 Task: Research Airbnb properties in Freeport, Bahamas from 6th December, 2023 to 10th December, 2023 for 6 adults, 2 children.6 bedrooms having 6 beds and 6 bathrooms. Property type can be house. Amenities needed are: wifi, TV, free parkinig on premises, gym, breakfast. Booking option can be shelf check-in. Look for 5 properties as per requirement.
Action: Mouse moved to (573, 155)
Screenshot: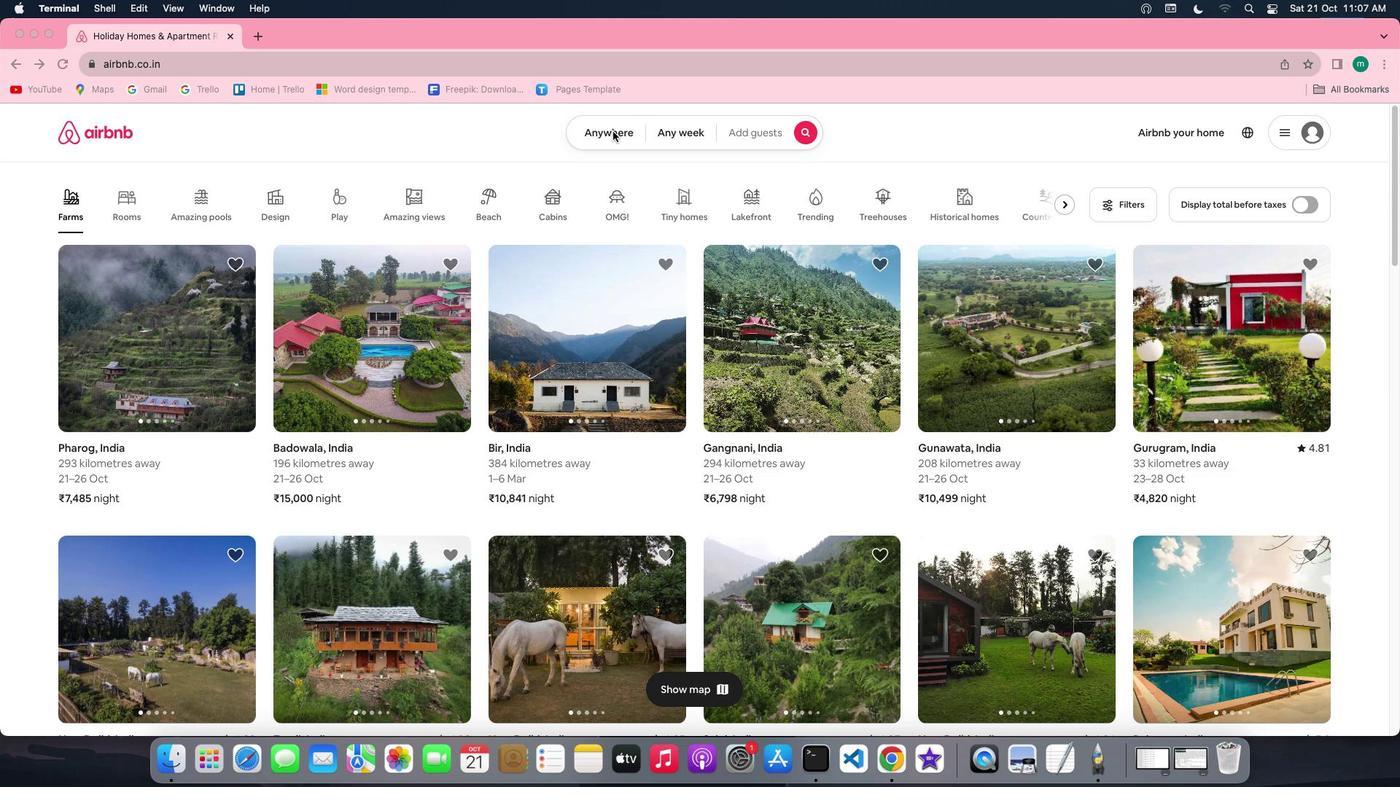 
Action: Mouse pressed left at (573, 155)
Screenshot: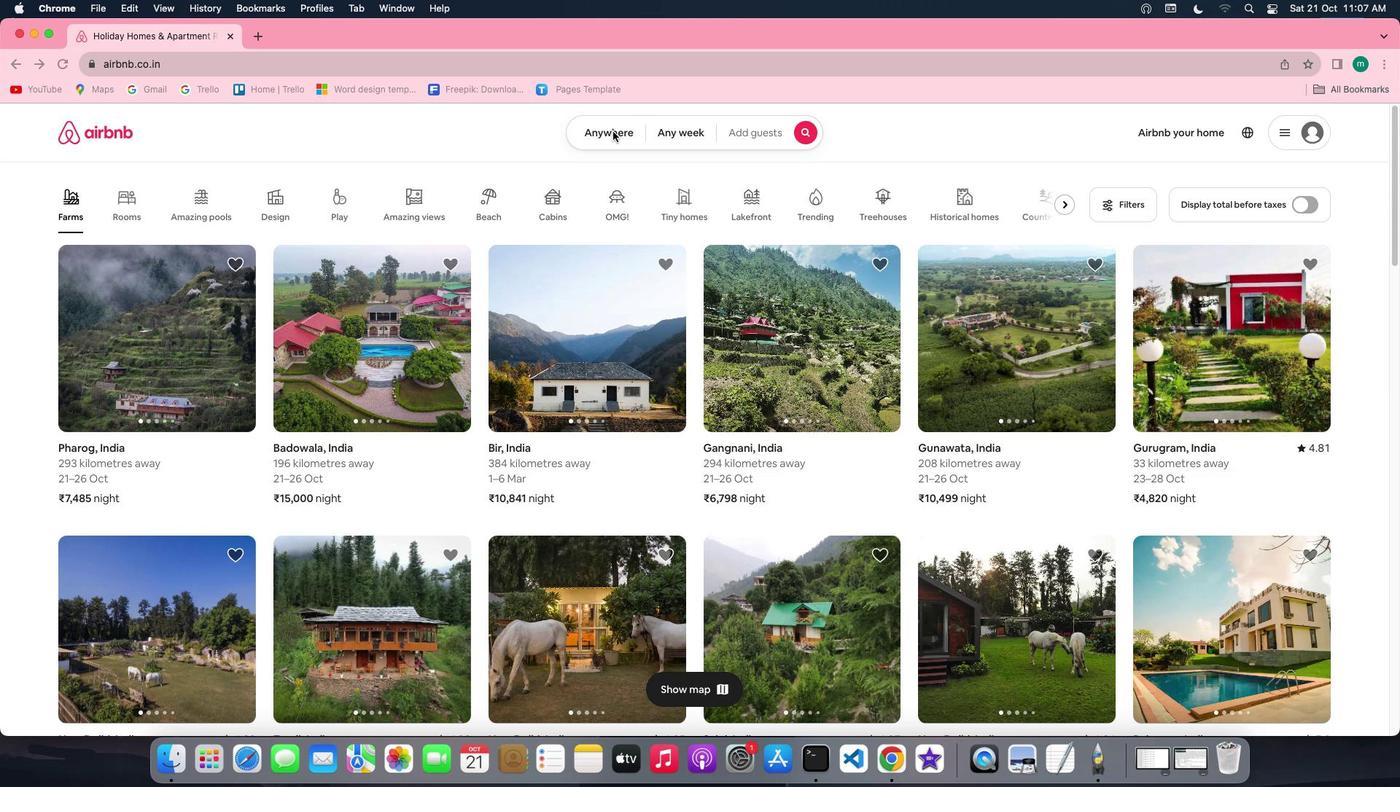 
Action: Mouse pressed left at (573, 155)
Screenshot: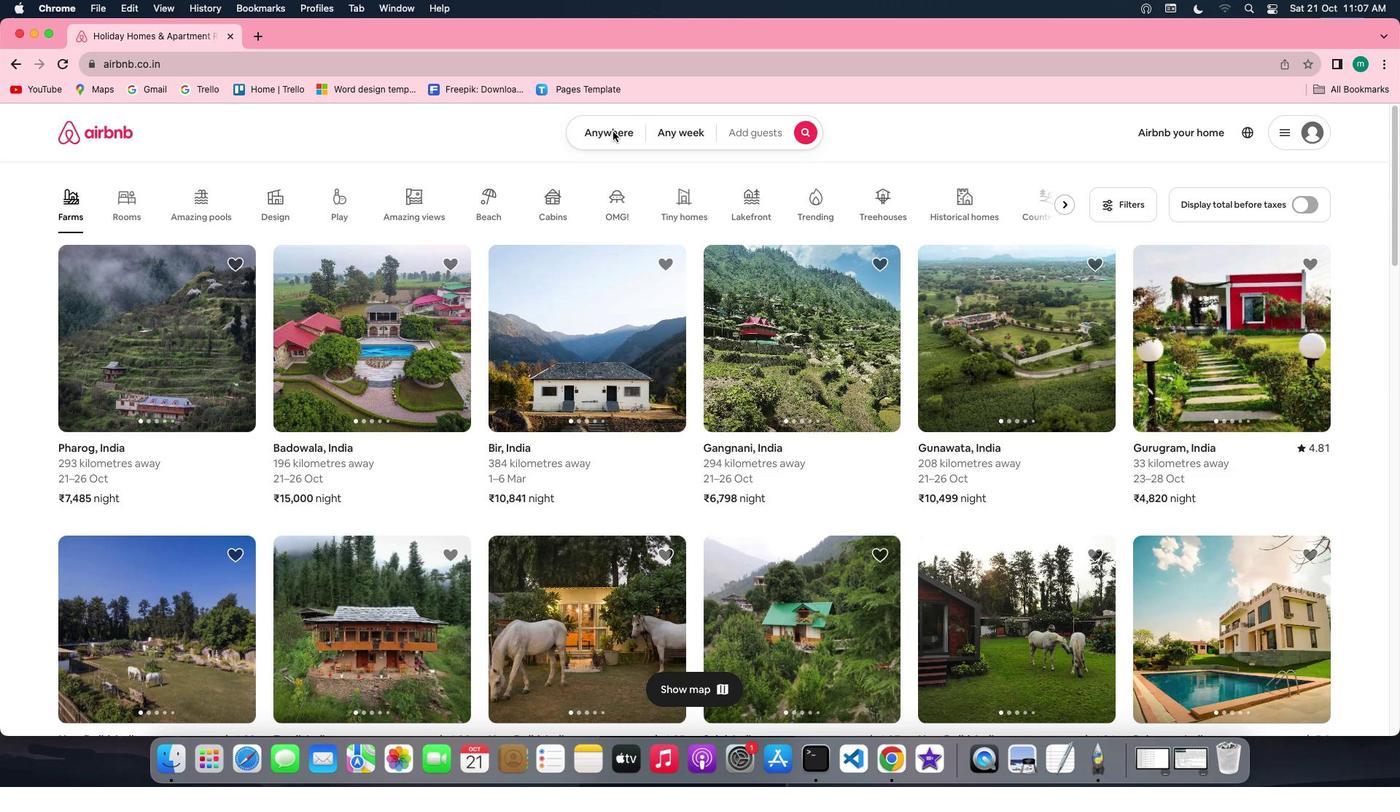 
Action: Mouse moved to (508, 199)
Screenshot: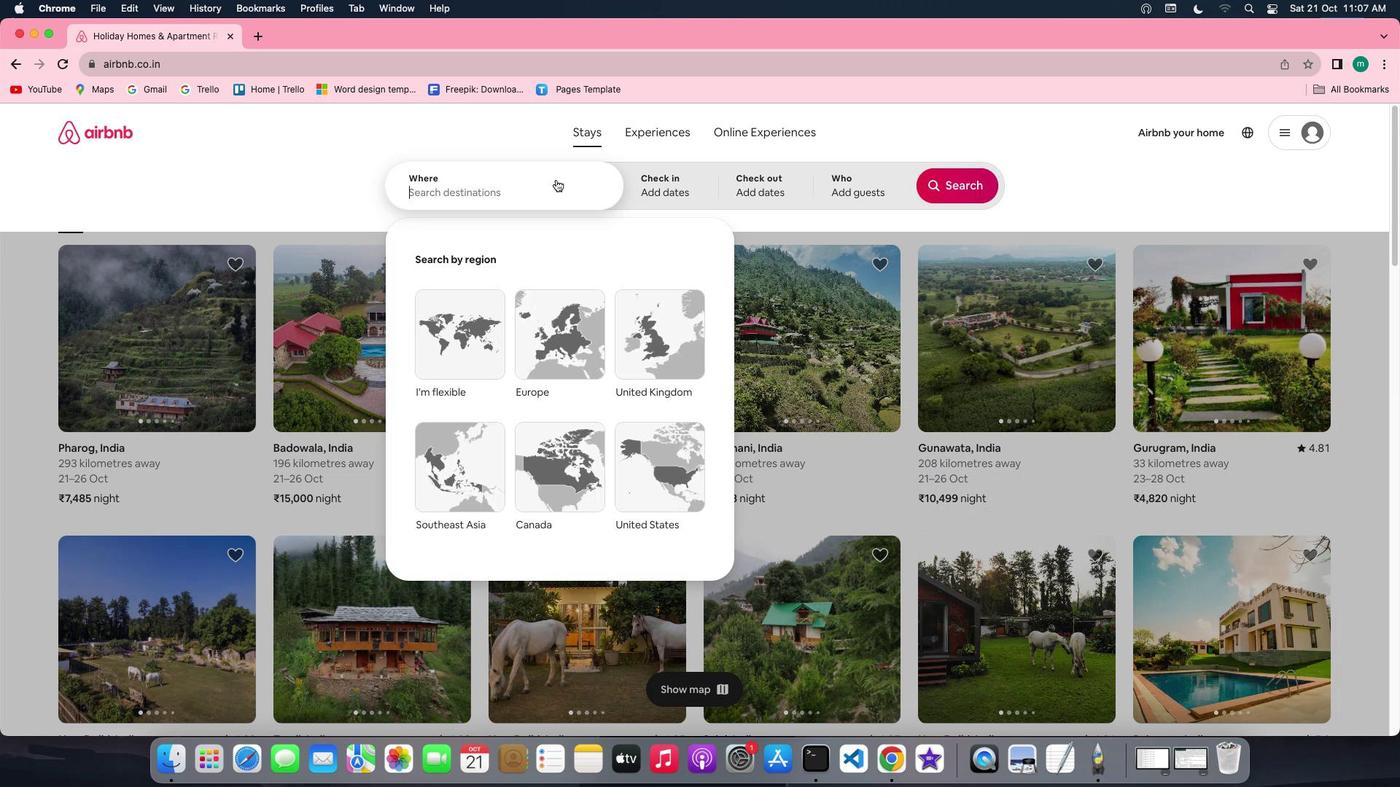 
Action: Mouse pressed left at (508, 199)
Screenshot: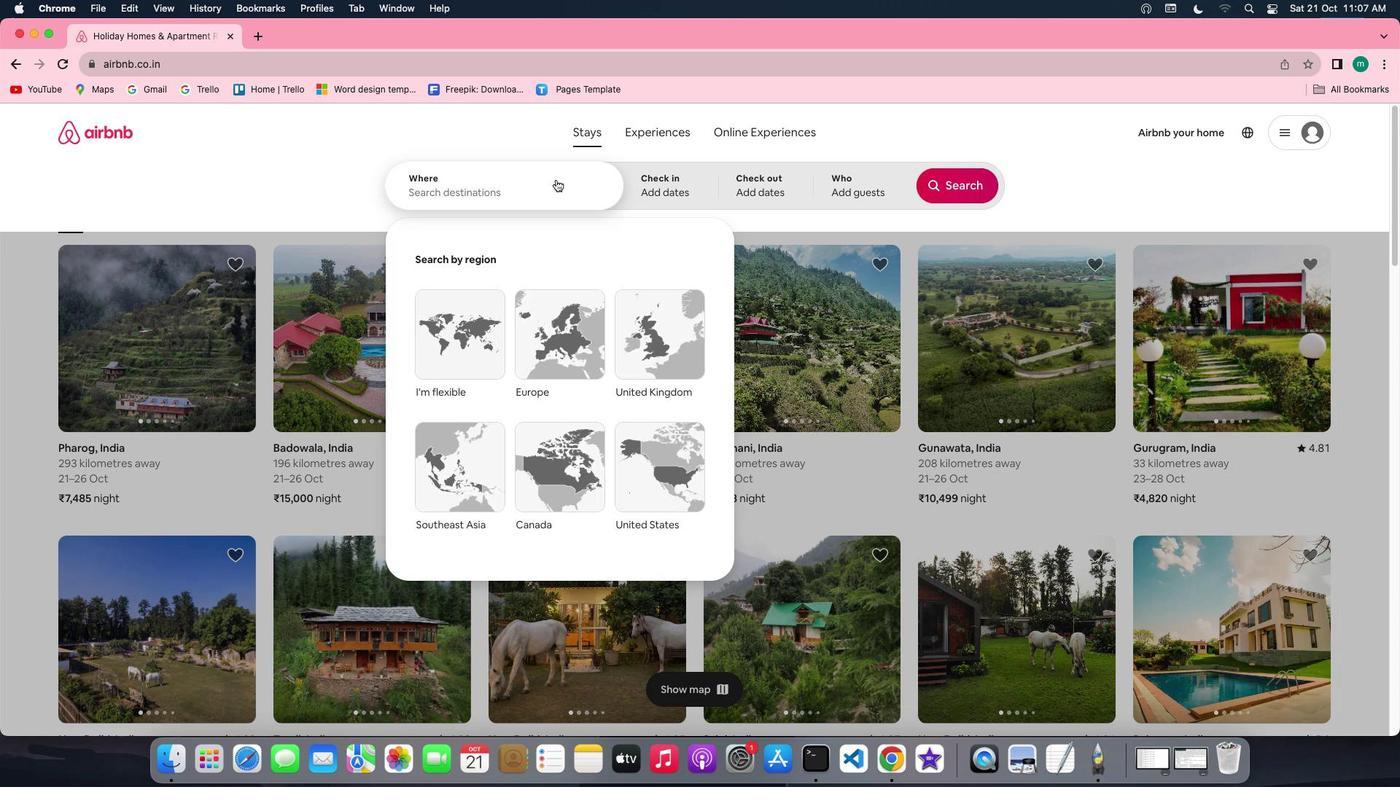 
Action: Key pressed Key.shift'F''r''e''e''p''o''r''t'','Key.spaceKey.shift'B''a''h''a''m''a''s'
Screenshot: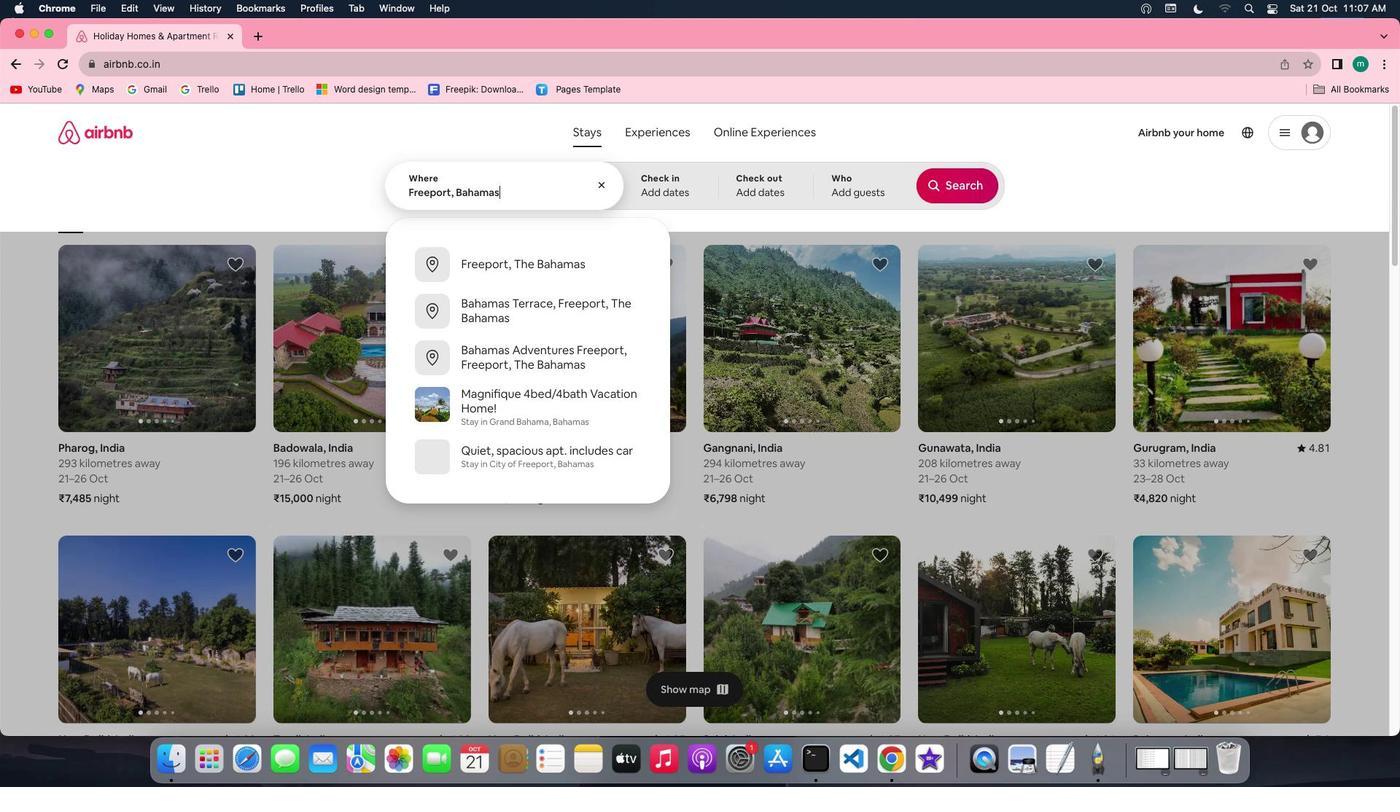 
Action: Mouse moved to (563, 271)
Screenshot: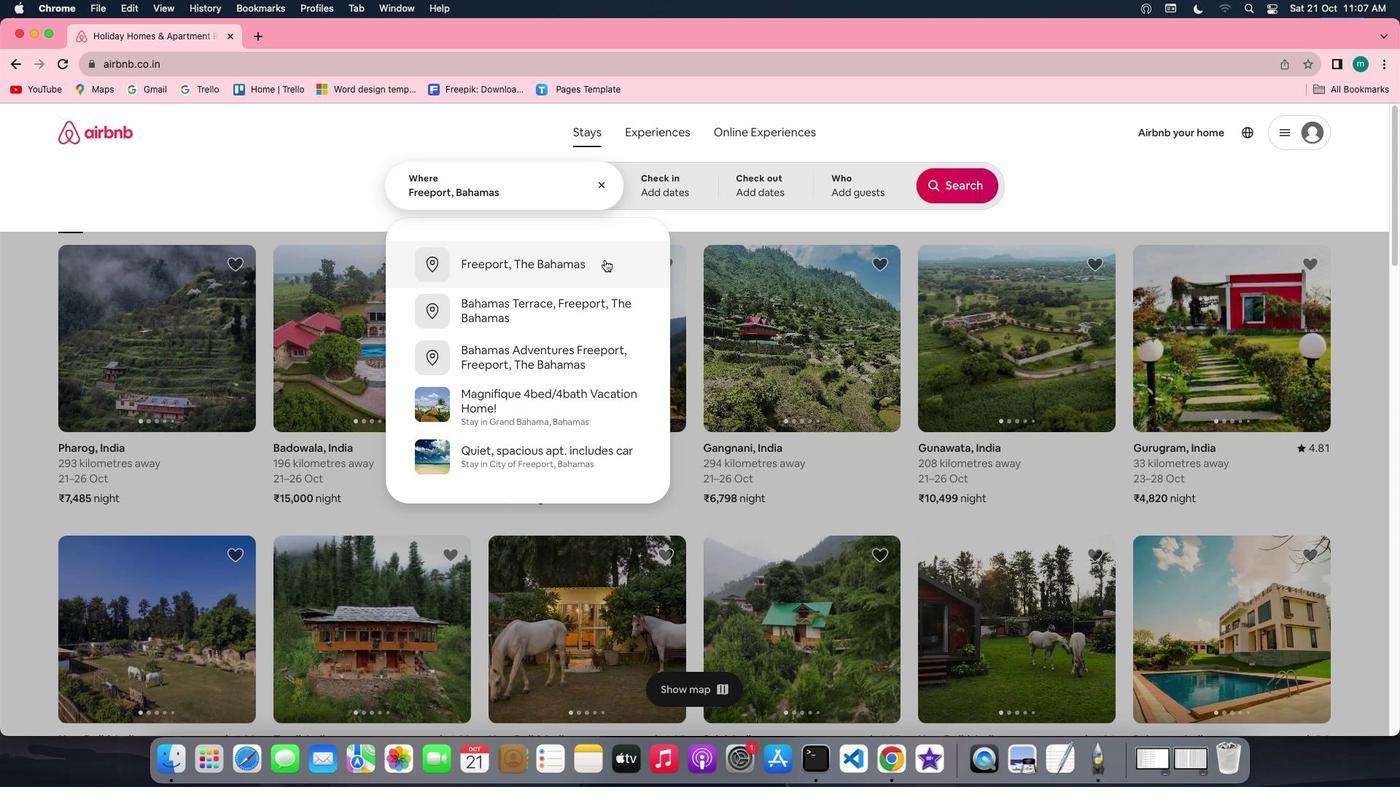 
Action: Mouse pressed left at (563, 271)
Screenshot: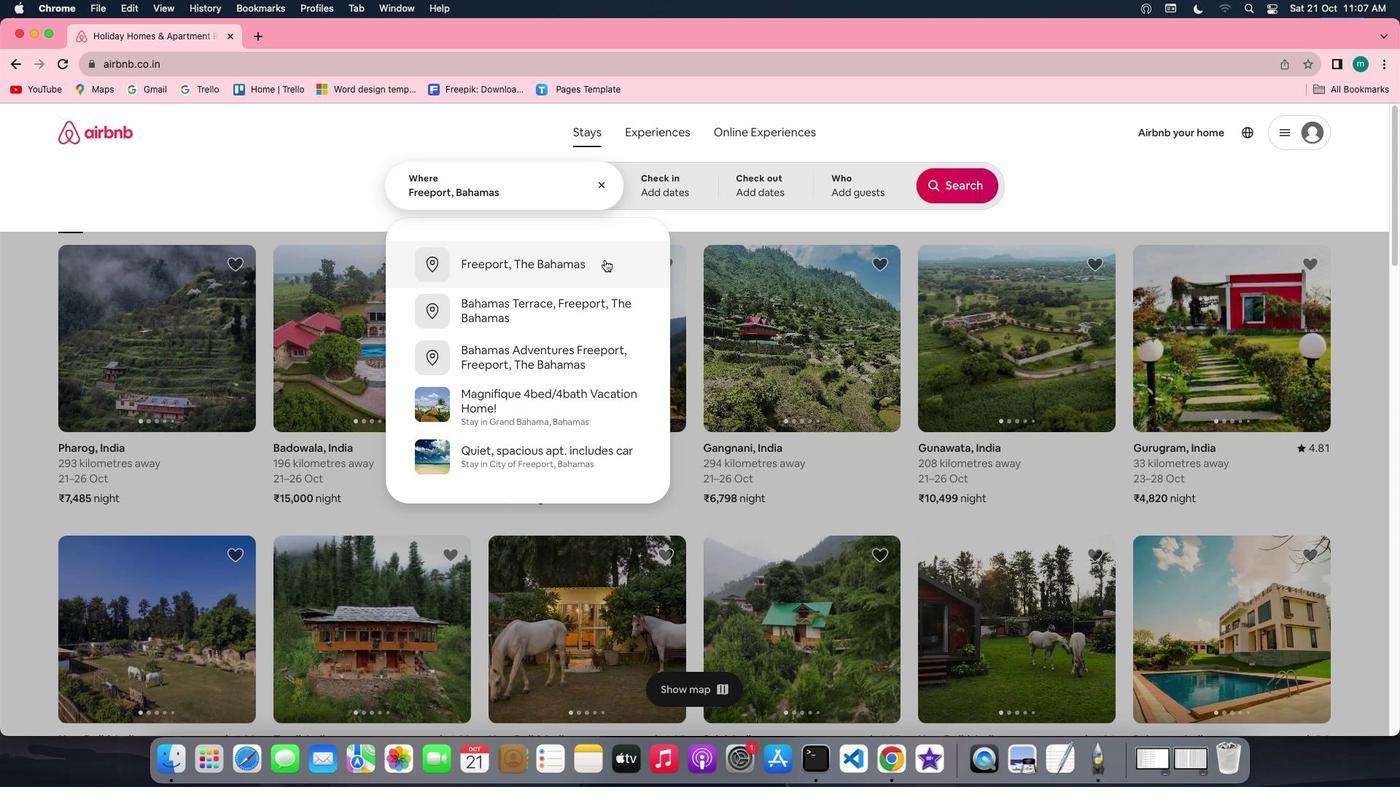 
Action: Mouse moved to (949, 309)
Screenshot: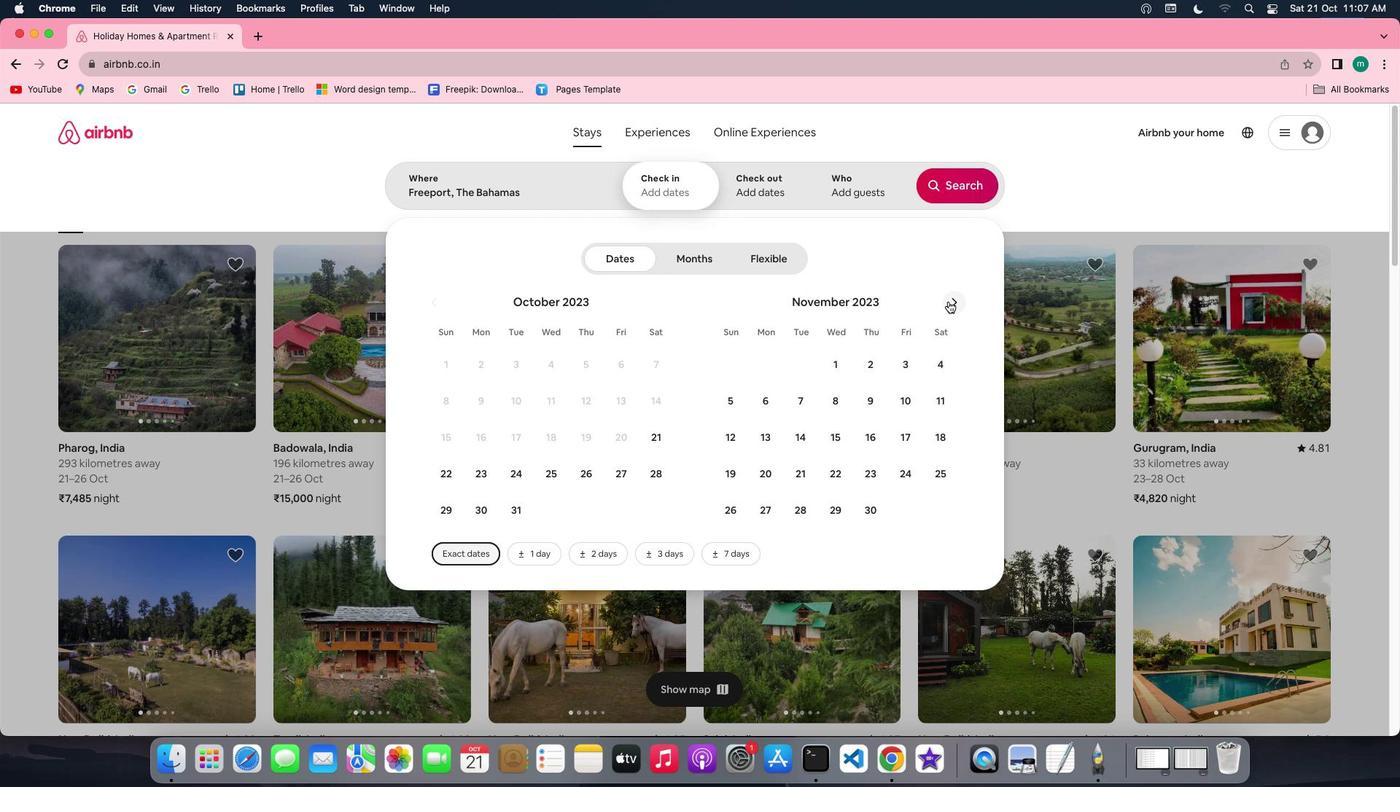 
Action: Mouse pressed left at (949, 309)
Screenshot: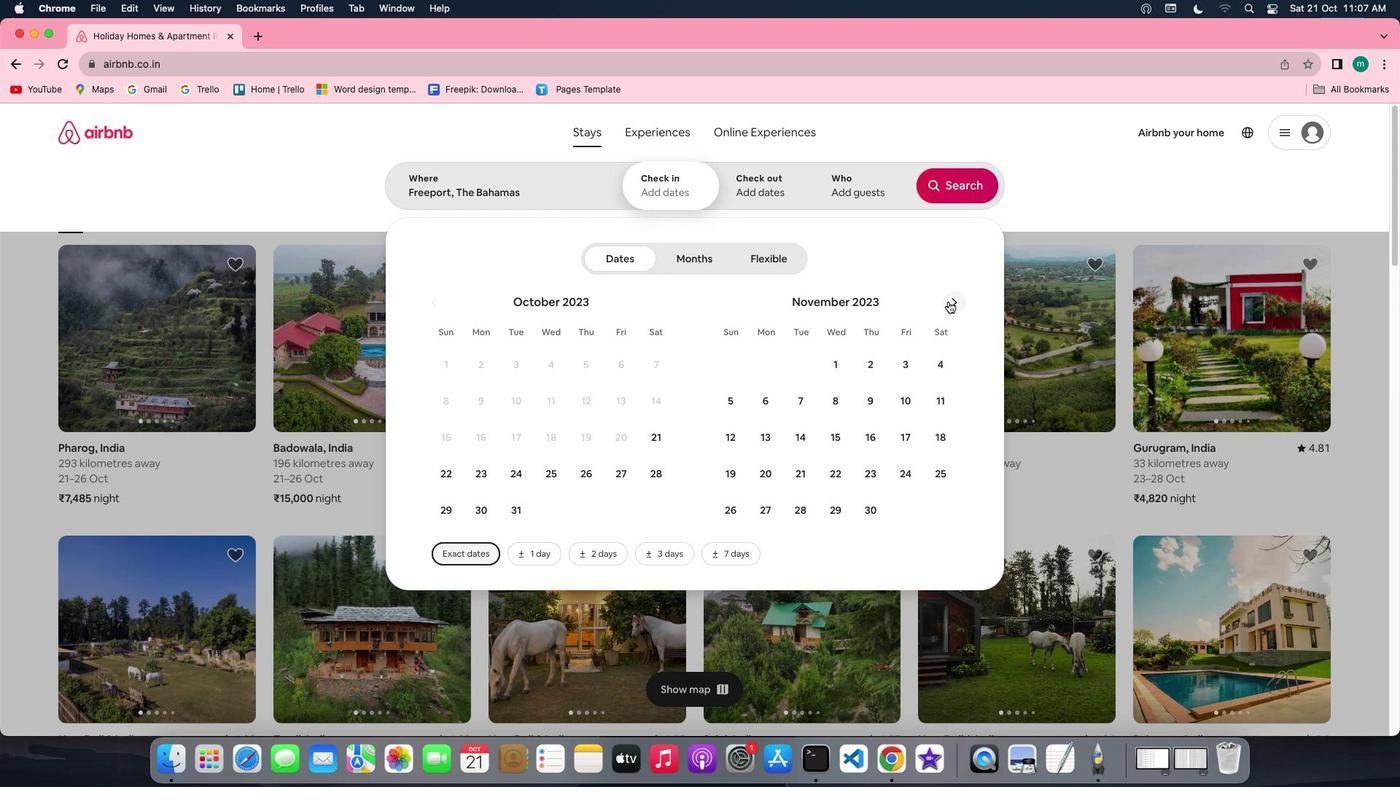 
Action: Mouse moved to (820, 397)
Screenshot: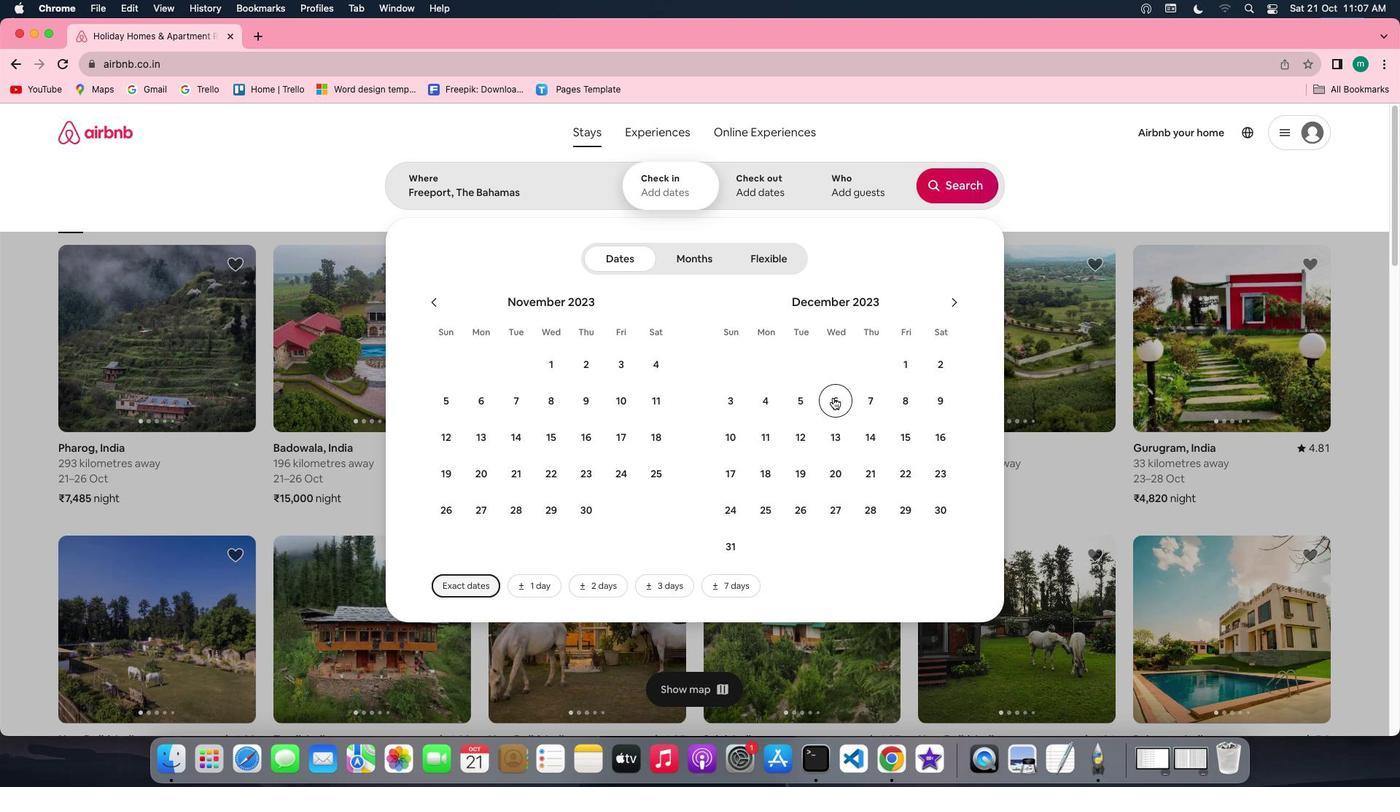 
Action: Mouse pressed left at (820, 397)
Screenshot: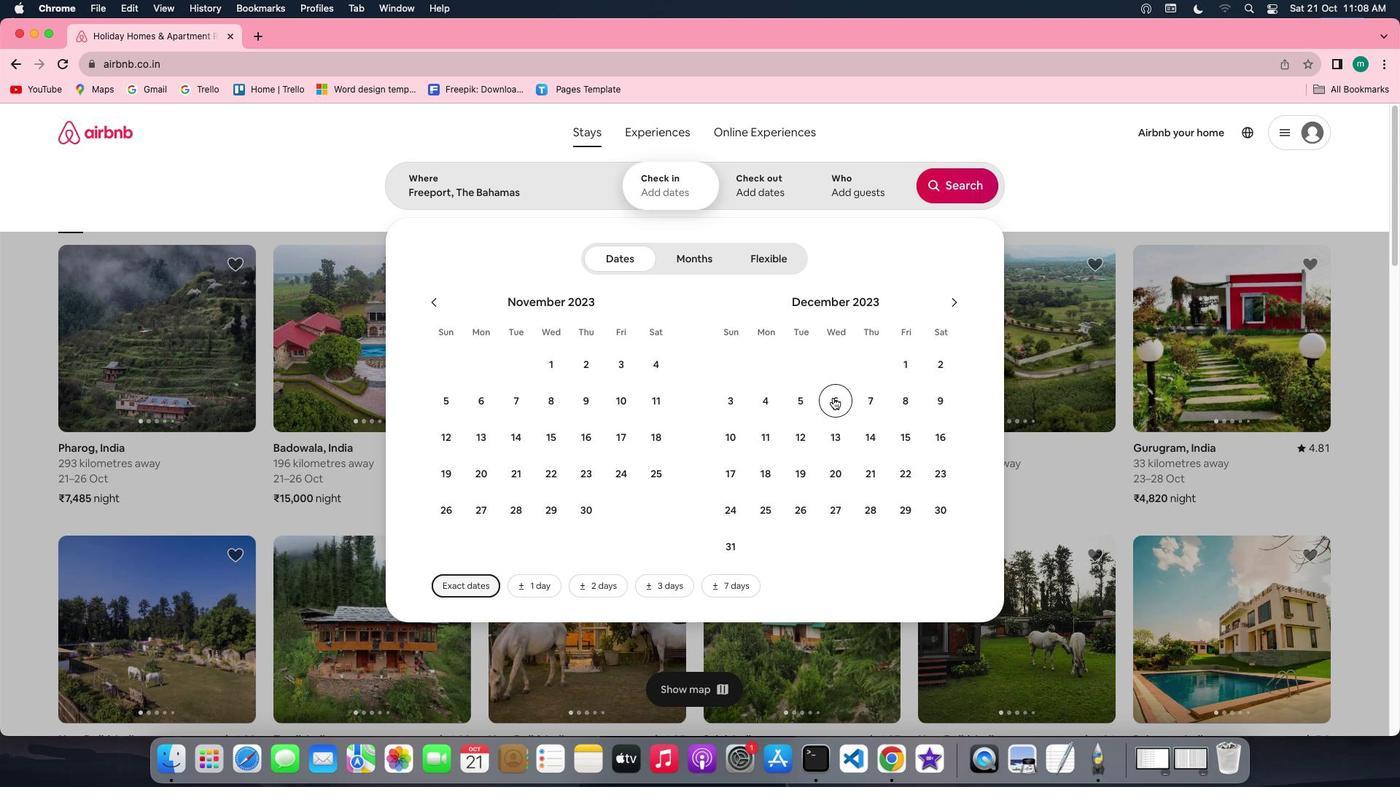 
Action: Mouse moved to (704, 428)
Screenshot: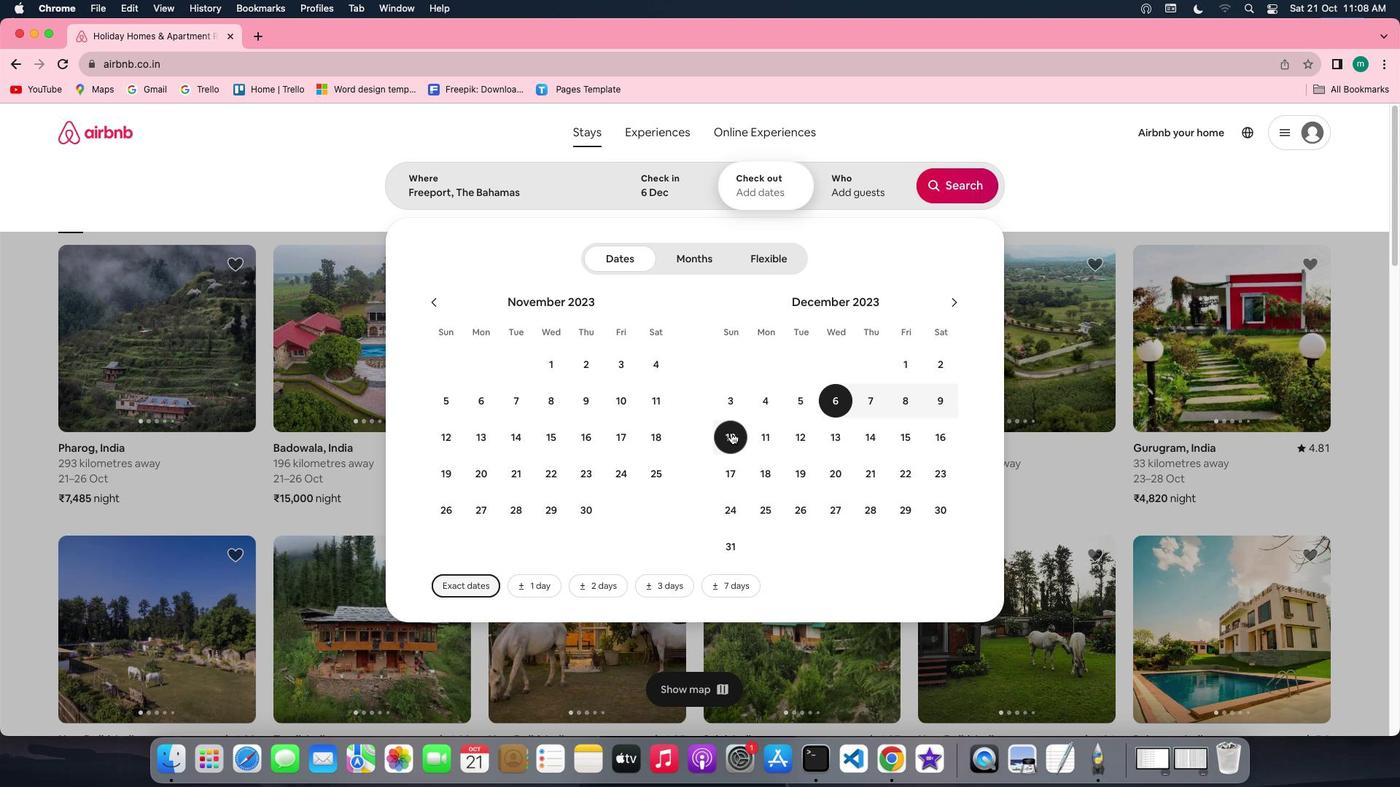 
Action: Mouse pressed left at (704, 428)
Screenshot: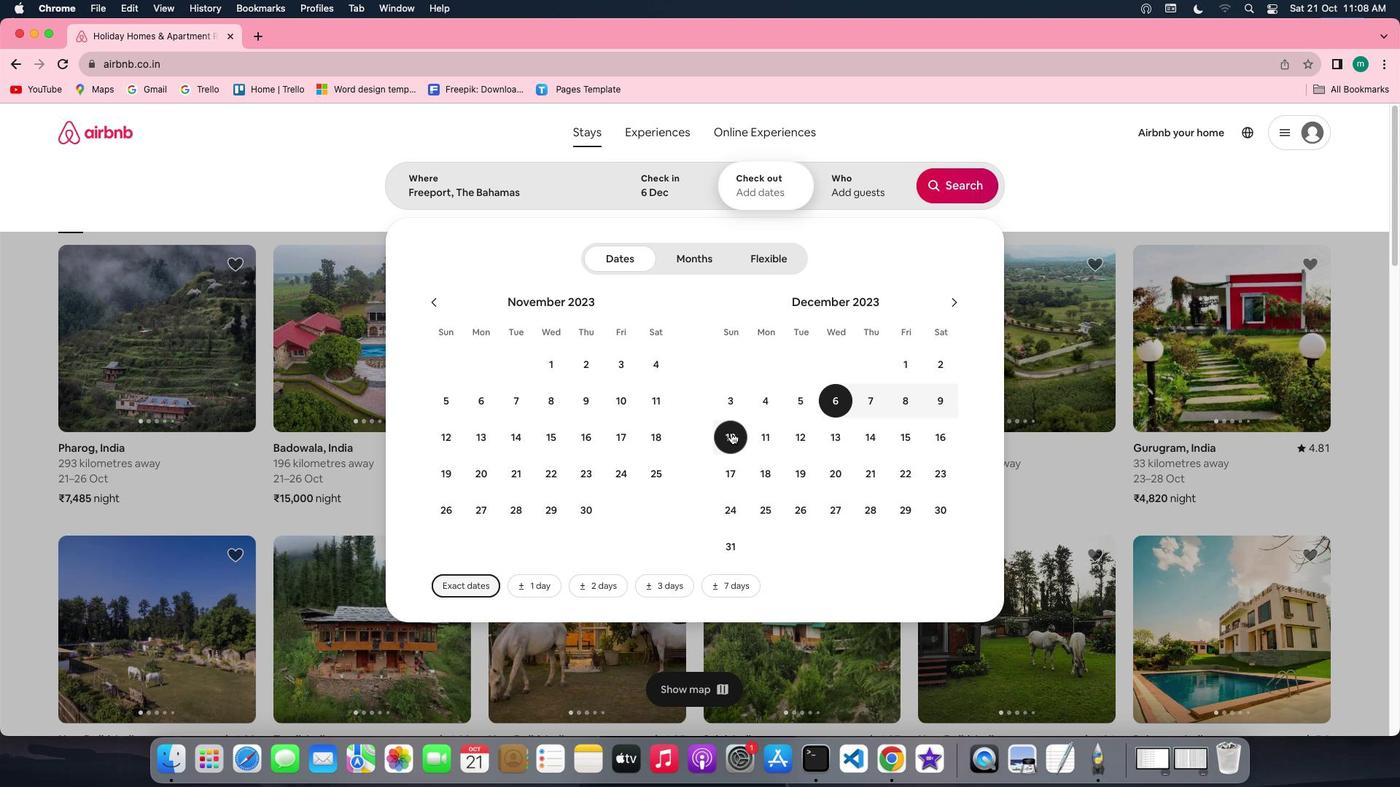 
Action: Mouse moved to (841, 203)
Screenshot: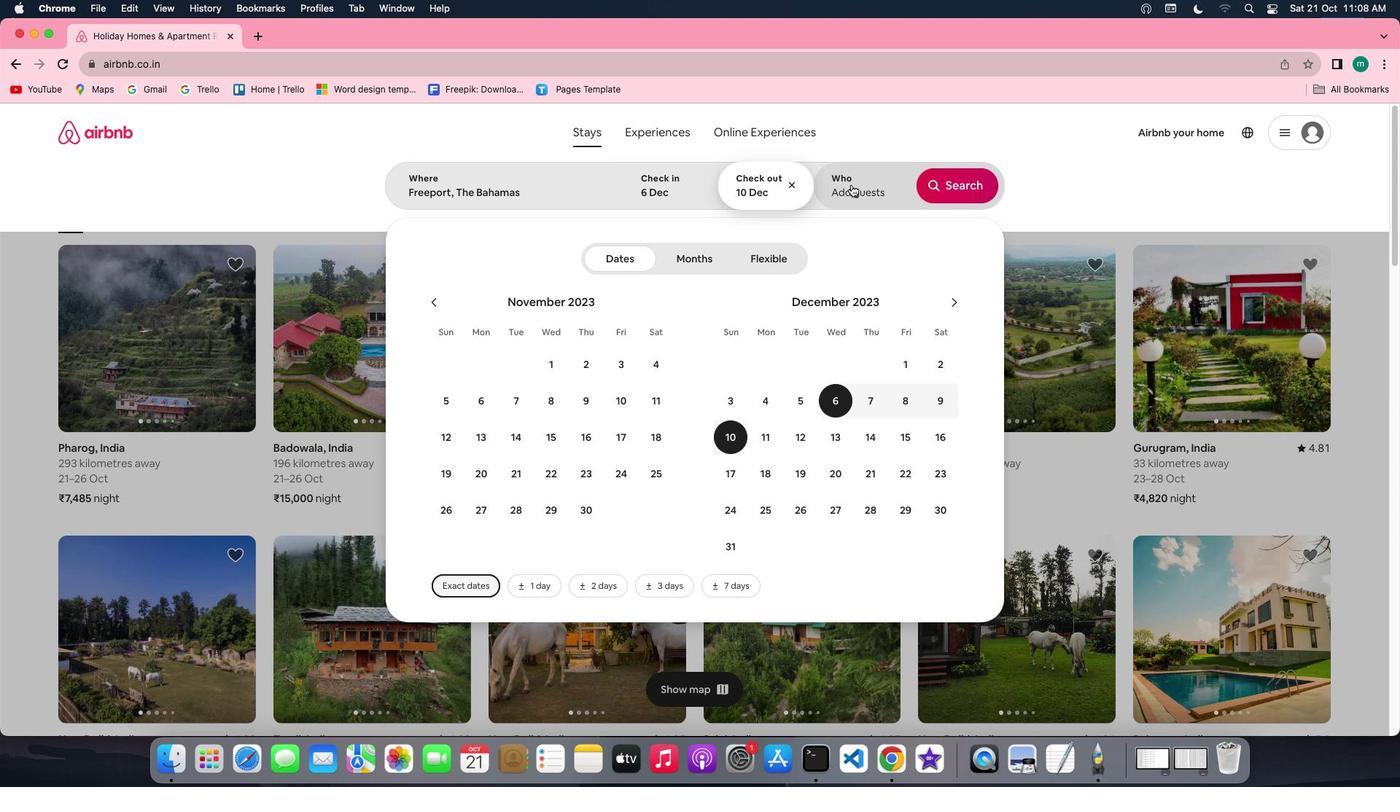 
Action: Mouse pressed left at (841, 203)
Screenshot: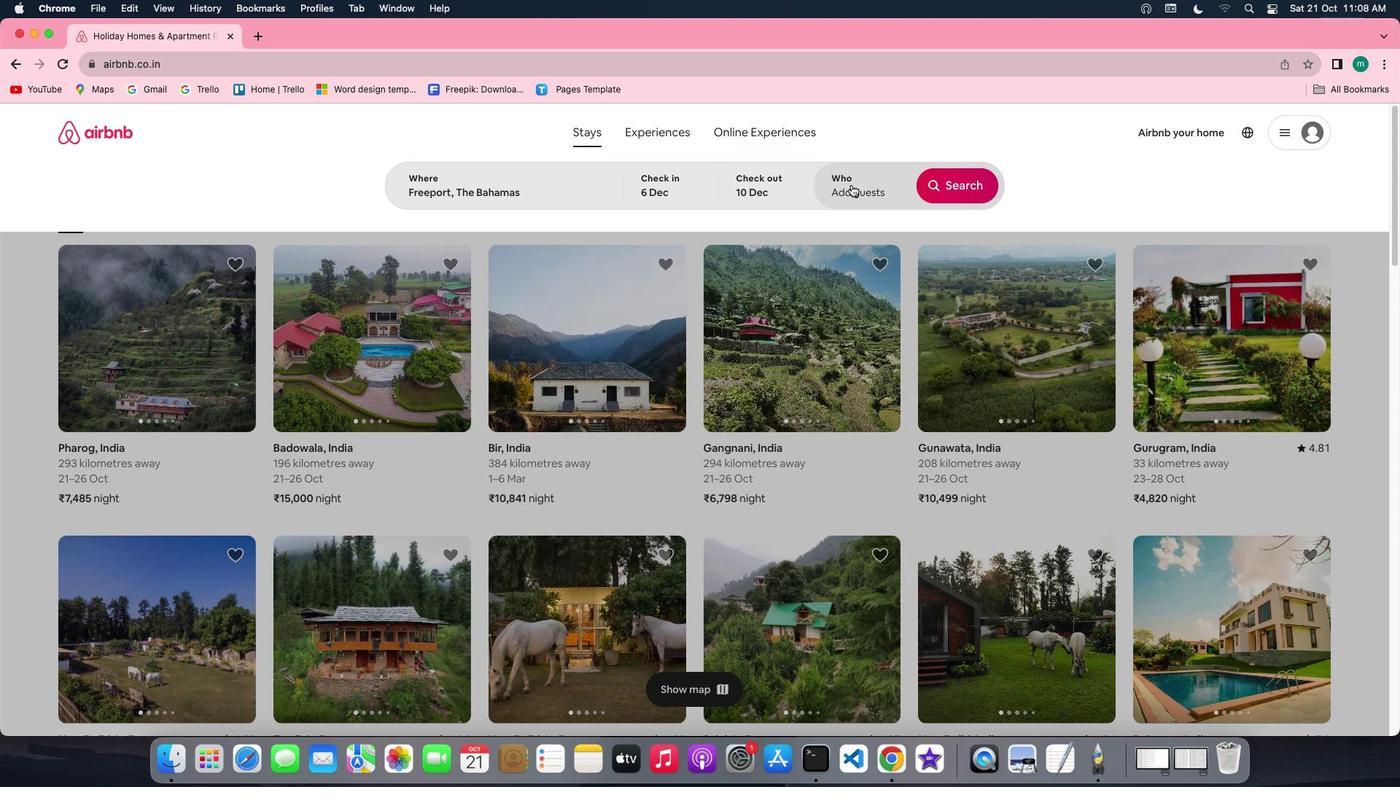 
Action: Mouse moved to (969, 271)
Screenshot: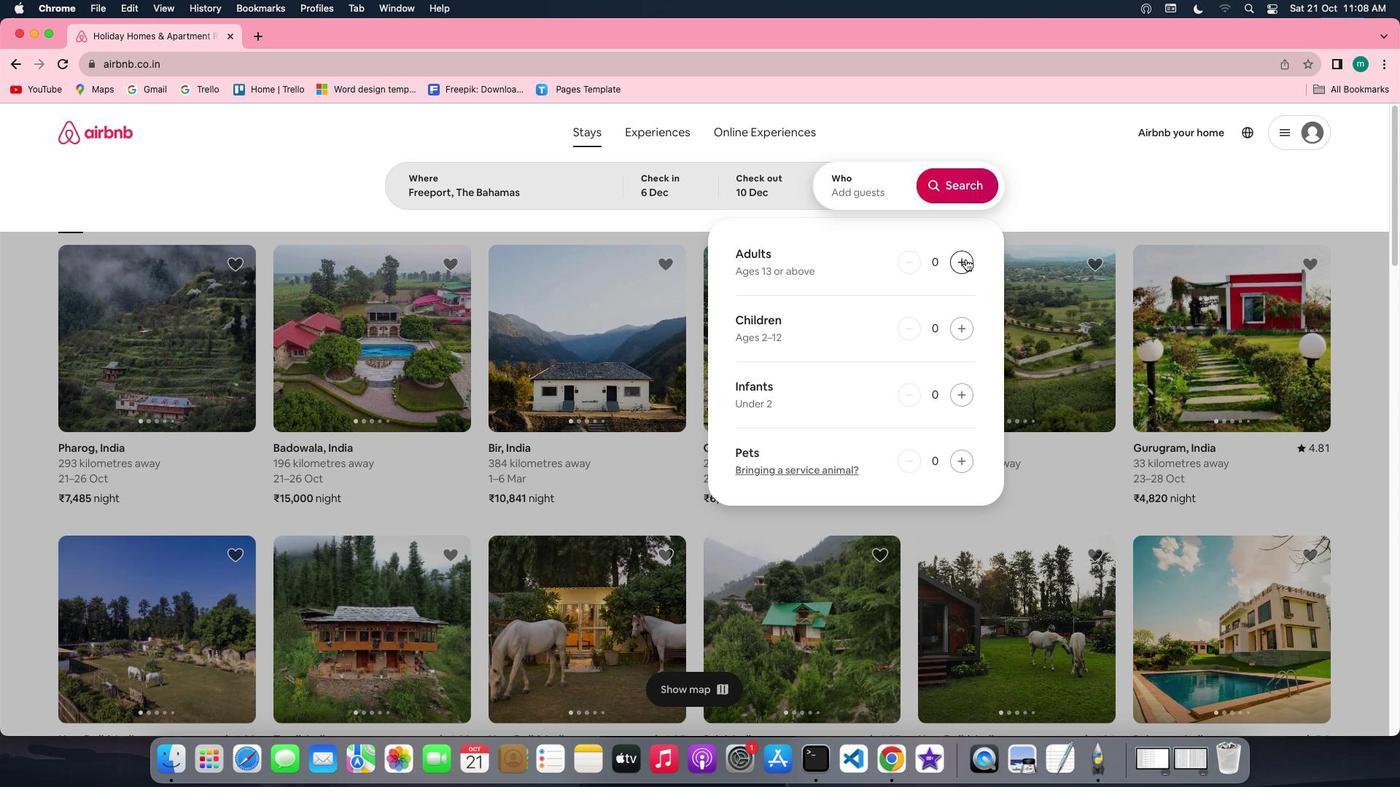 
Action: Mouse pressed left at (969, 271)
Screenshot: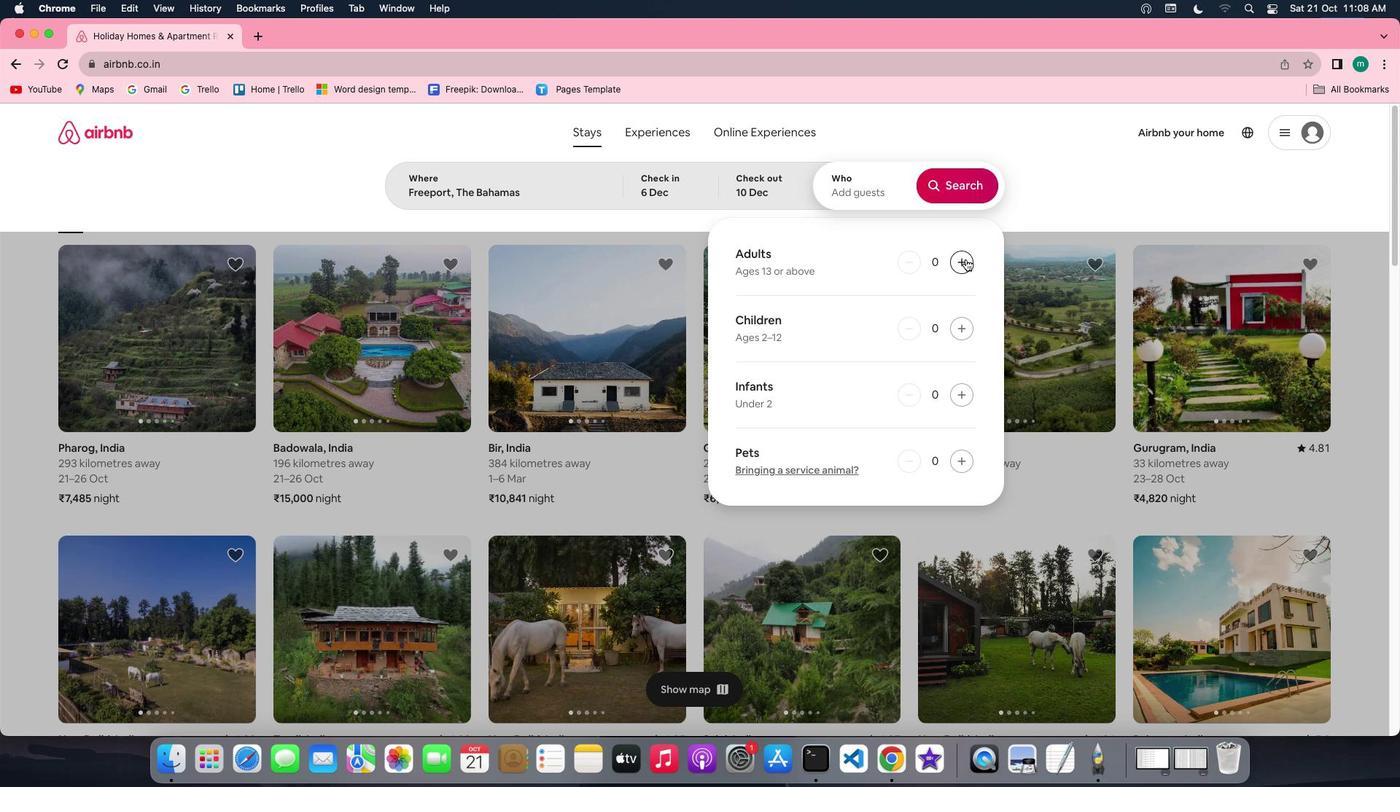 
Action: Mouse pressed left at (969, 271)
Screenshot: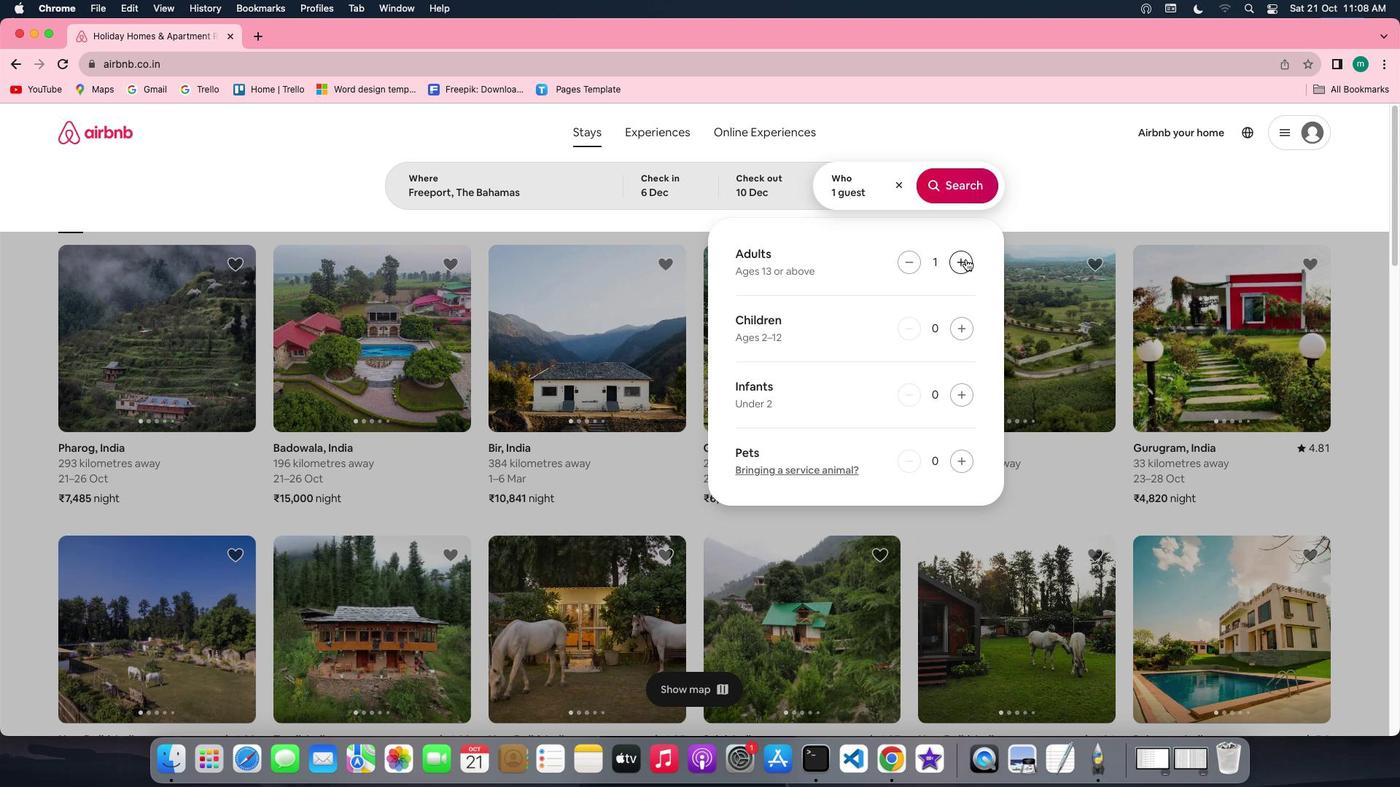 
Action: Mouse pressed left at (969, 271)
Screenshot: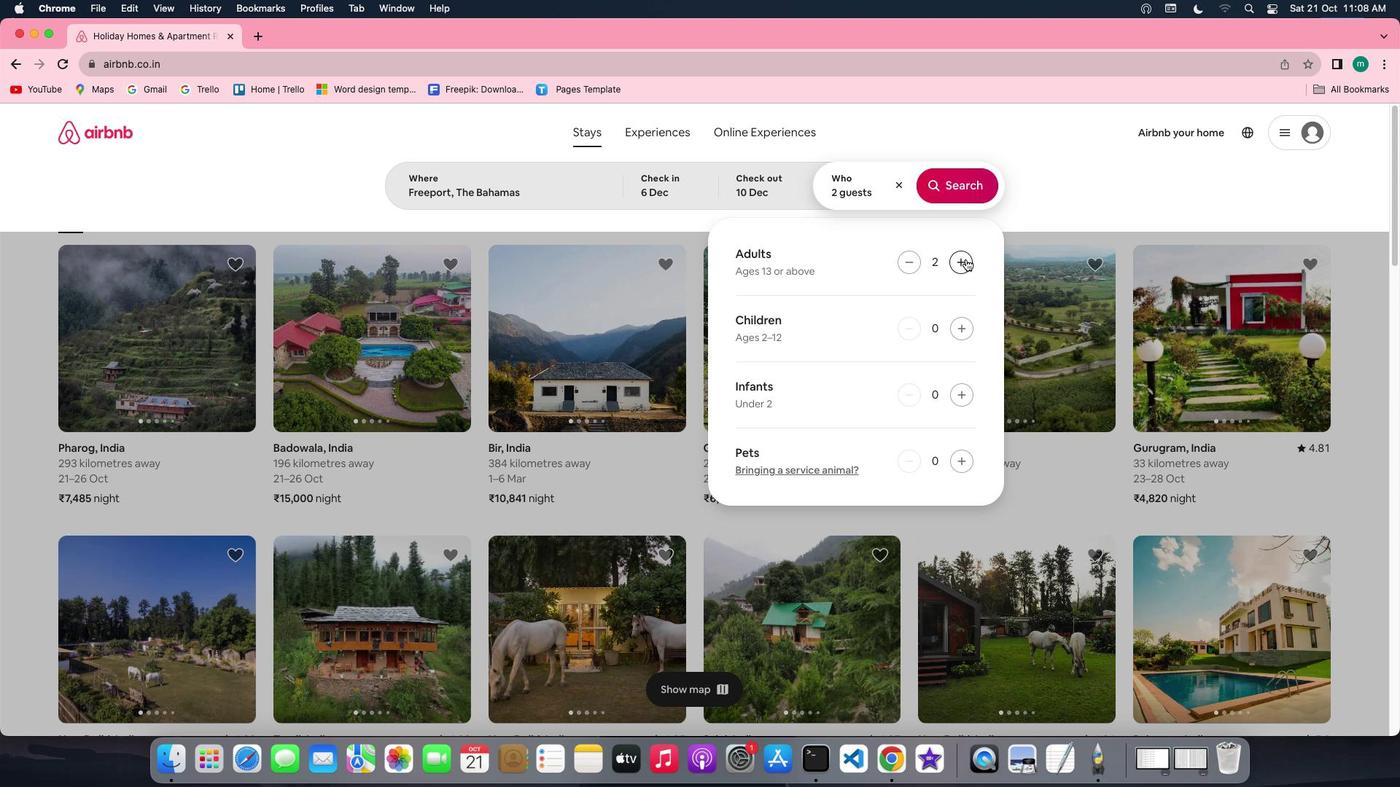 
Action: Mouse pressed left at (969, 271)
Screenshot: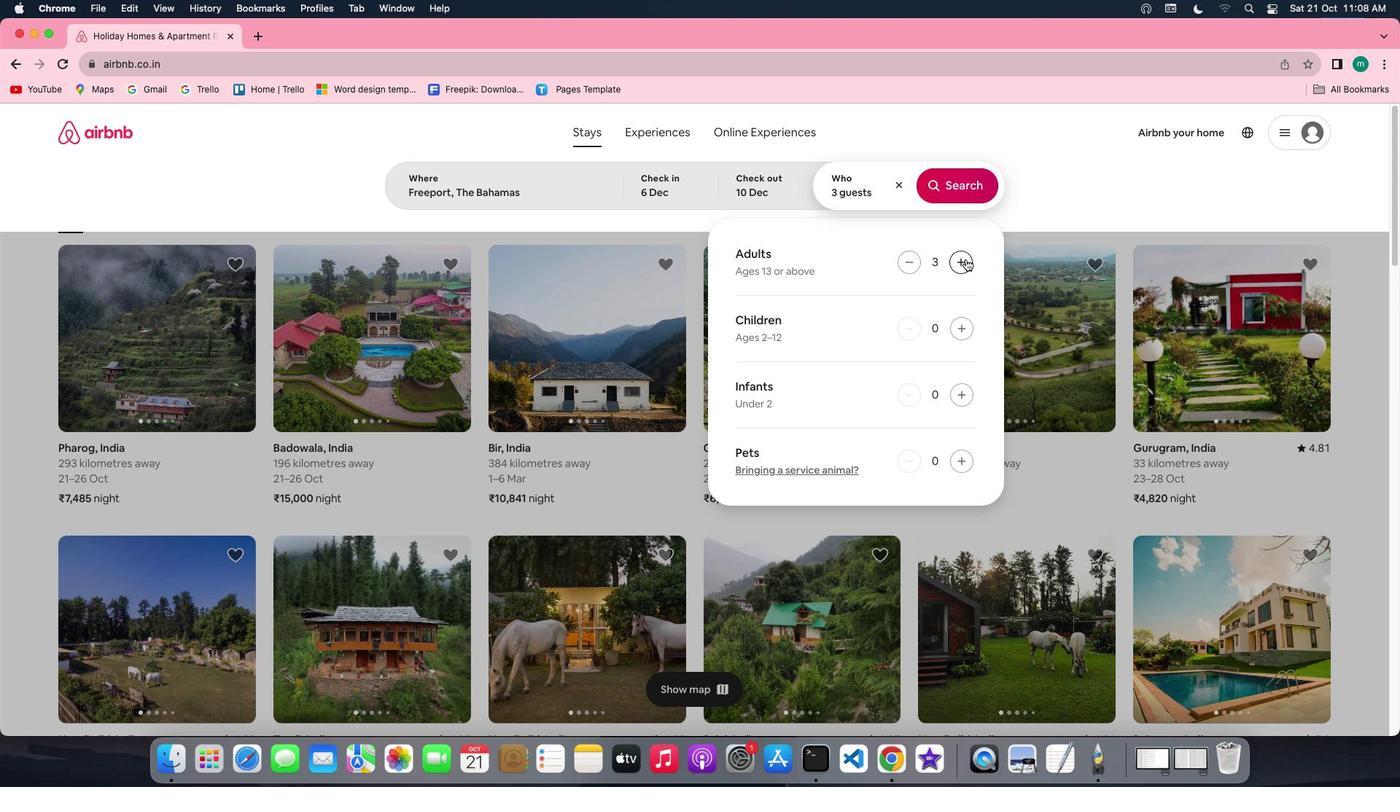 
Action: Mouse pressed left at (969, 271)
Screenshot: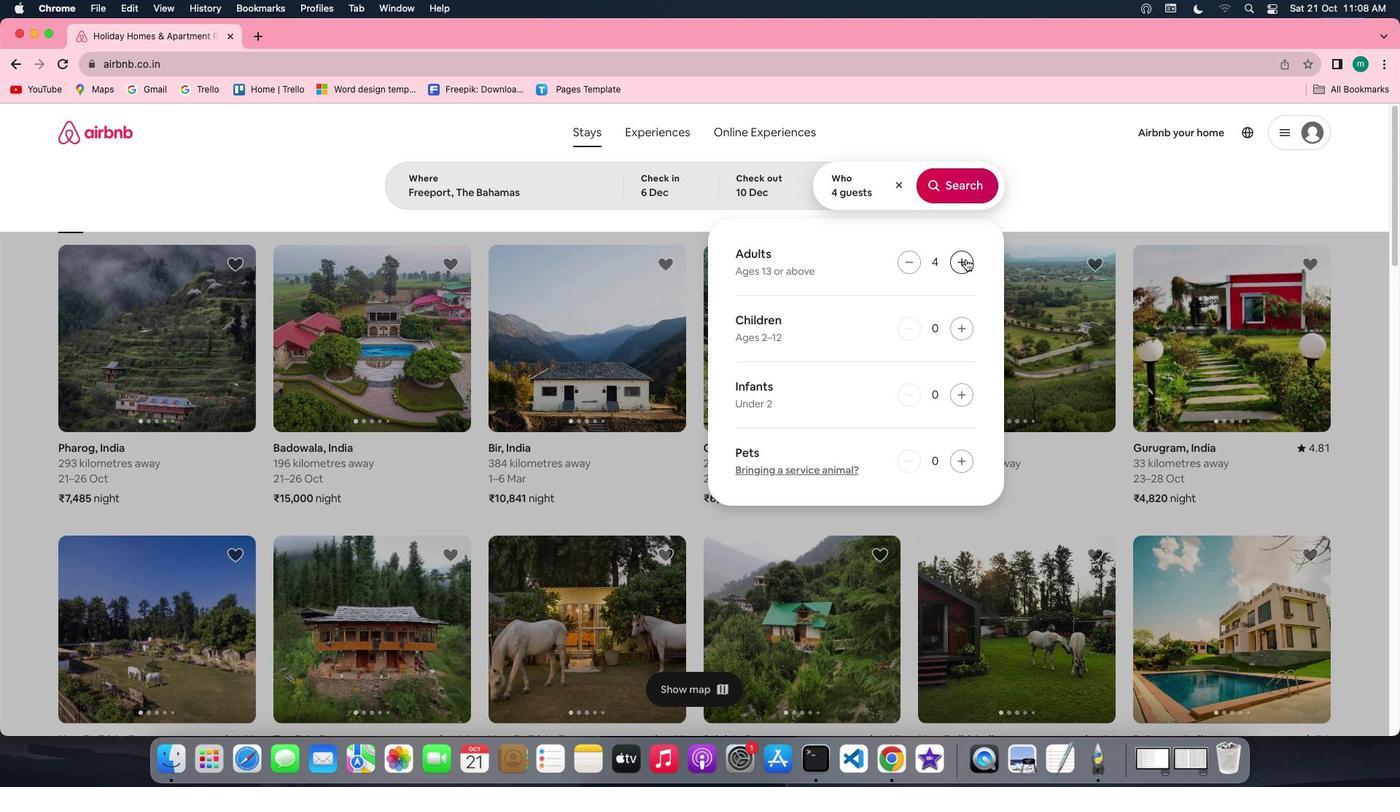 
Action: Mouse pressed left at (969, 271)
Screenshot: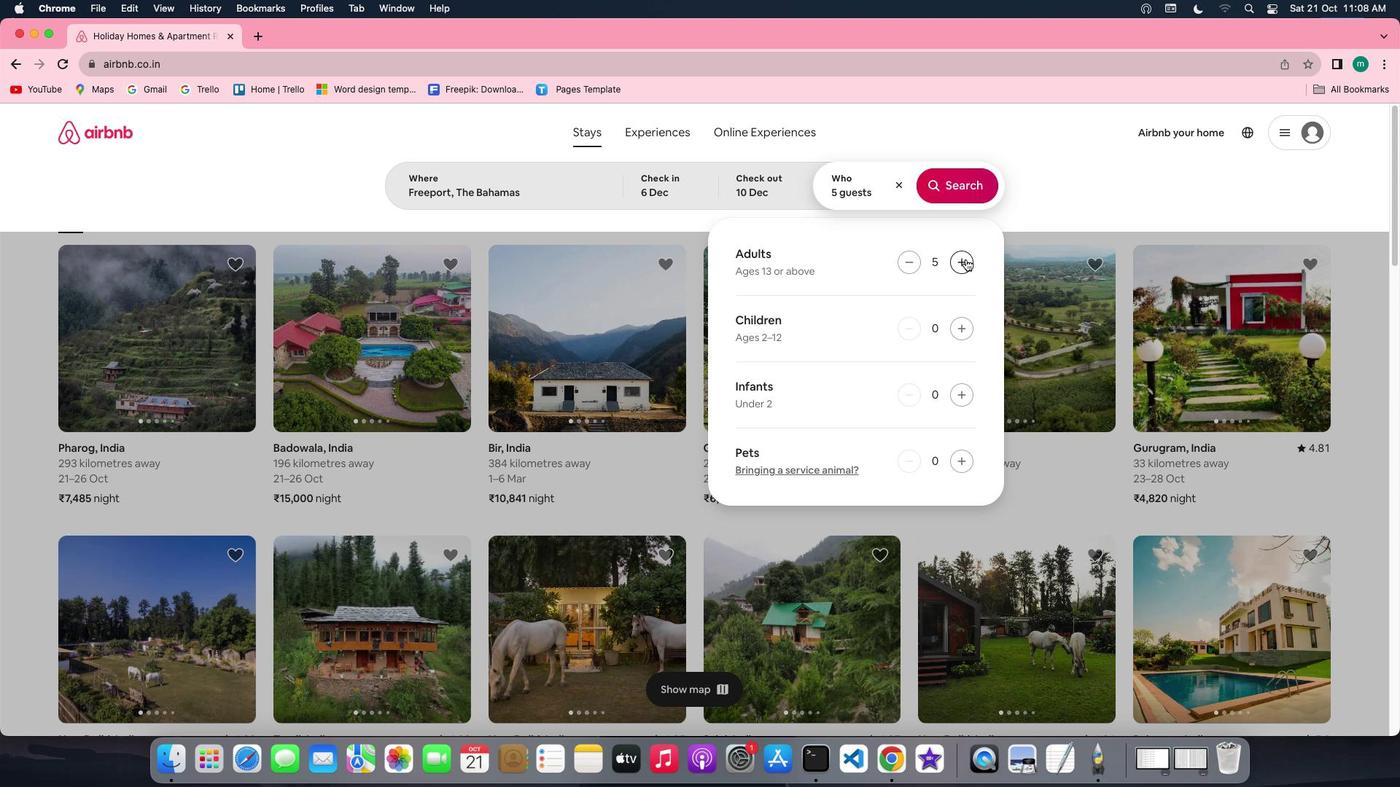 
Action: Mouse moved to (954, 201)
Screenshot: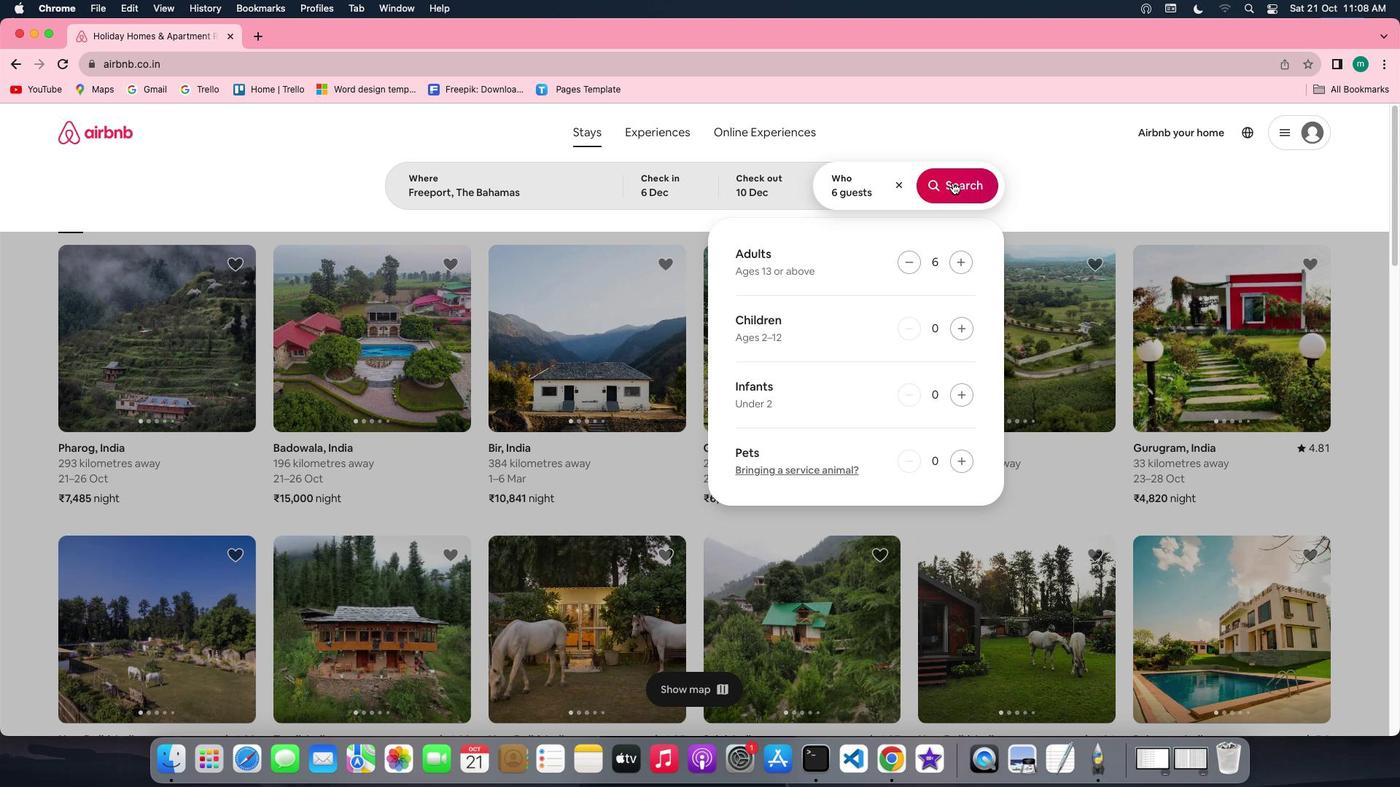 
Action: Mouse pressed left at (954, 201)
Screenshot: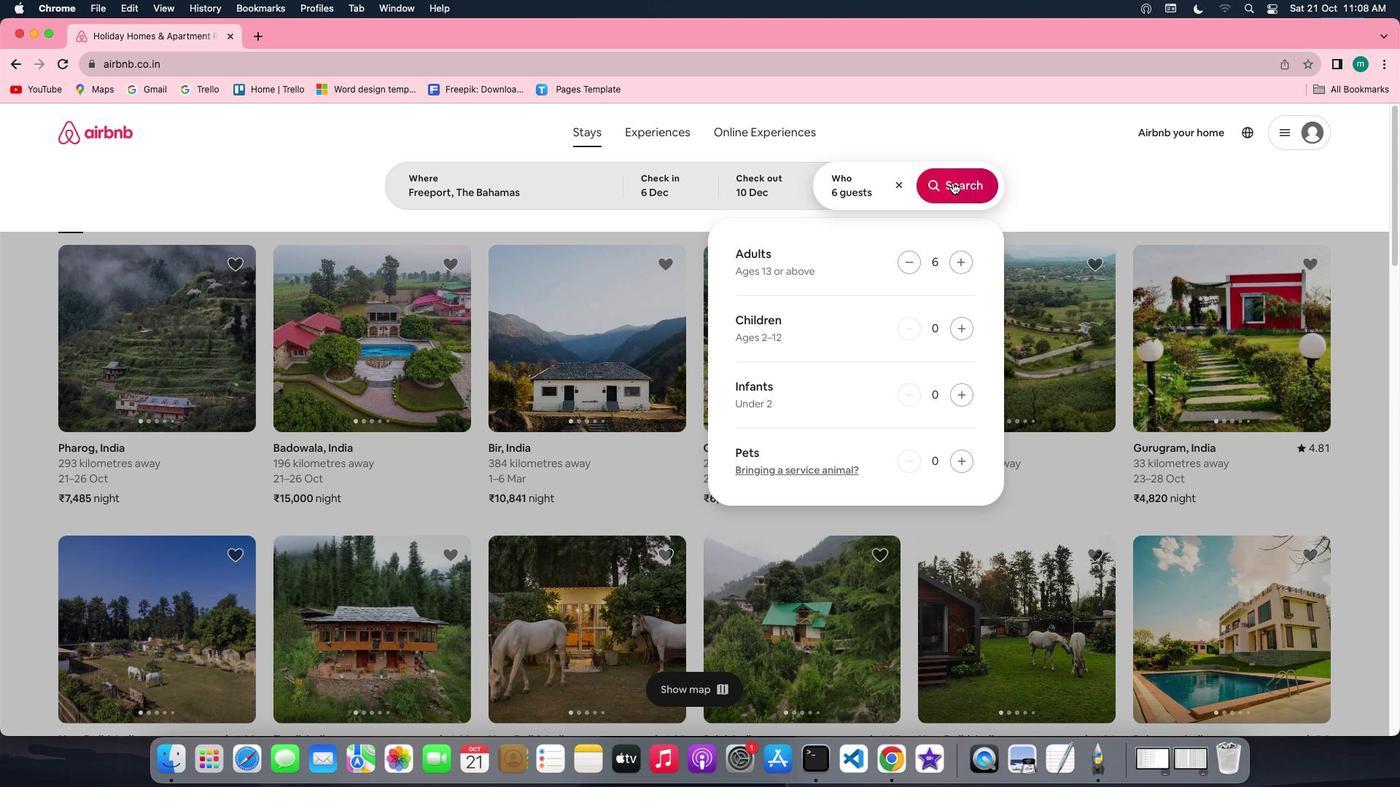 
Action: Mouse moved to (1205, 204)
Screenshot: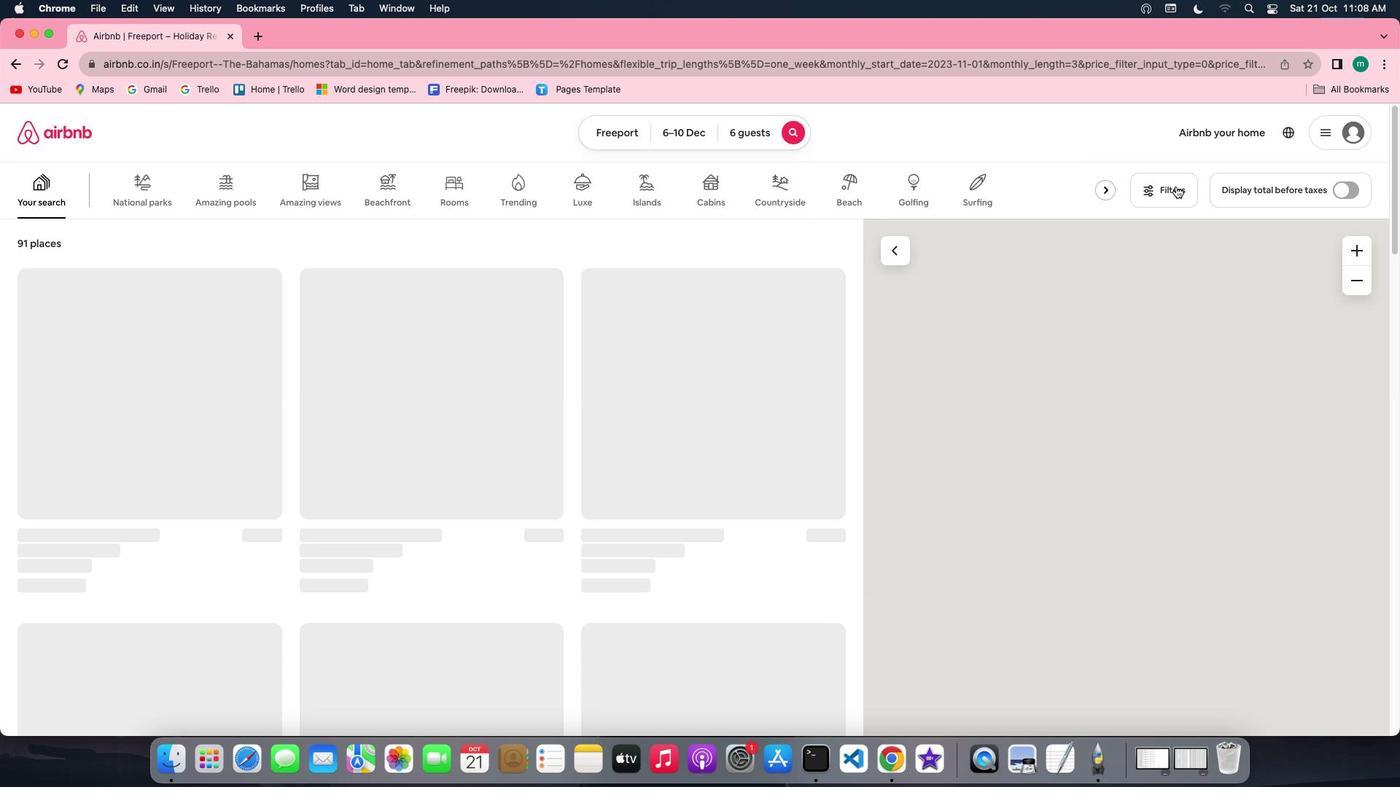 
Action: Mouse pressed left at (1205, 204)
Screenshot: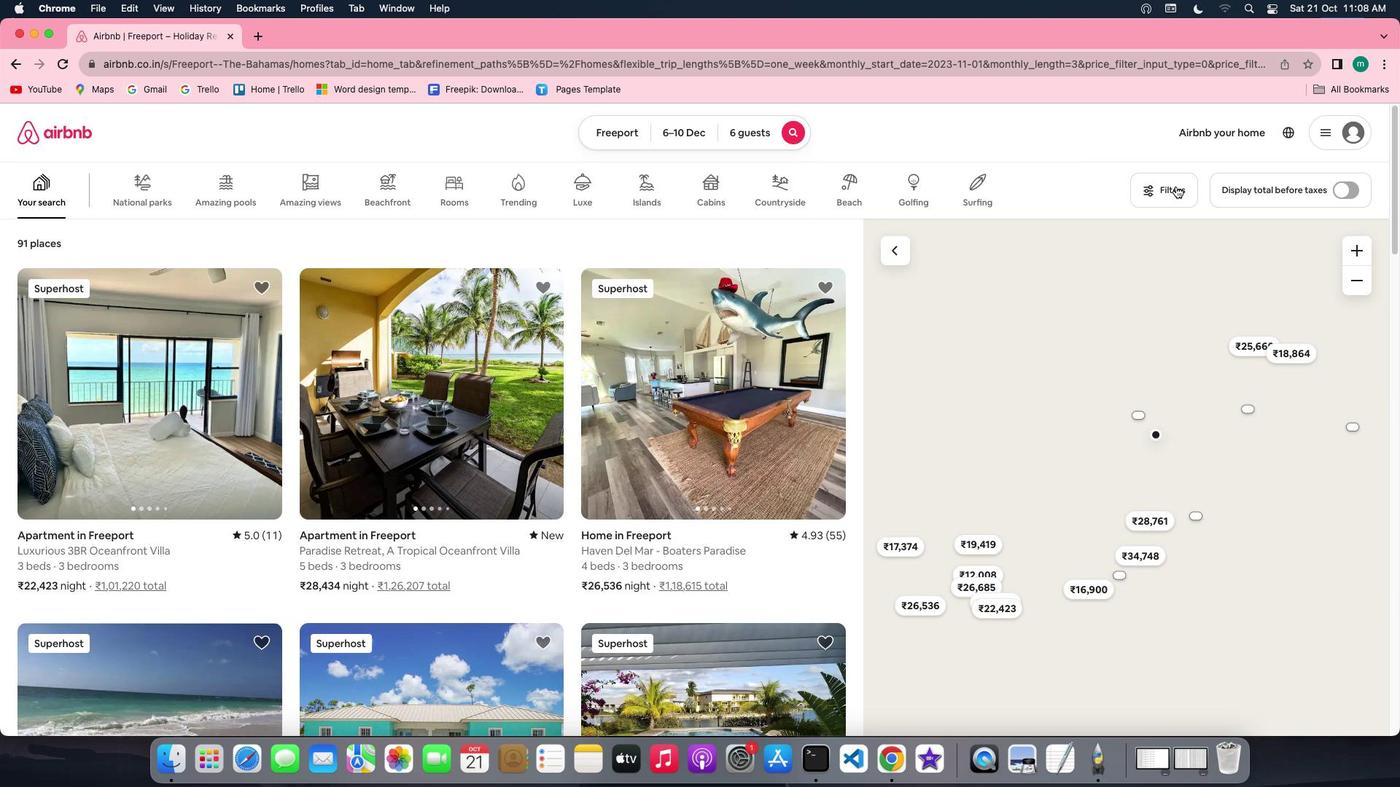 
Action: Mouse moved to (708, 409)
Screenshot: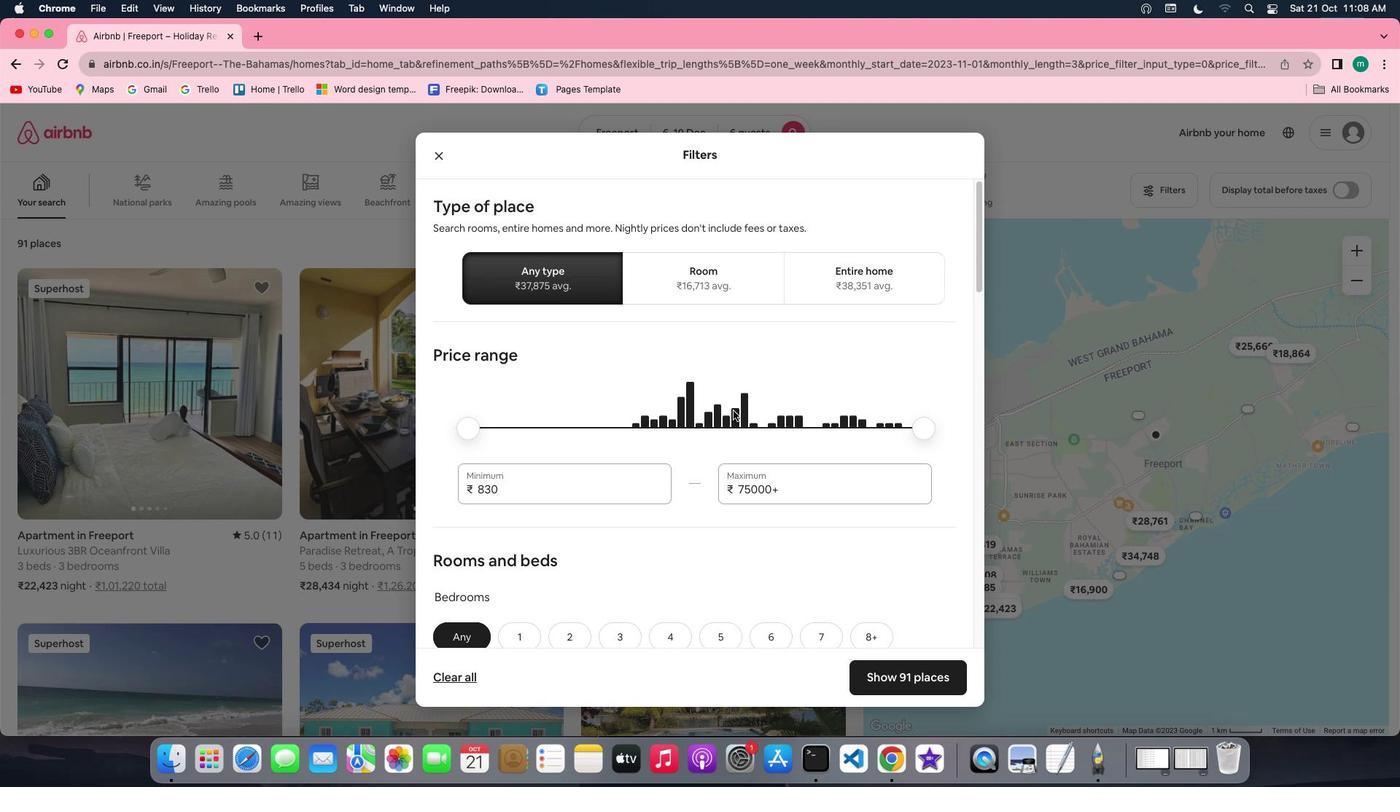 
Action: Mouse scrolled (708, 409) with delta (-114, 35)
Screenshot: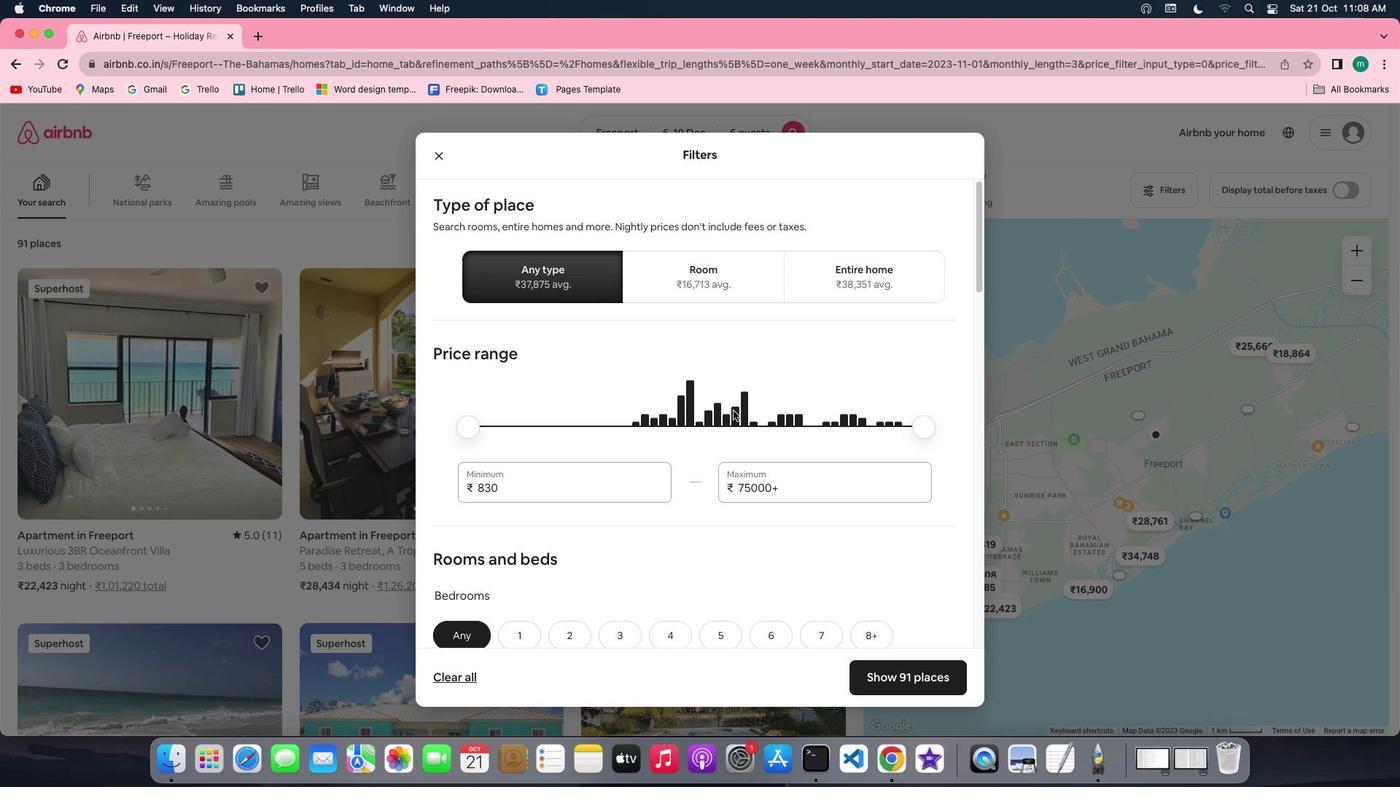 
Action: Mouse scrolled (708, 409) with delta (-114, 35)
Screenshot: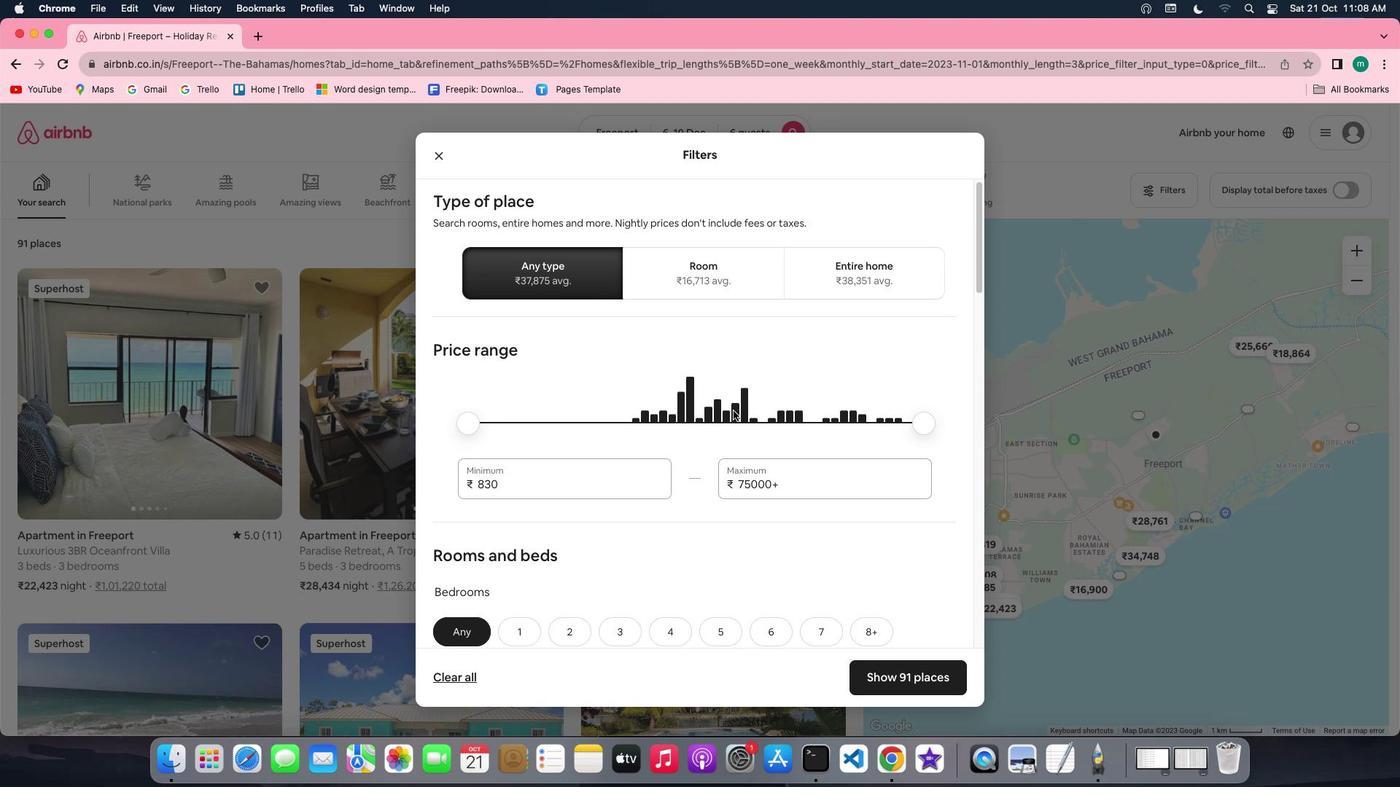 
Action: Mouse scrolled (708, 409) with delta (-114, 35)
Screenshot: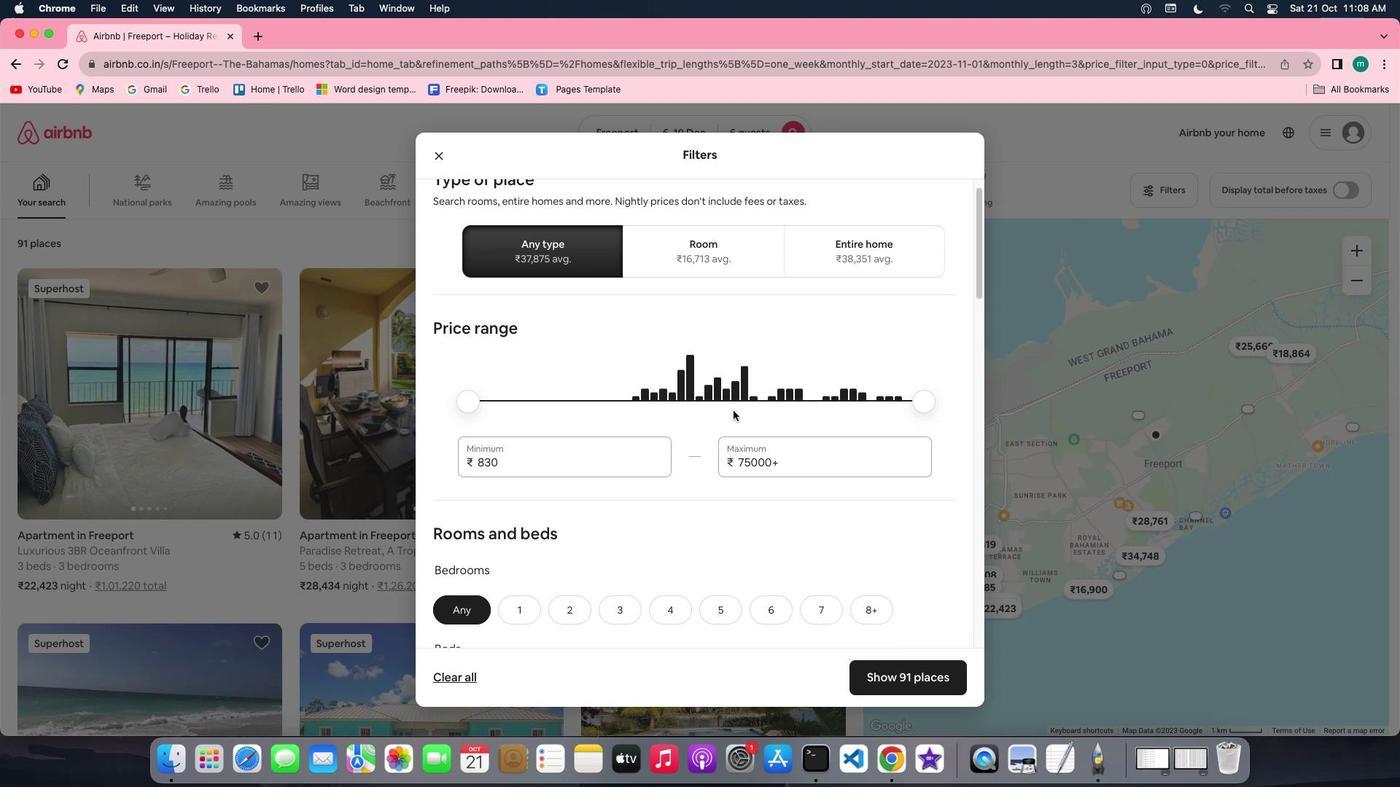 
Action: Mouse scrolled (708, 409) with delta (-114, 35)
Screenshot: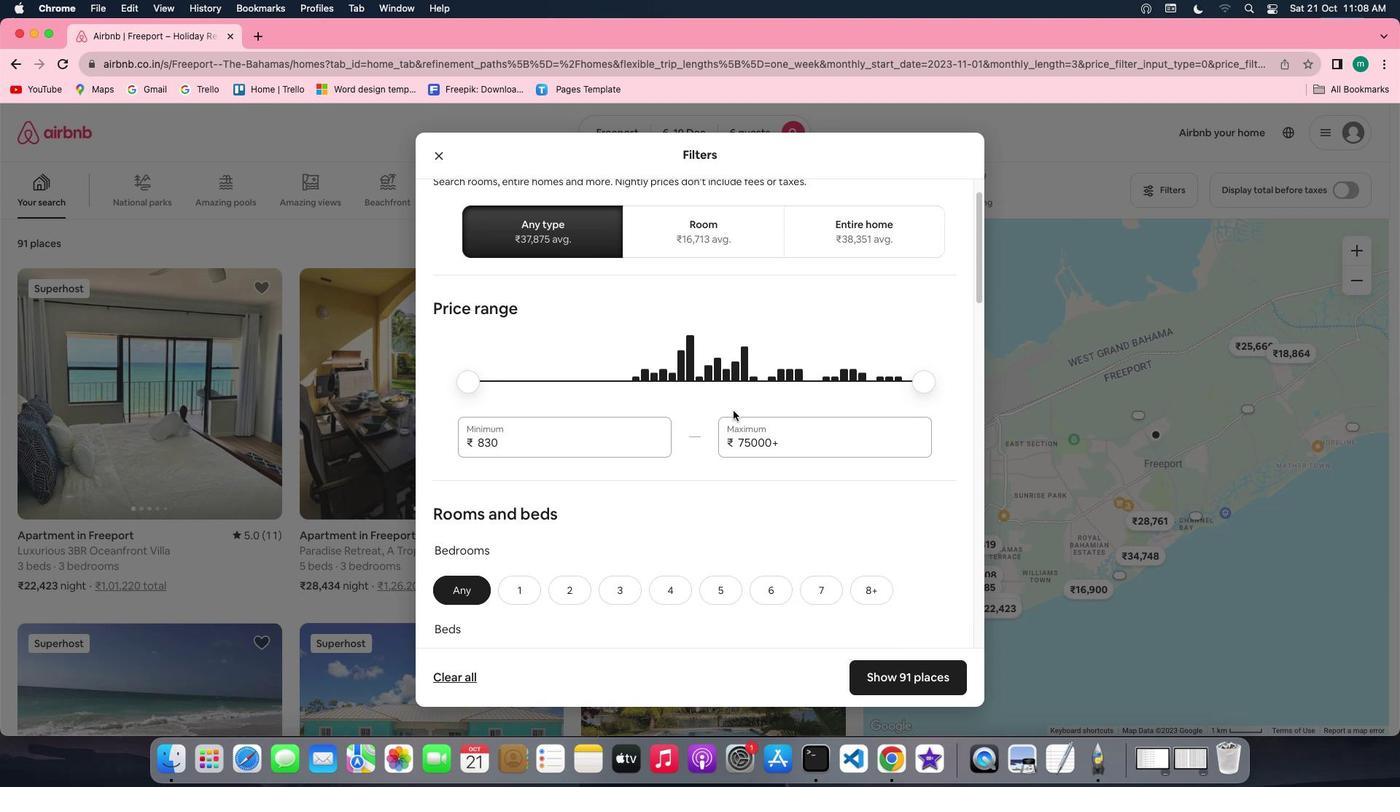 
Action: Mouse scrolled (708, 409) with delta (-114, 35)
Screenshot: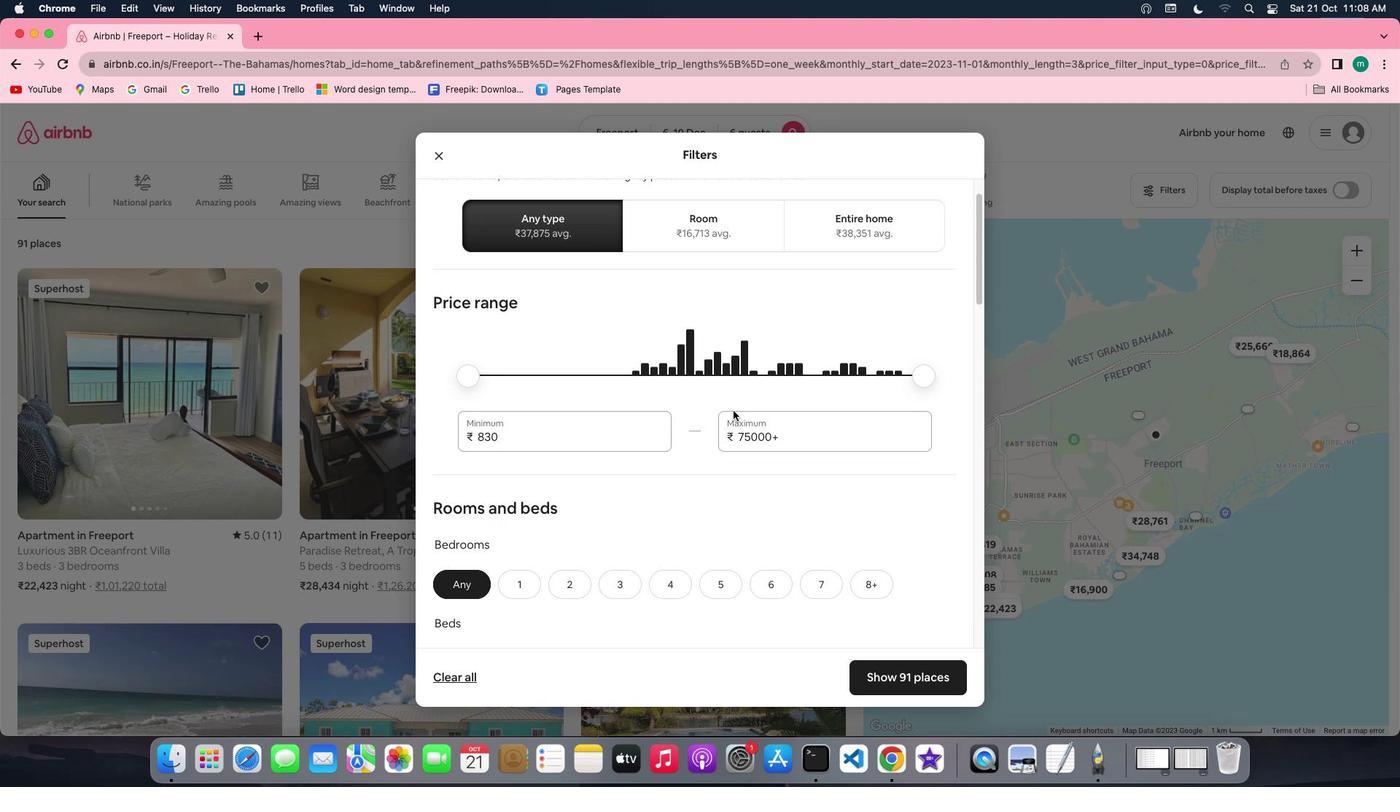 
Action: Mouse scrolled (708, 409) with delta (-114, 35)
Screenshot: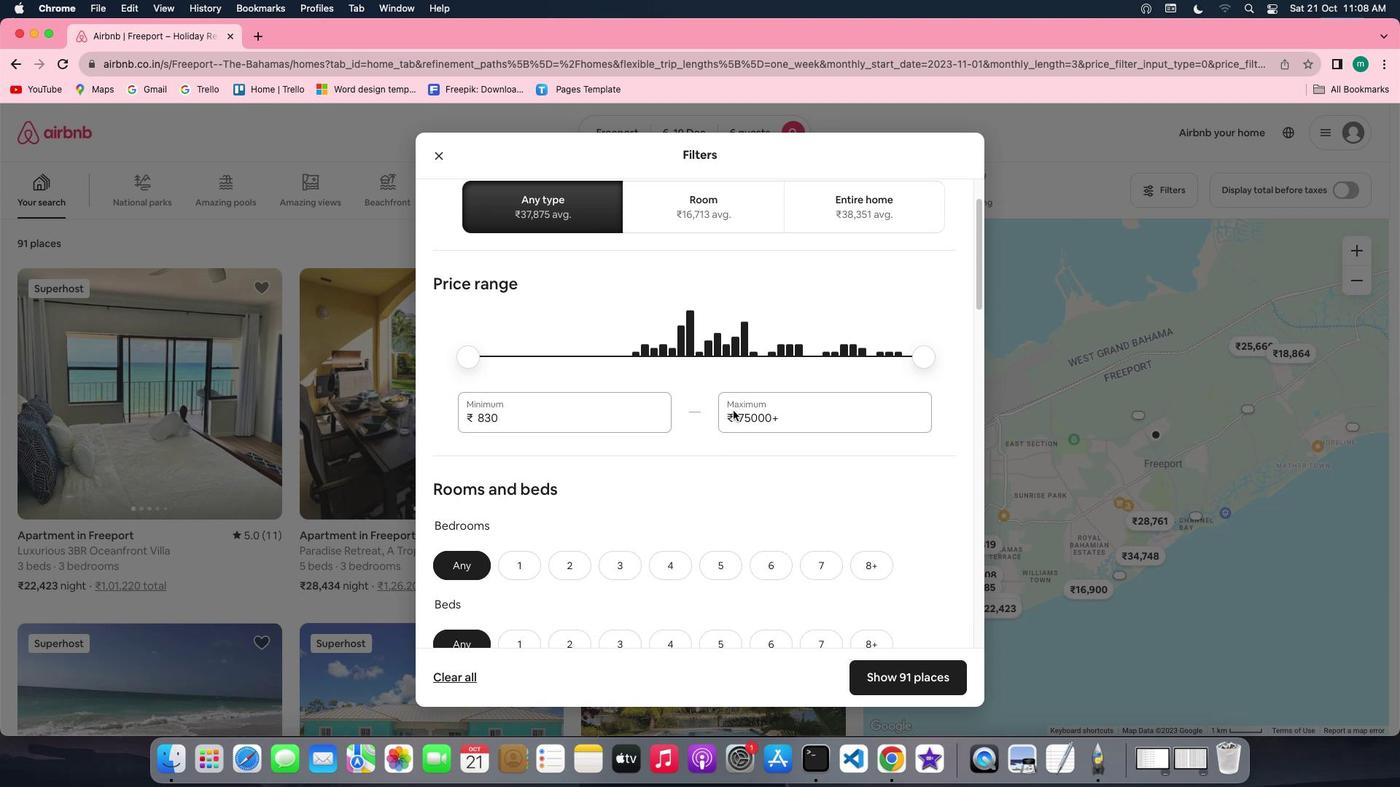 
Action: Mouse scrolled (708, 409) with delta (-114, 34)
Screenshot: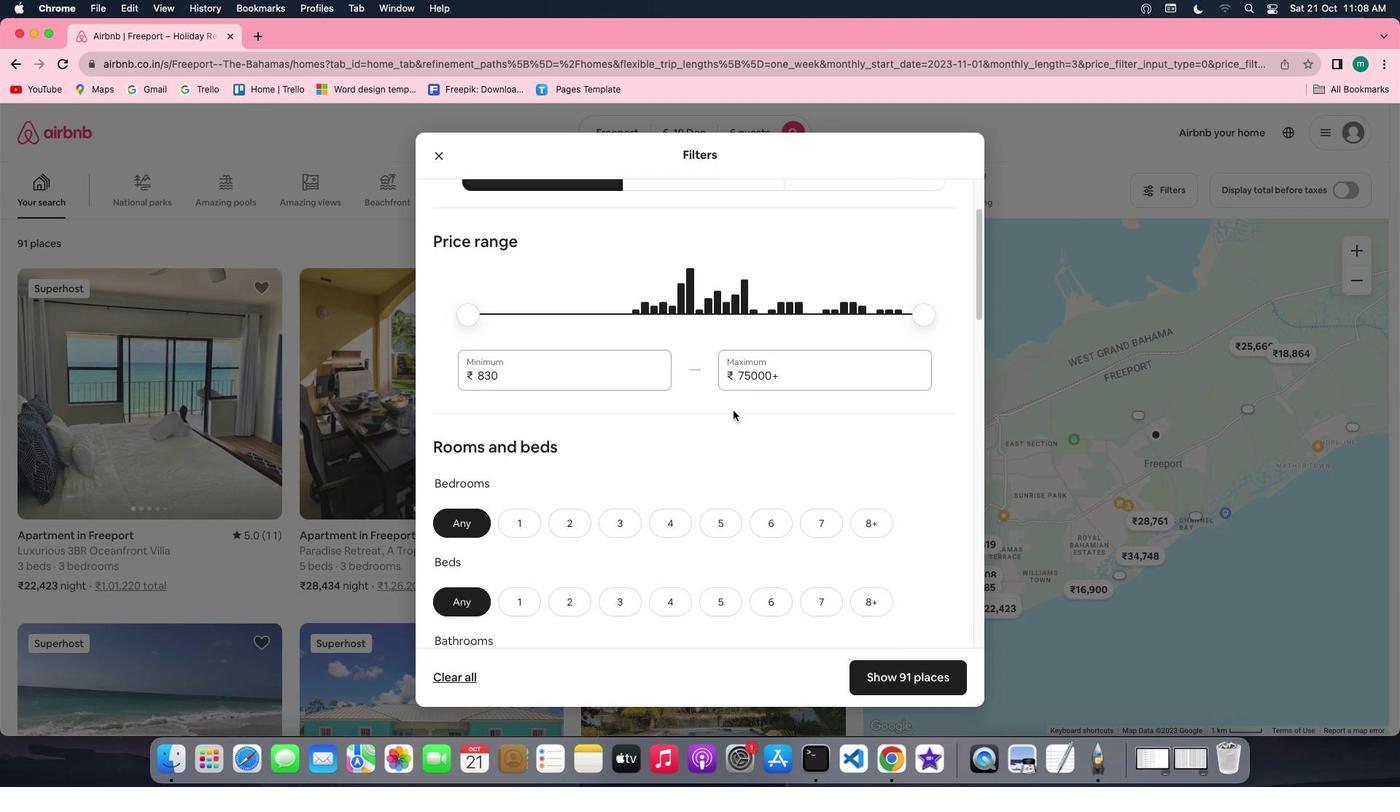 
Action: Mouse scrolled (708, 409) with delta (-114, 35)
Screenshot: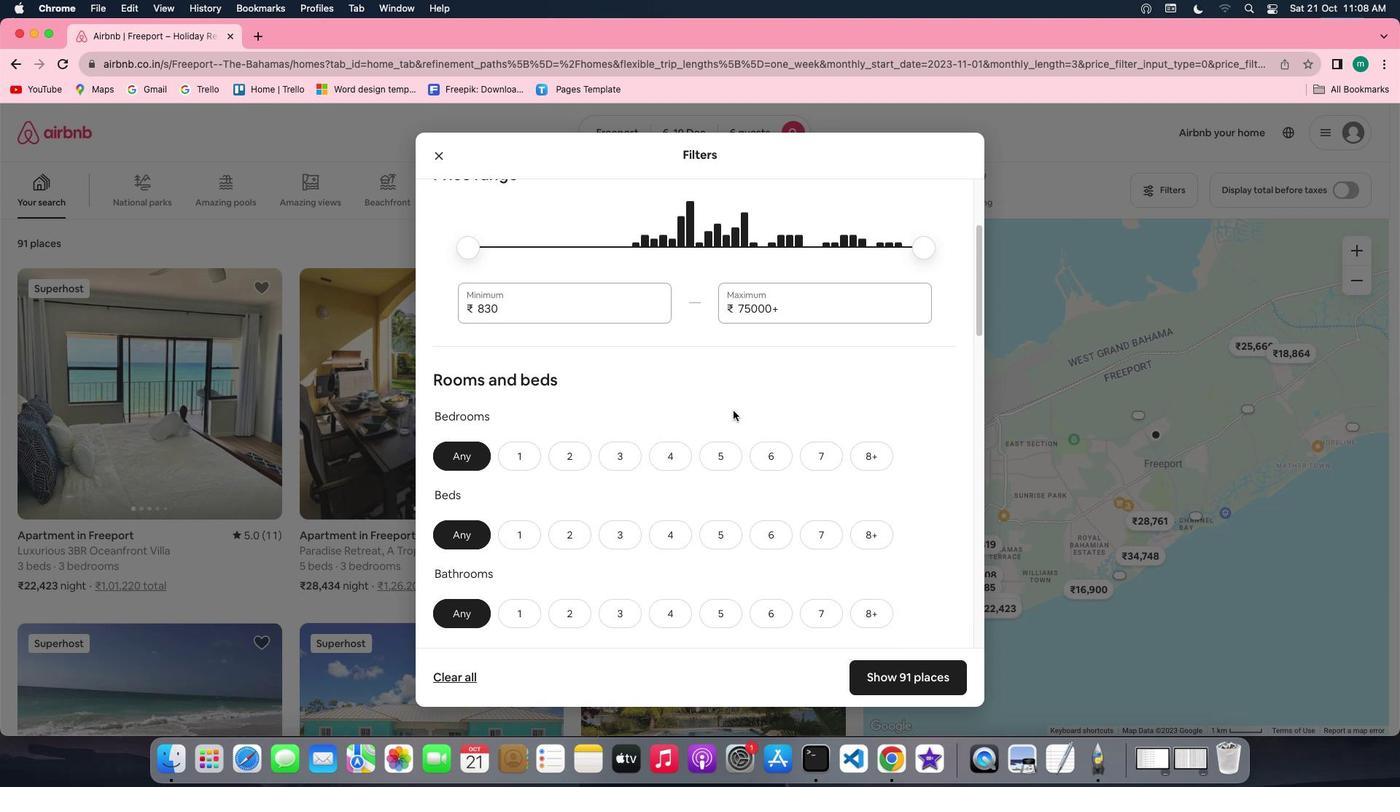 
Action: Mouse scrolled (708, 409) with delta (-114, 35)
Screenshot: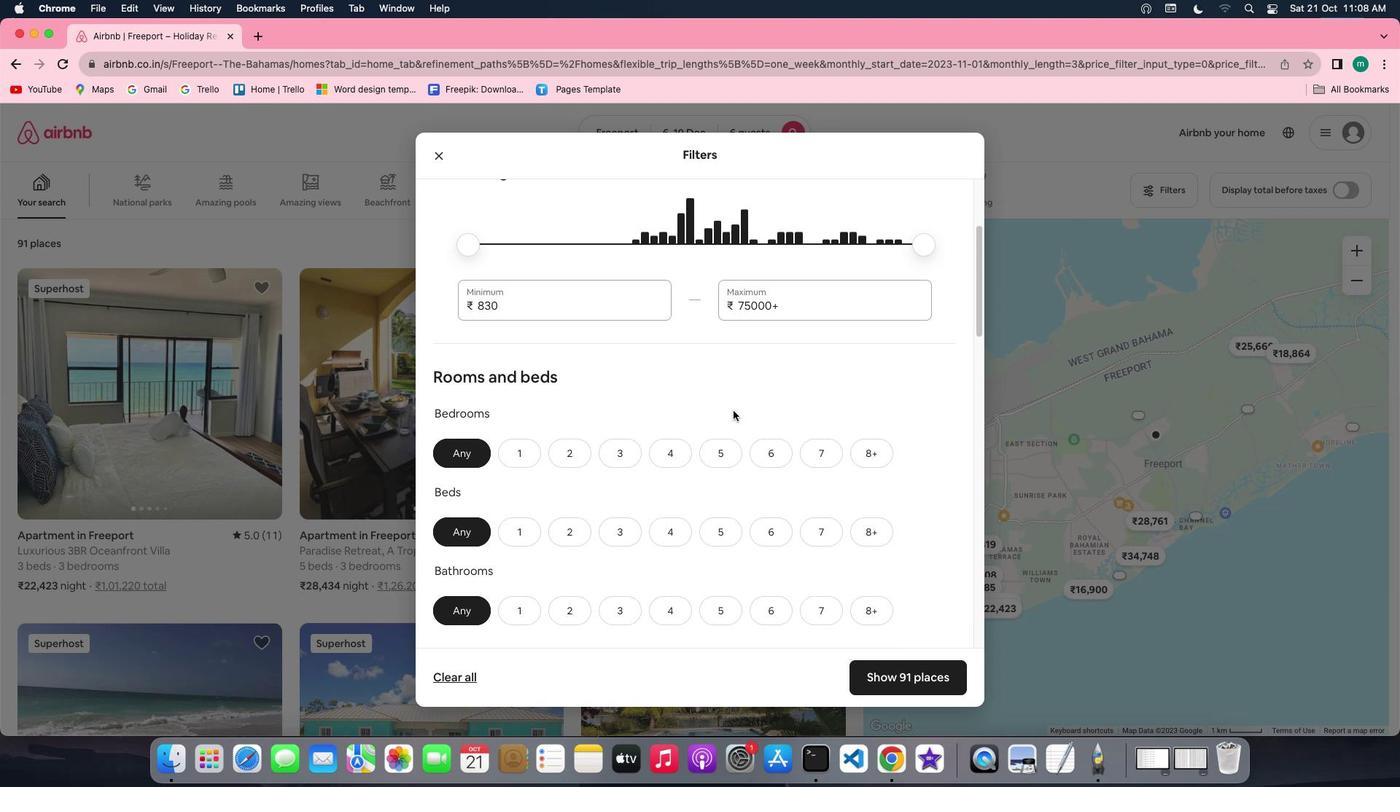 
Action: Mouse scrolled (708, 409) with delta (-114, 35)
Screenshot: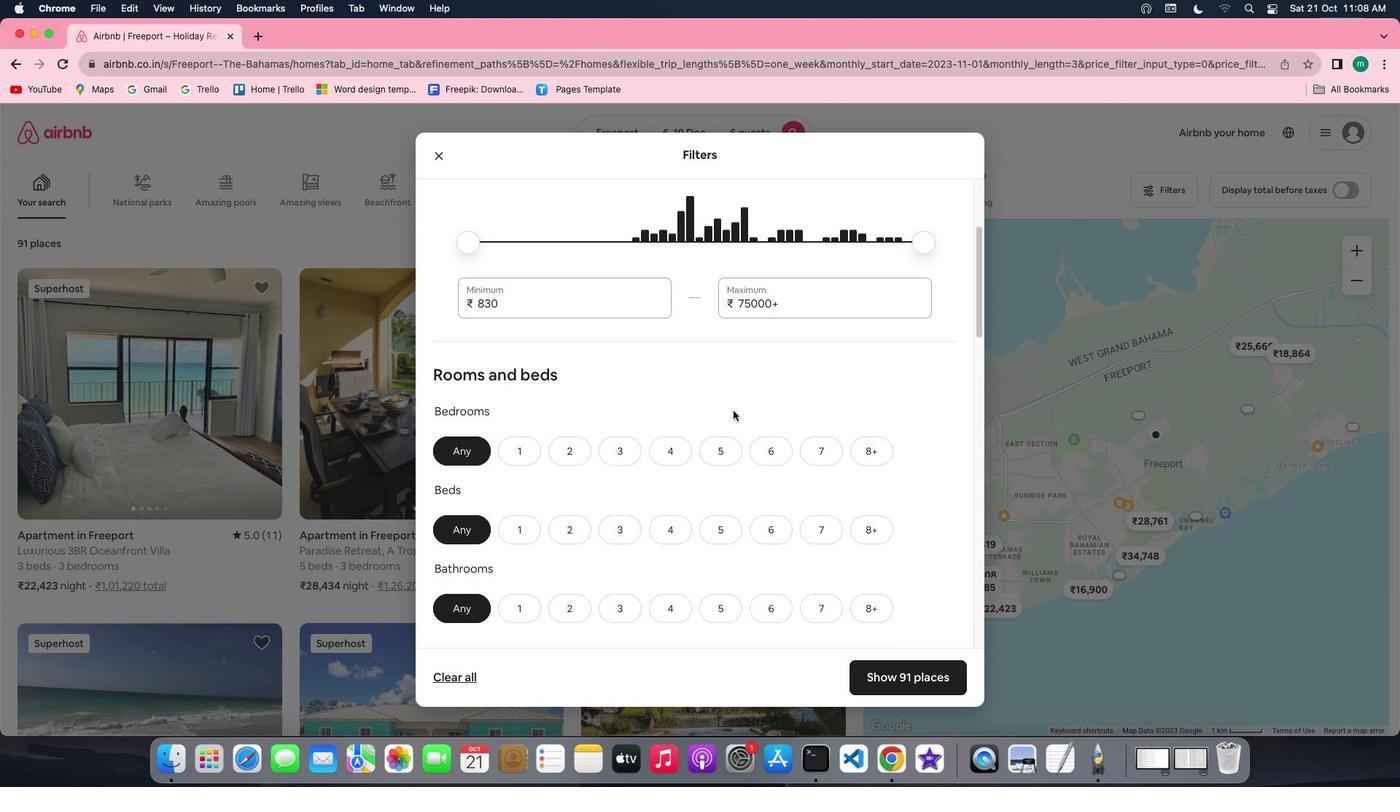 
Action: Mouse scrolled (708, 409) with delta (-114, 35)
Screenshot: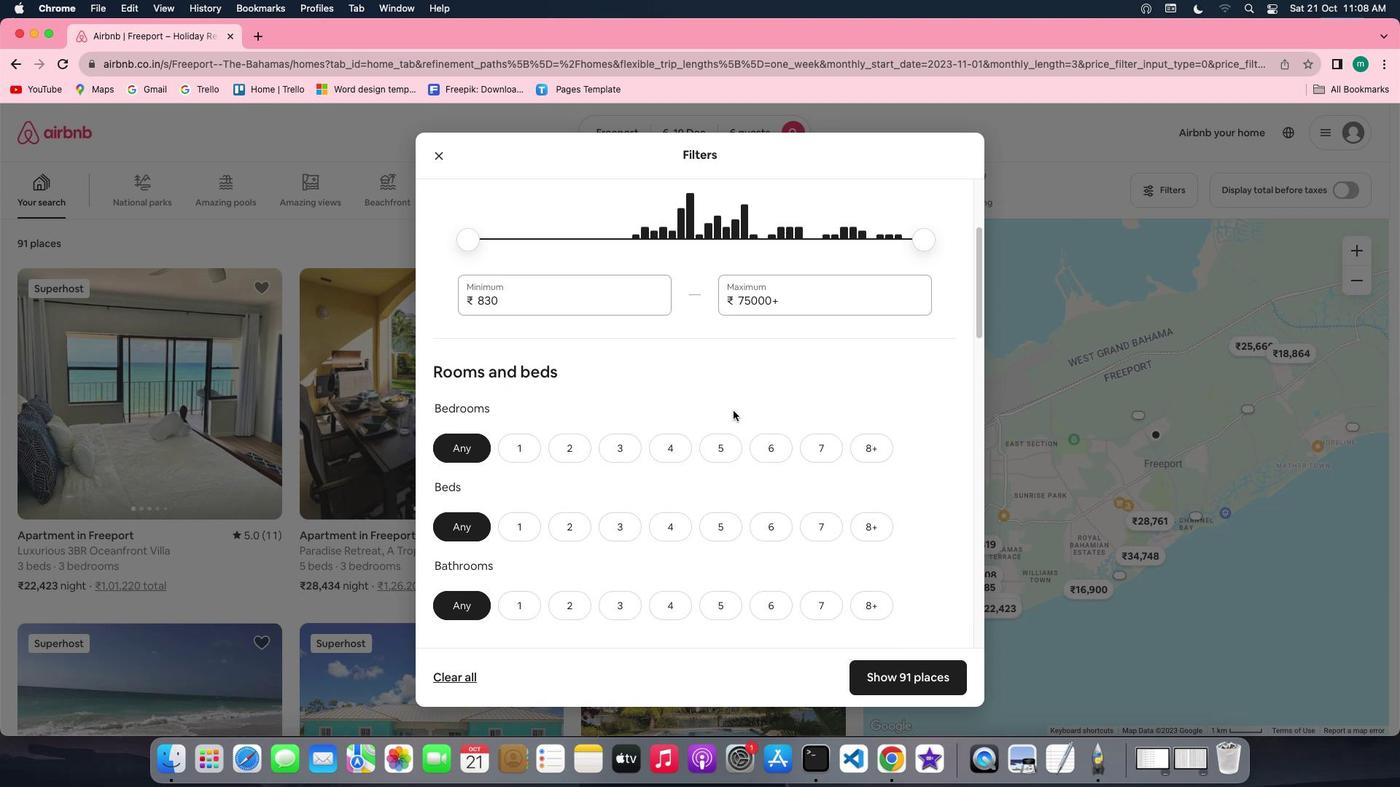 
Action: Mouse scrolled (708, 409) with delta (-114, 35)
Screenshot: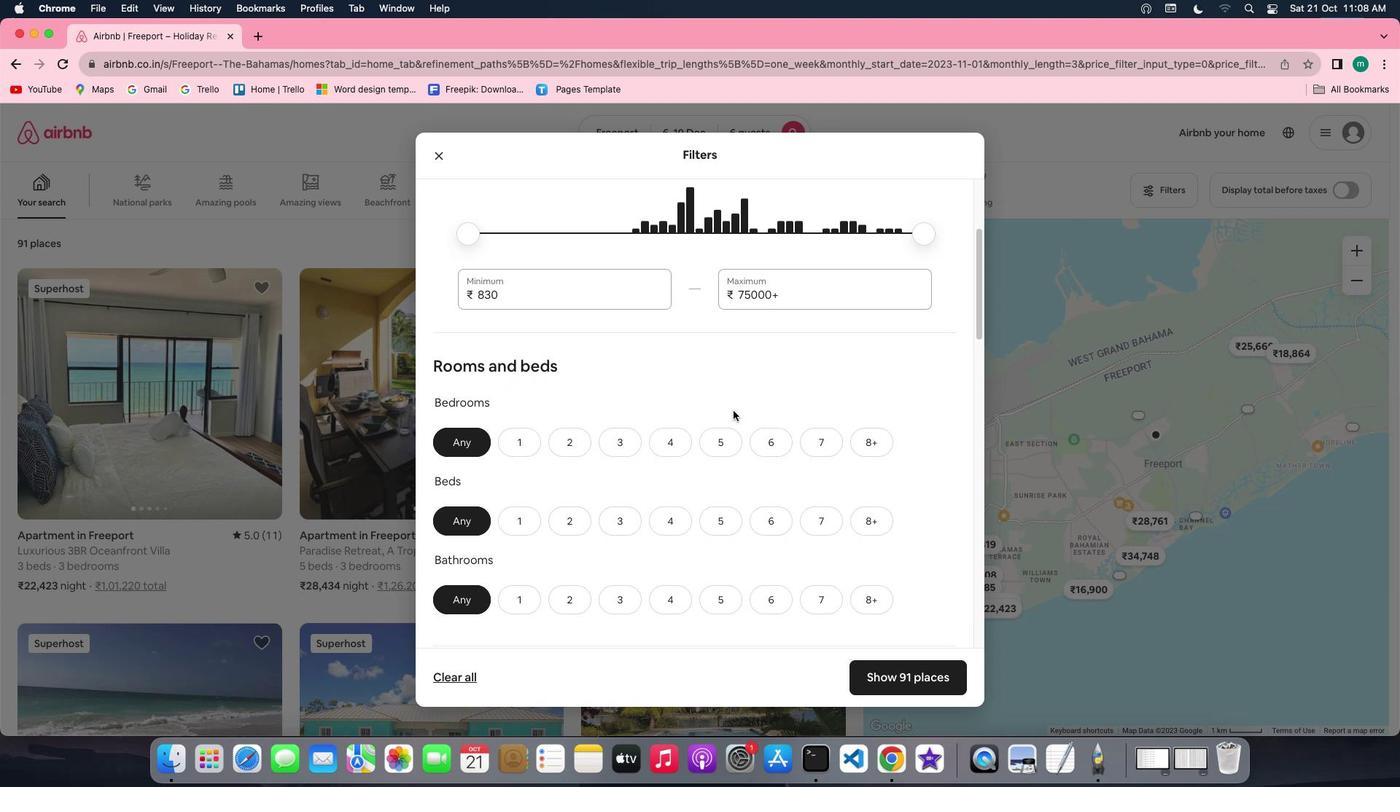 
Action: Mouse scrolled (708, 409) with delta (-114, 35)
Screenshot: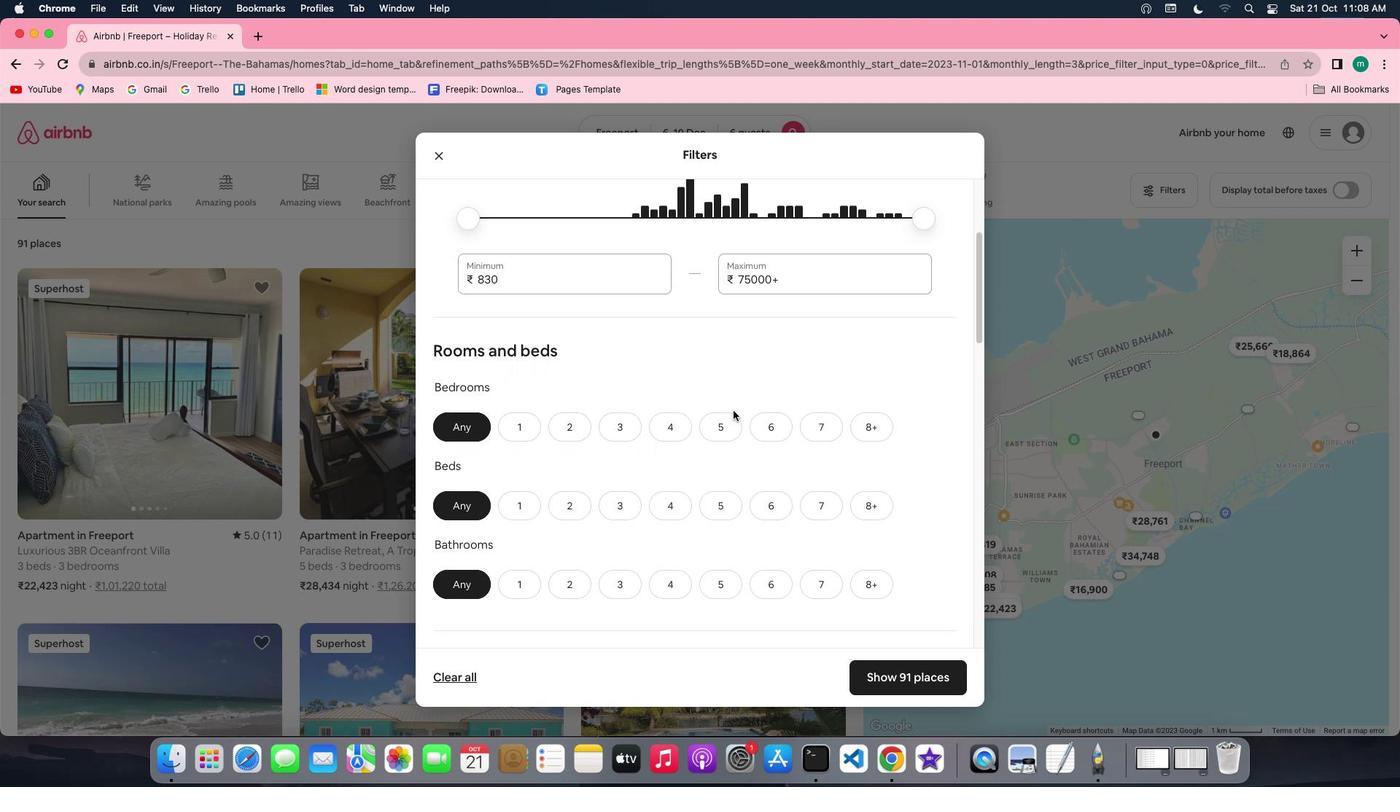 
Action: Mouse scrolled (708, 409) with delta (-114, 35)
Screenshot: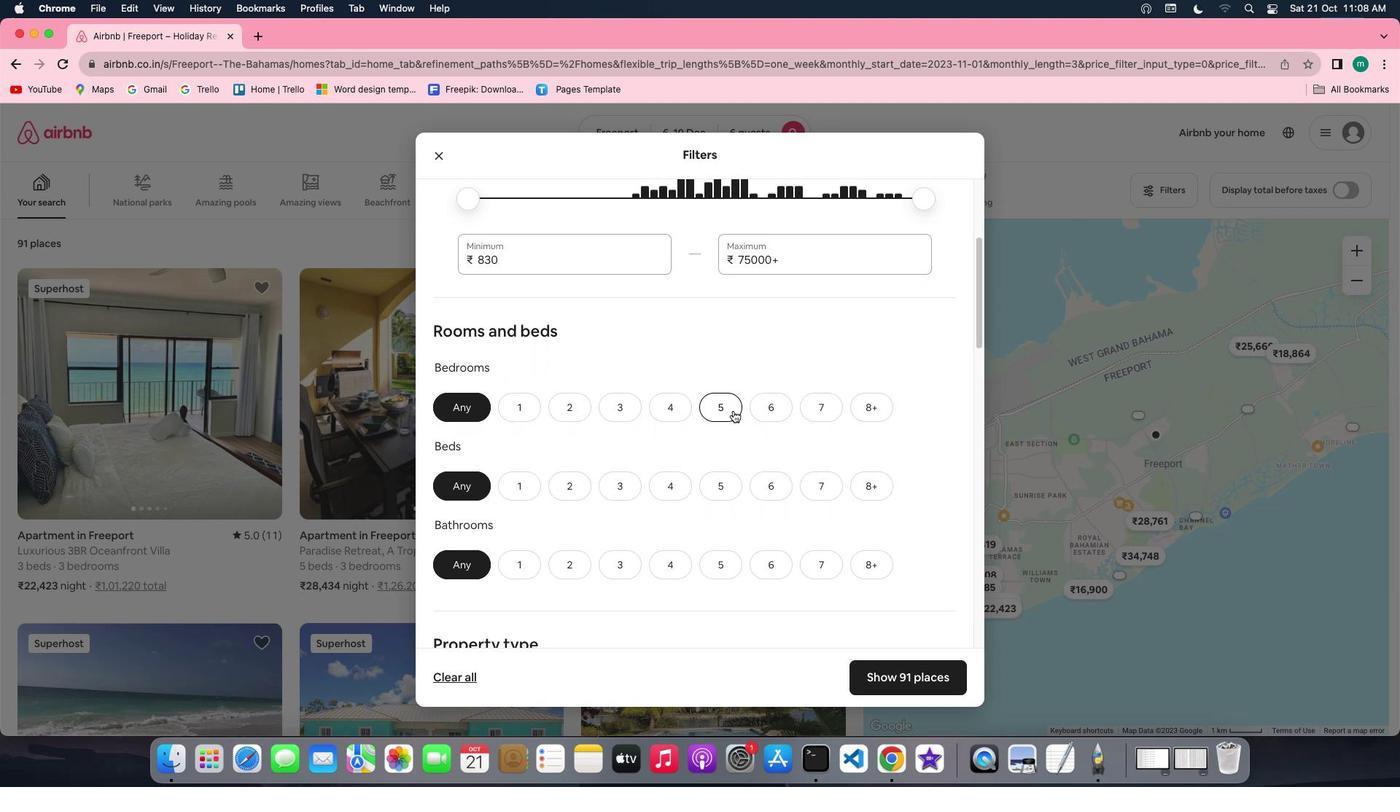 
Action: Mouse scrolled (708, 409) with delta (-114, 35)
Screenshot: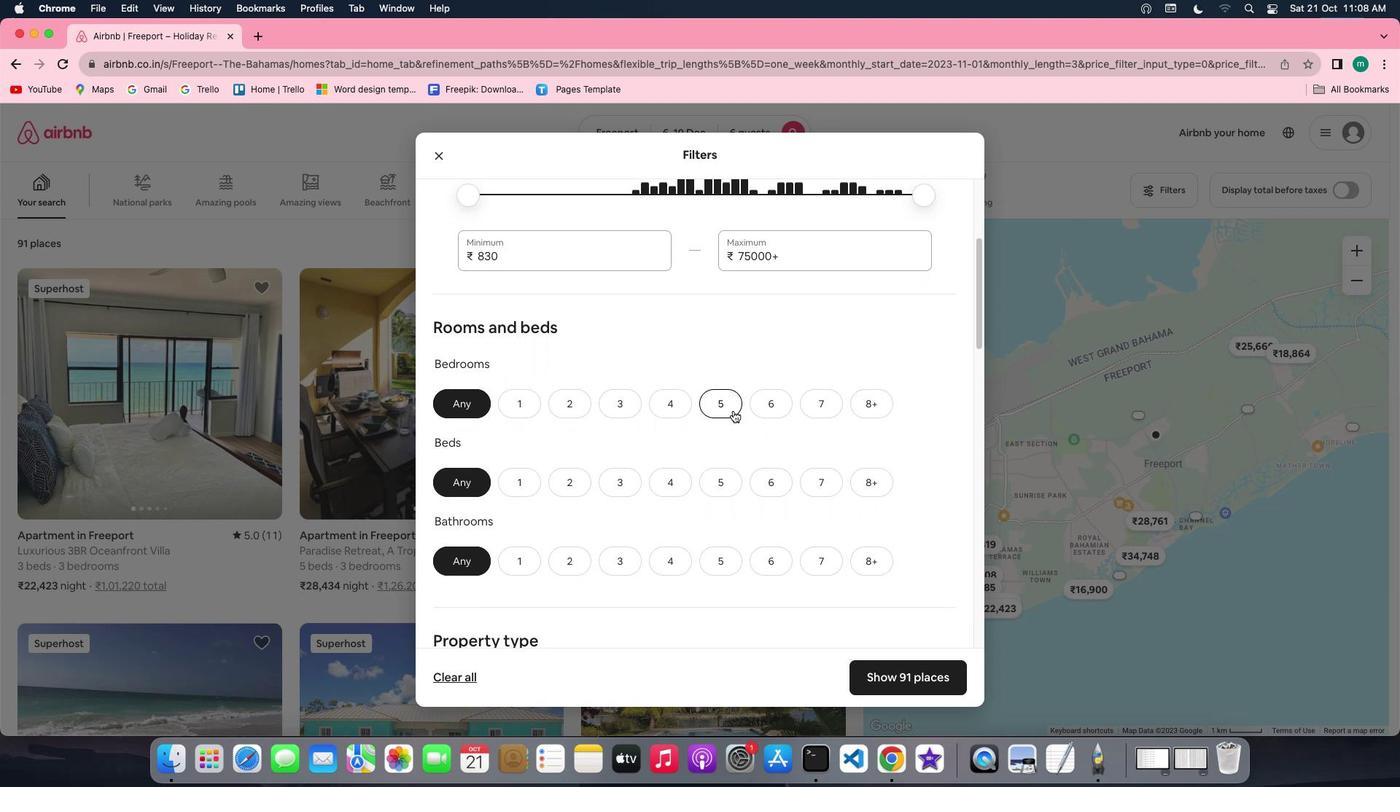 
Action: Mouse scrolled (708, 409) with delta (-114, 35)
Screenshot: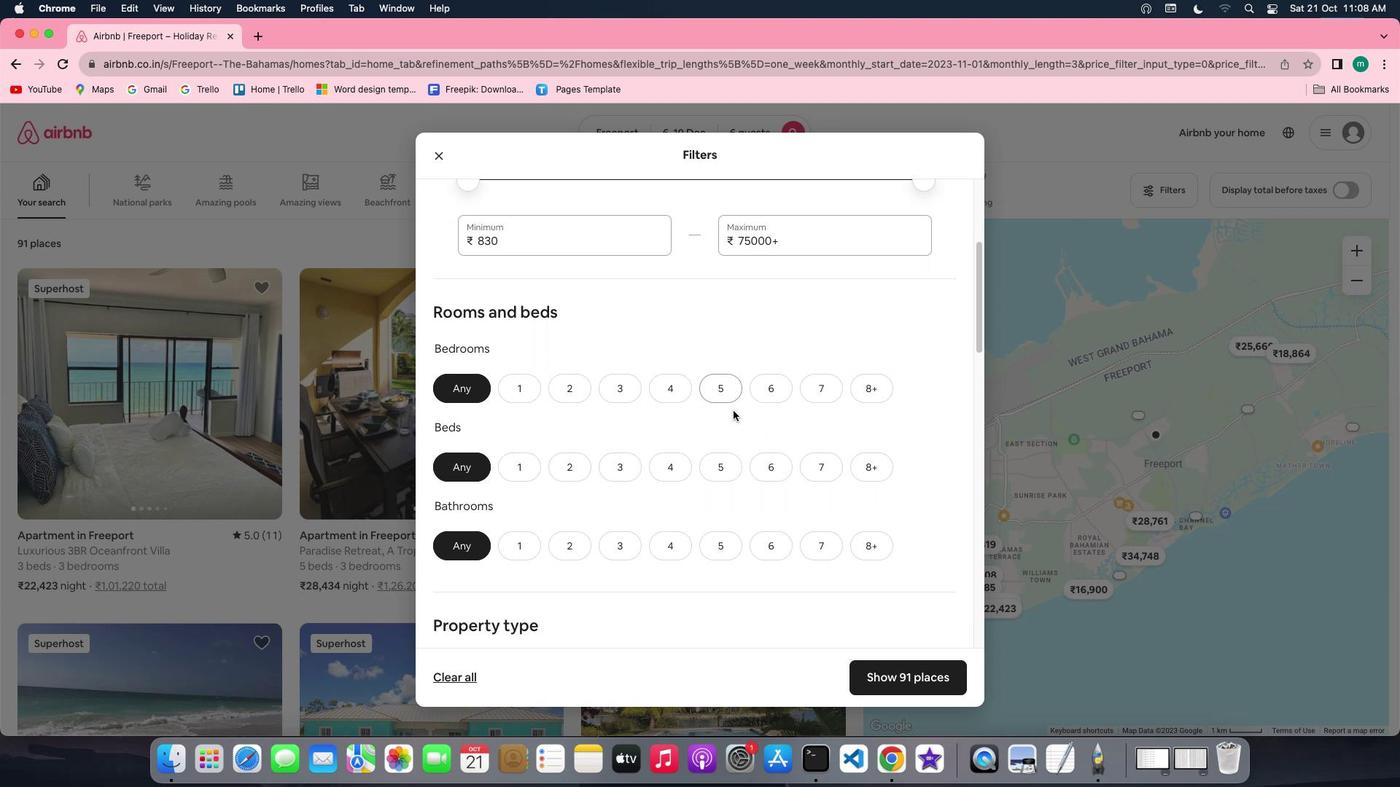 
Action: Mouse scrolled (708, 409) with delta (-114, 36)
Screenshot: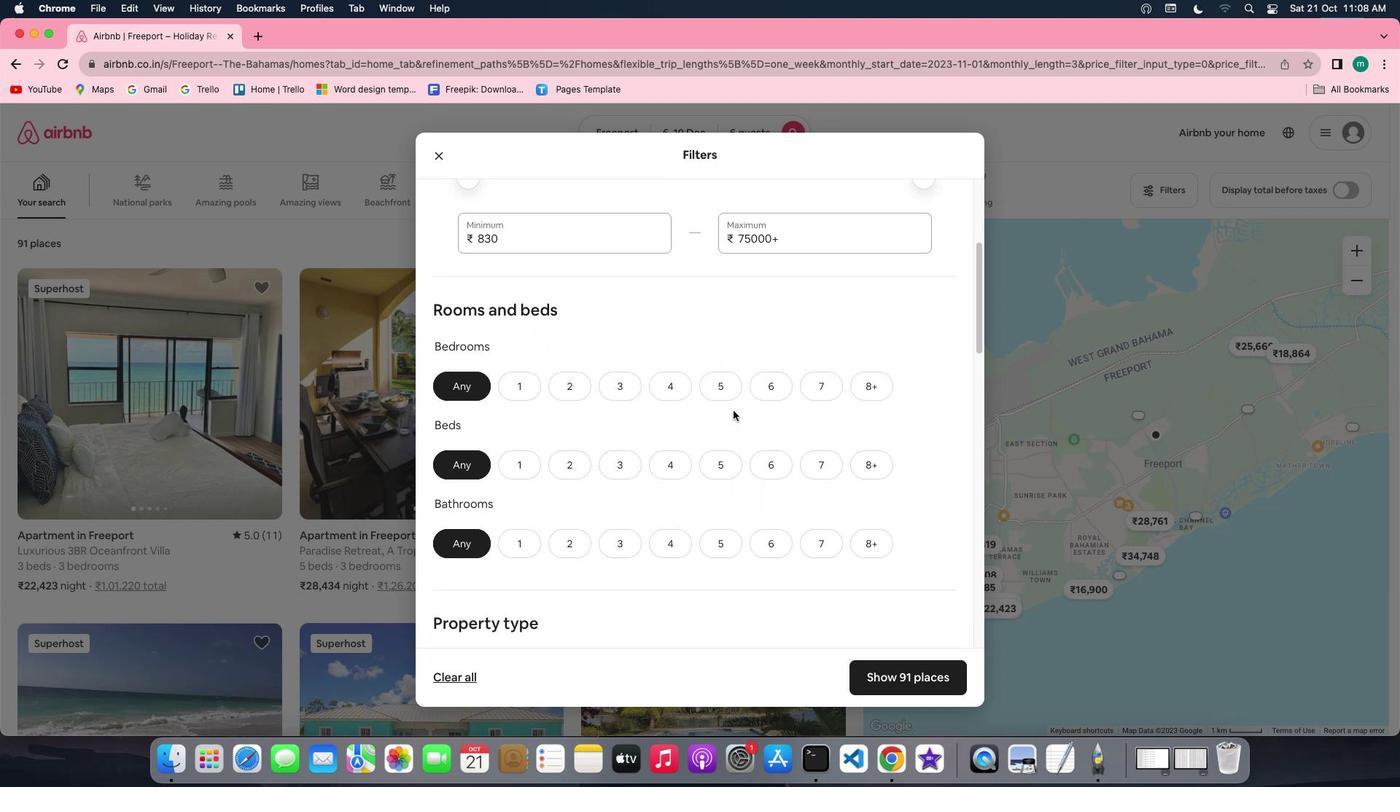 
Action: Mouse scrolled (708, 409) with delta (-114, 36)
Screenshot: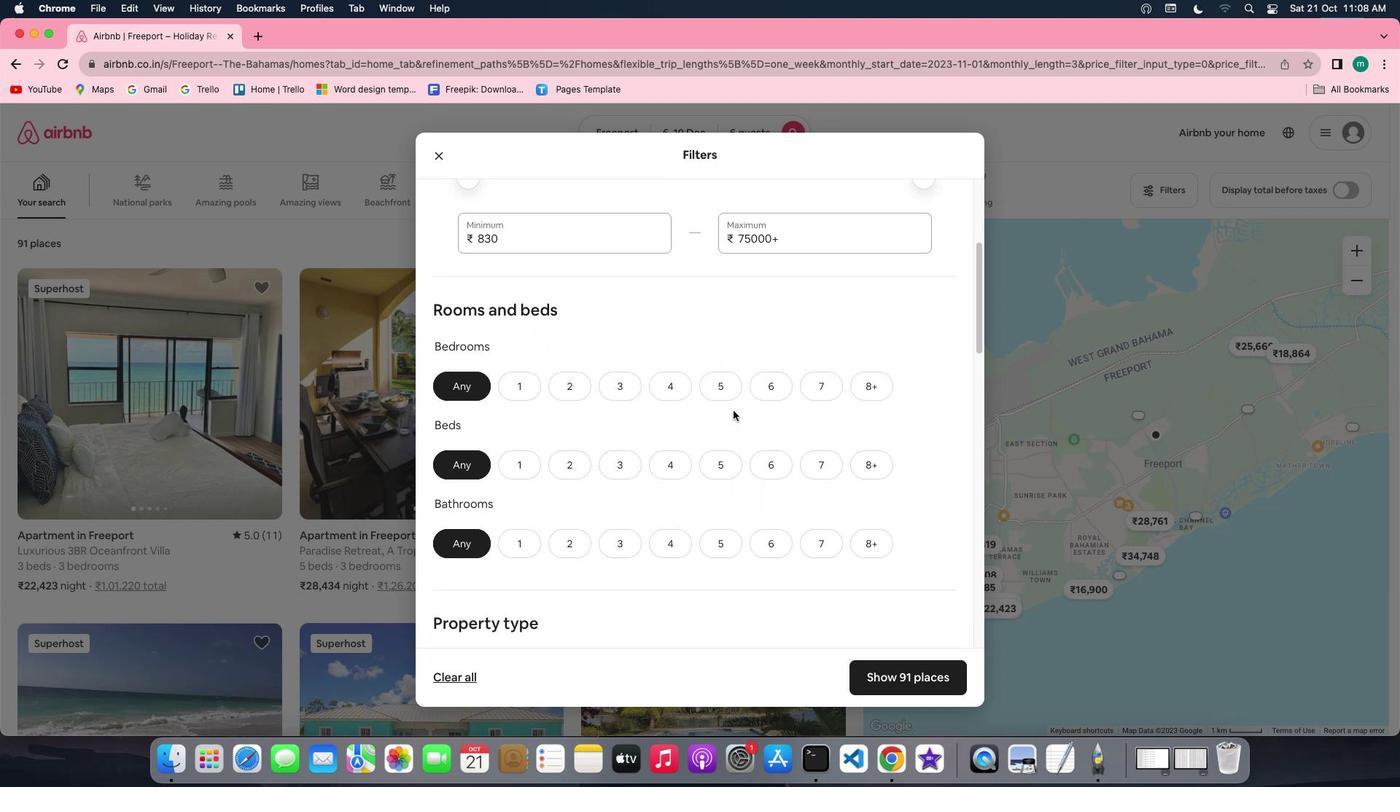 
Action: Mouse scrolled (708, 409) with delta (-114, 37)
Screenshot: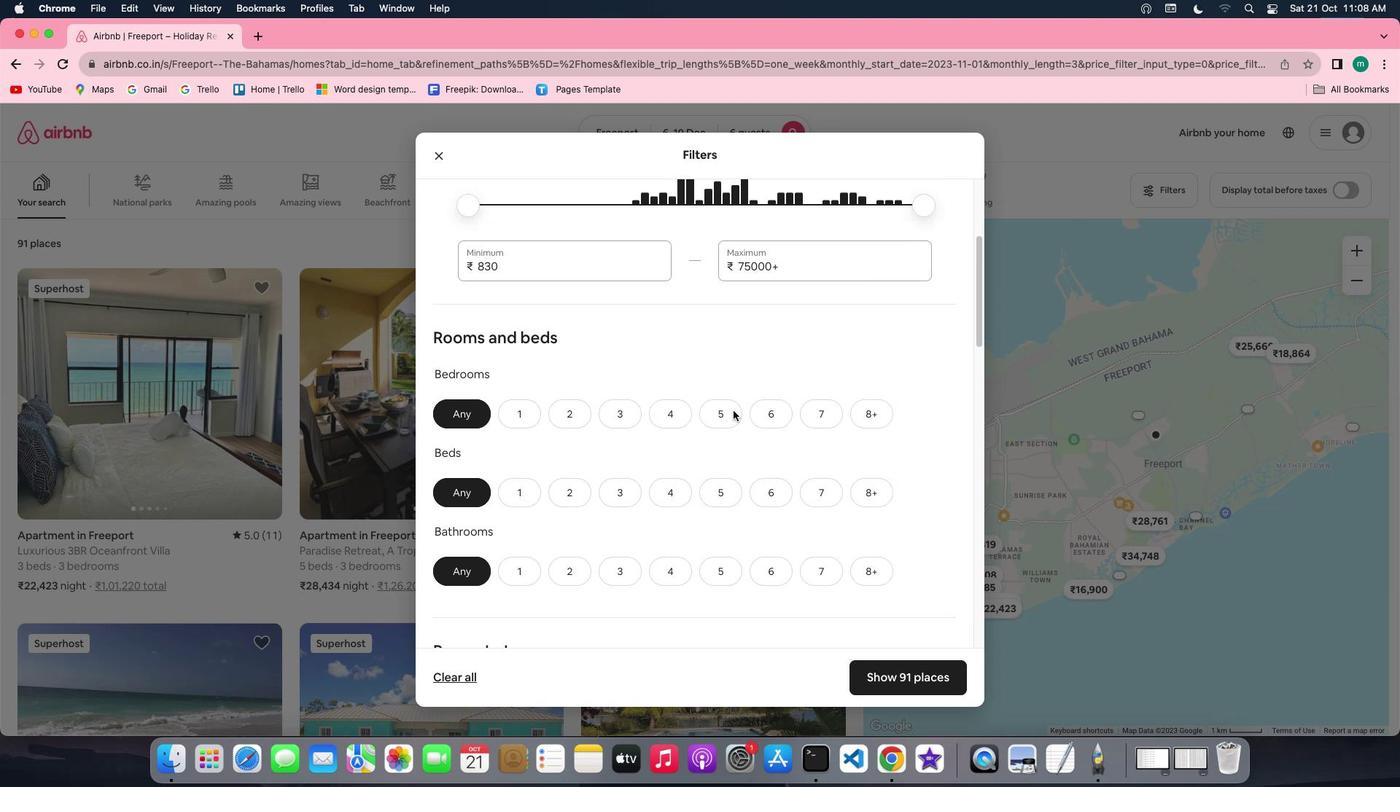 
Action: Mouse scrolled (708, 409) with delta (-114, 38)
Screenshot: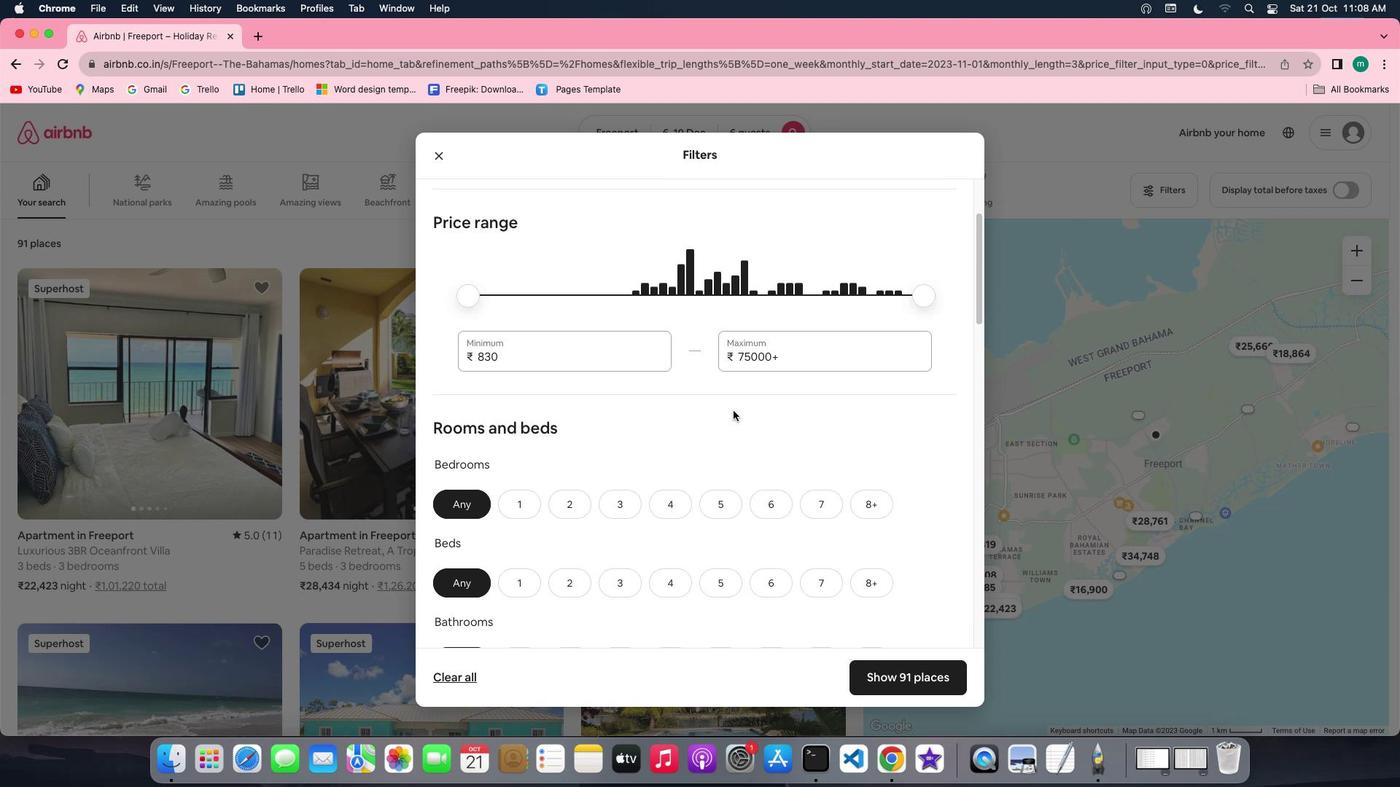 
Action: Mouse moved to (379, 180)
Screenshot: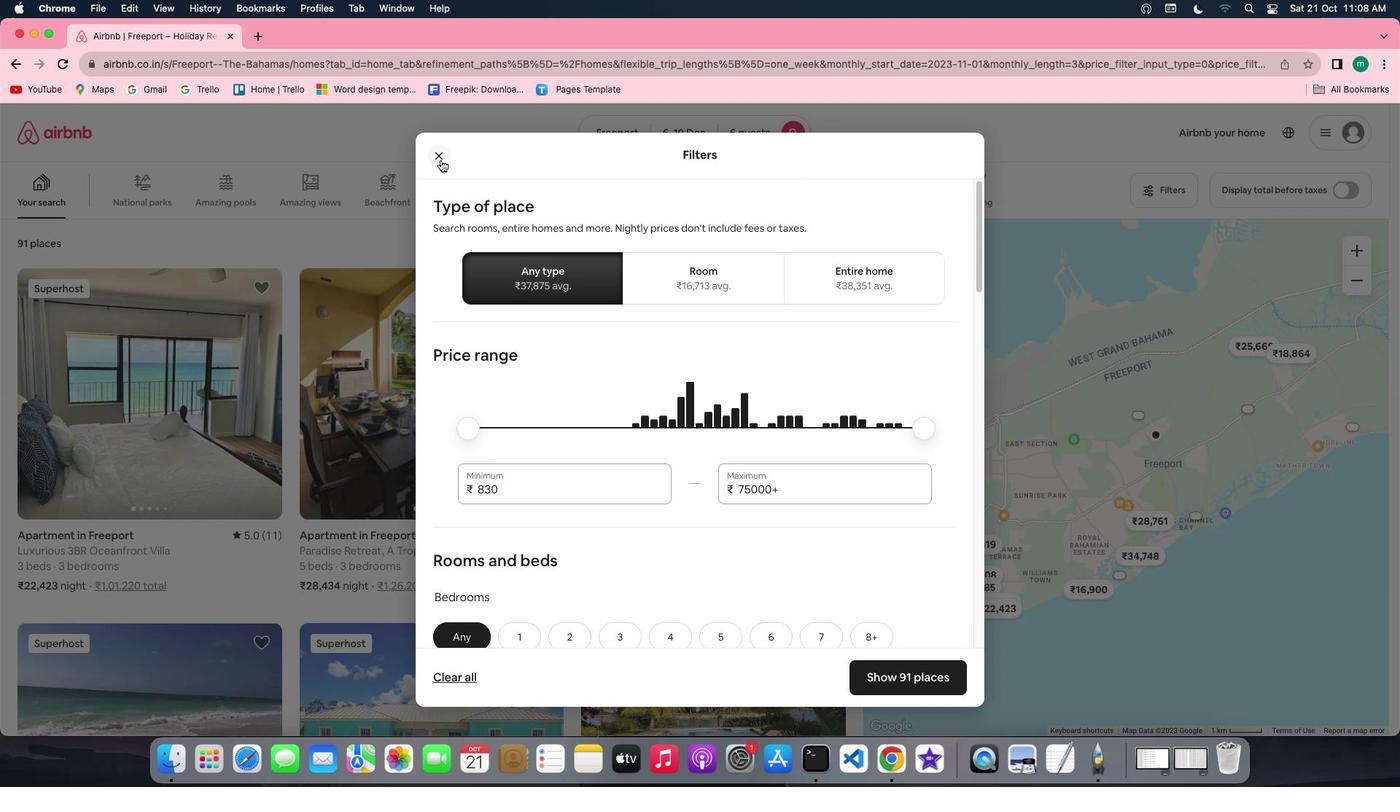 
Action: Mouse pressed left at (379, 180)
Screenshot: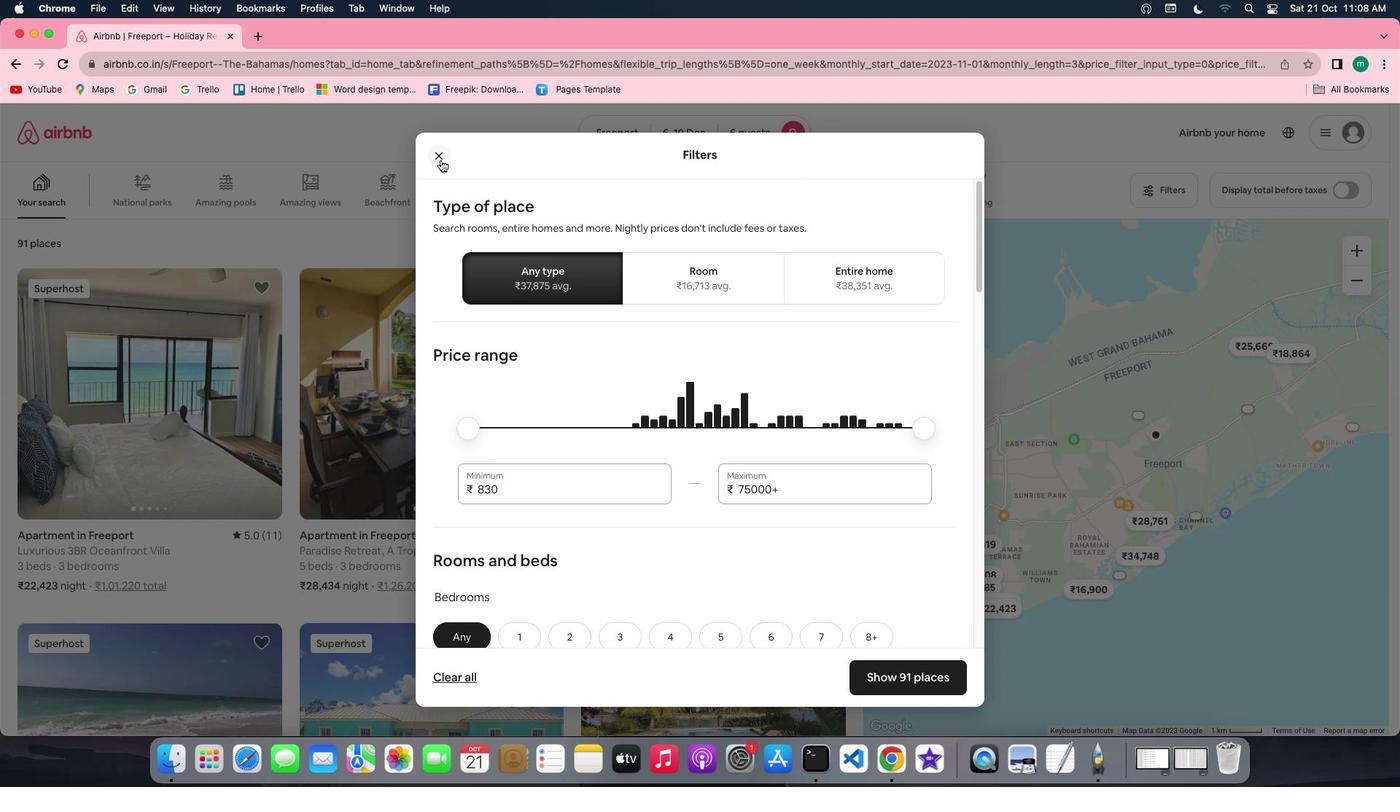 
Action: Mouse moved to (738, 157)
Screenshot: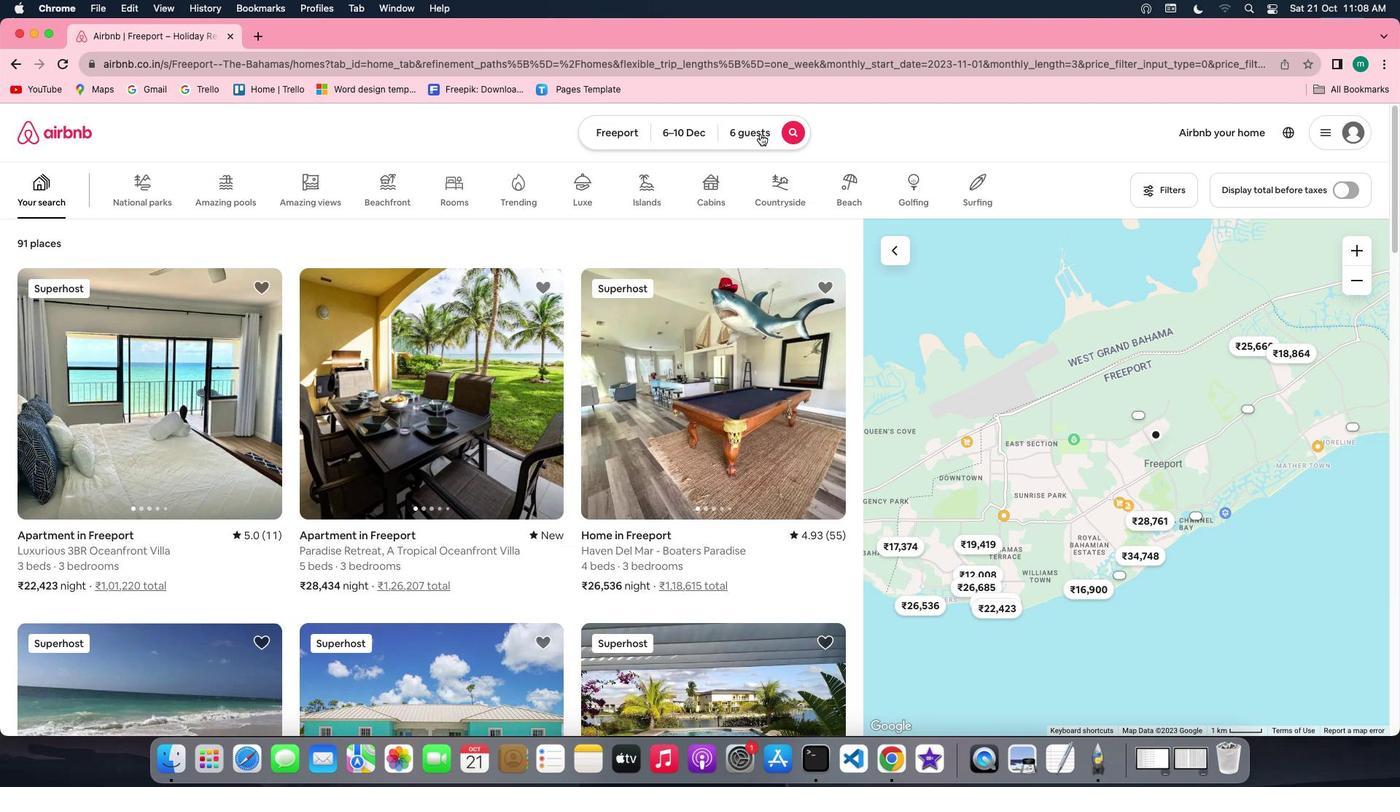 
Action: Mouse pressed left at (738, 157)
Screenshot: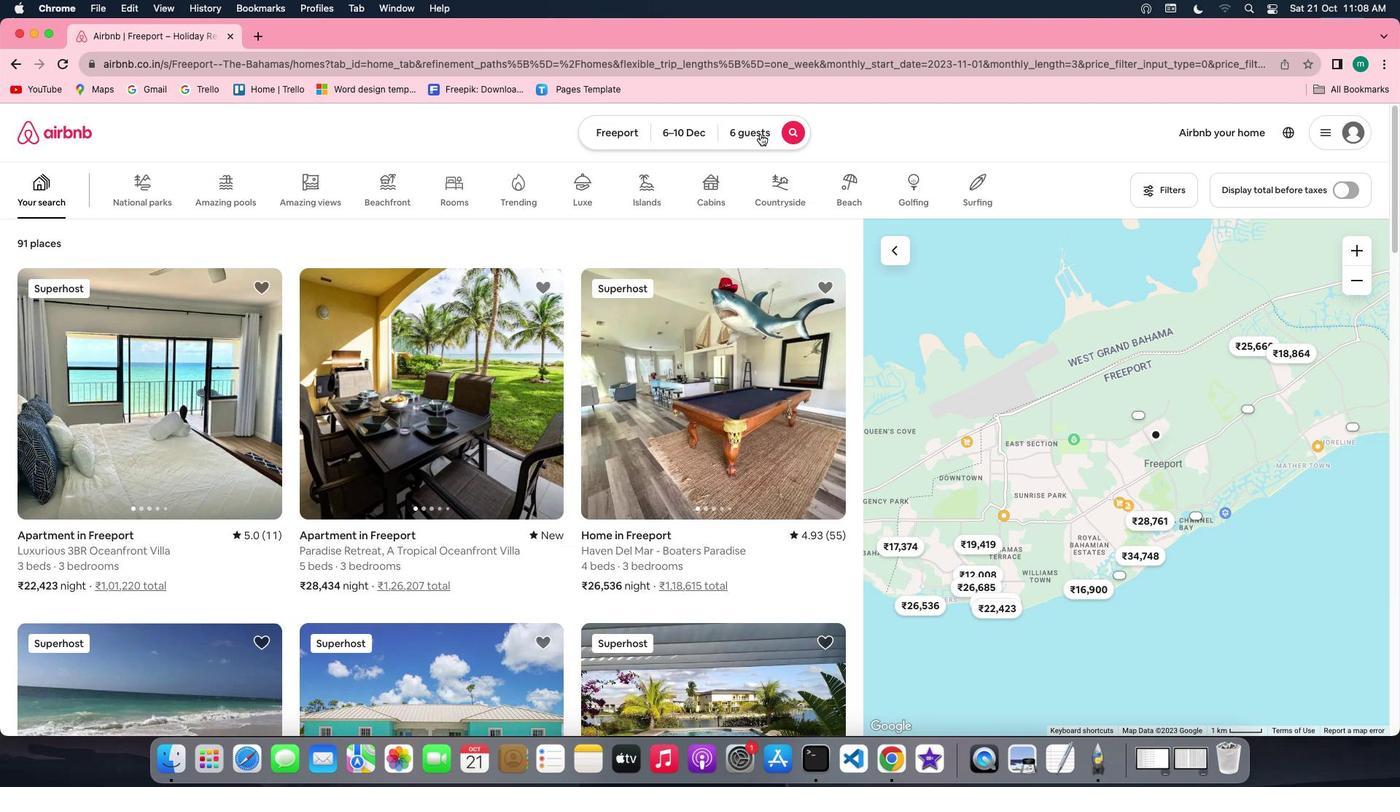 
Action: Mouse moved to (968, 326)
Screenshot: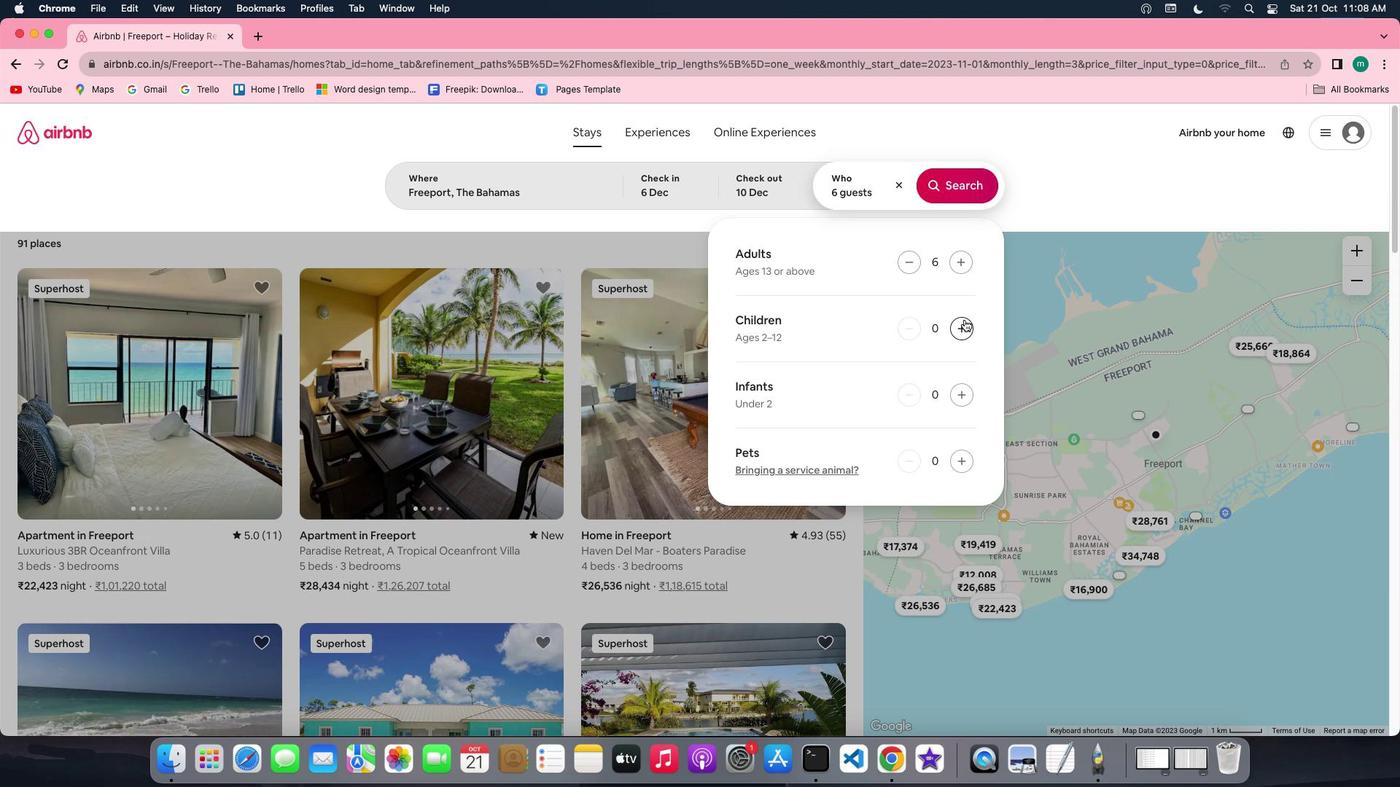 
Action: Mouse pressed left at (968, 326)
Screenshot: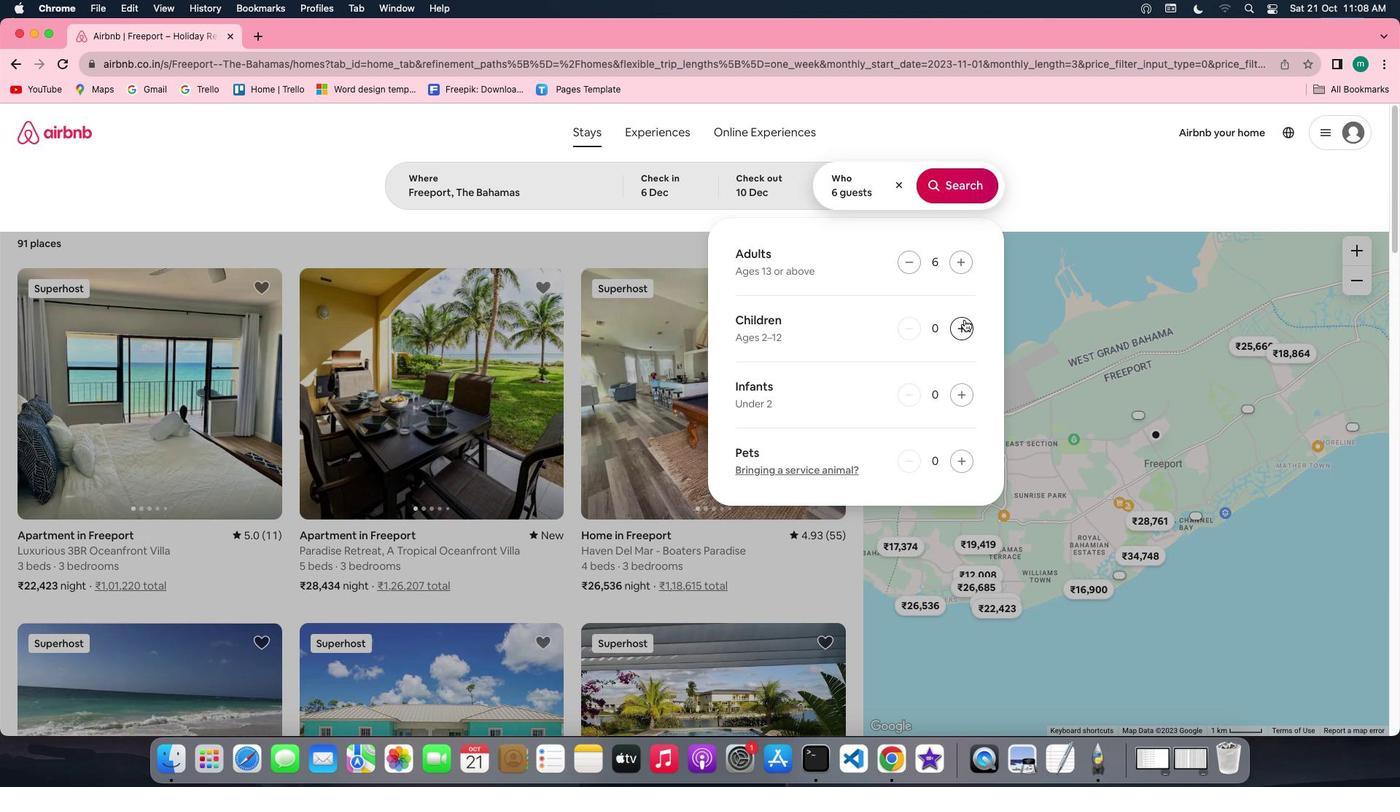 
Action: Mouse pressed left at (968, 326)
Screenshot: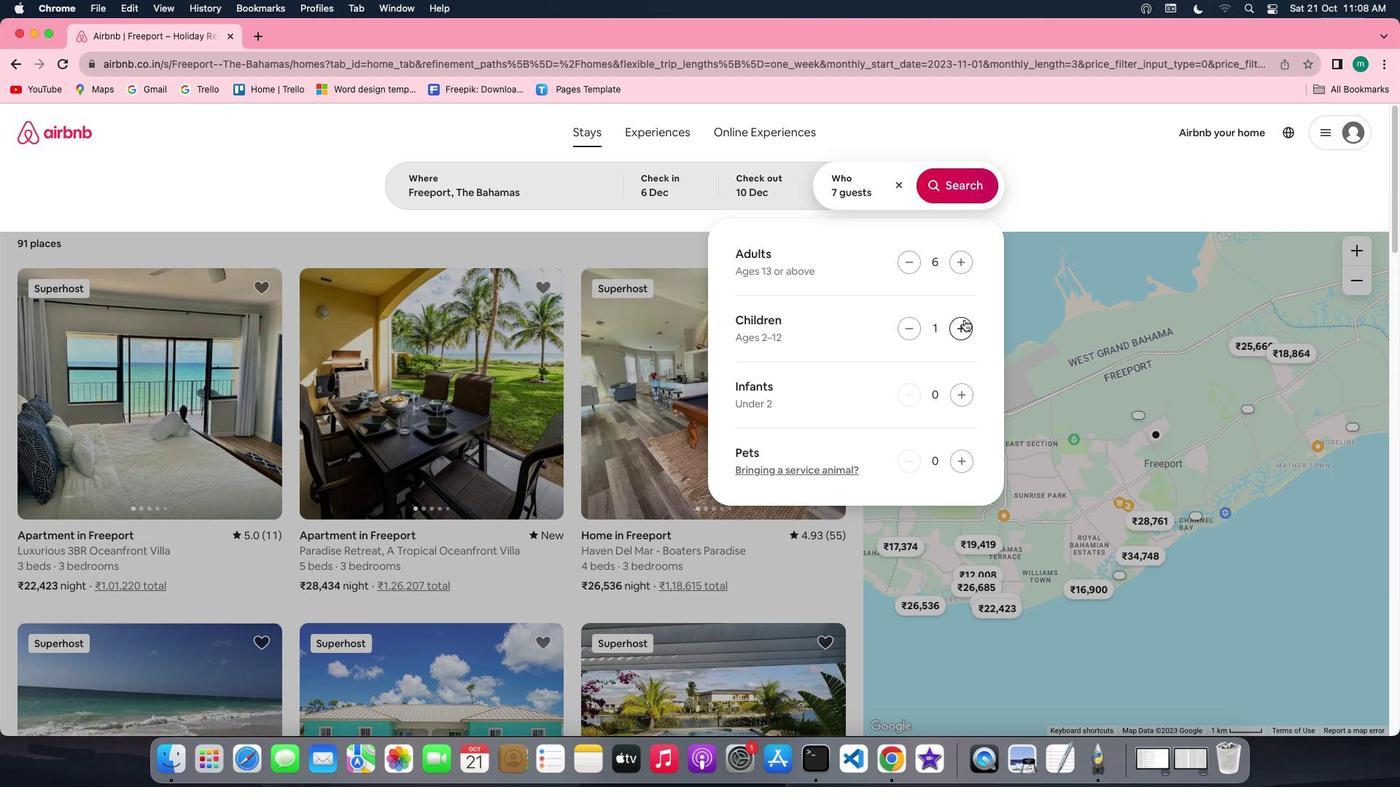 
Action: Mouse moved to (969, 199)
Screenshot: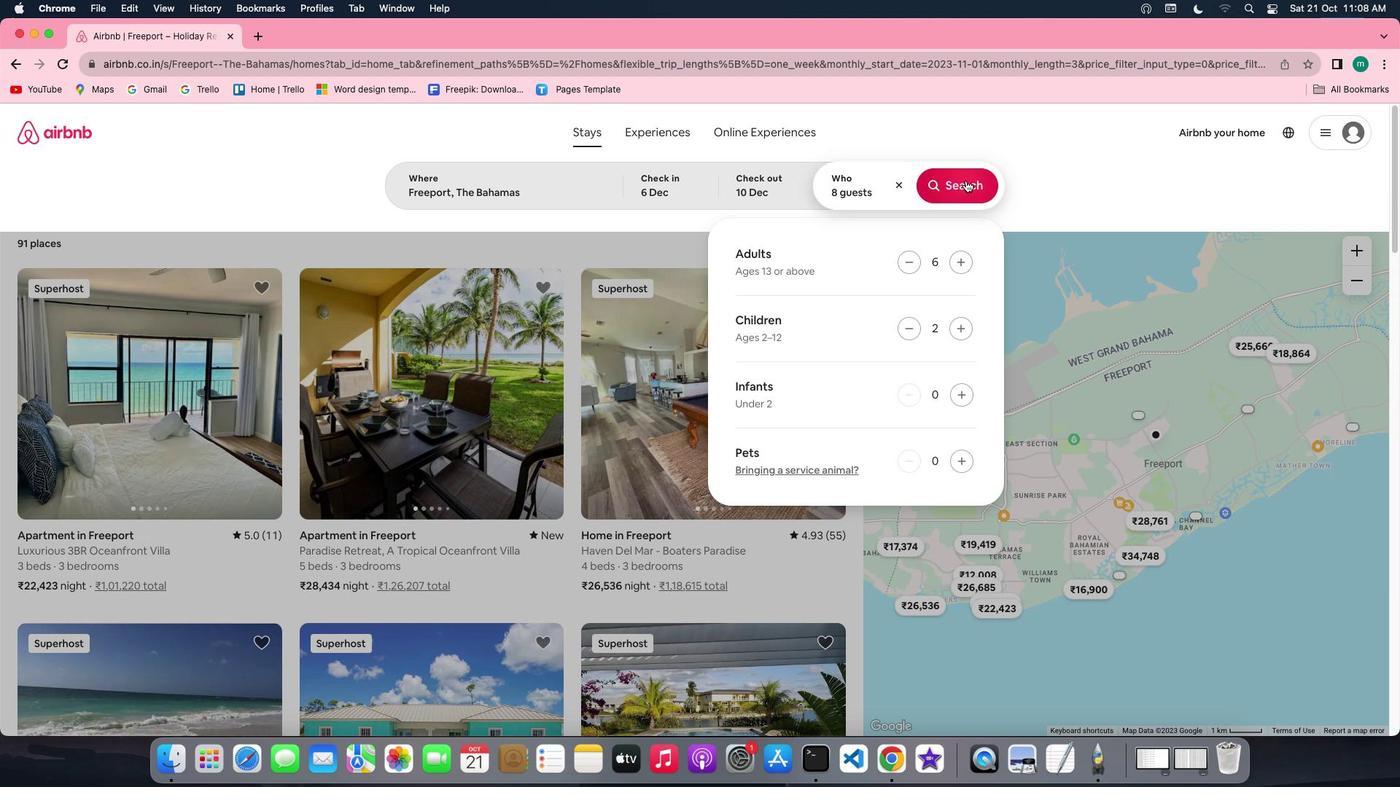 
Action: Mouse pressed left at (969, 199)
Screenshot: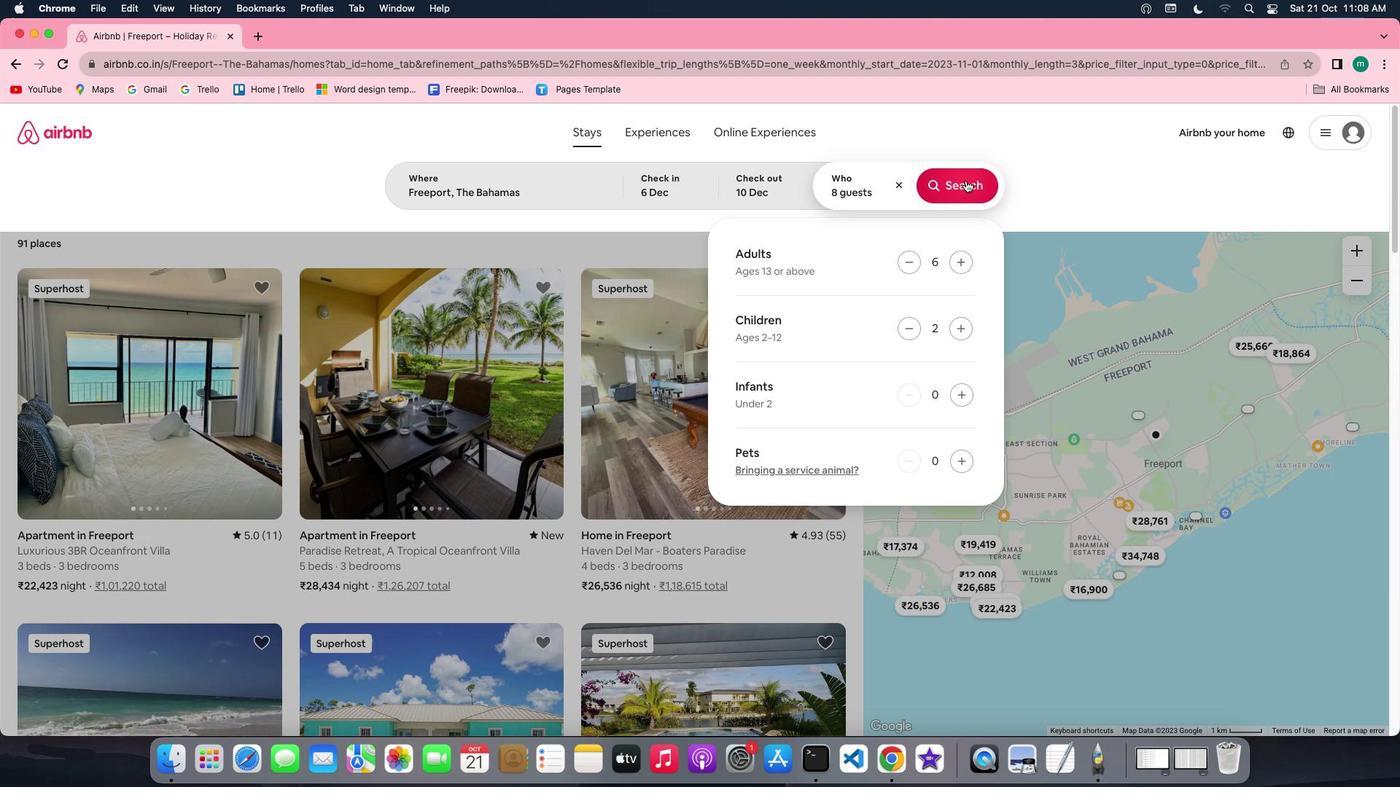 
Action: Mouse moved to (1203, 203)
Screenshot: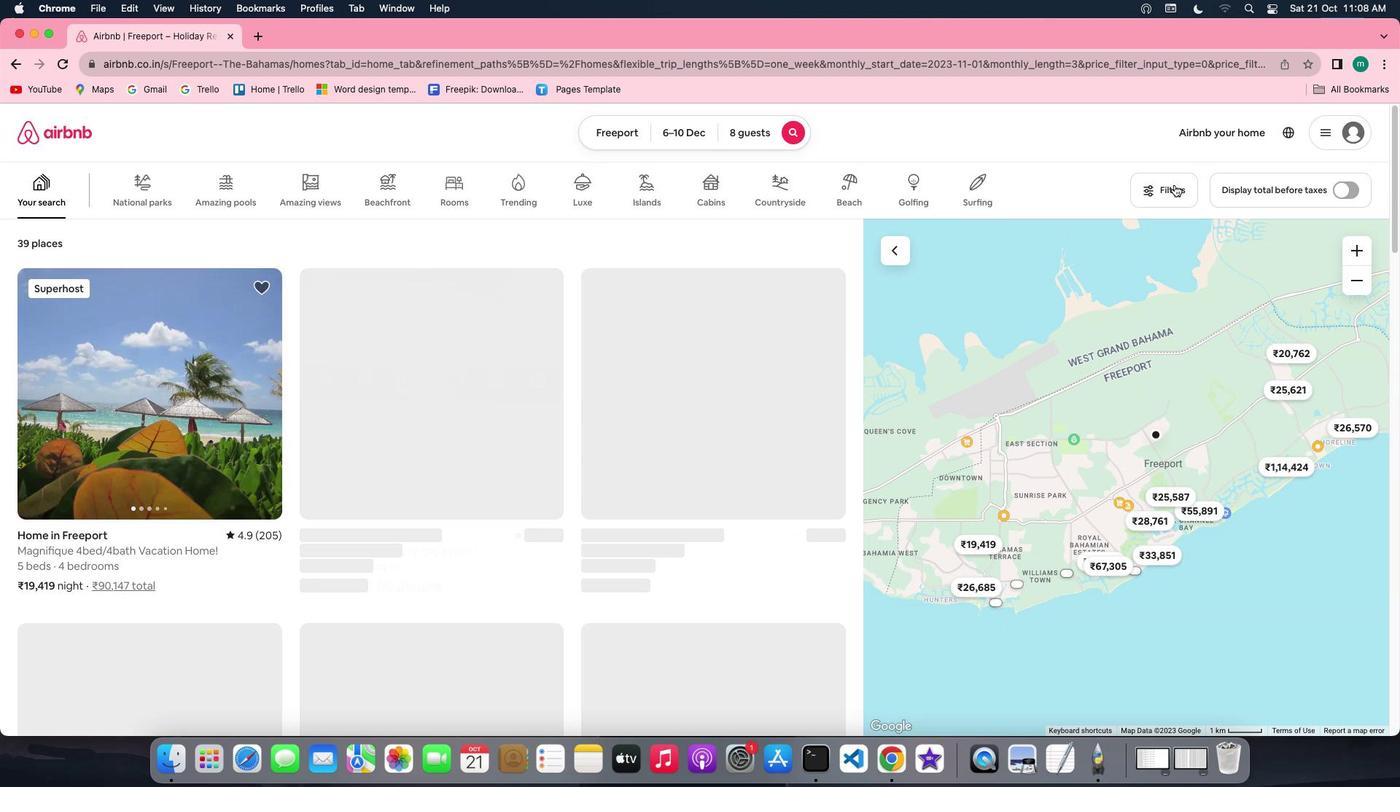 
Action: Mouse pressed left at (1203, 203)
Screenshot: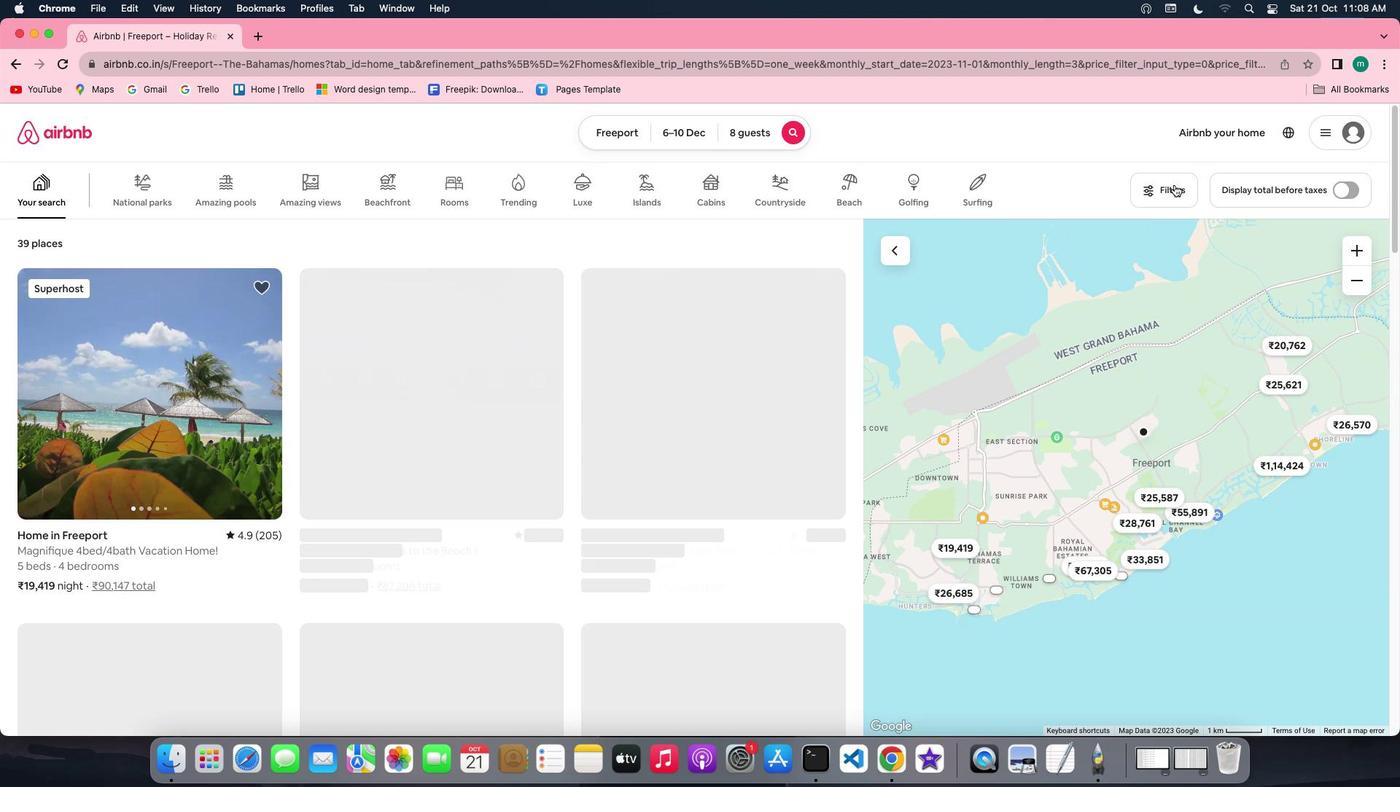 
Action: Mouse moved to (631, 437)
Screenshot: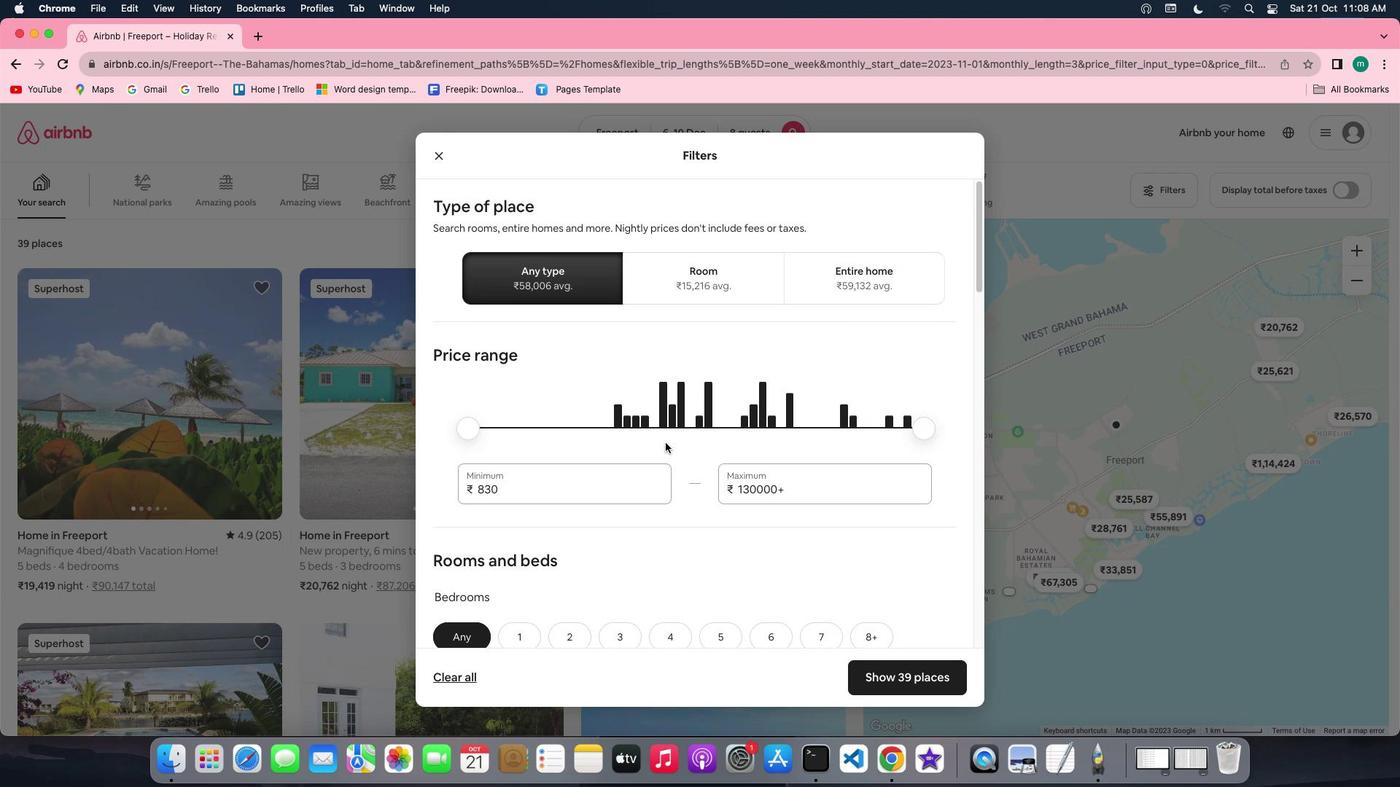
Action: Mouse scrolled (631, 437) with delta (-114, 35)
Screenshot: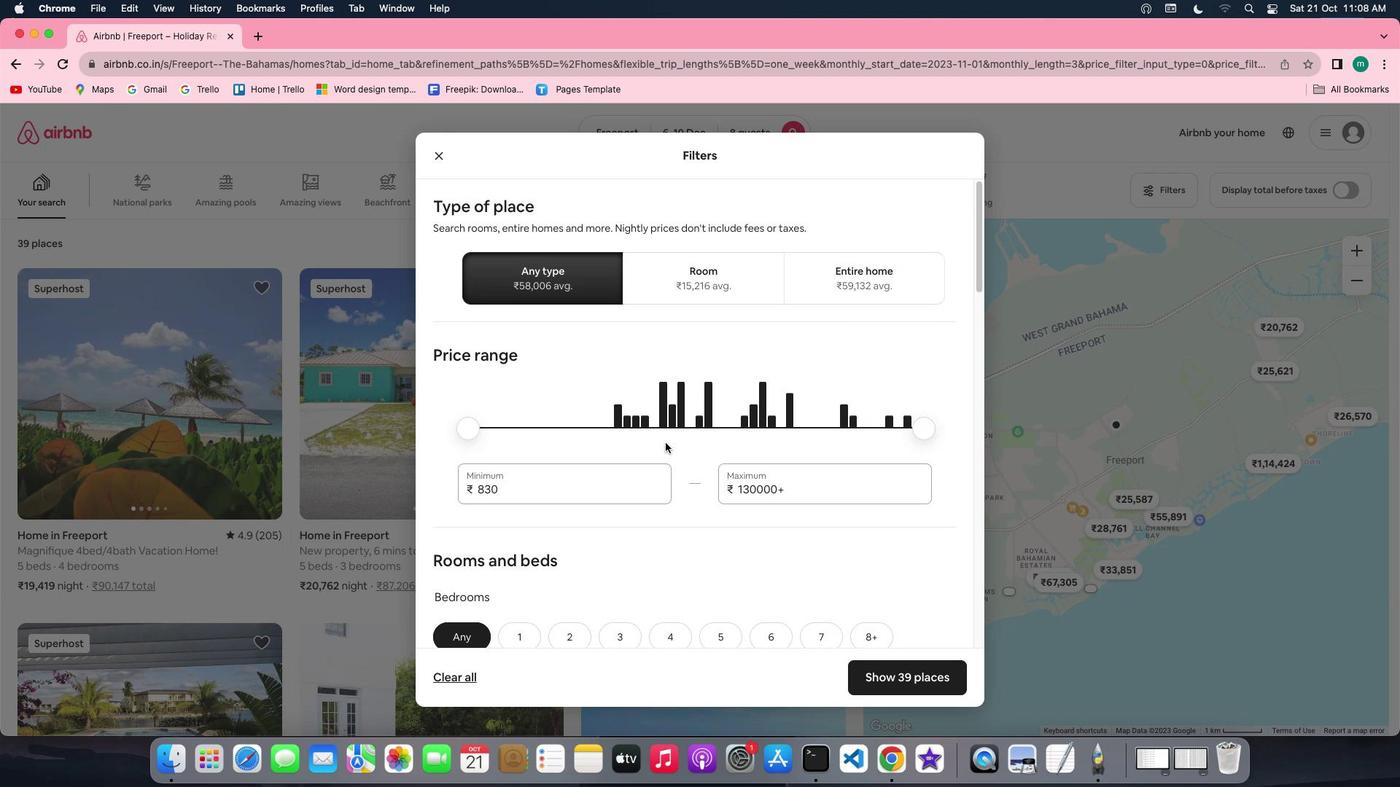
Action: Mouse scrolled (631, 437) with delta (-114, 35)
Screenshot: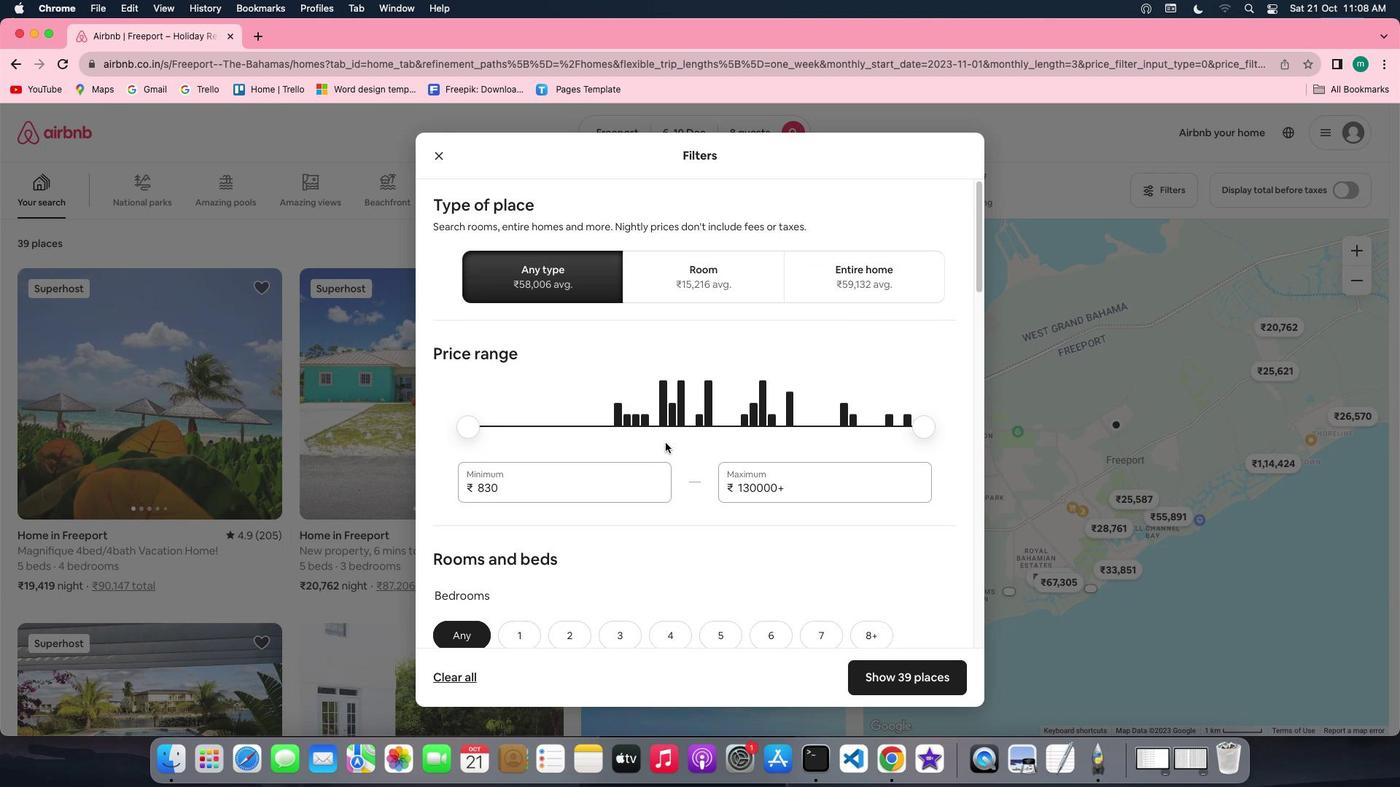 
Action: Mouse scrolled (631, 437) with delta (-114, 35)
Screenshot: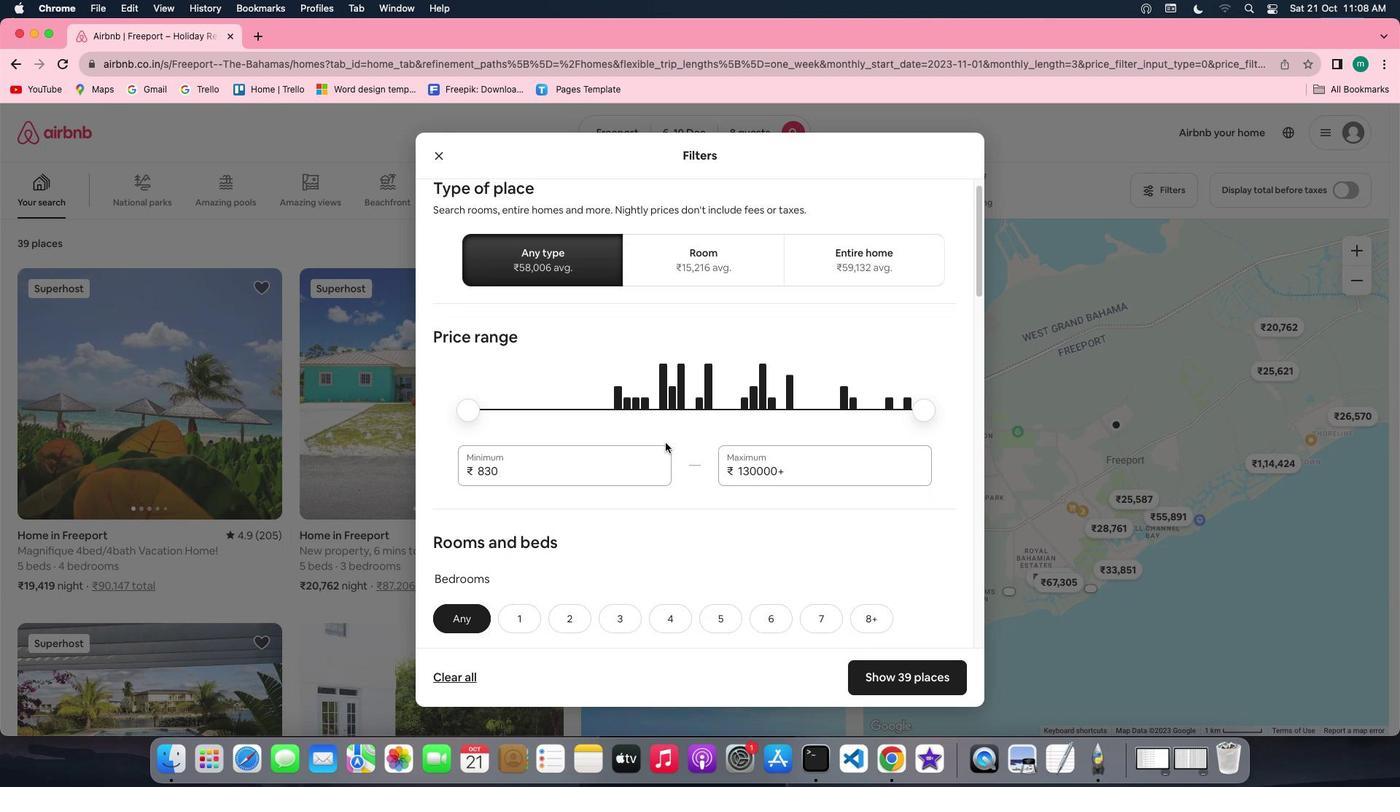 
Action: Mouse scrolled (631, 437) with delta (-114, 35)
Screenshot: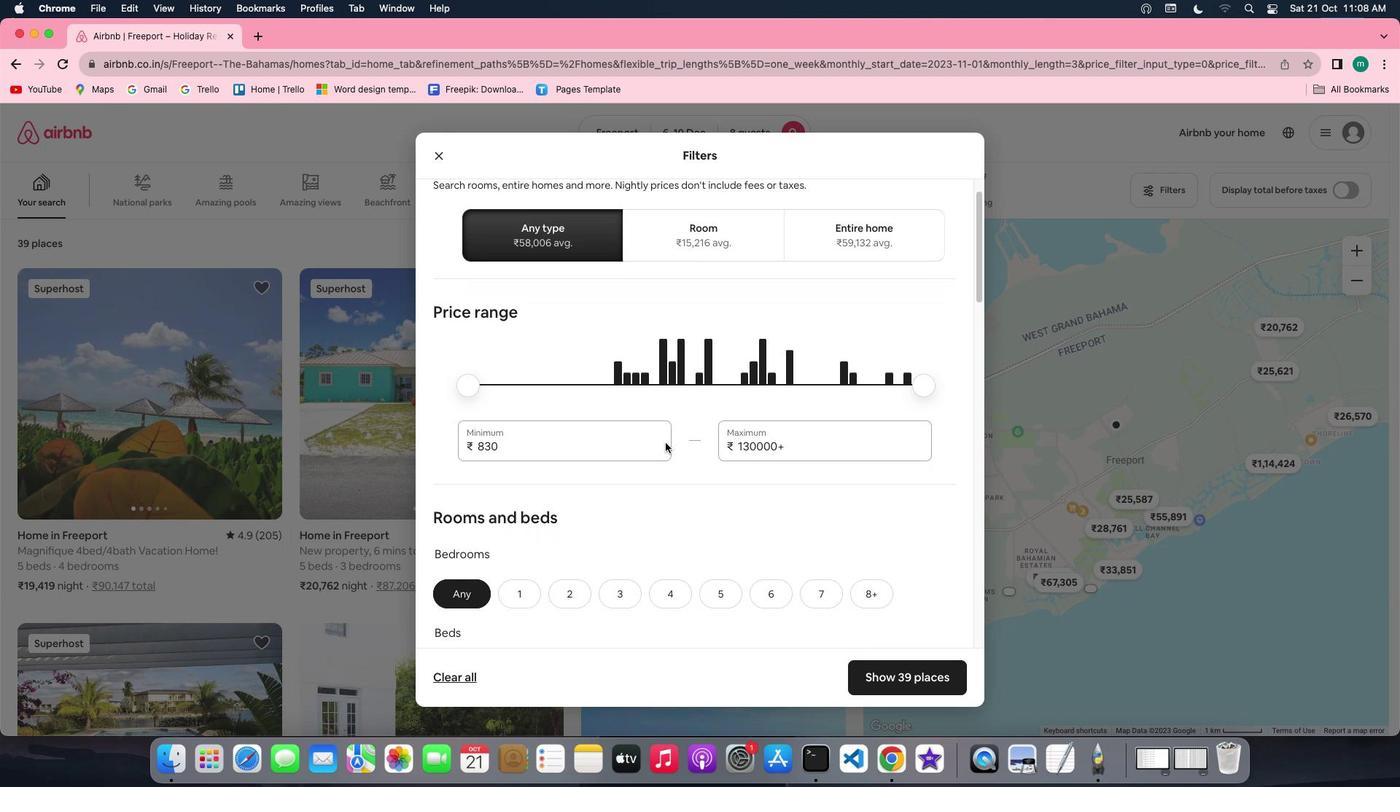 
Action: Mouse scrolled (631, 437) with delta (-114, 35)
Screenshot: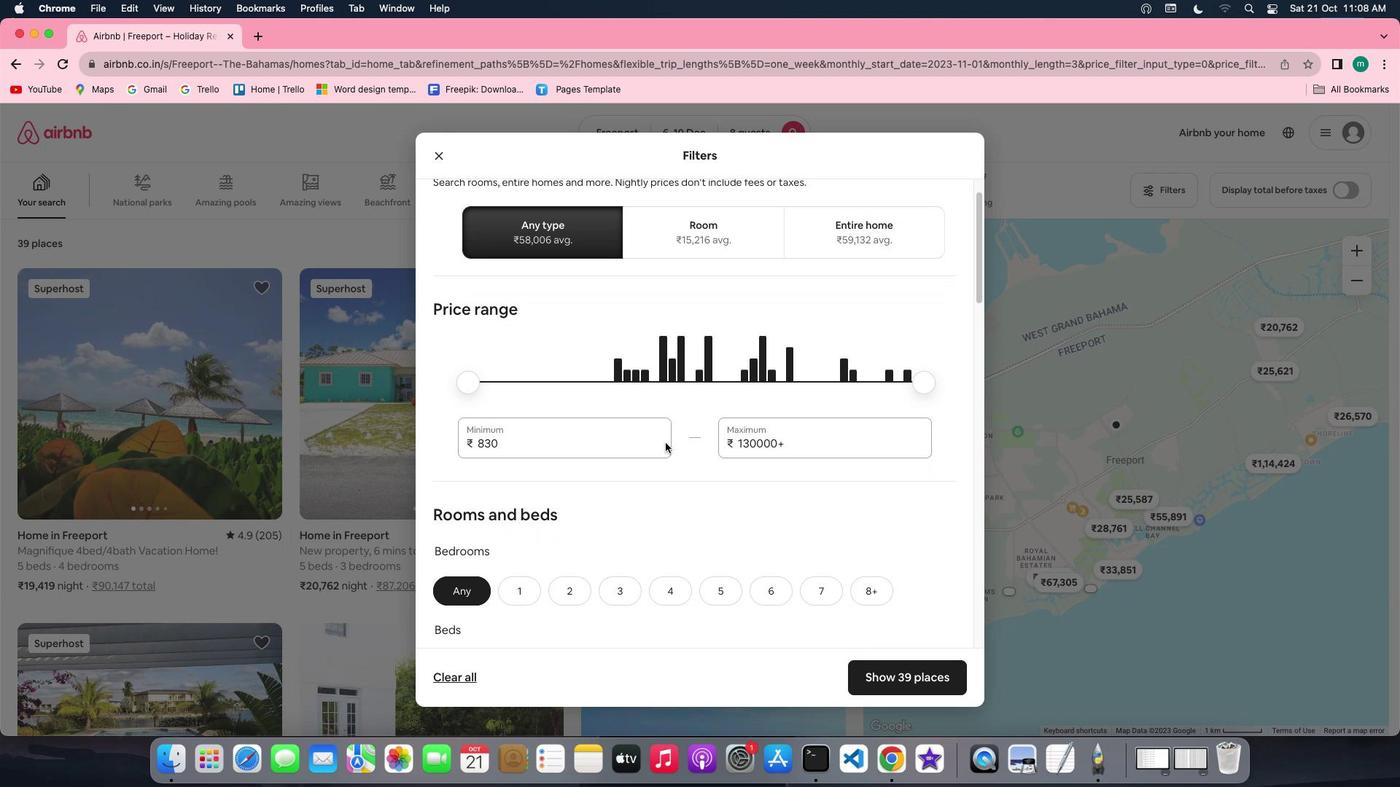 
Action: Mouse scrolled (631, 437) with delta (-114, 35)
Screenshot: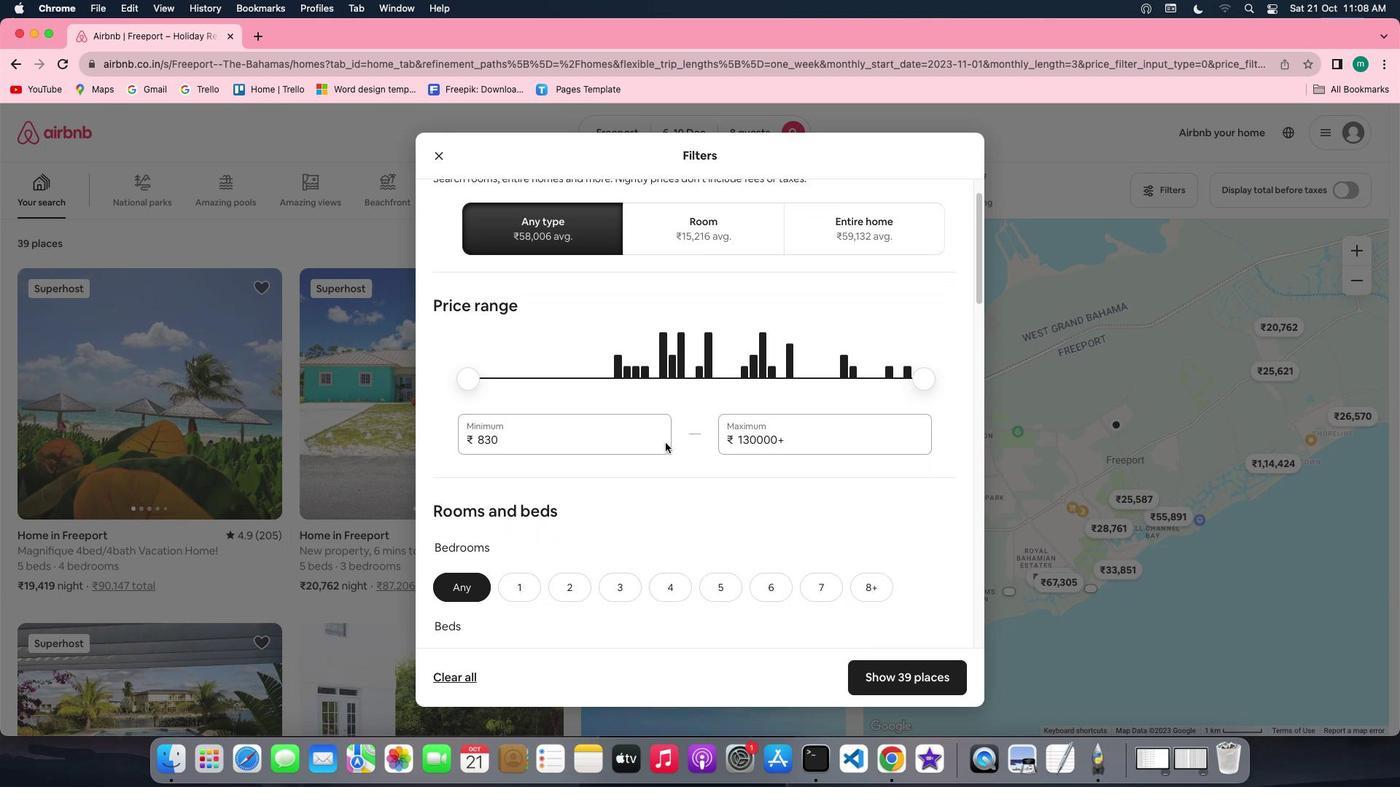 
Action: Mouse scrolled (631, 437) with delta (-114, 35)
Screenshot: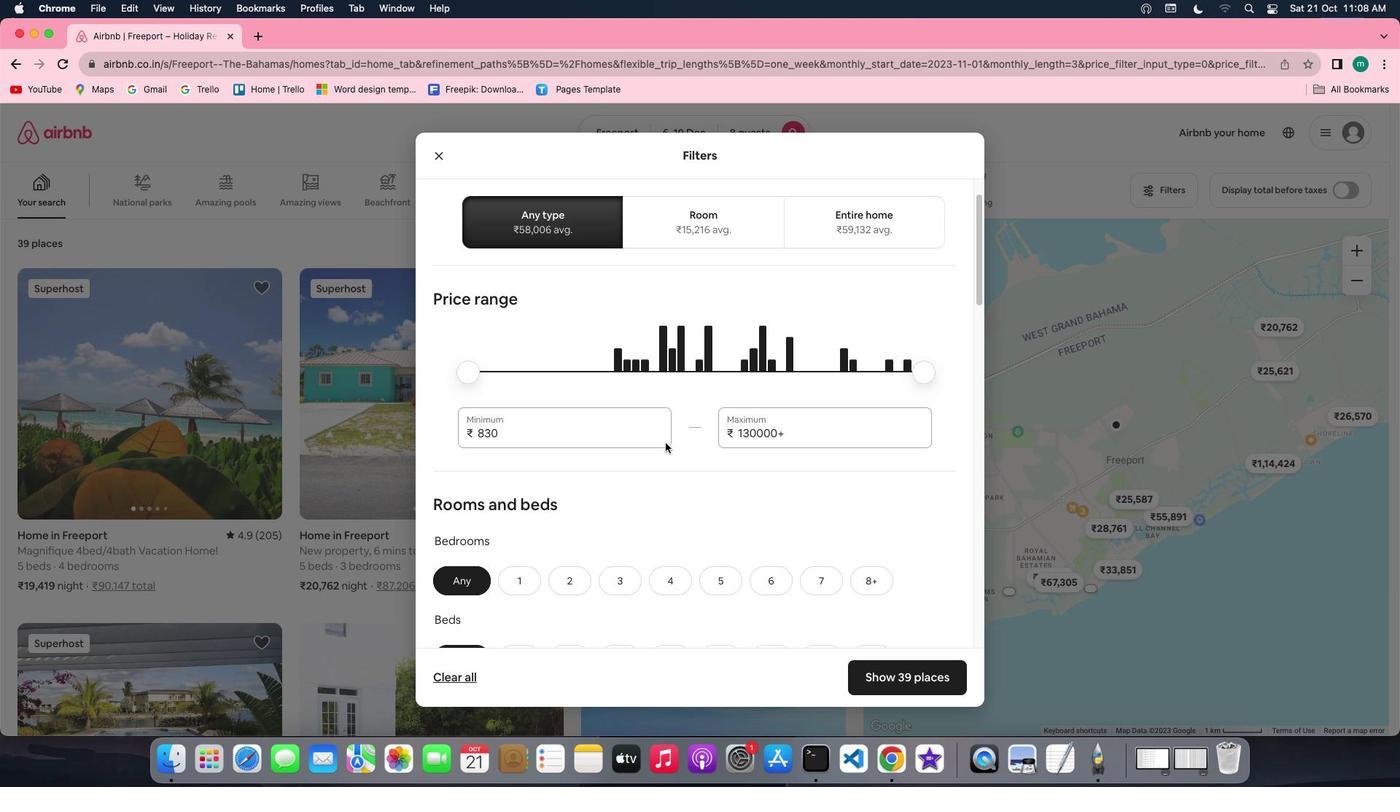 
Action: Mouse scrolled (631, 437) with delta (-114, 35)
Screenshot: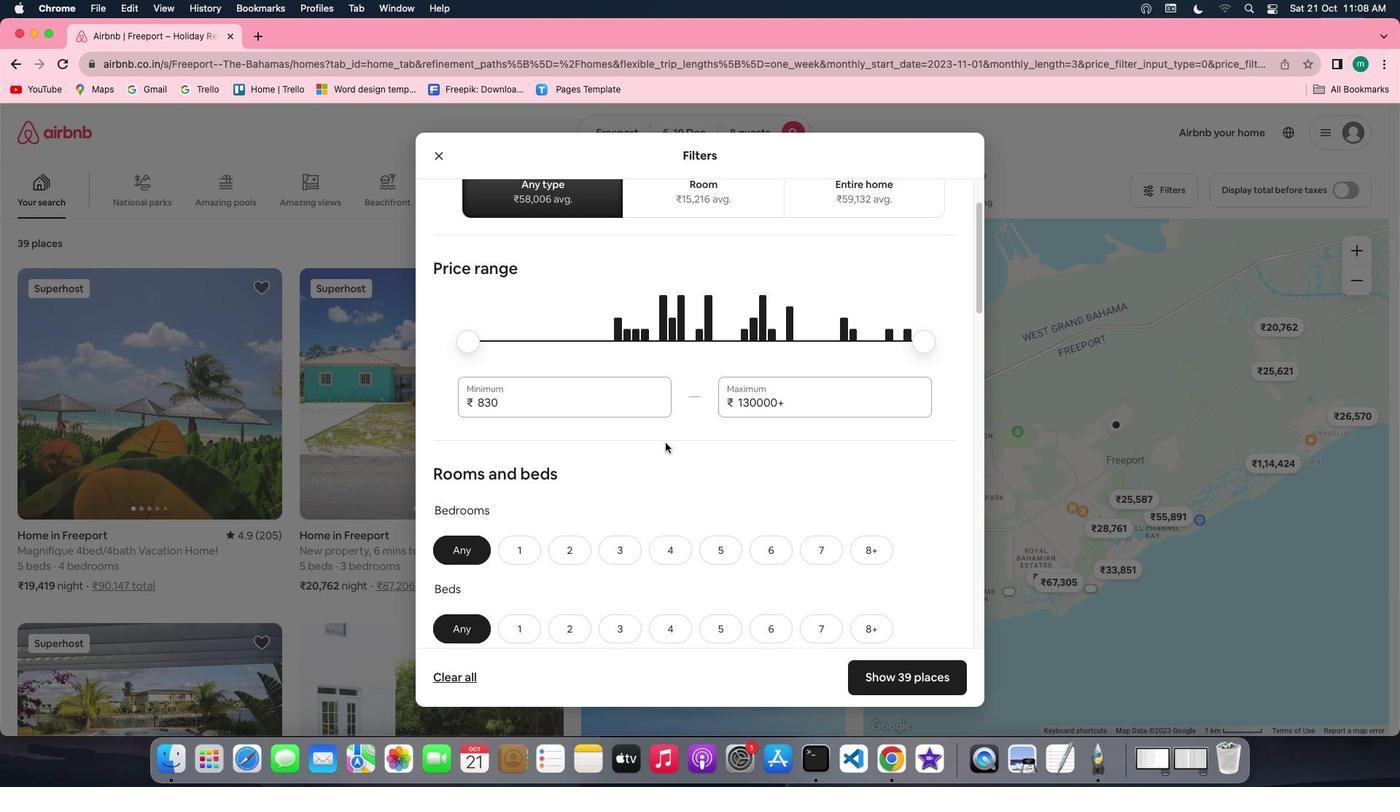 
Action: Mouse scrolled (631, 437) with delta (-114, 35)
Screenshot: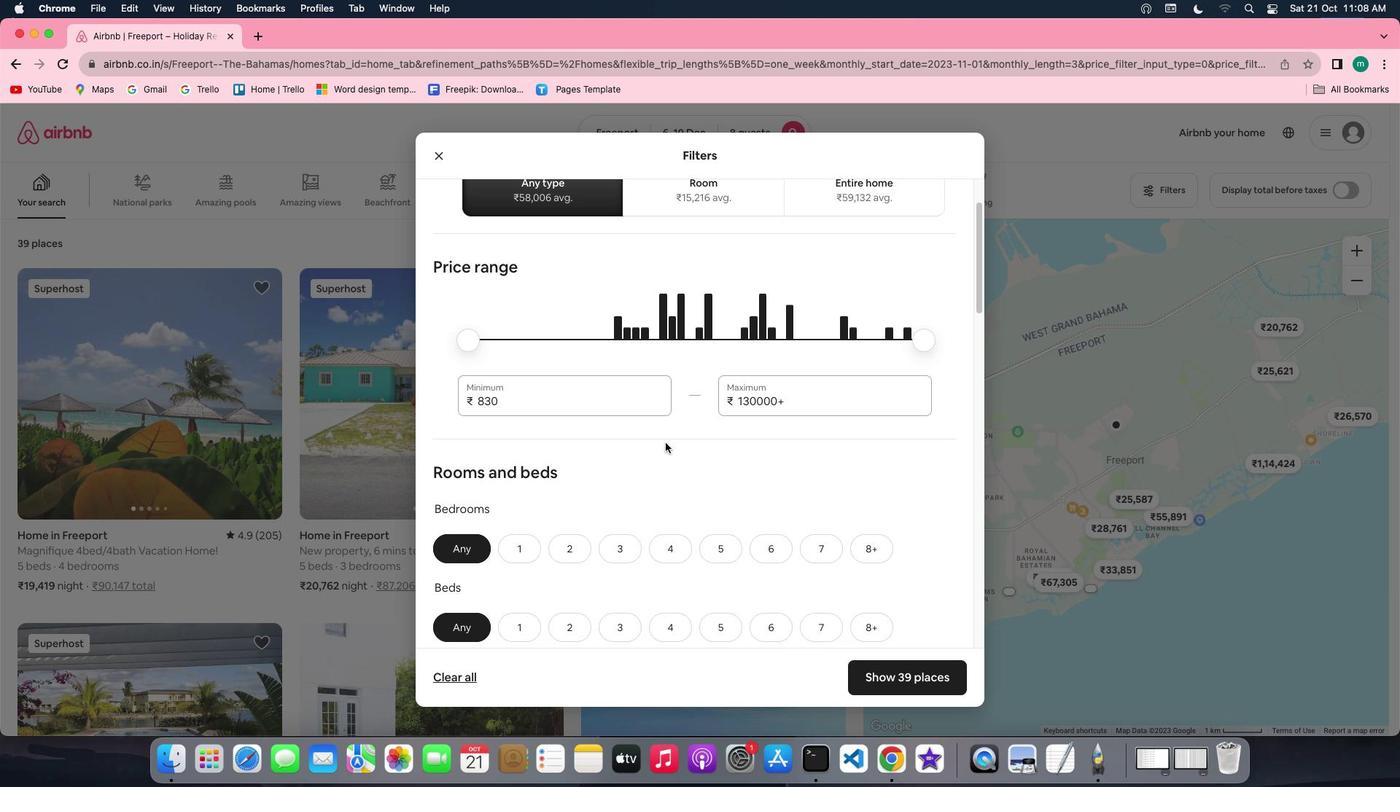 
Action: Mouse scrolled (631, 437) with delta (-114, 35)
Screenshot: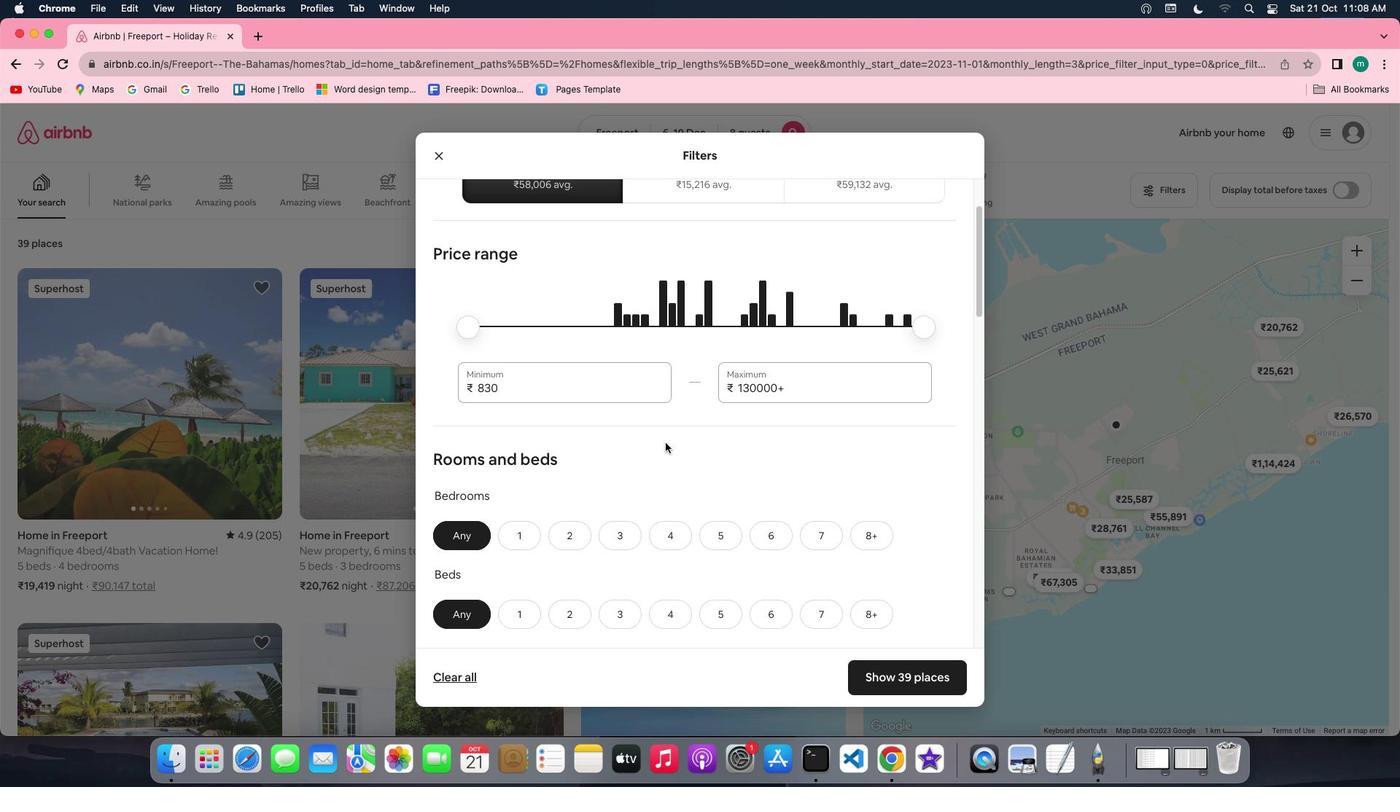 
Action: Mouse scrolled (631, 437) with delta (-114, 35)
Screenshot: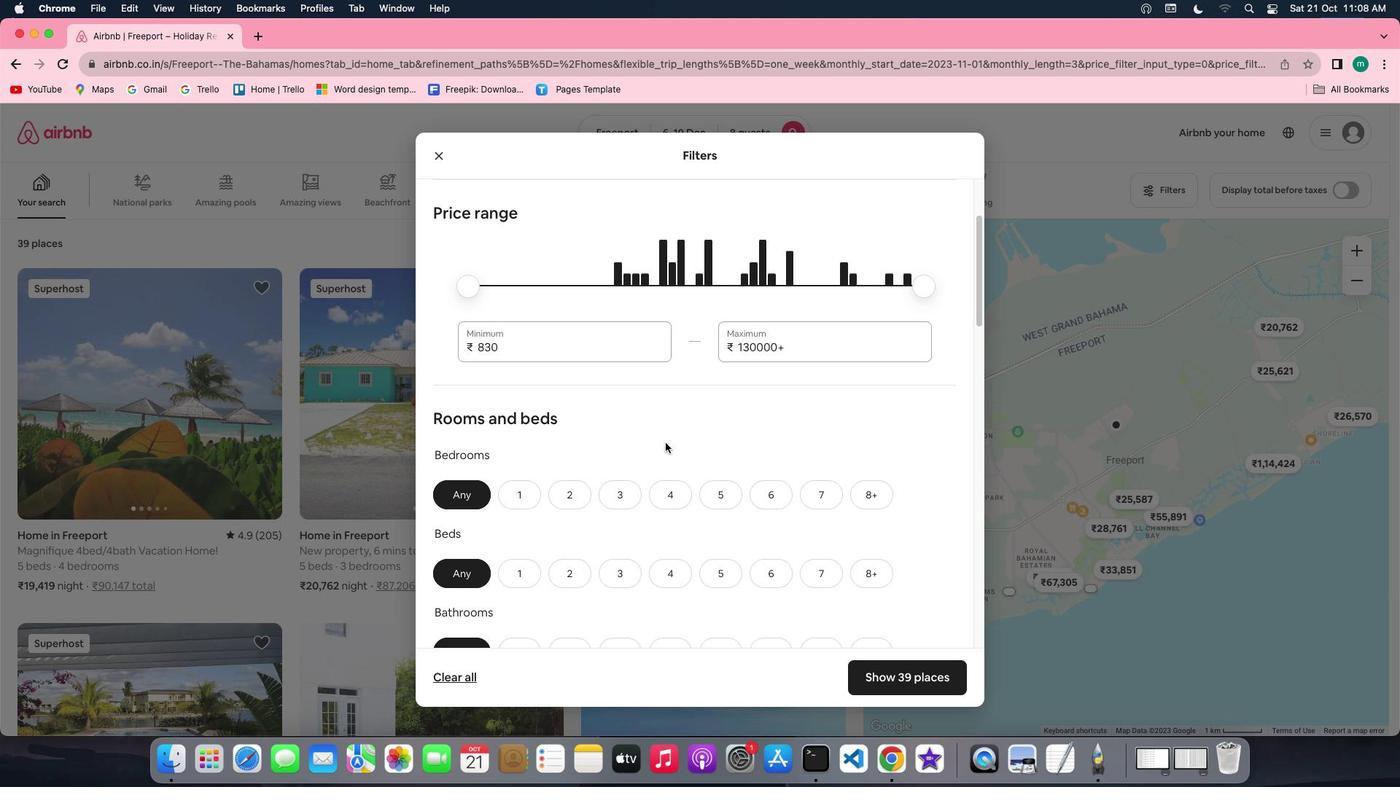 
Action: Mouse scrolled (631, 437) with delta (-114, 35)
Screenshot: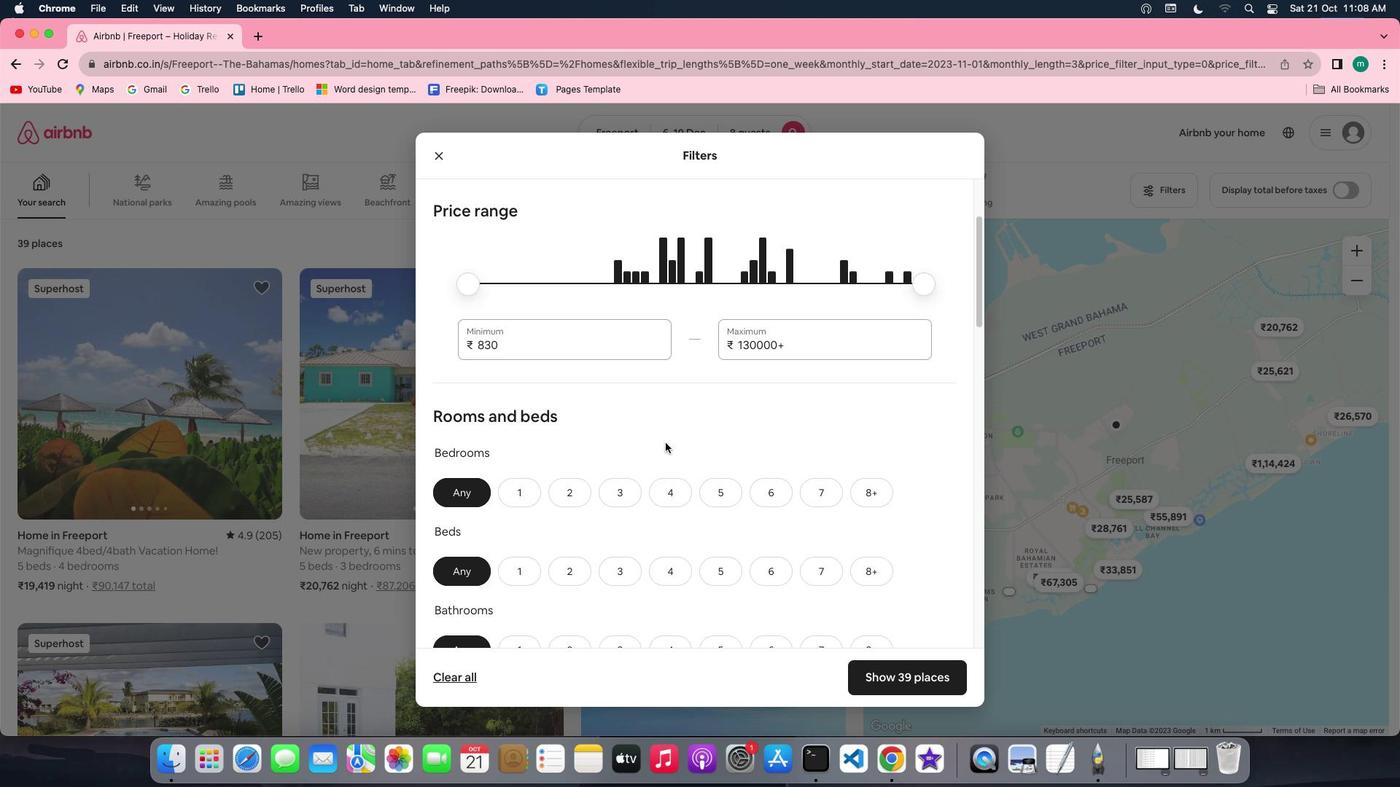 
Action: Mouse scrolled (631, 437) with delta (-114, 35)
Screenshot: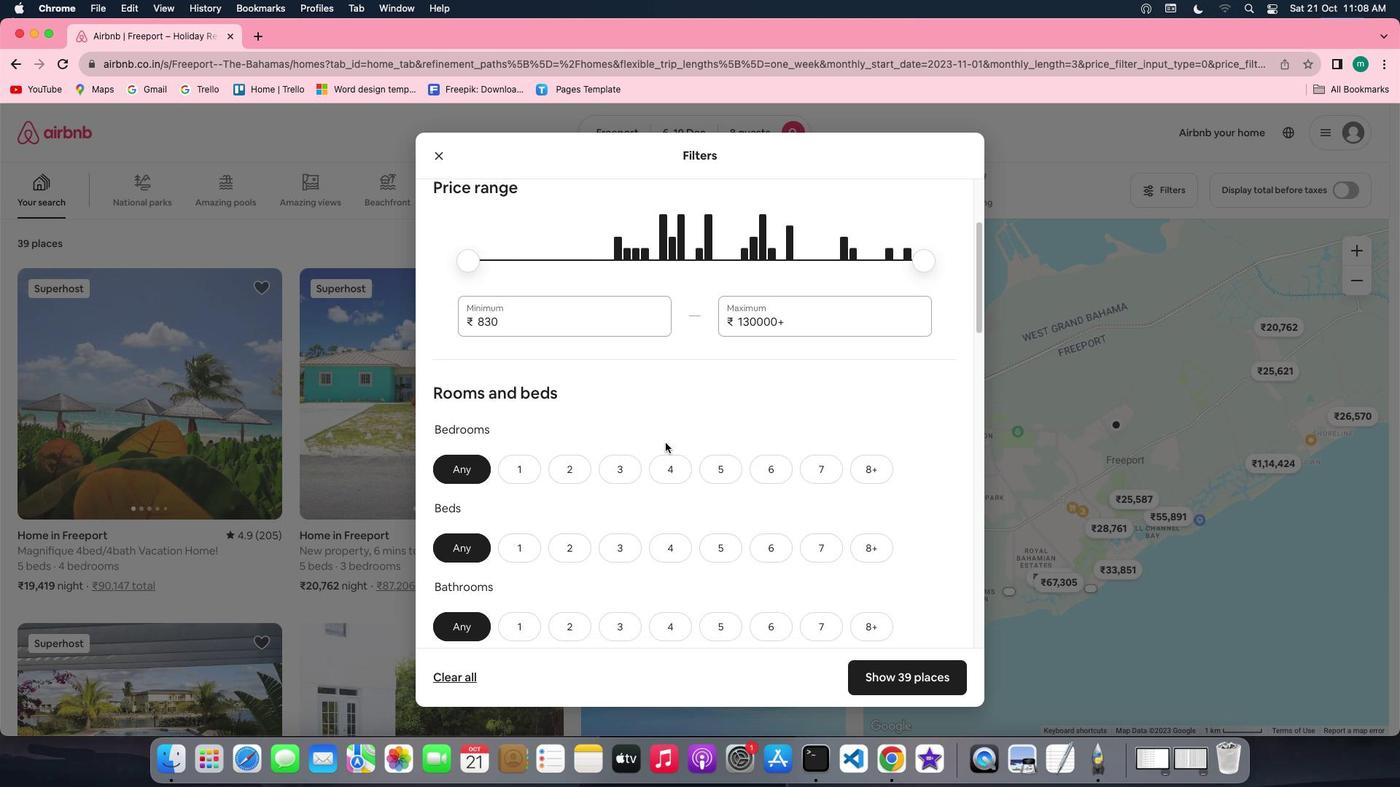 
Action: Mouse moved to (737, 410)
Screenshot: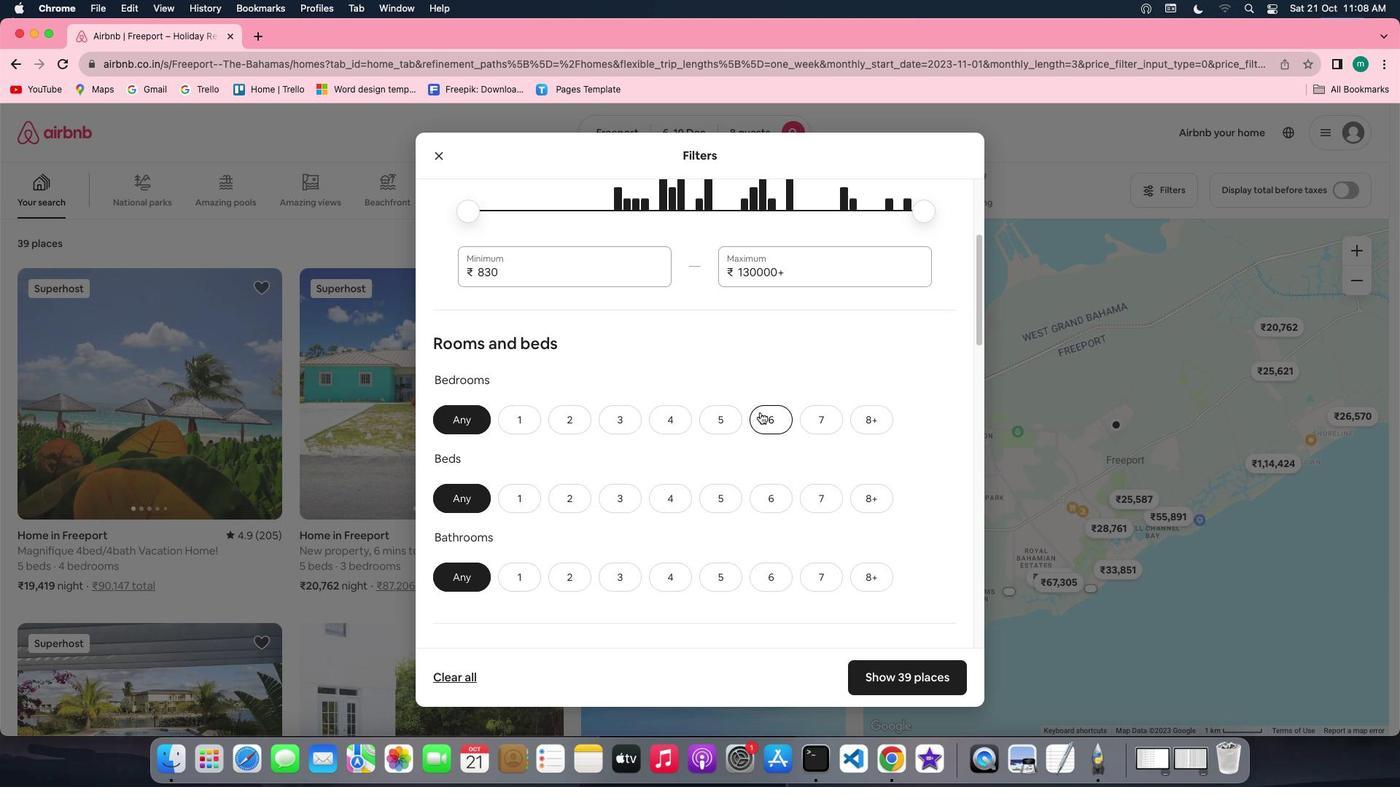 
Action: Mouse pressed left at (737, 410)
Screenshot: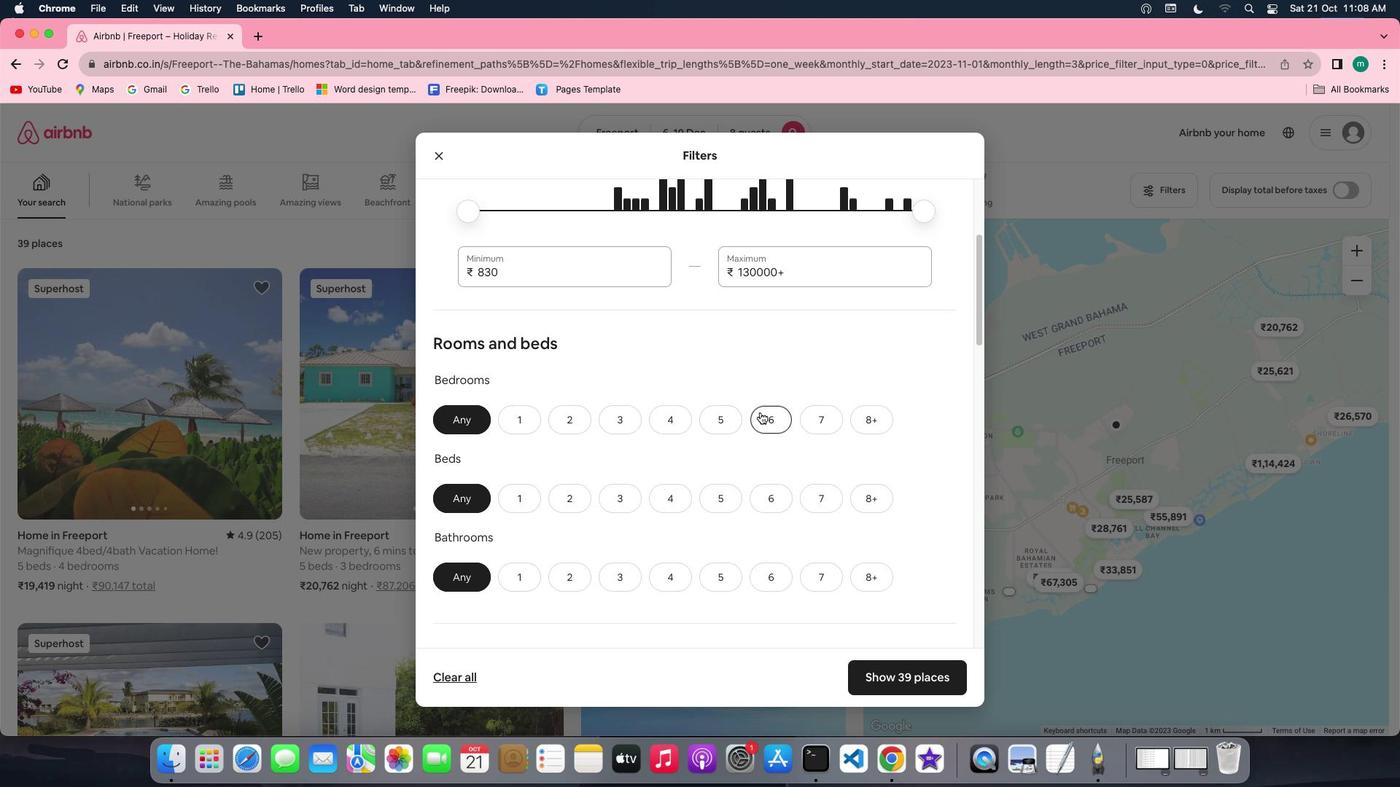 
Action: Mouse moved to (747, 492)
Screenshot: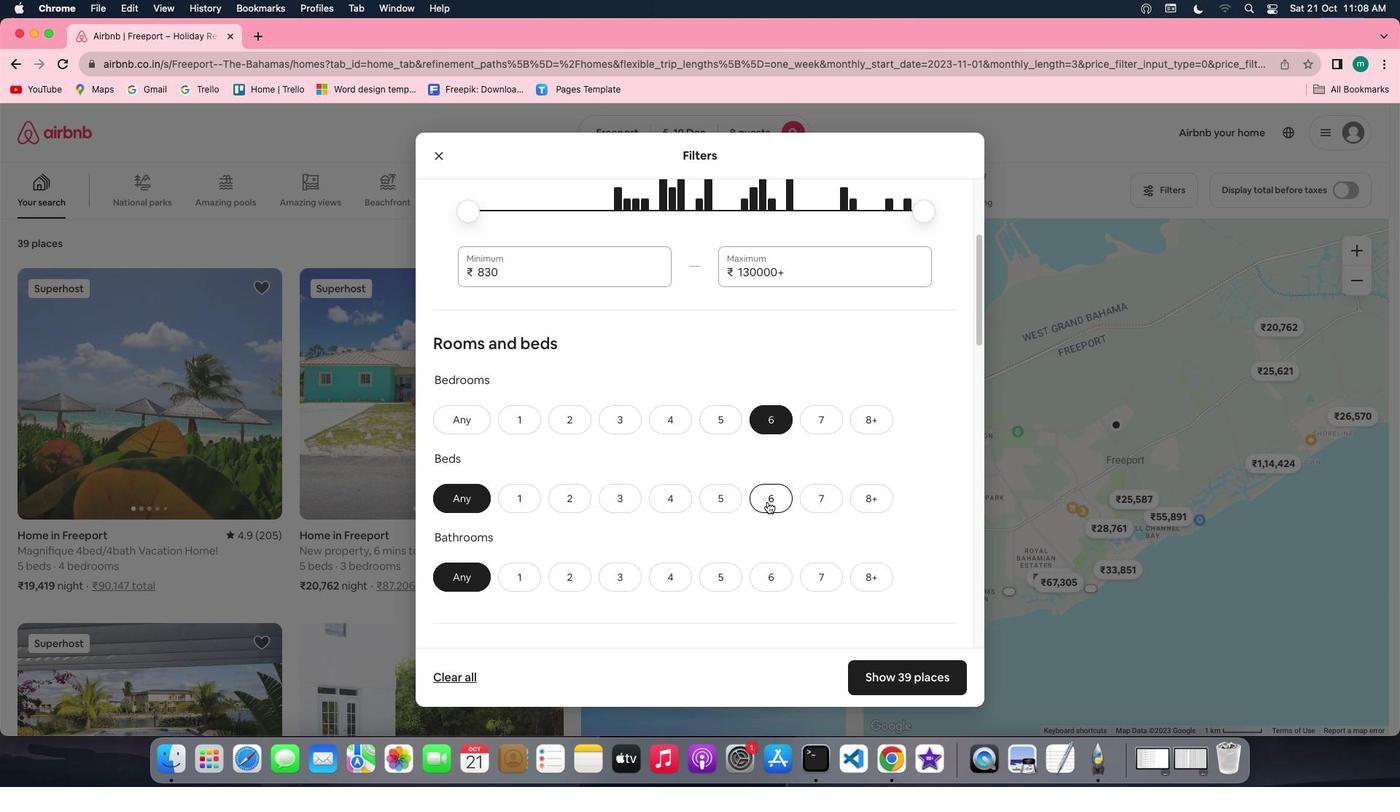 
Action: Mouse pressed left at (747, 492)
Screenshot: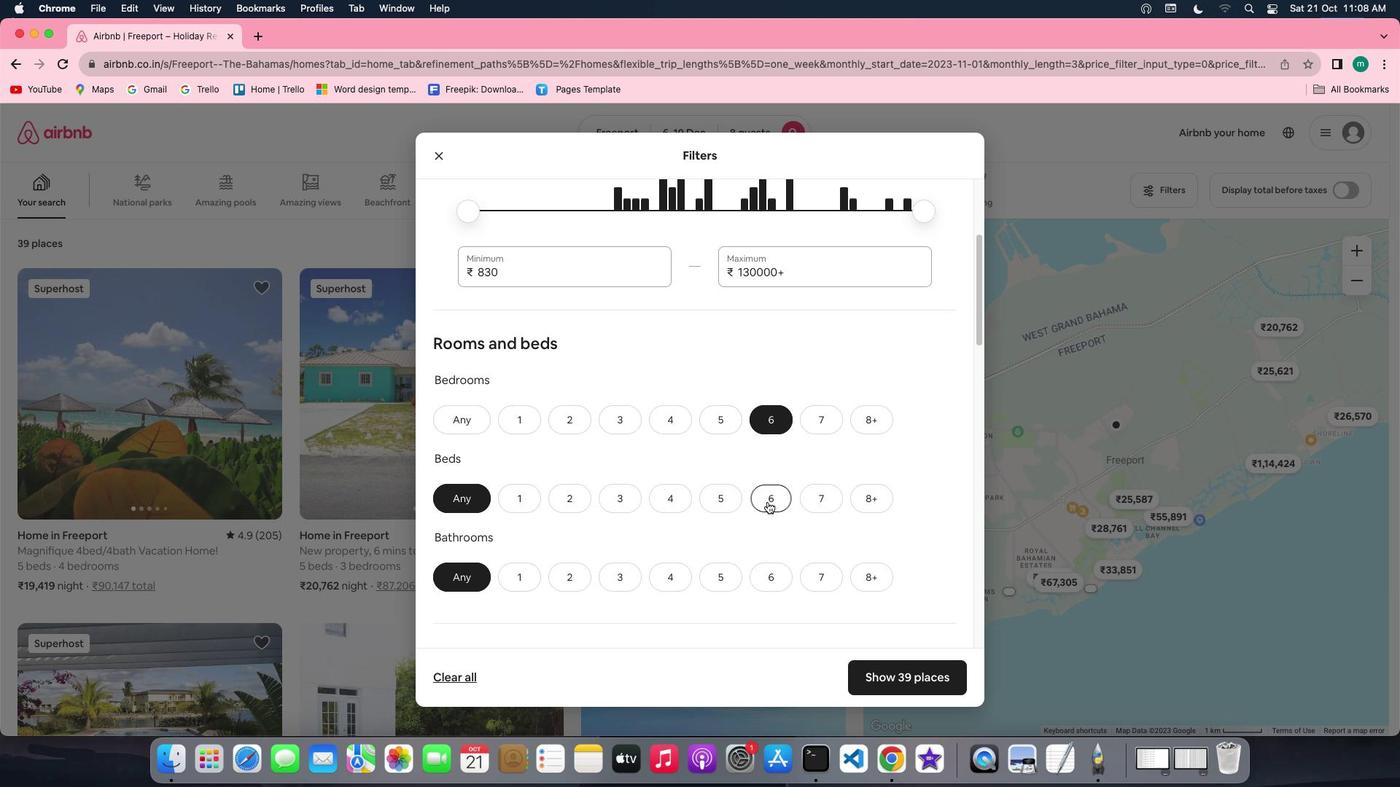 
Action: Mouse moved to (751, 554)
Screenshot: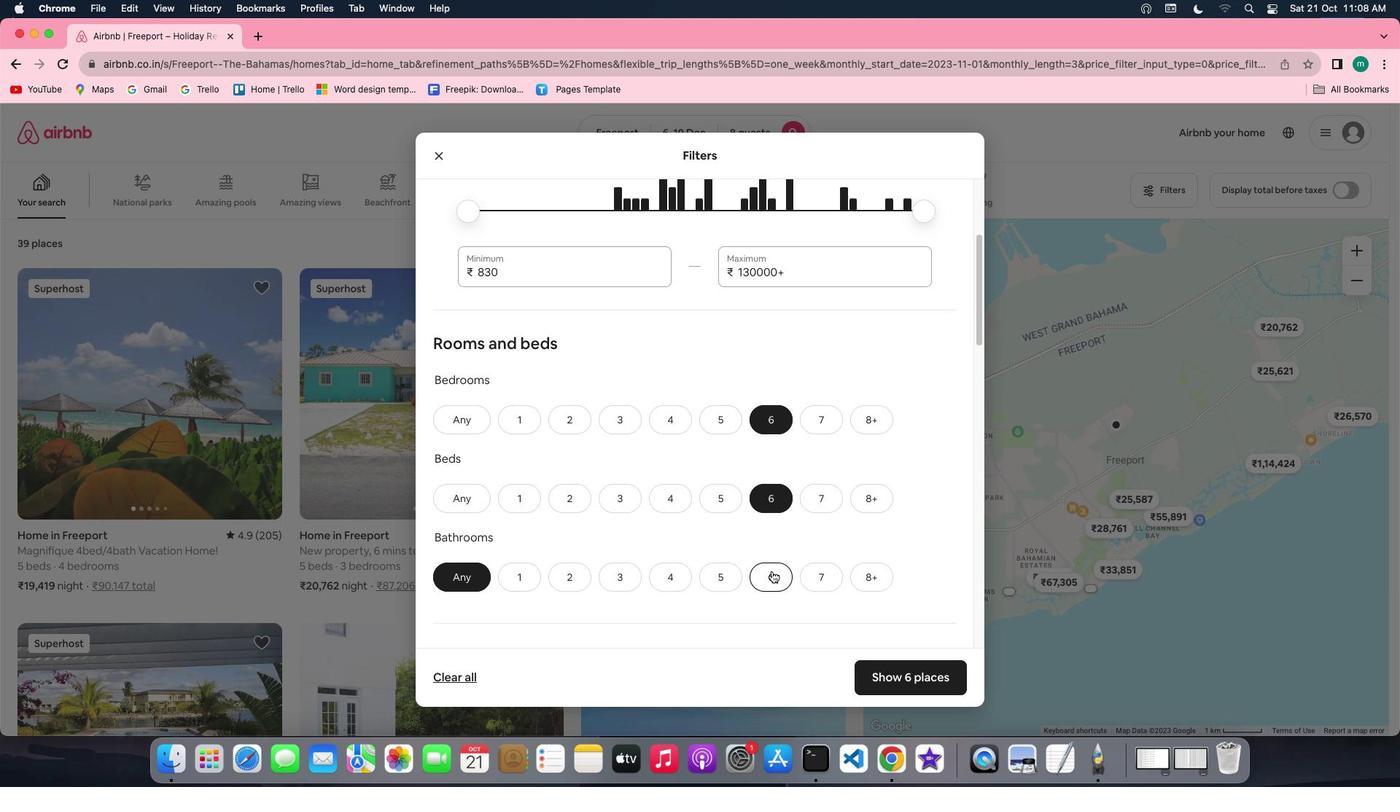 
Action: Mouse pressed left at (751, 554)
Screenshot: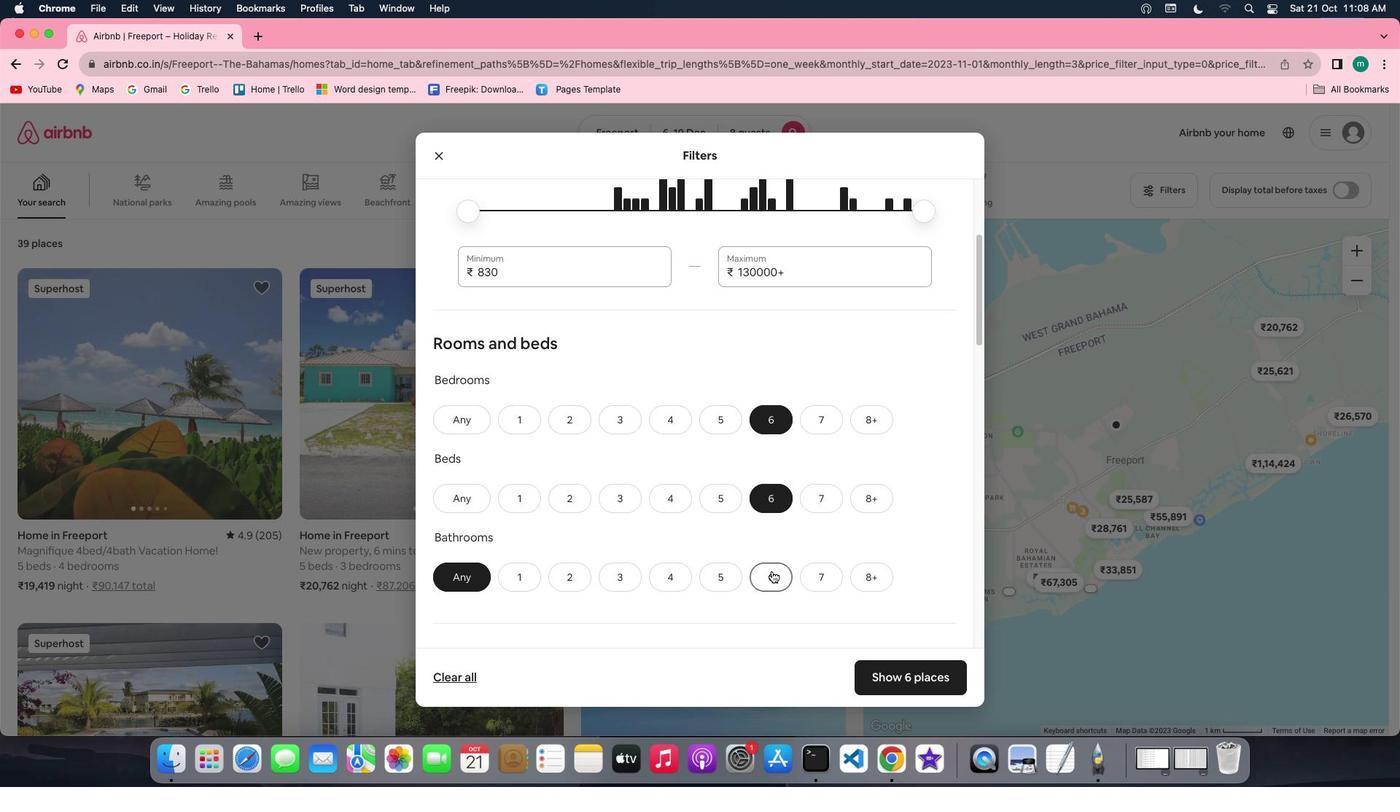 
Action: Mouse moved to (823, 529)
Screenshot: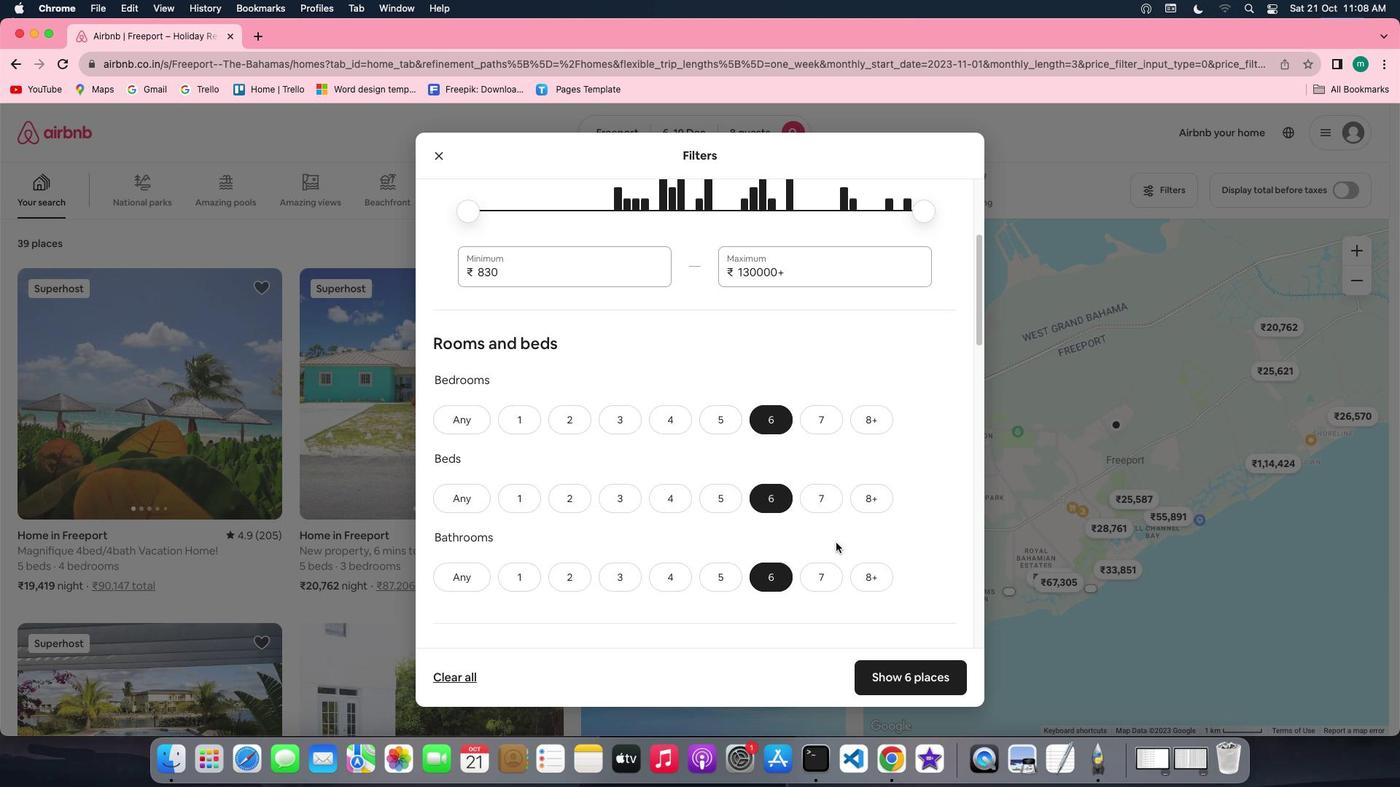 
Action: Mouse scrolled (823, 529) with delta (-114, 35)
Screenshot: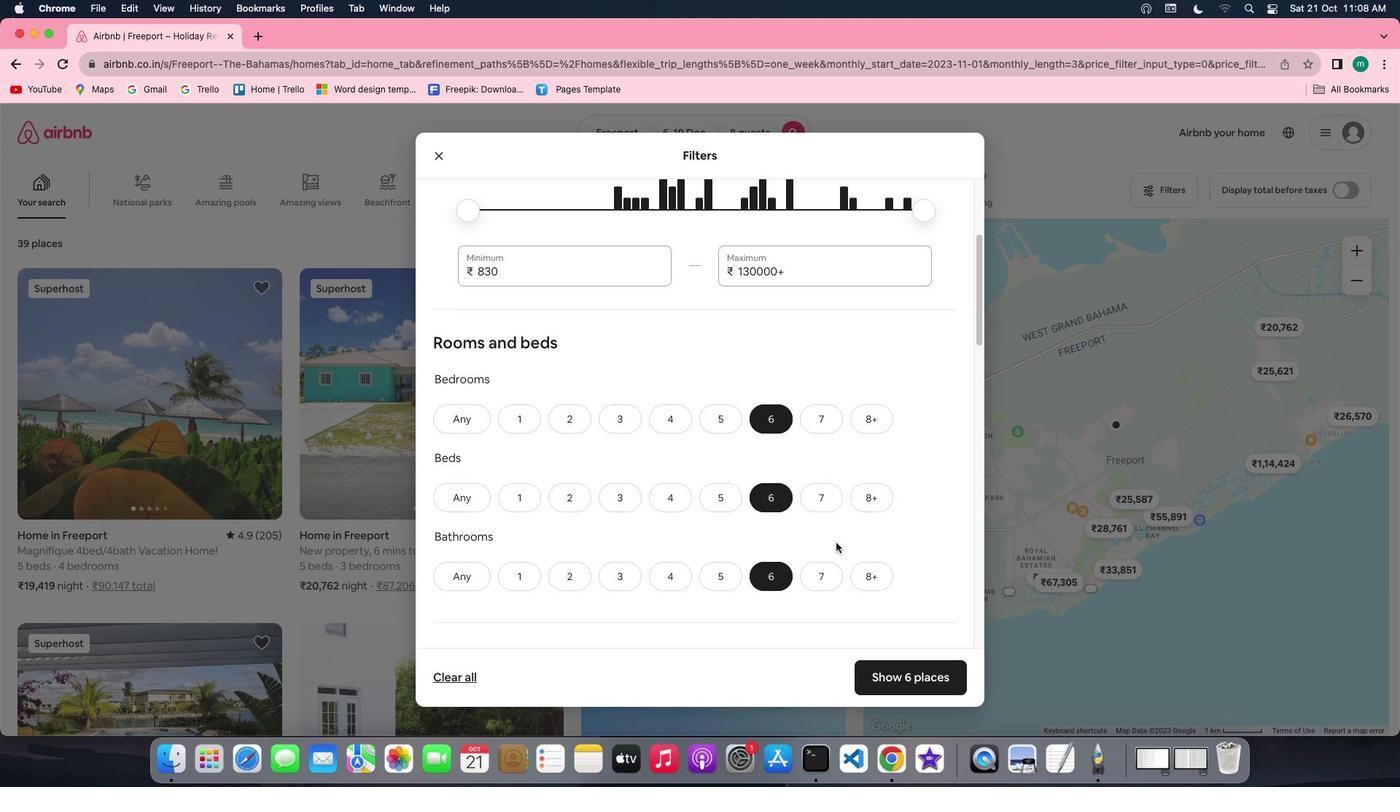 
Action: Mouse scrolled (823, 529) with delta (-114, 35)
Screenshot: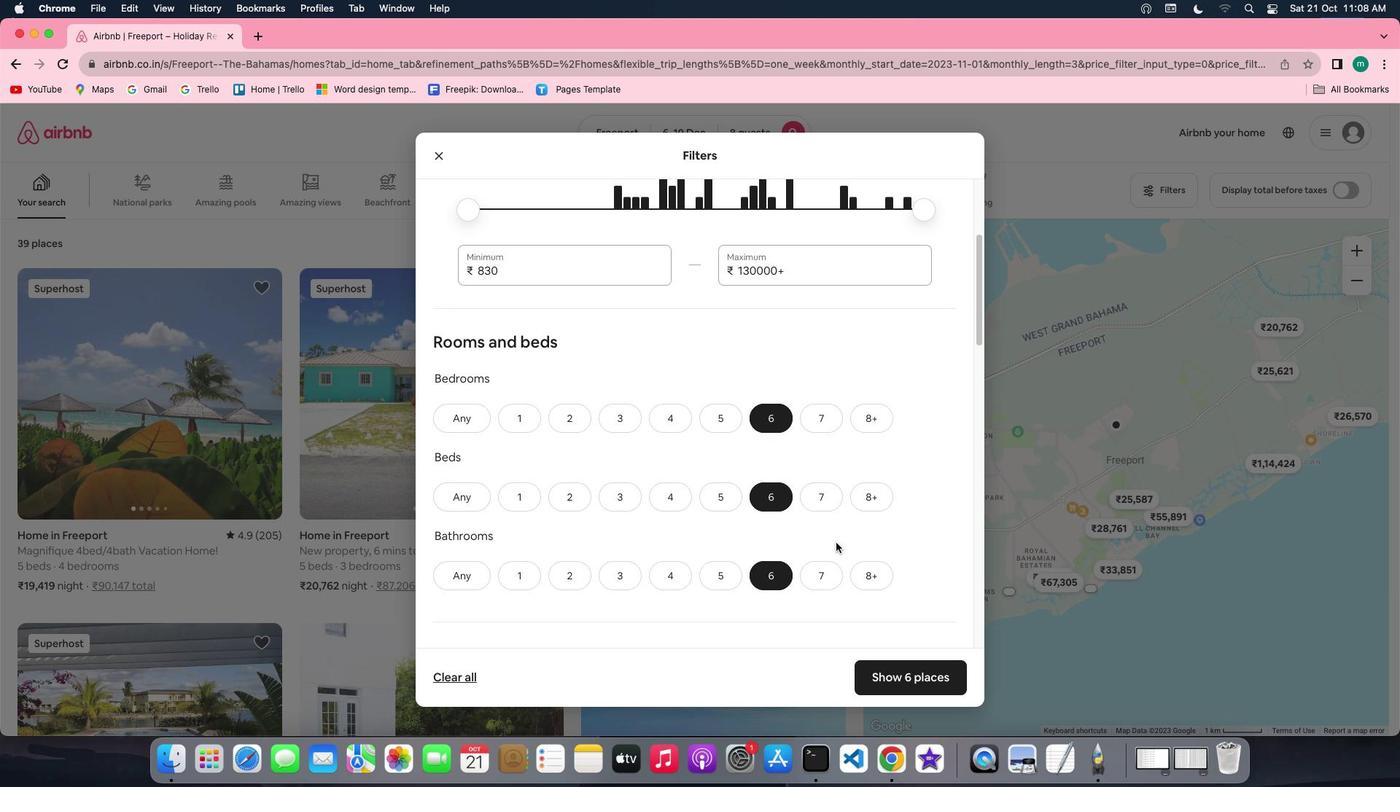 
Action: Mouse scrolled (823, 529) with delta (-114, 35)
Screenshot: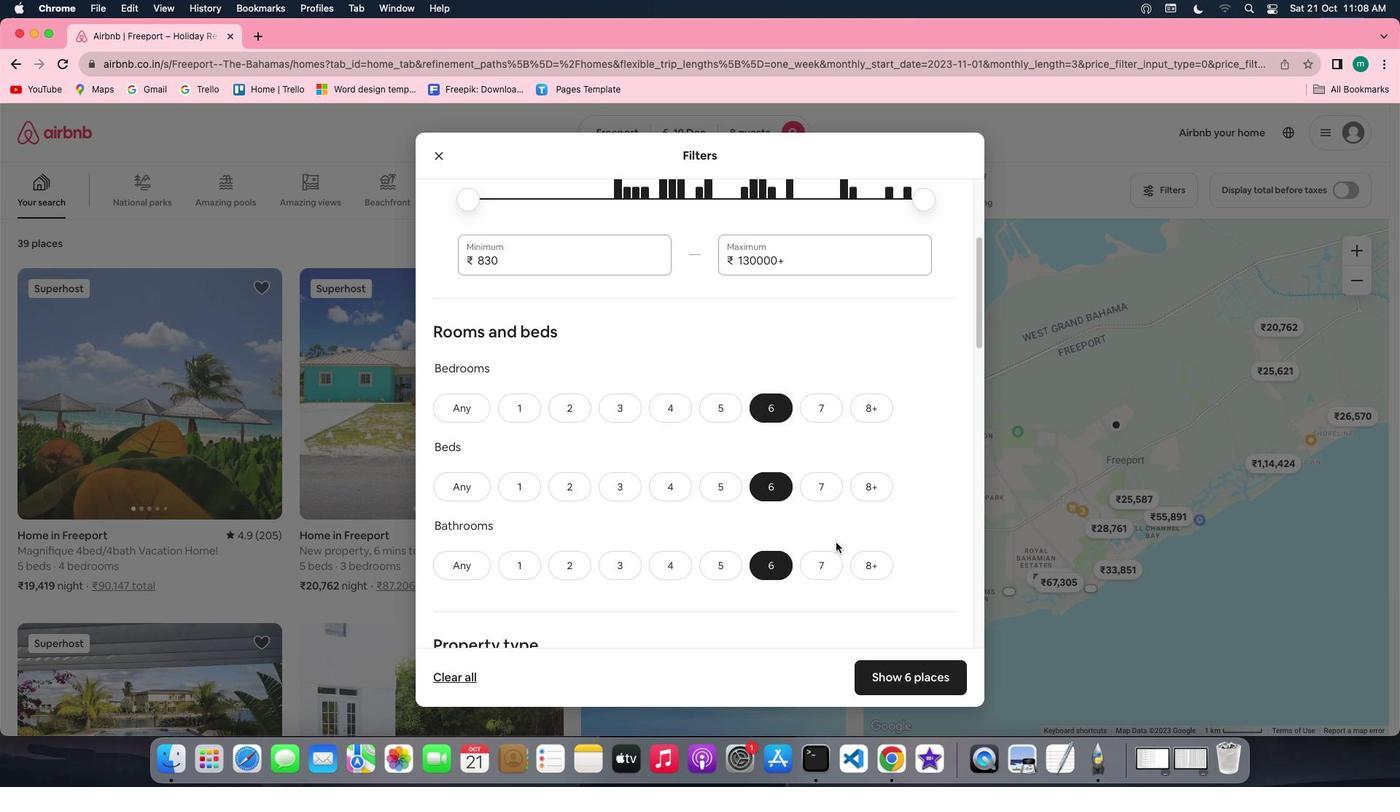 
Action: Mouse scrolled (823, 529) with delta (-114, 35)
Screenshot: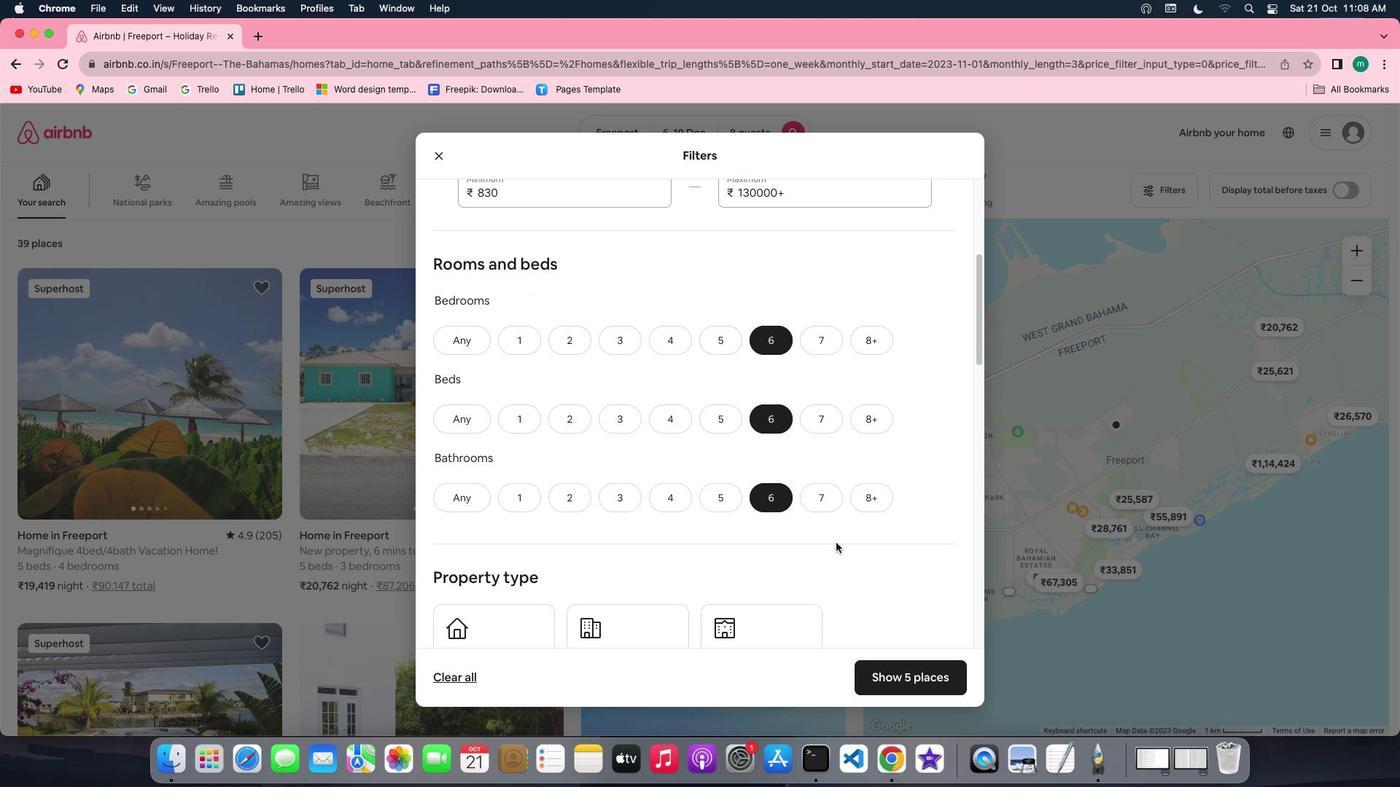 
Action: Mouse scrolled (823, 529) with delta (-114, 35)
Screenshot: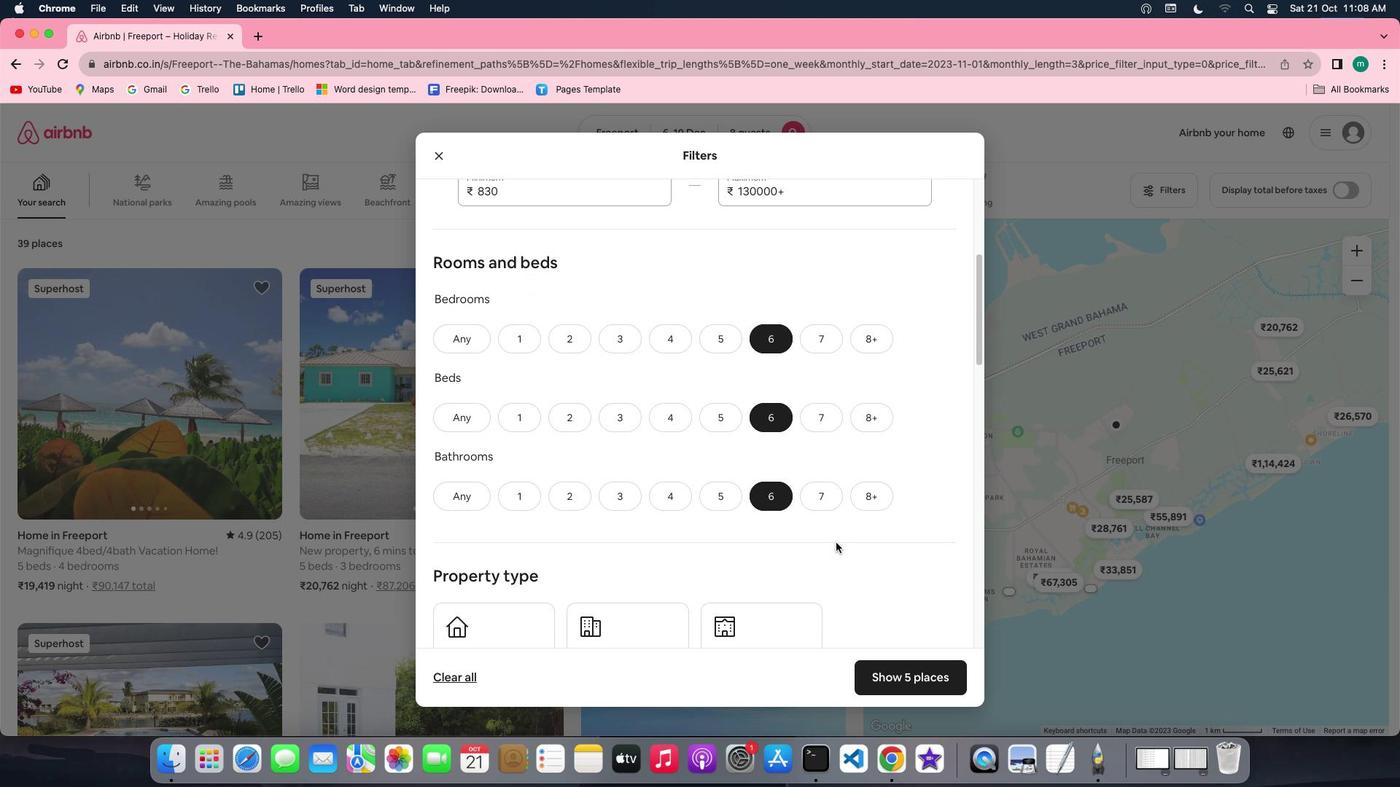 
Action: Mouse scrolled (823, 529) with delta (-114, 35)
Screenshot: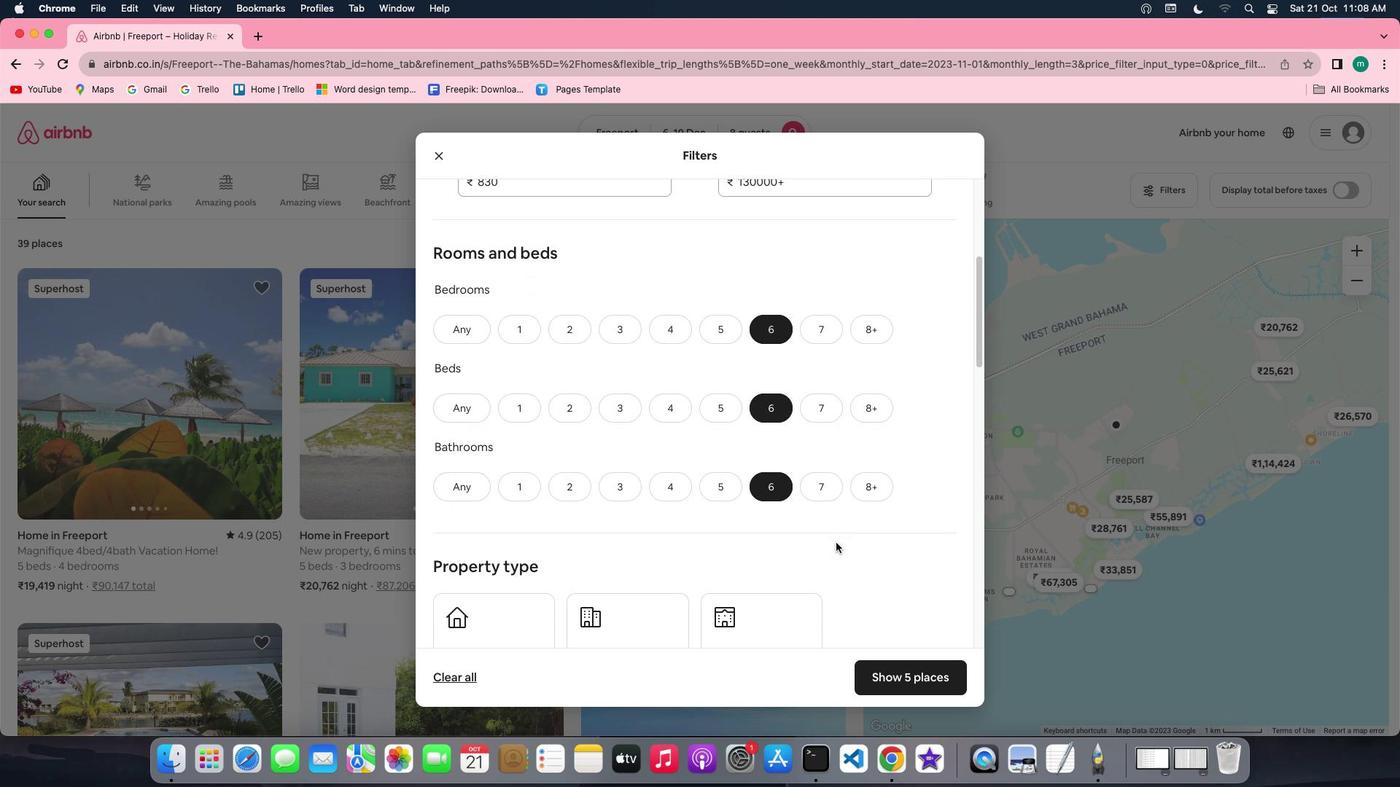 
Action: Mouse scrolled (823, 529) with delta (-114, 35)
Screenshot: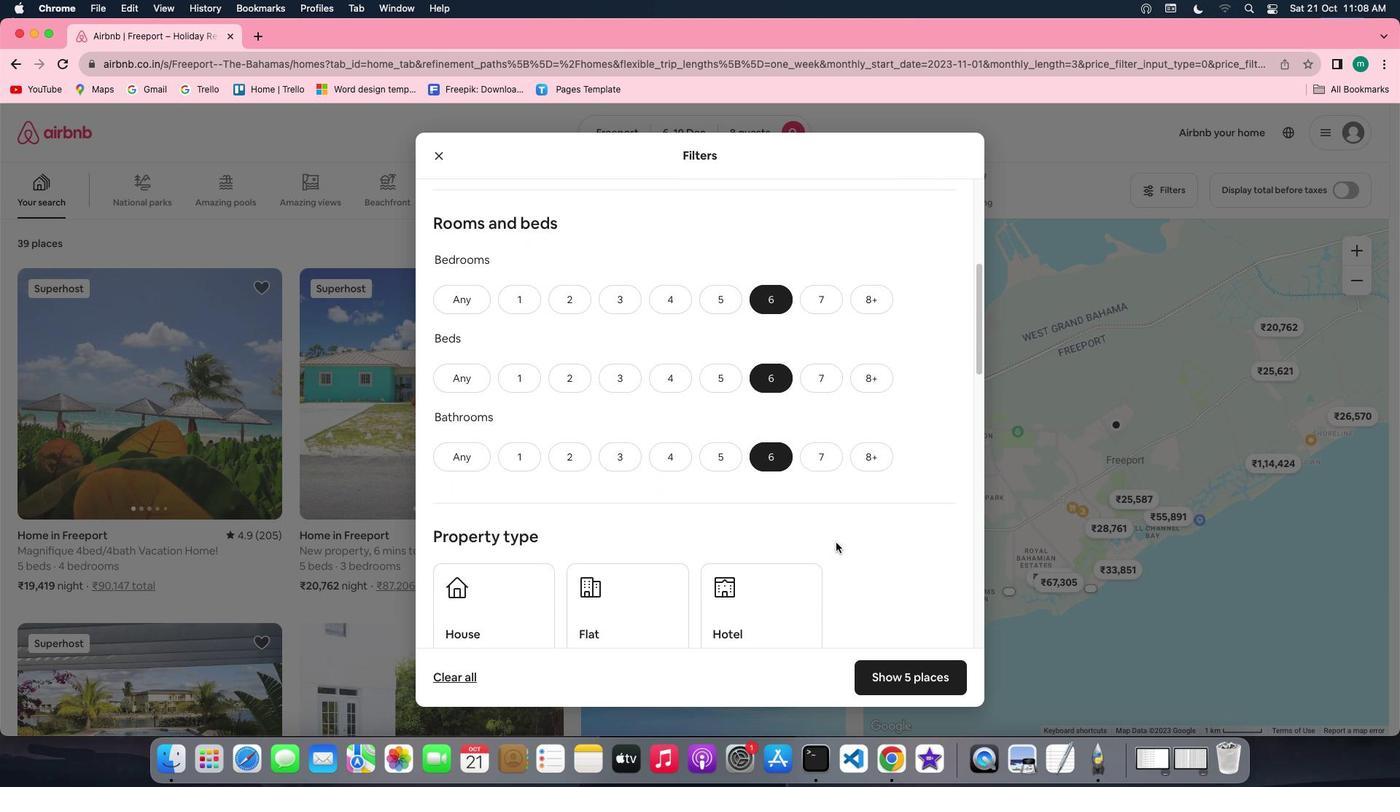
Action: Mouse scrolled (823, 529) with delta (-114, 35)
Screenshot: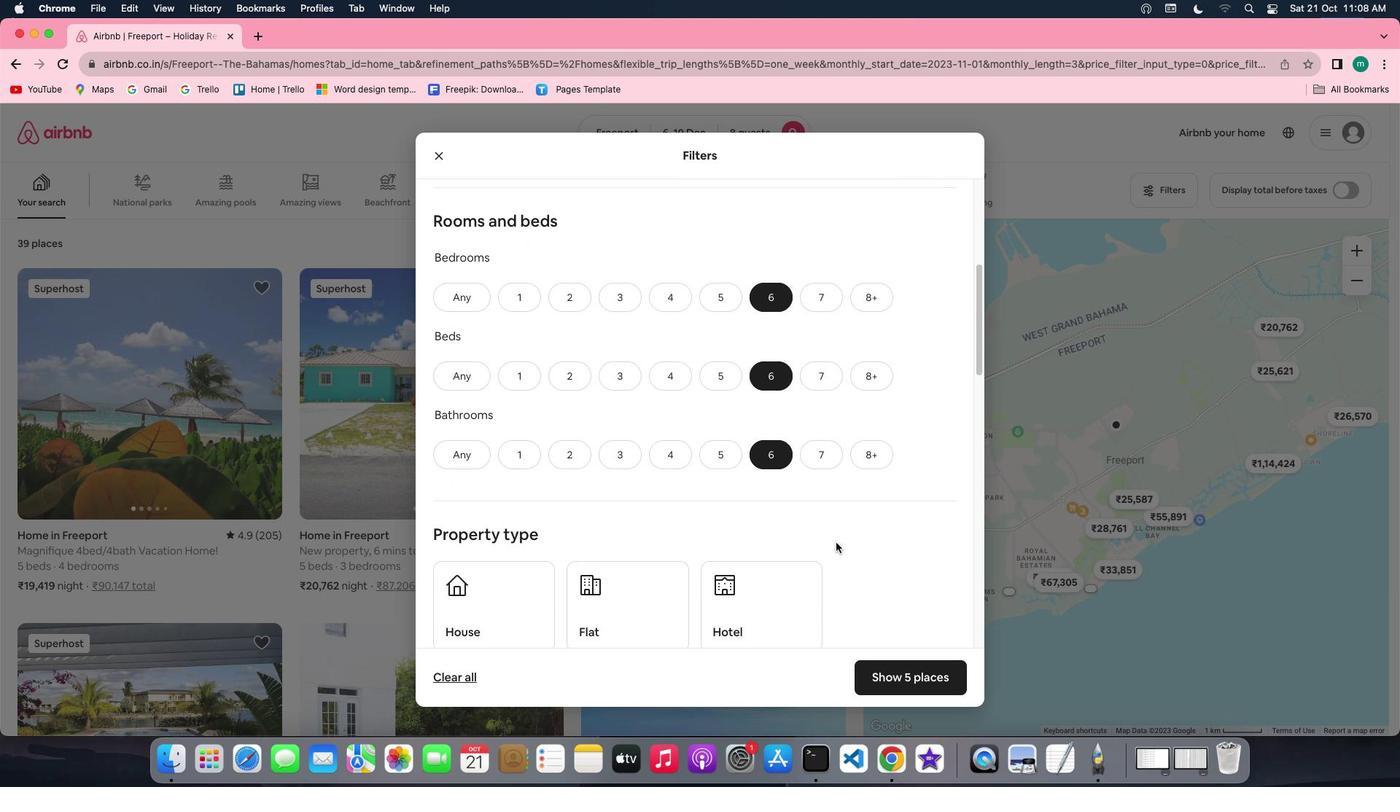 
Action: Mouse scrolled (823, 529) with delta (-114, 35)
Screenshot: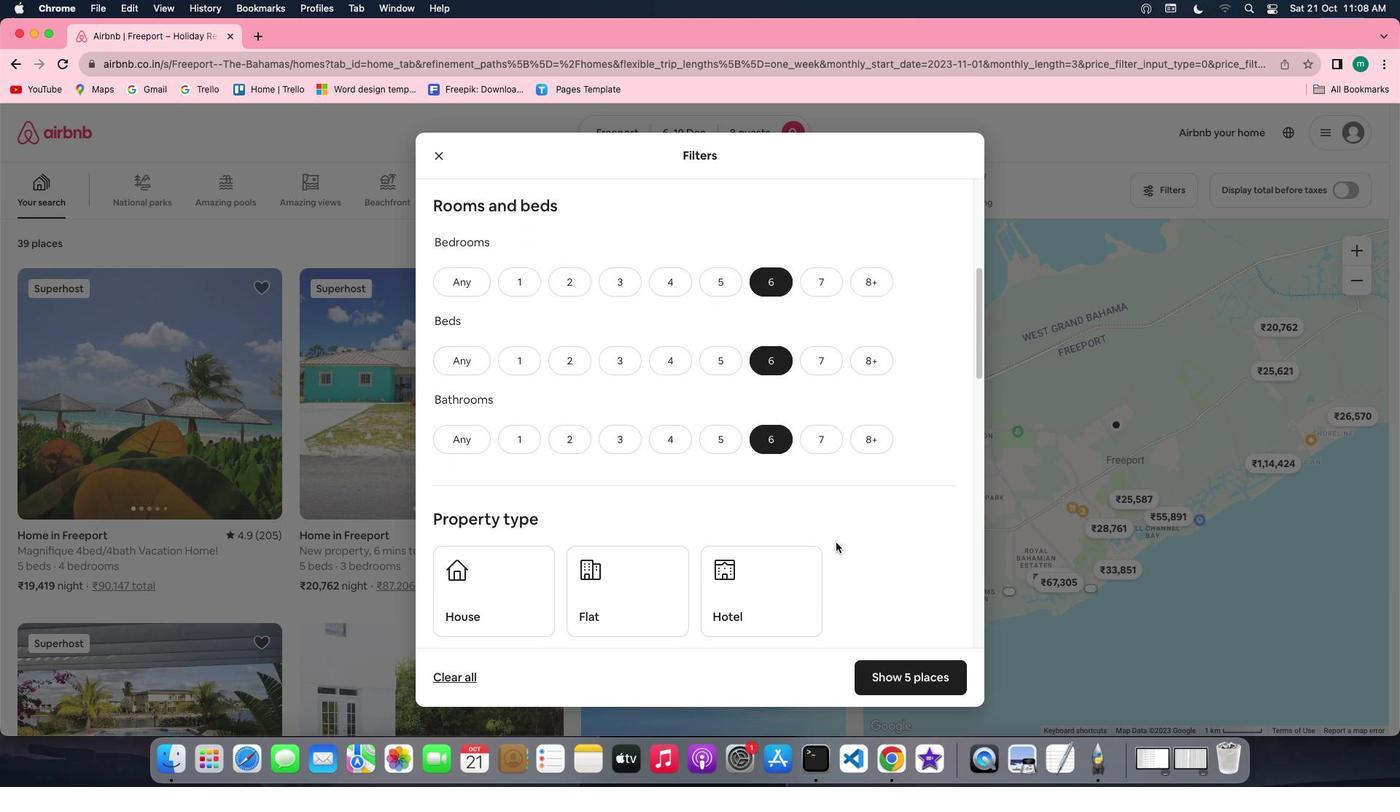 
Action: Mouse scrolled (823, 529) with delta (-114, 35)
Screenshot: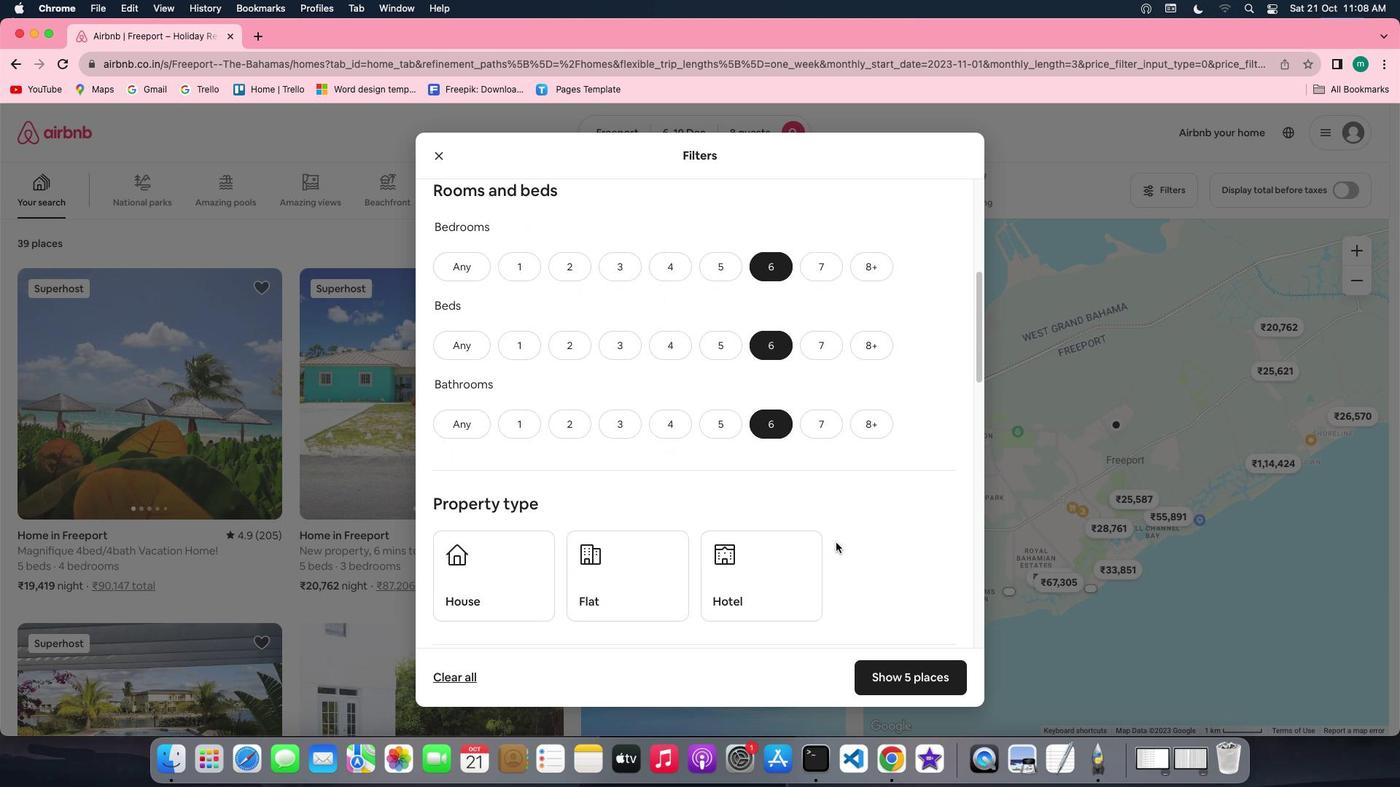 
Action: Mouse scrolled (823, 529) with delta (-114, 35)
Screenshot: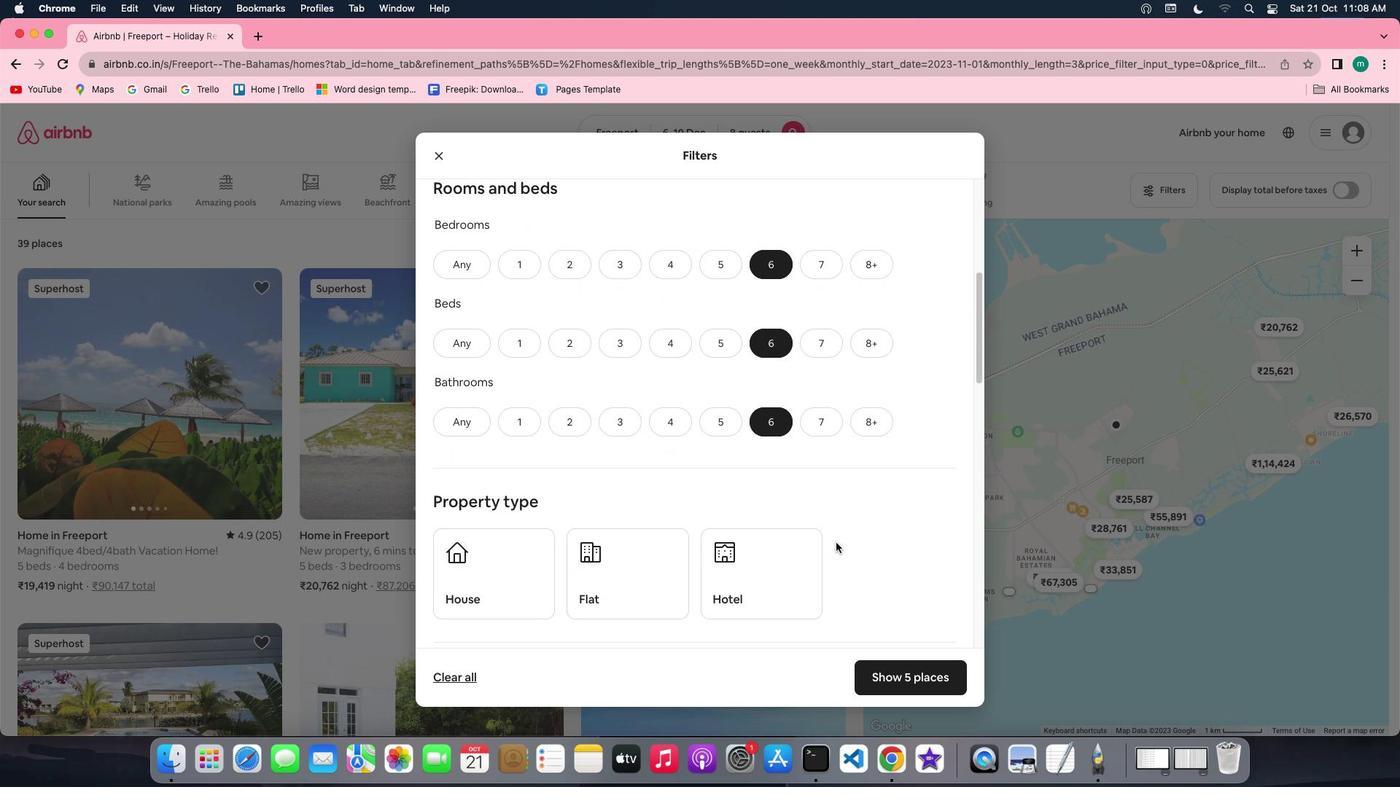
Action: Mouse scrolled (823, 529) with delta (-114, 35)
Screenshot: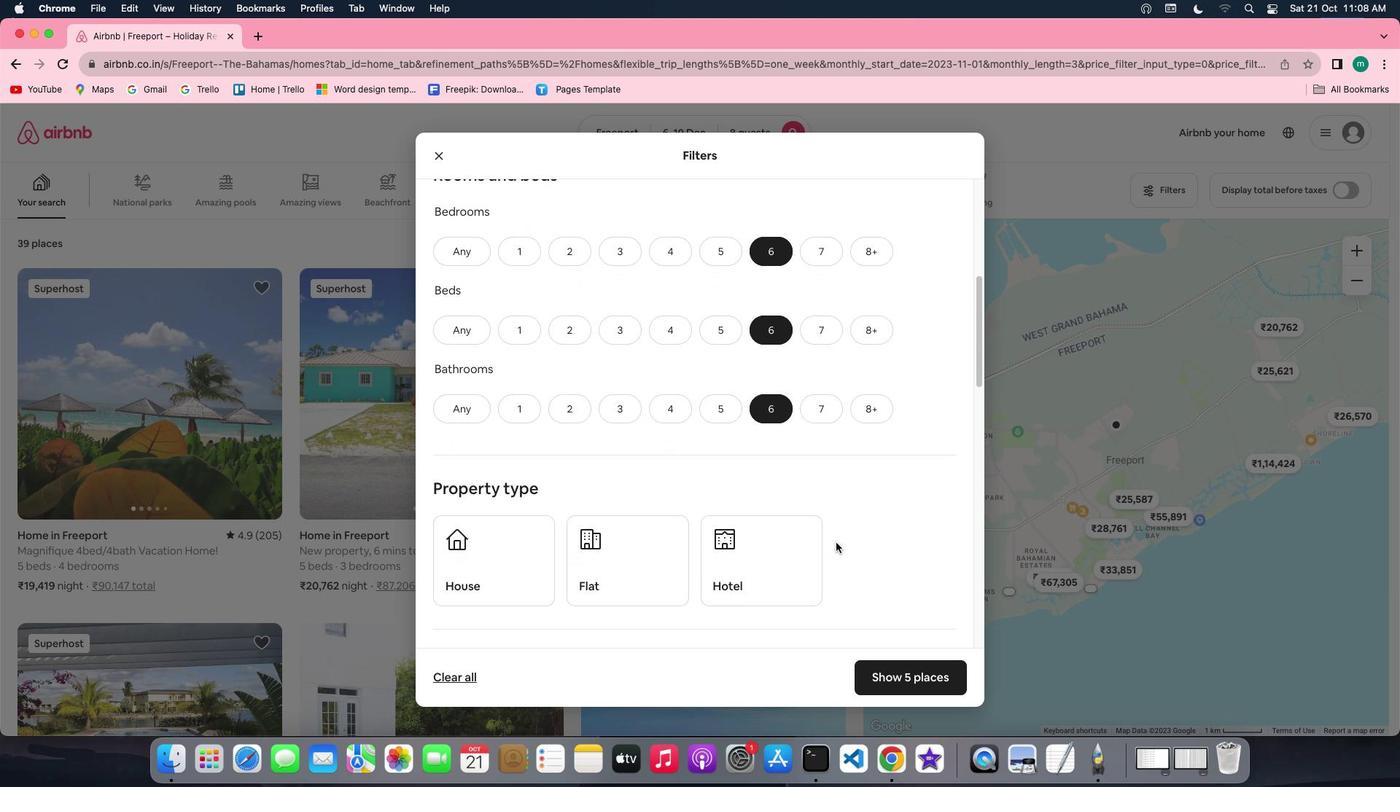 
Action: Mouse moved to (407, 486)
Screenshot: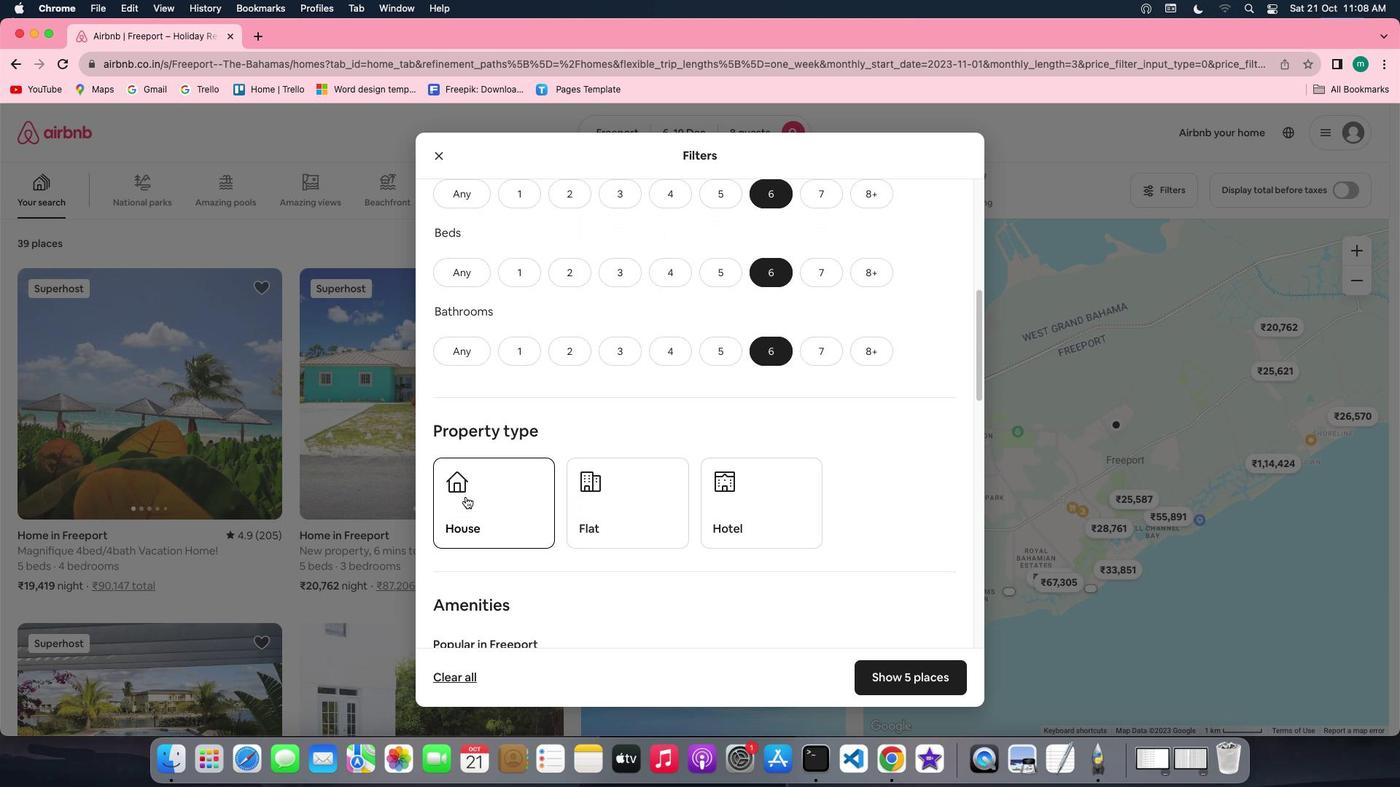 
Action: Mouse pressed left at (407, 486)
Screenshot: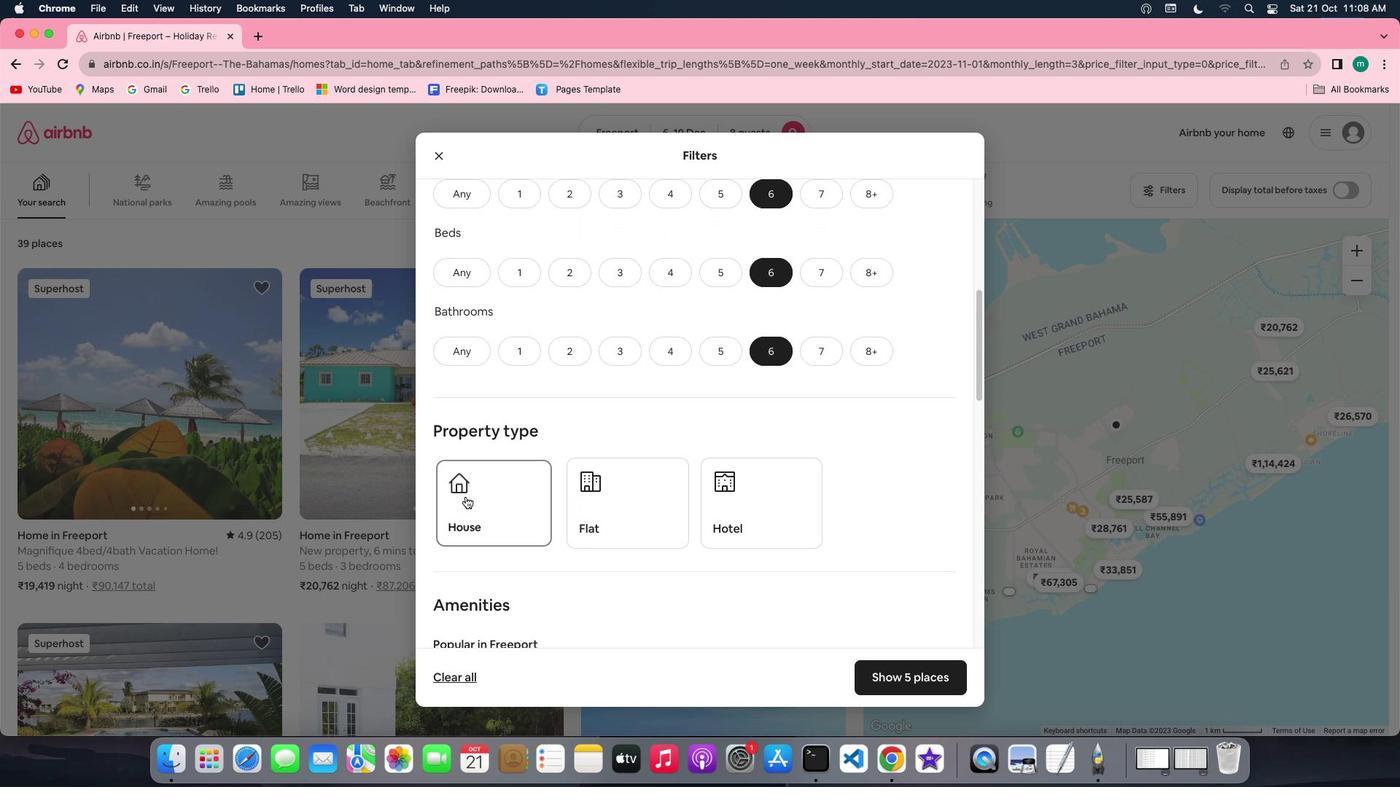 
Action: Mouse moved to (716, 512)
Screenshot: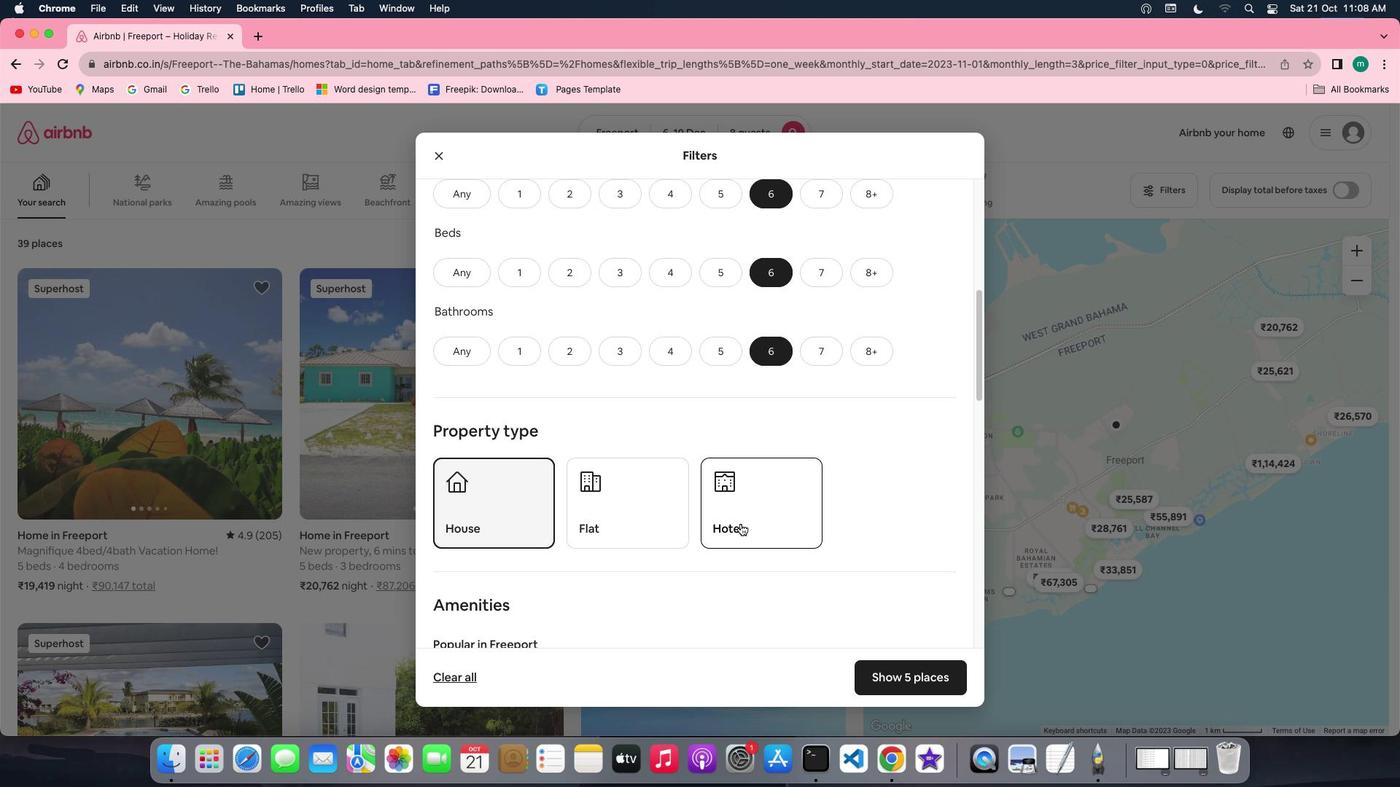 
Action: Mouse scrolled (716, 512) with delta (-114, 35)
Screenshot: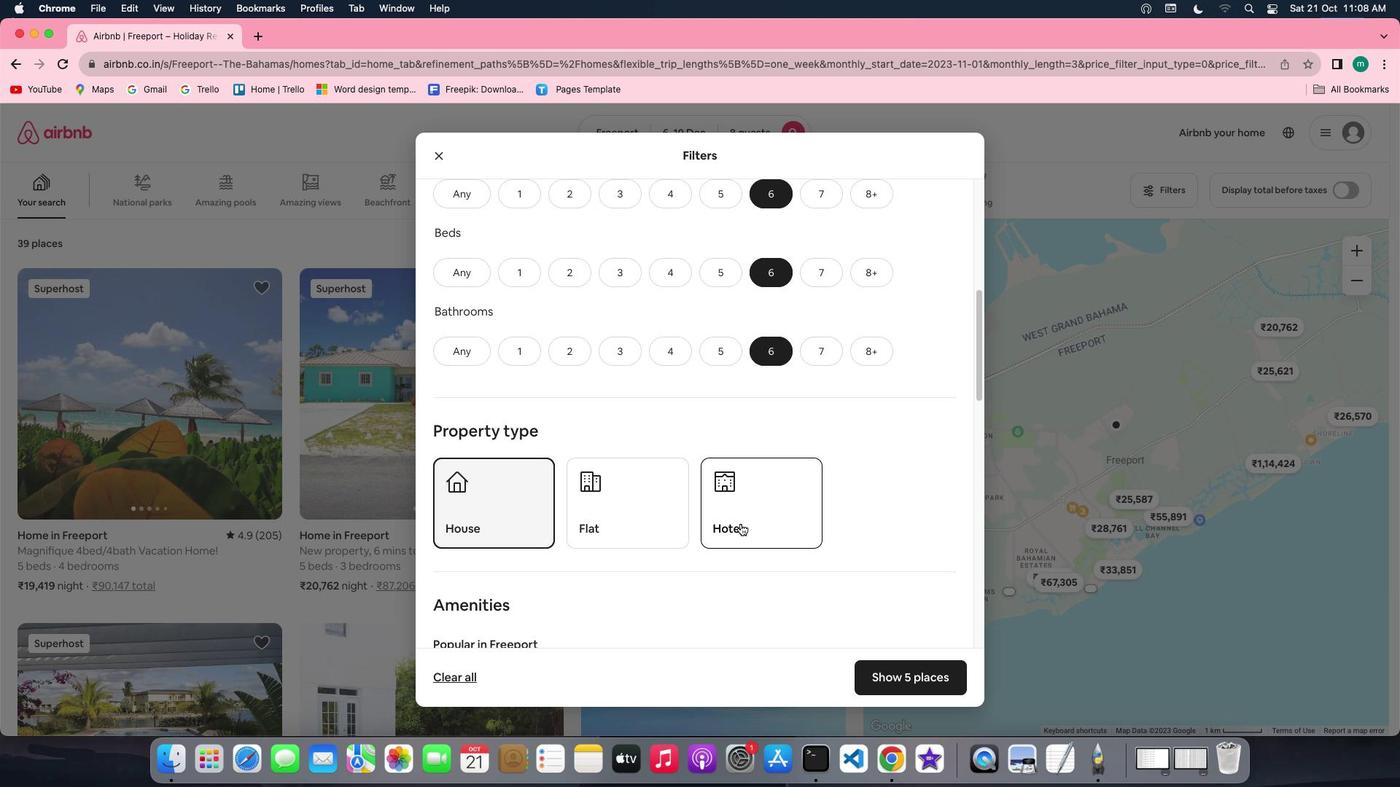 
Action: Mouse scrolled (716, 512) with delta (-114, 35)
Screenshot: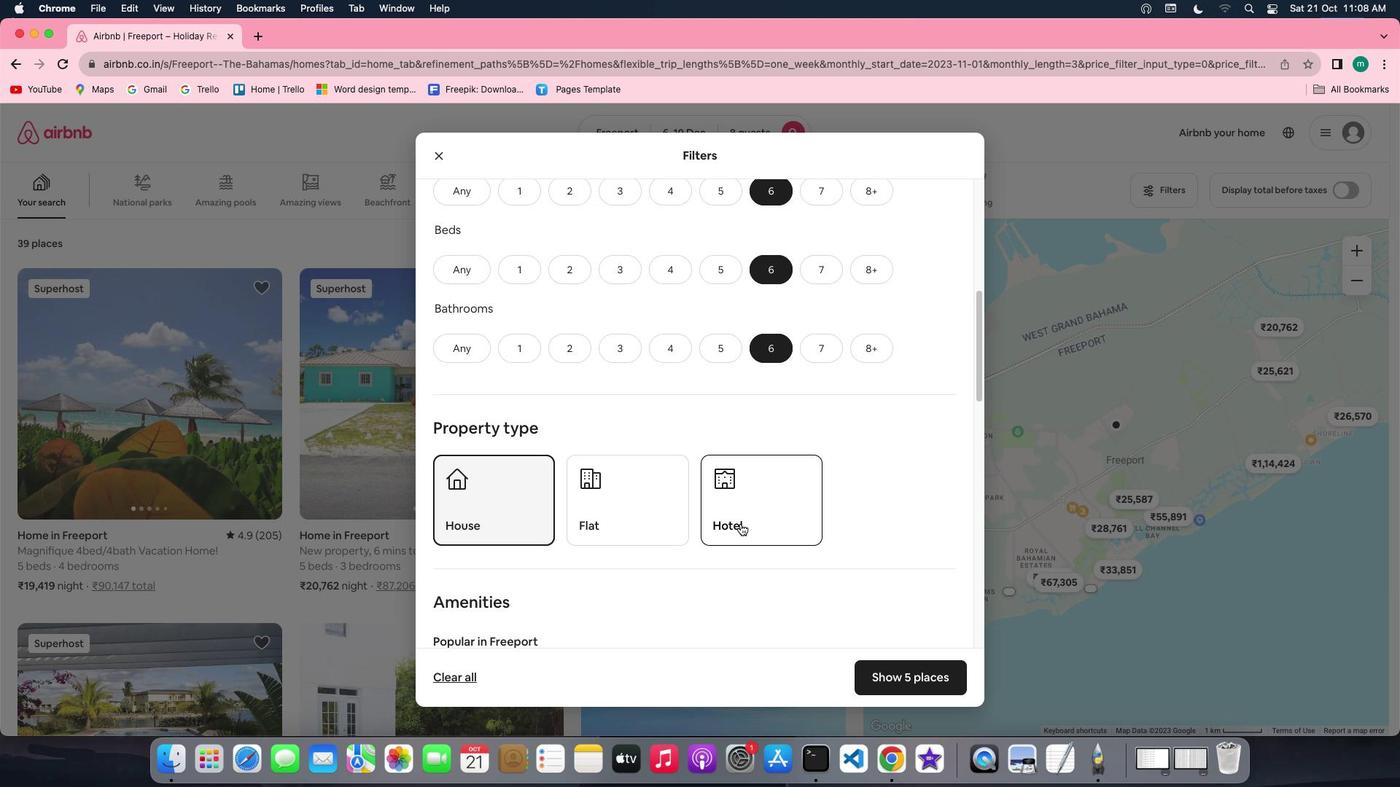 
Action: Mouse scrolled (716, 512) with delta (-114, 35)
Screenshot: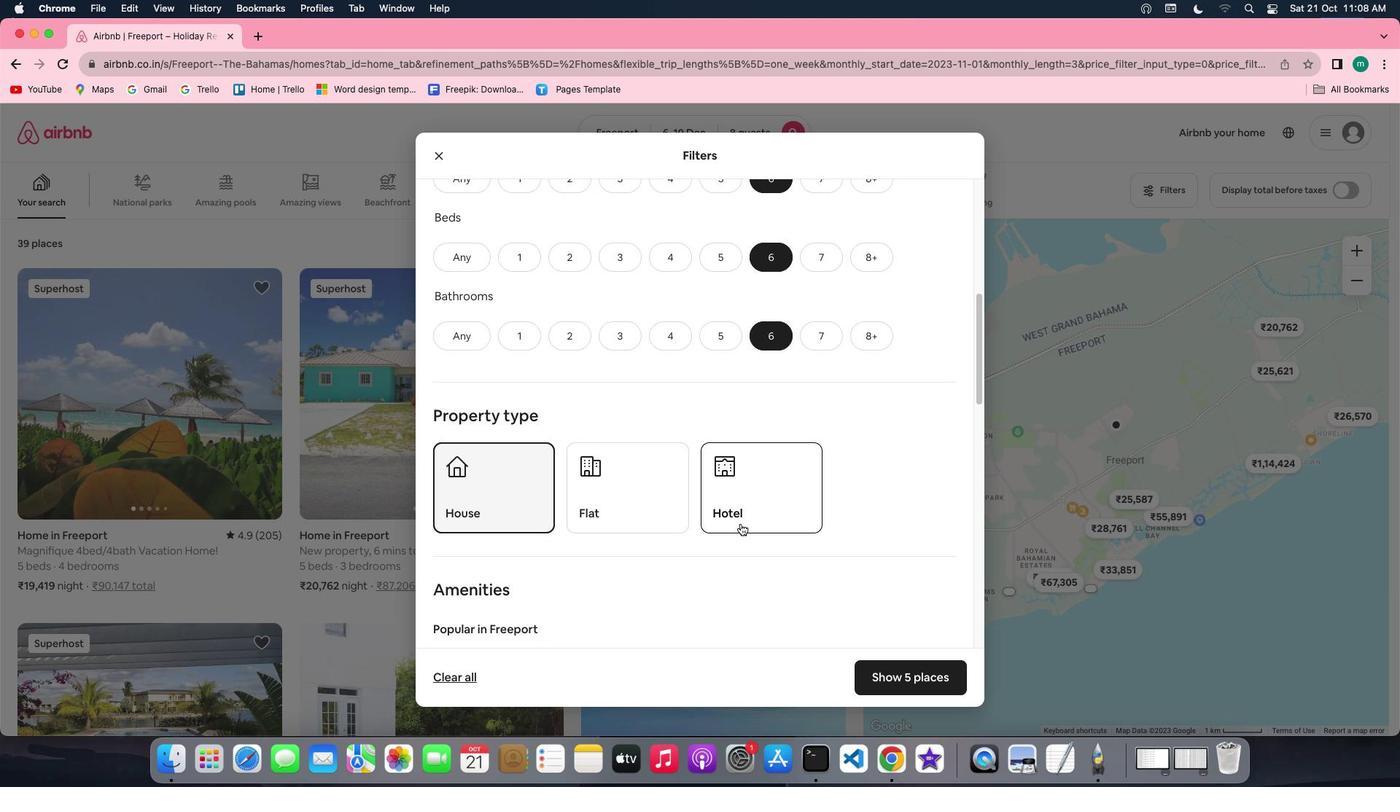 
Action: Mouse scrolled (716, 512) with delta (-114, 35)
Screenshot: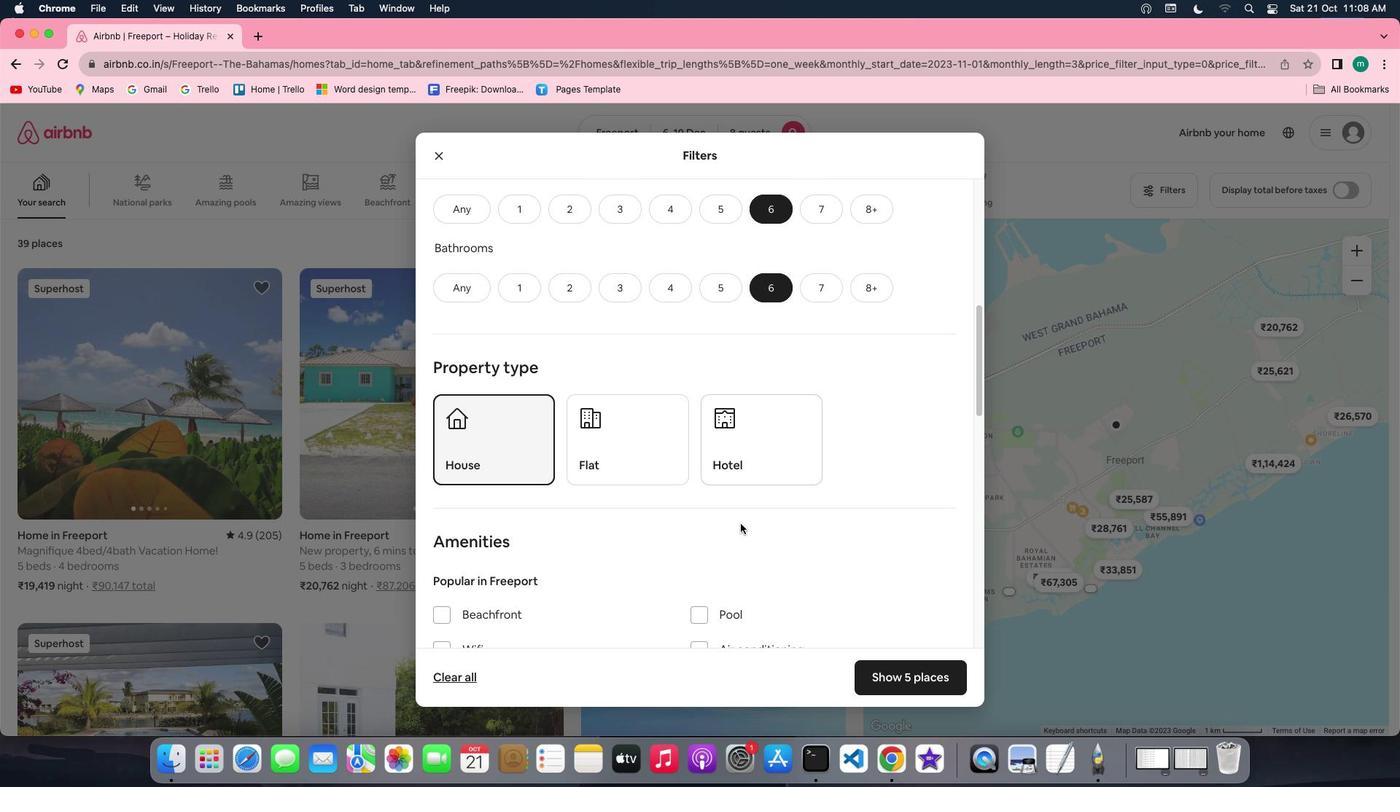 
Action: Mouse scrolled (716, 512) with delta (-114, 35)
Screenshot: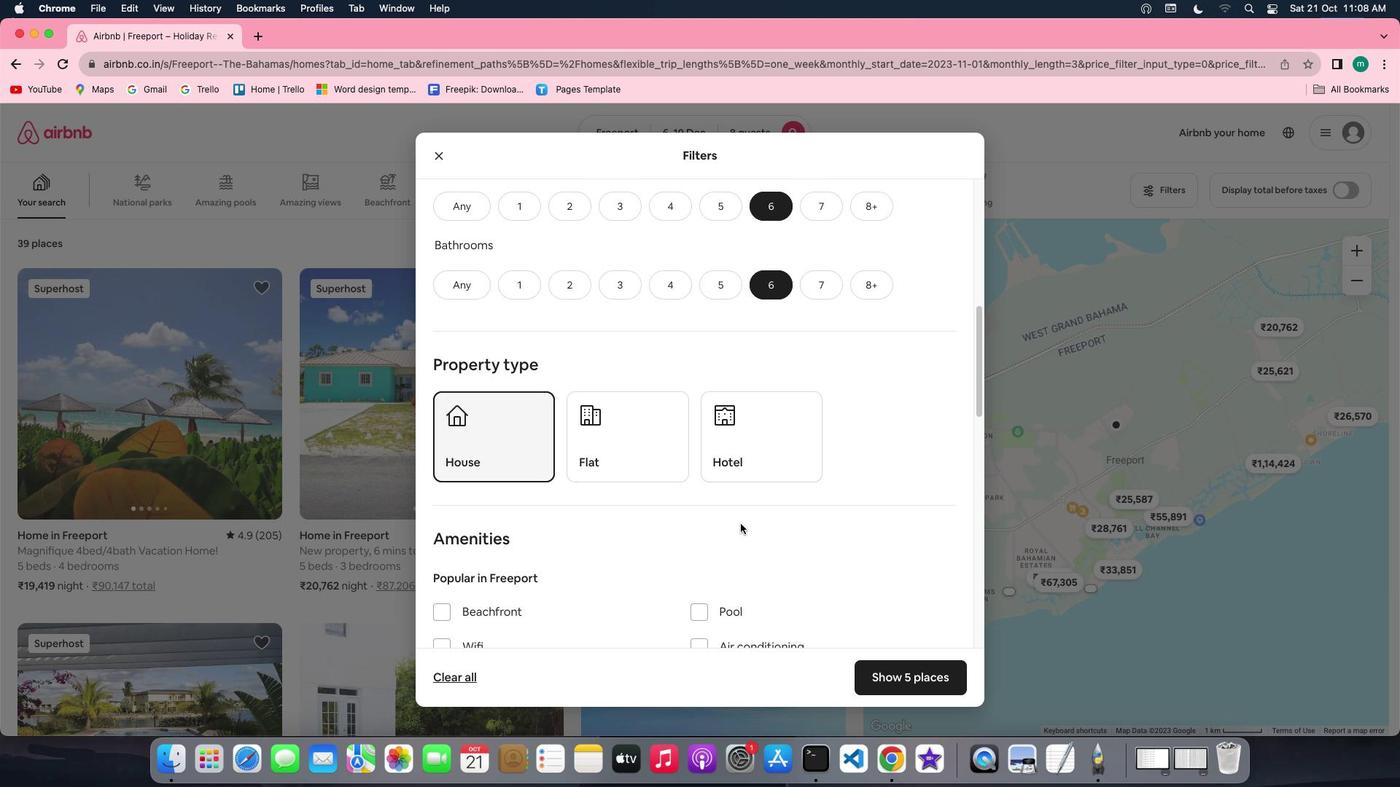 
Action: Mouse scrolled (716, 512) with delta (-114, 35)
Screenshot: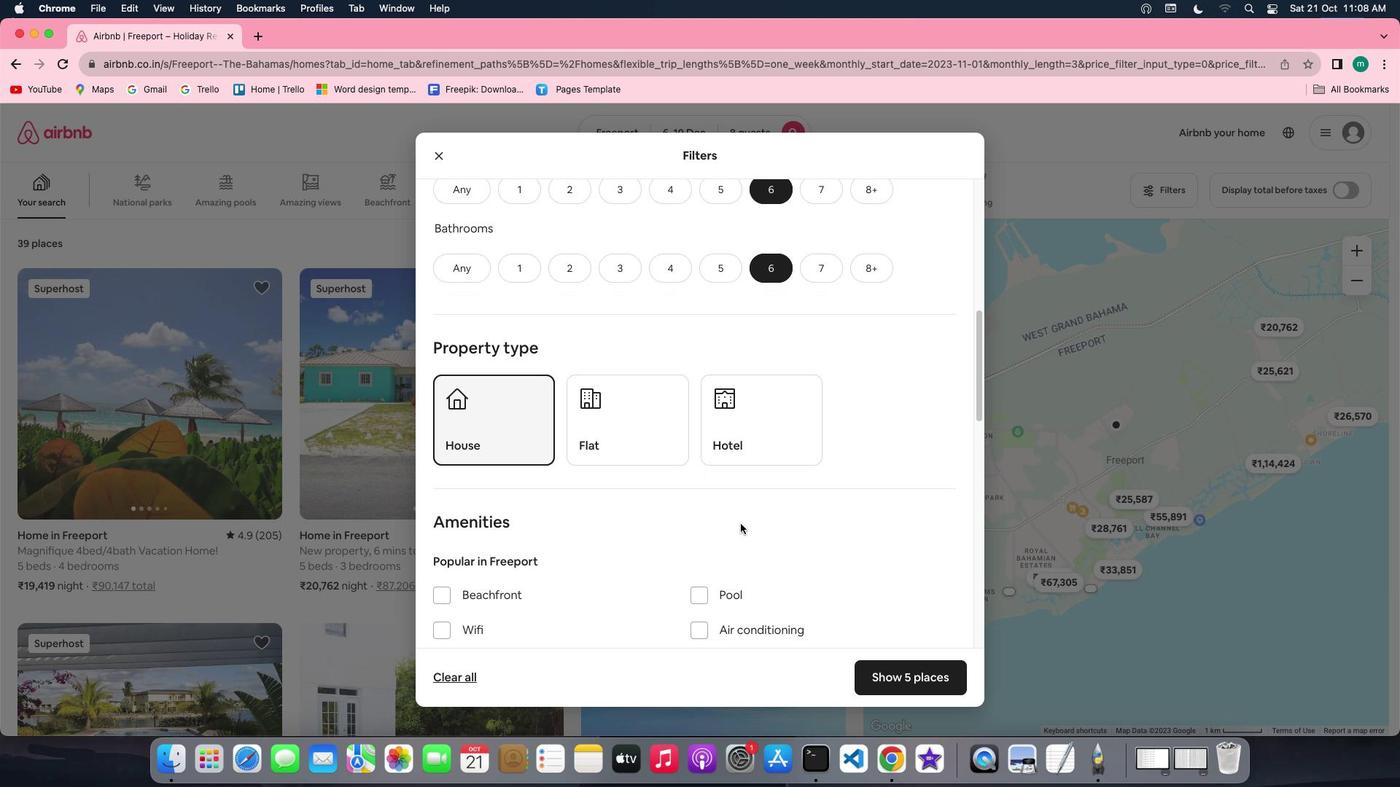 
Action: Mouse scrolled (716, 512) with delta (-114, 35)
Screenshot: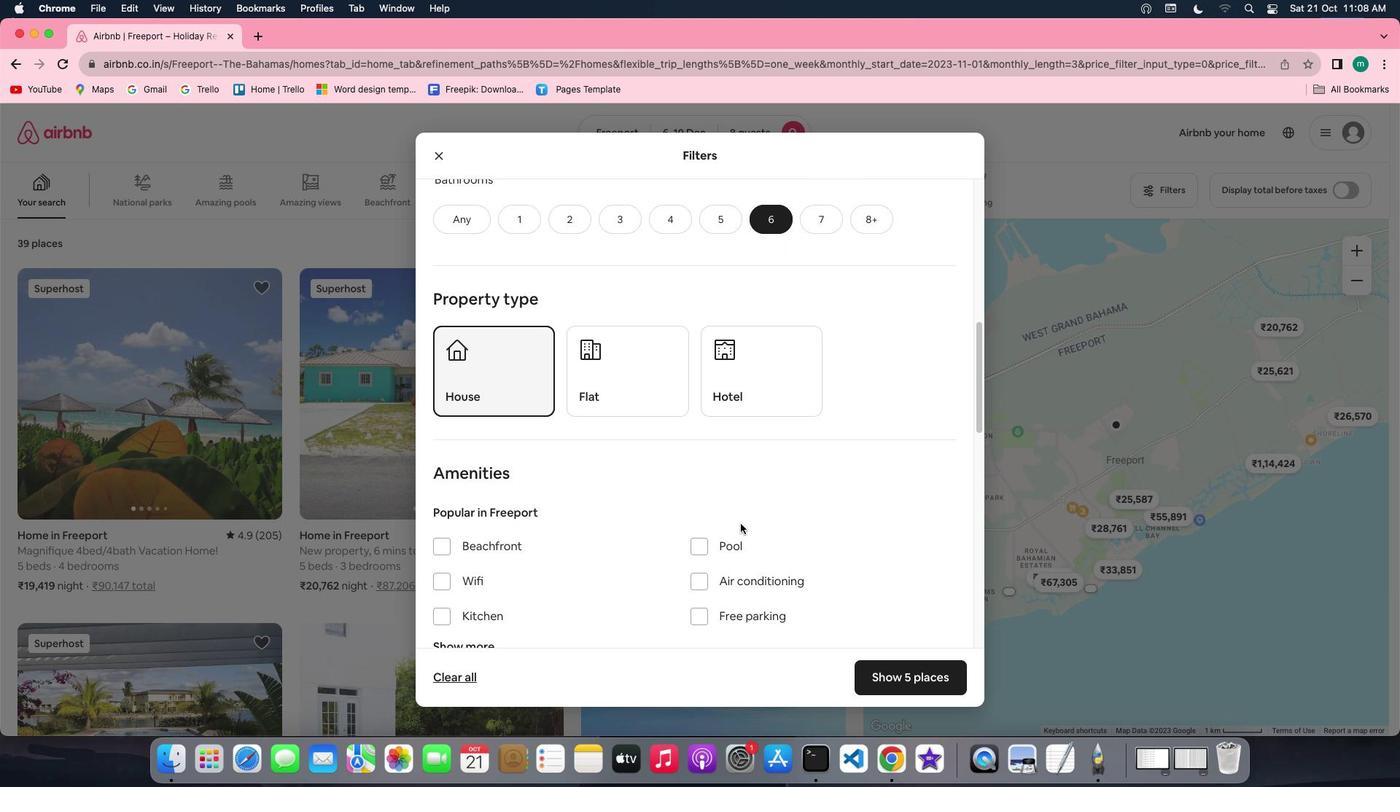 
Action: Mouse scrolled (716, 512) with delta (-114, 35)
Screenshot: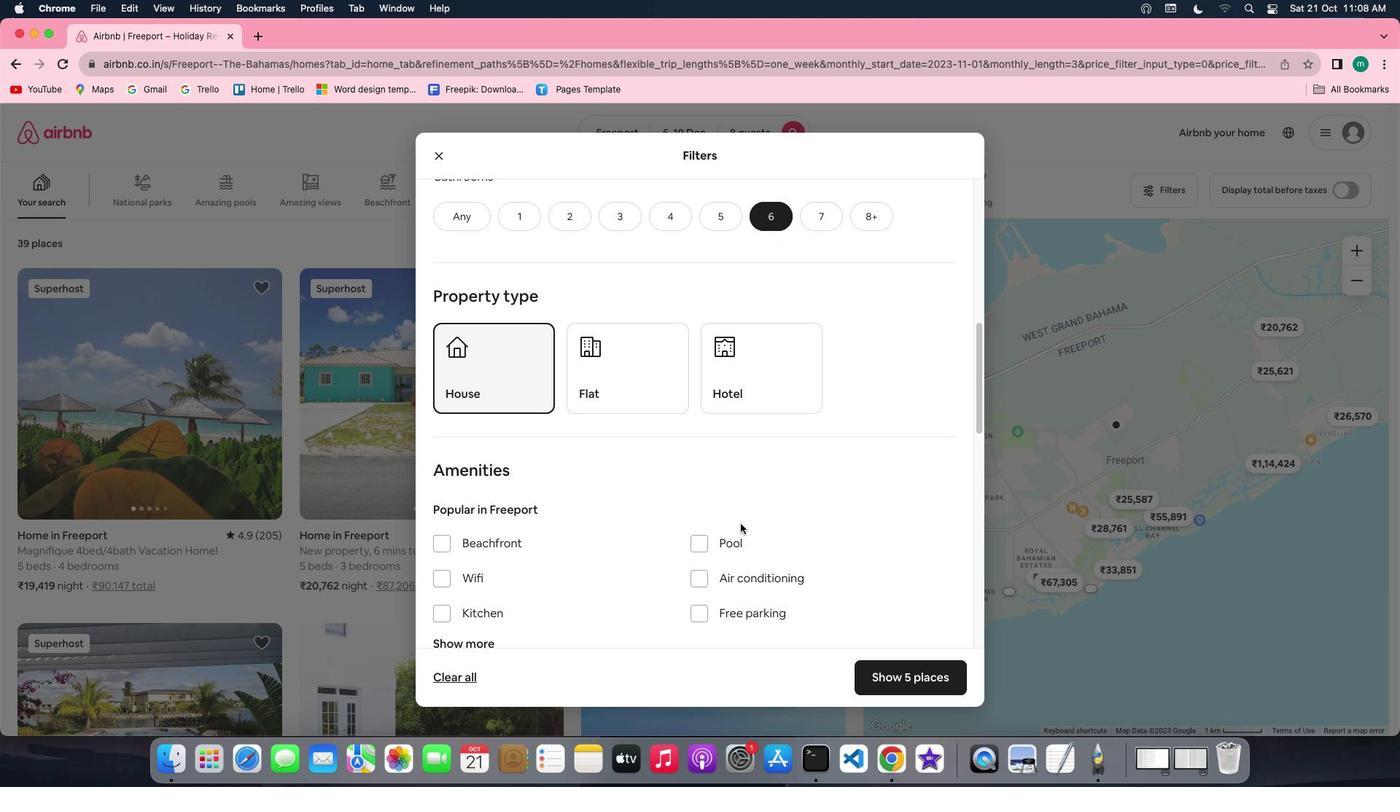 
Action: Mouse scrolled (716, 512) with delta (-114, 35)
Screenshot: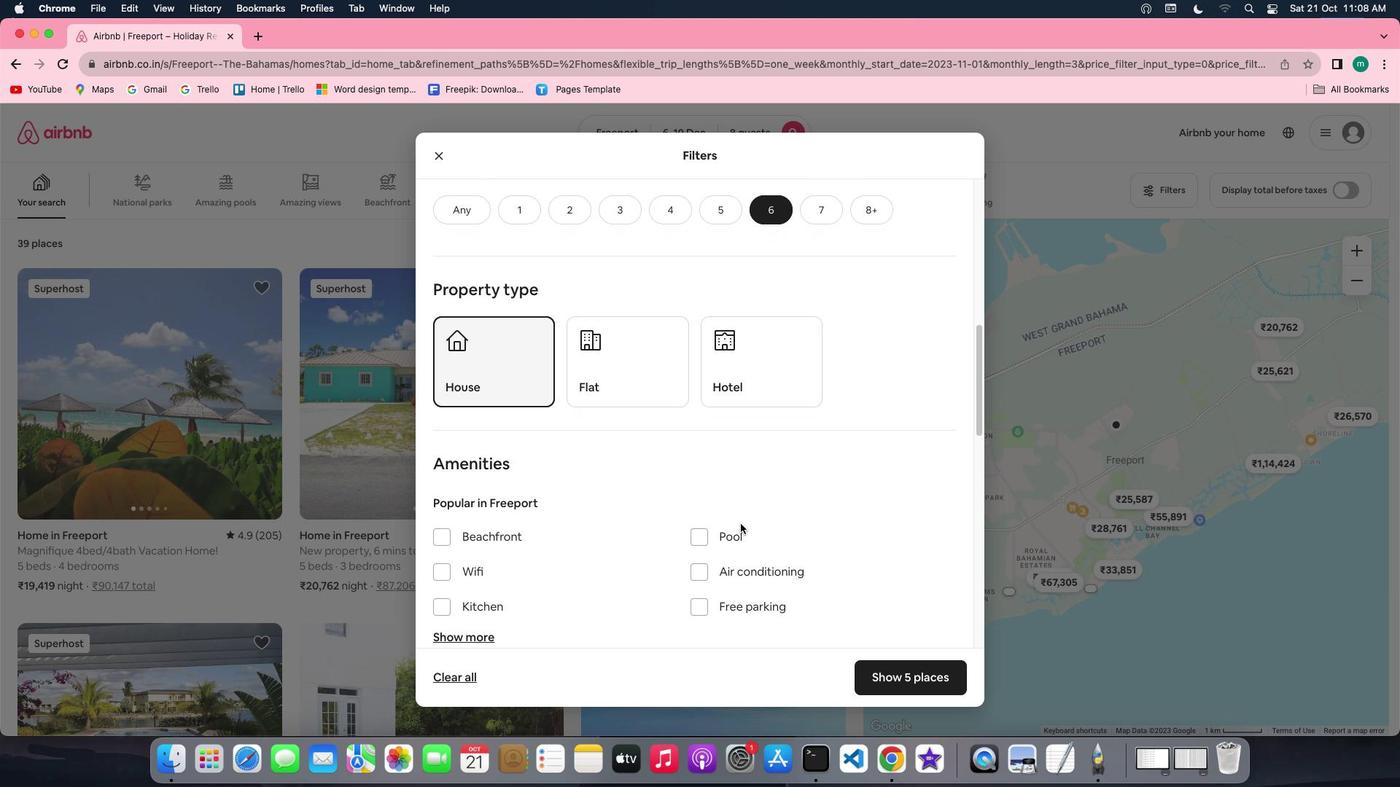 
Action: Mouse scrolled (716, 512) with delta (-114, 35)
Screenshot: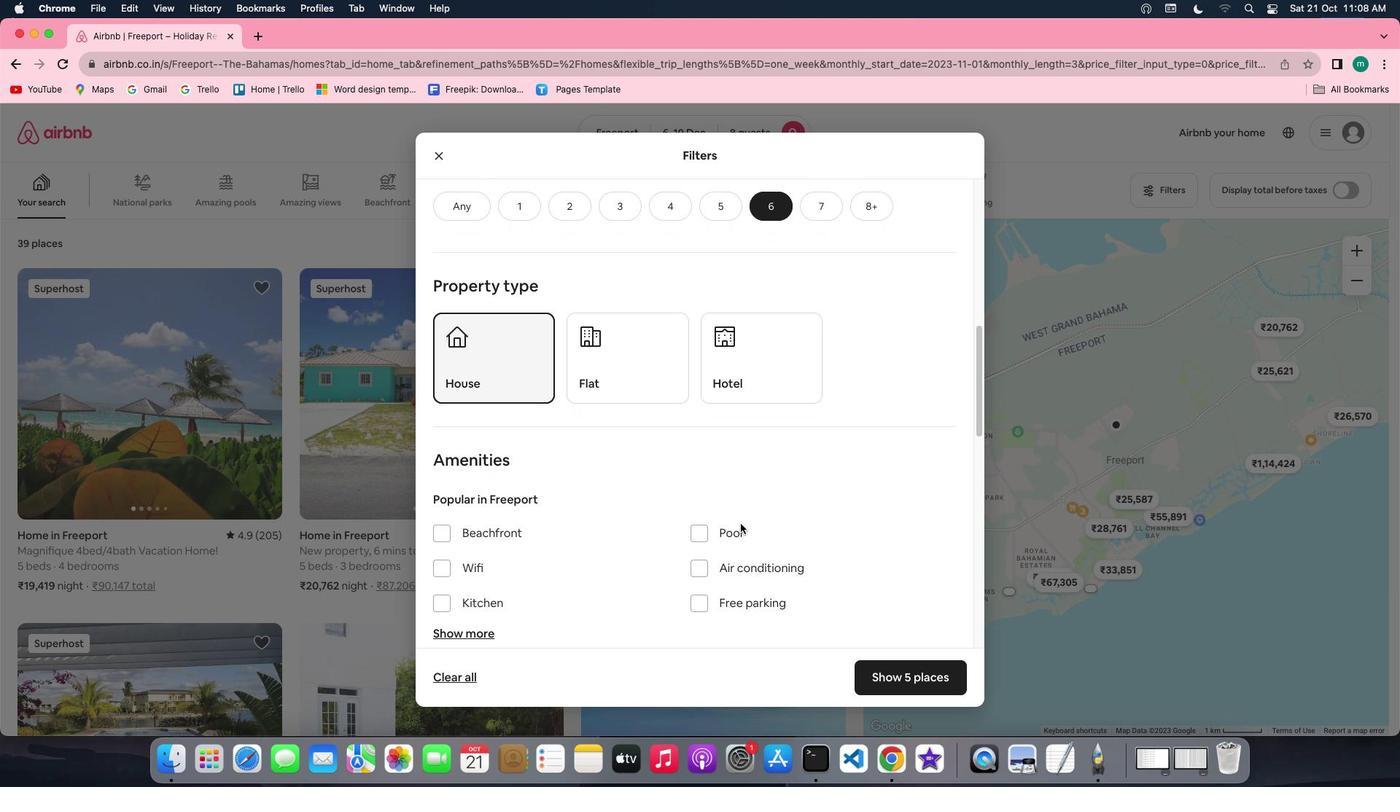
Action: Mouse scrolled (716, 512) with delta (-114, 35)
Screenshot: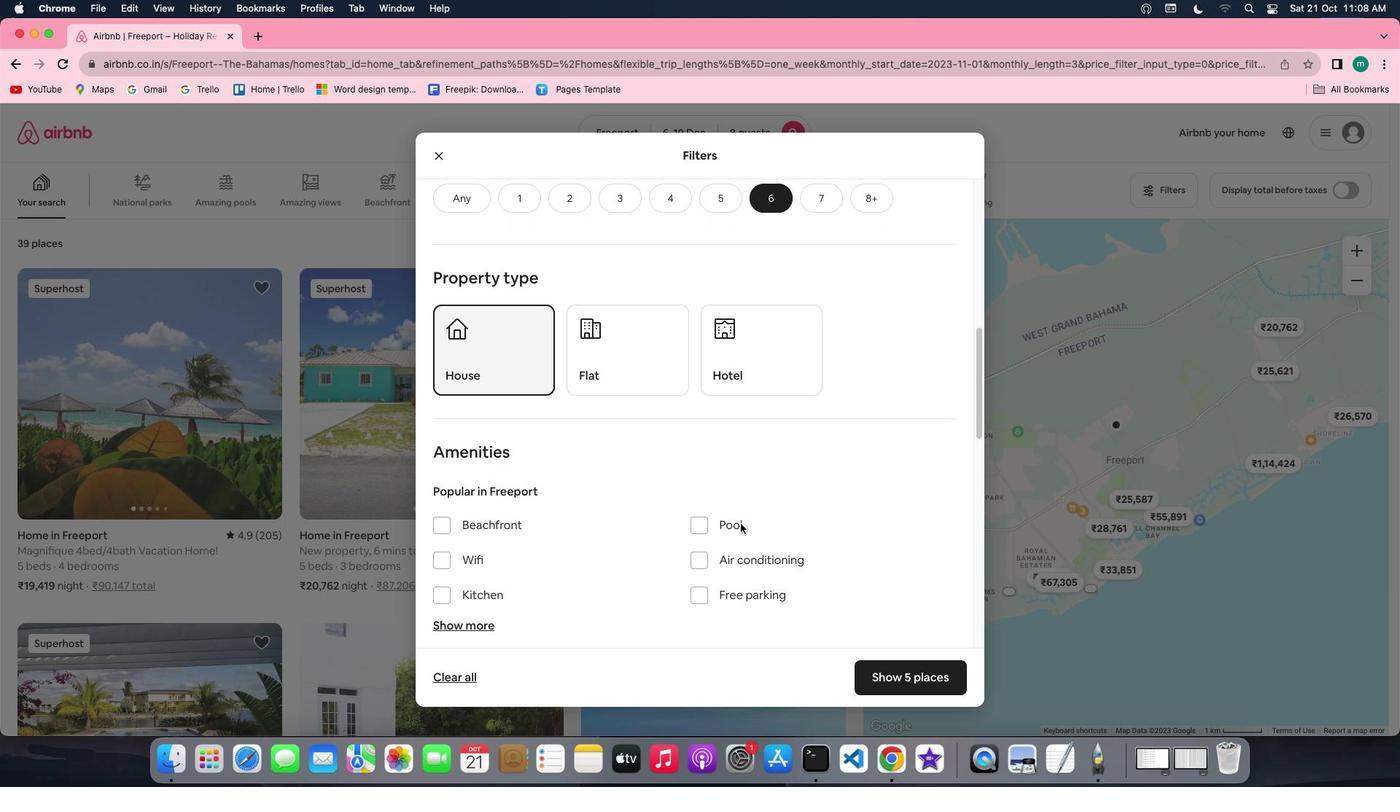 
Action: Mouse scrolled (716, 512) with delta (-114, 35)
Screenshot: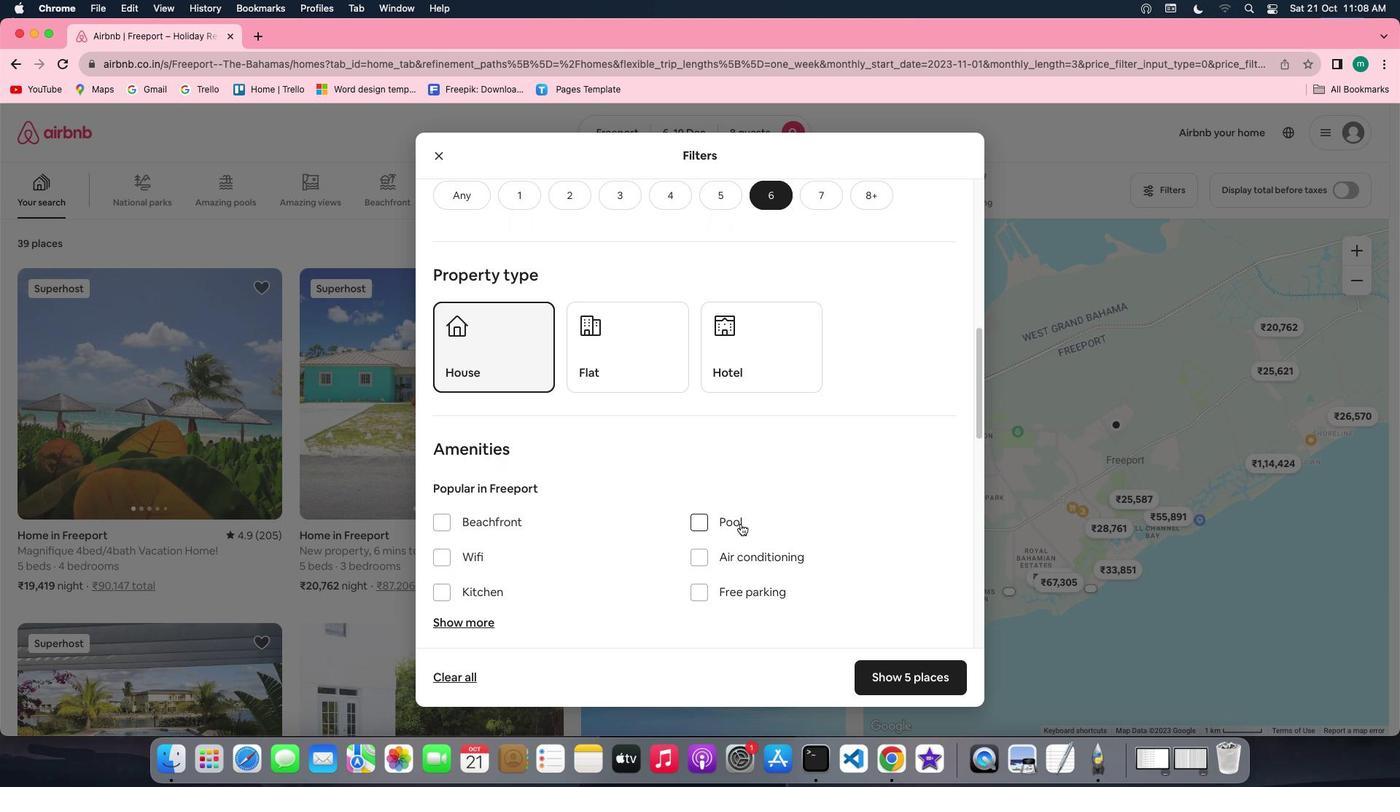 
Action: Mouse scrolled (716, 512) with delta (-114, 35)
Screenshot: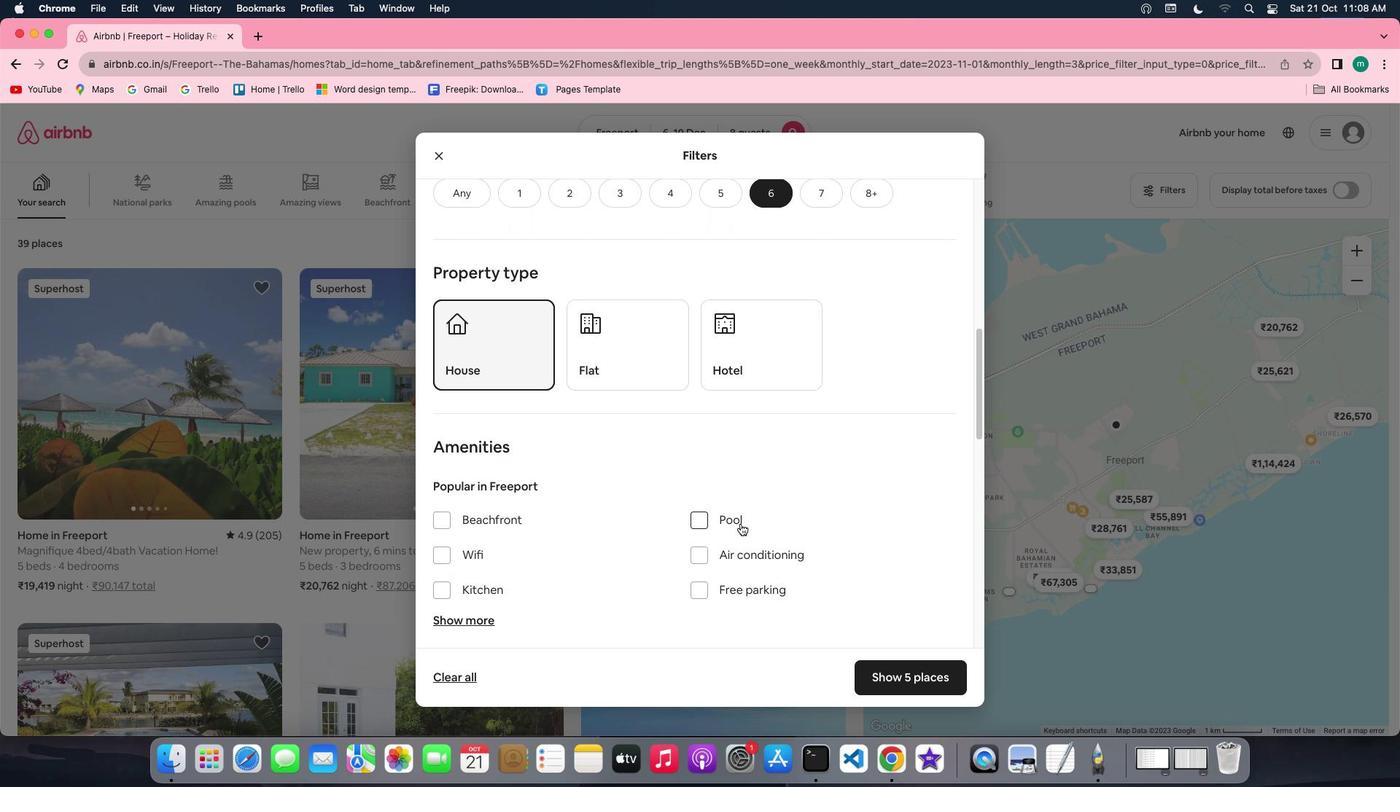 
Action: Mouse scrolled (716, 512) with delta (-114, 35)
Screenshot: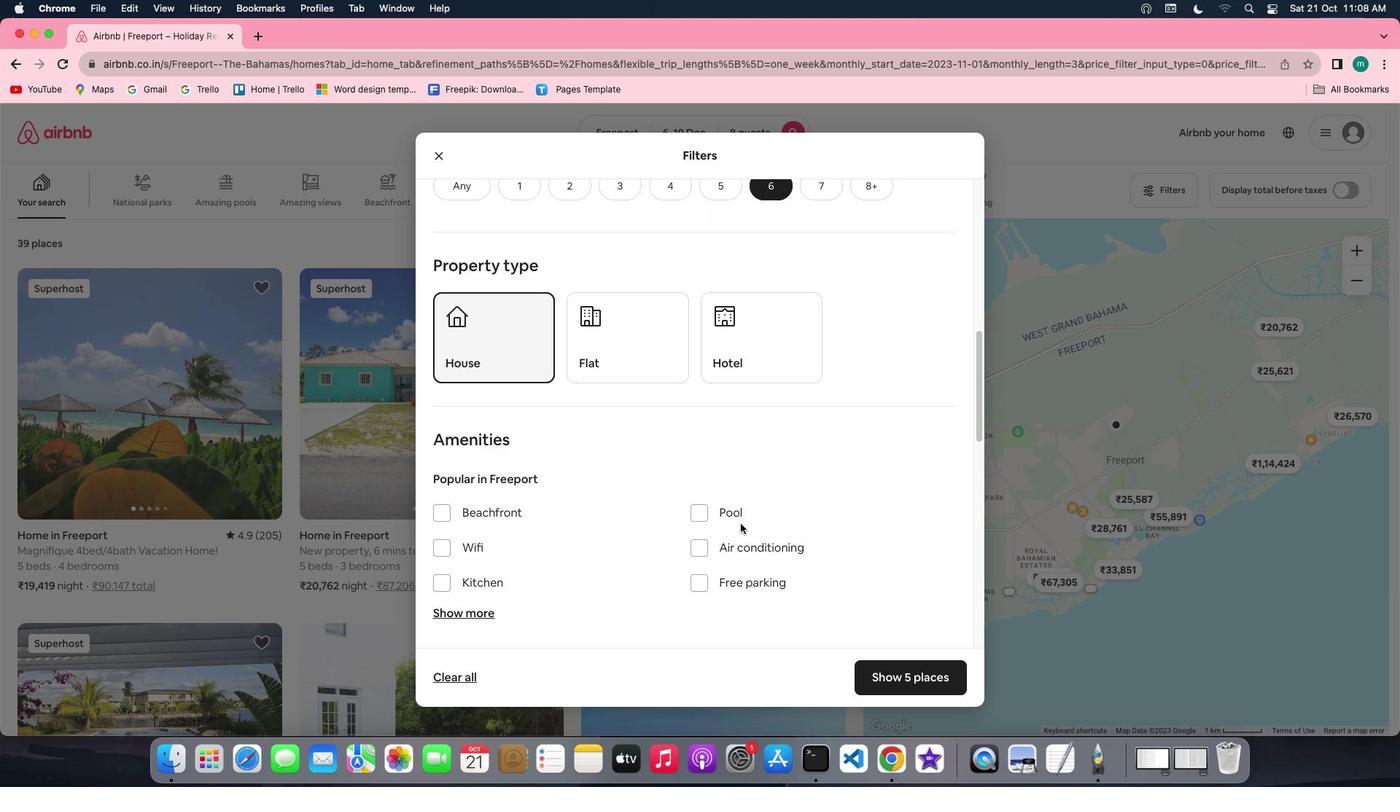 
Action: Mouse scrolled (716, 512) with delta (-114, 35)
Screenshot: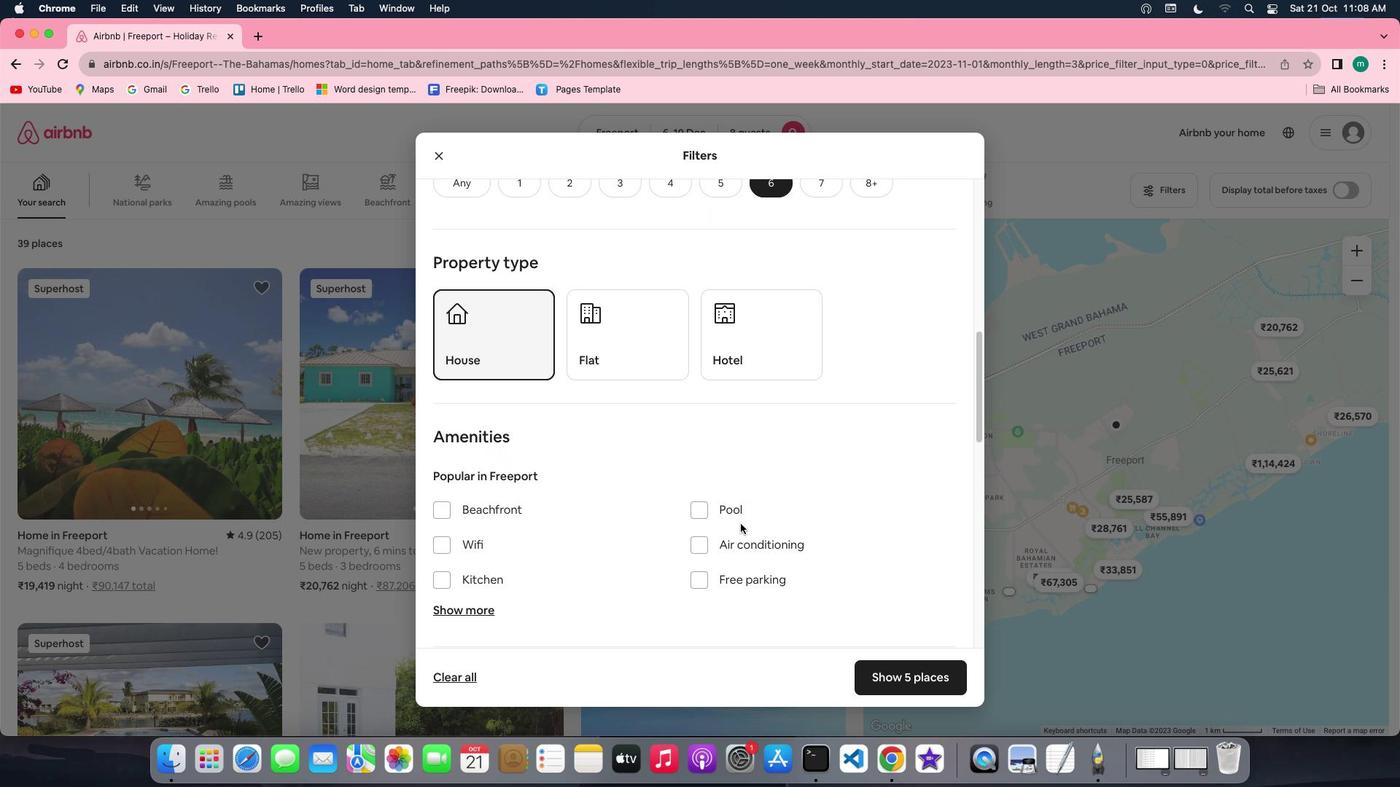 
Action: Mouse scrolled (716, 512) with delta (-114, 35)
Screenshot: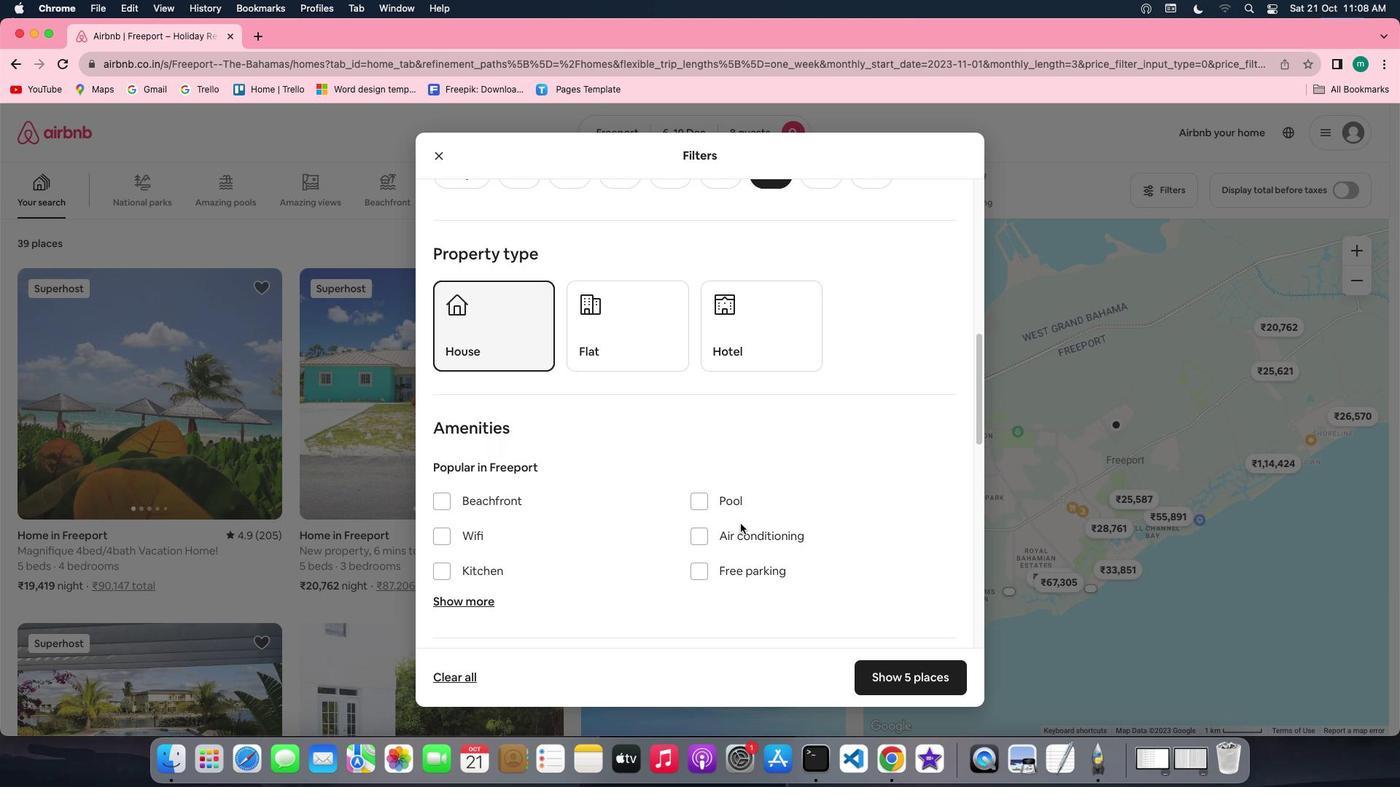 
Action: Mouse scrolled (716, 512) with delta (-114, 35)
Screenshot: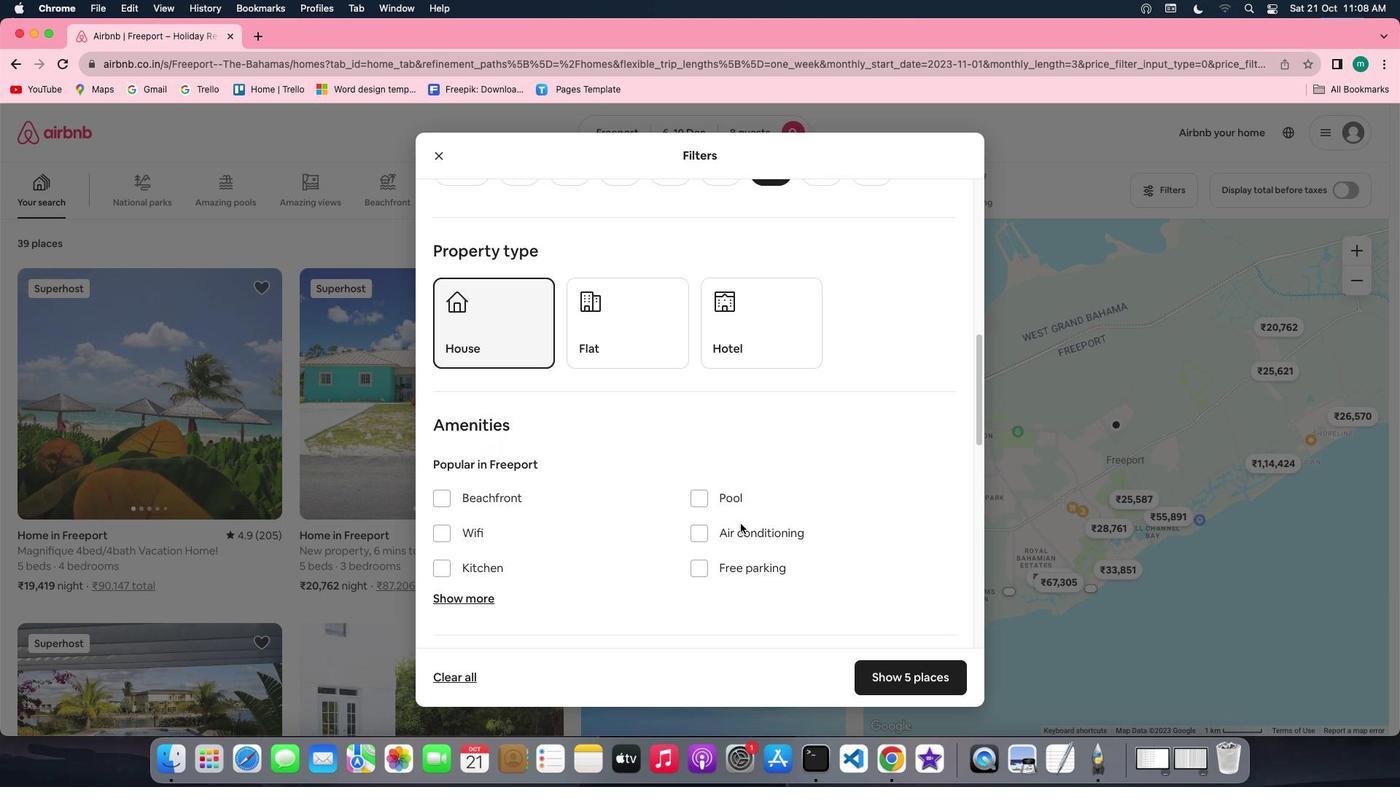 
Action: Mouse scrolled (716, 512) with delta (-114, 35)
Screenshot: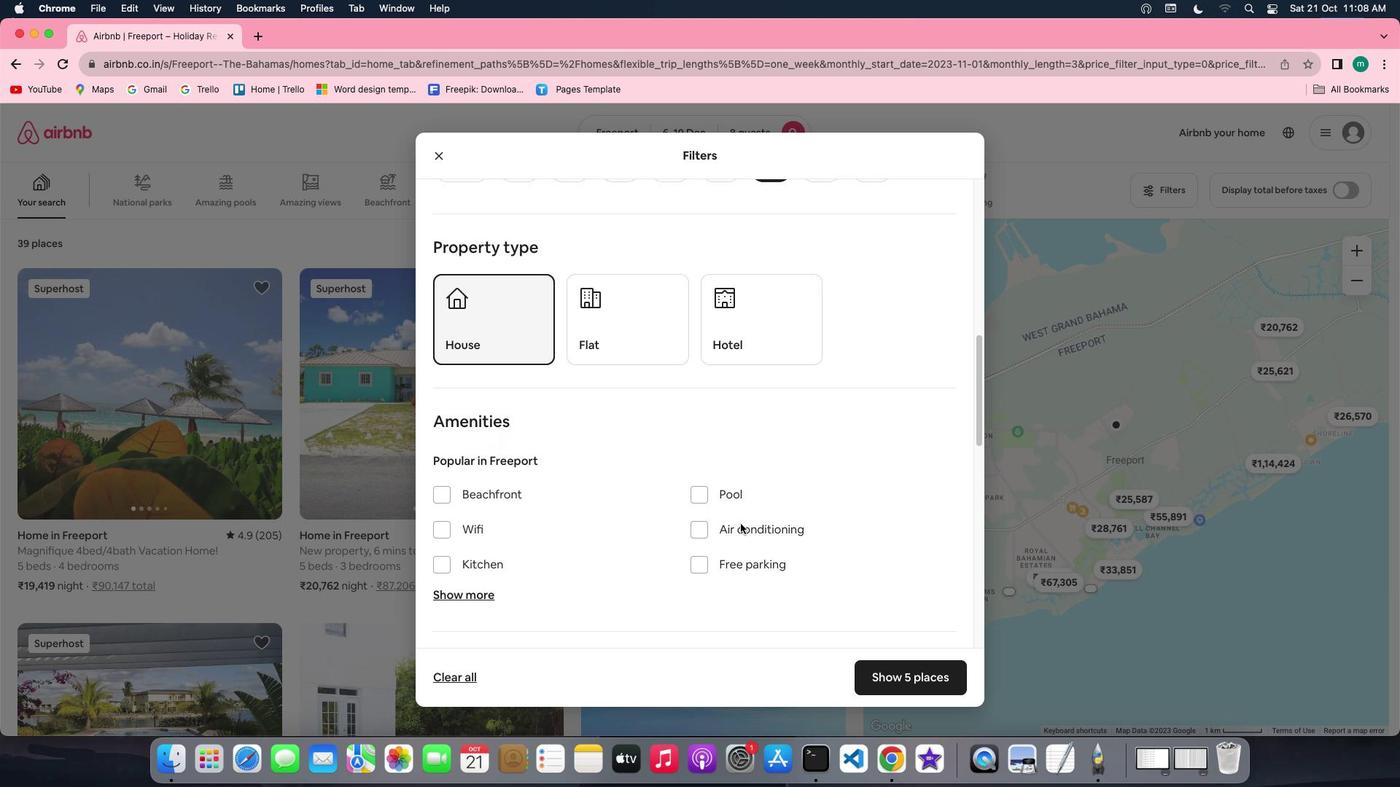 
Action: Mouse scrolled (716, 512) with delta (-114, 35)
Screenshot: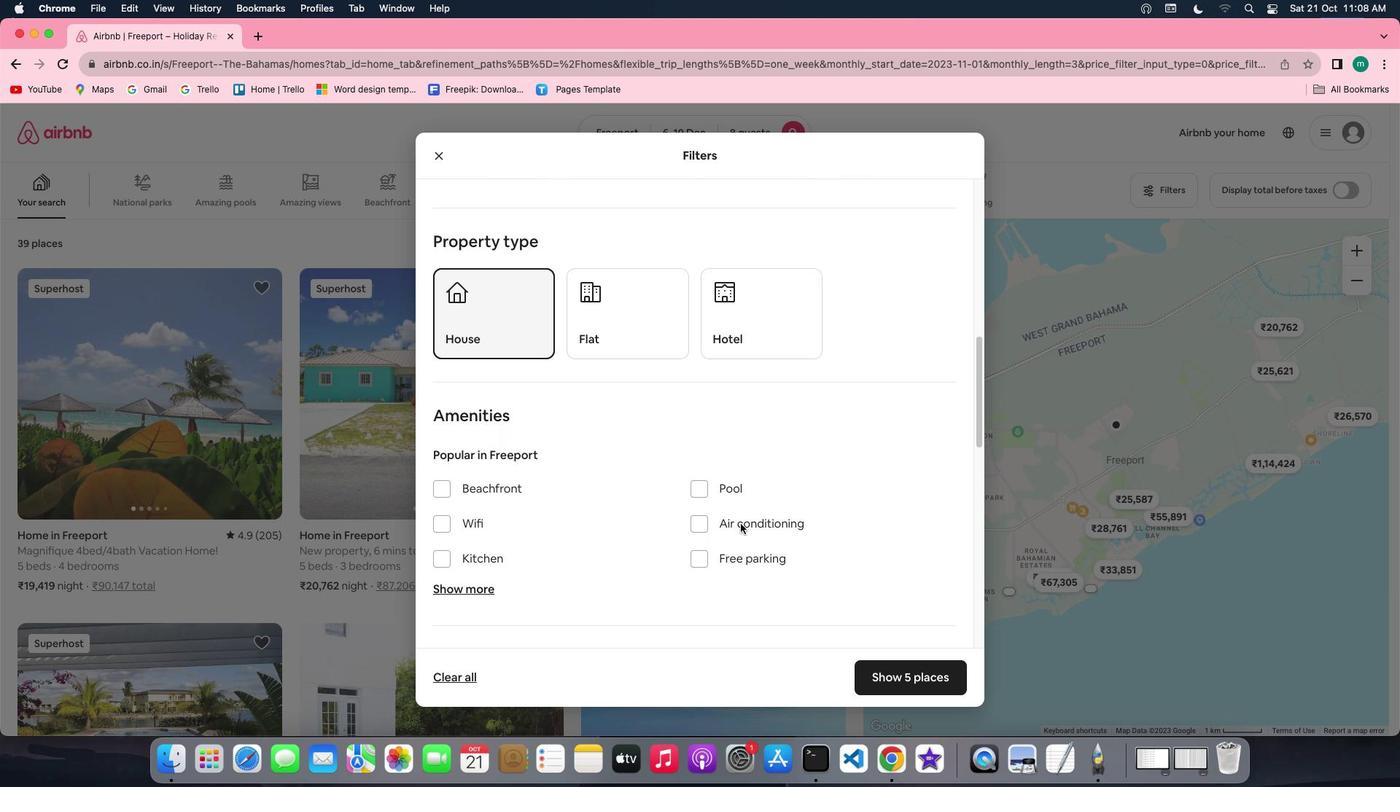 
Action: Mouse scrolled (716, 512) with delta (-114, 35)
Screenshot: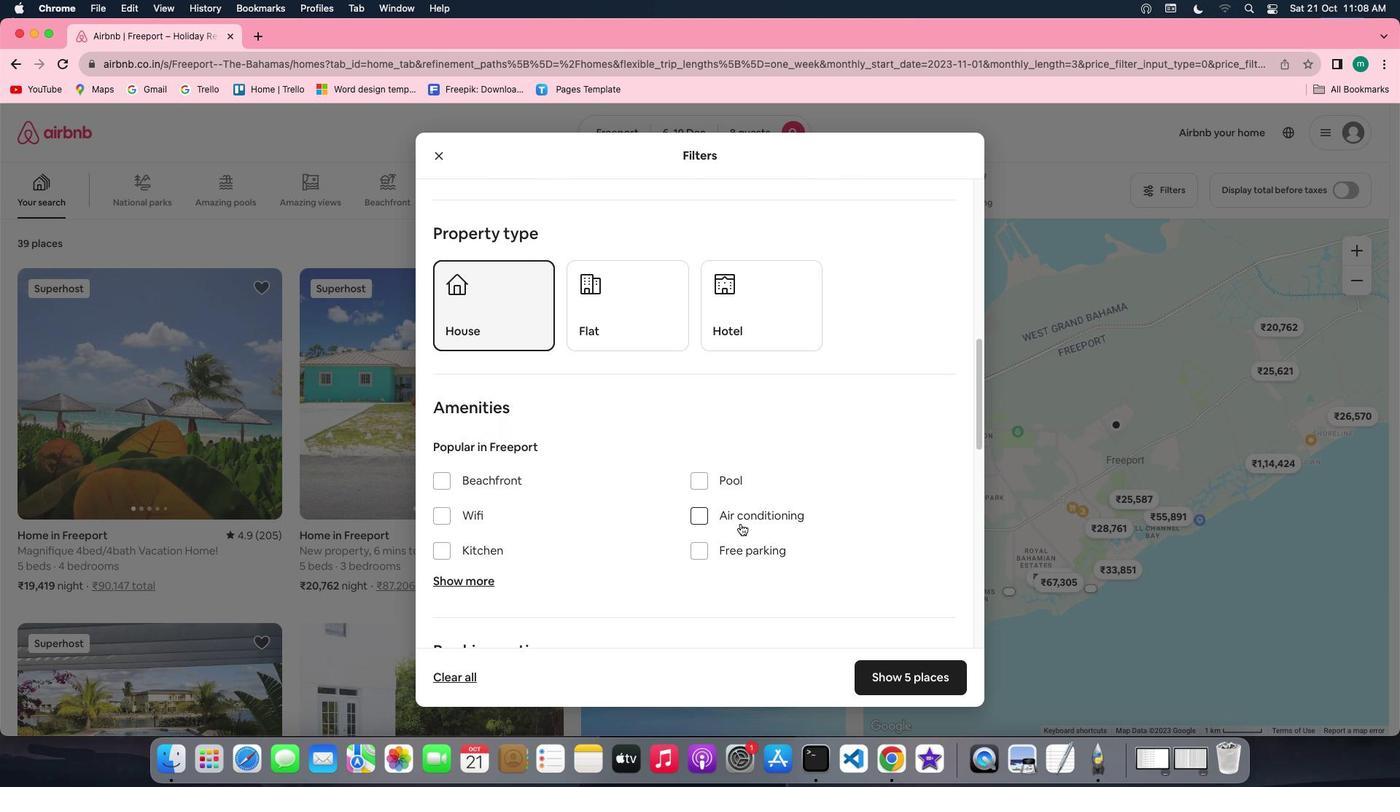 
Action: Mouse scrolled (716, 512) with delta (-114, 35)
Screenshot: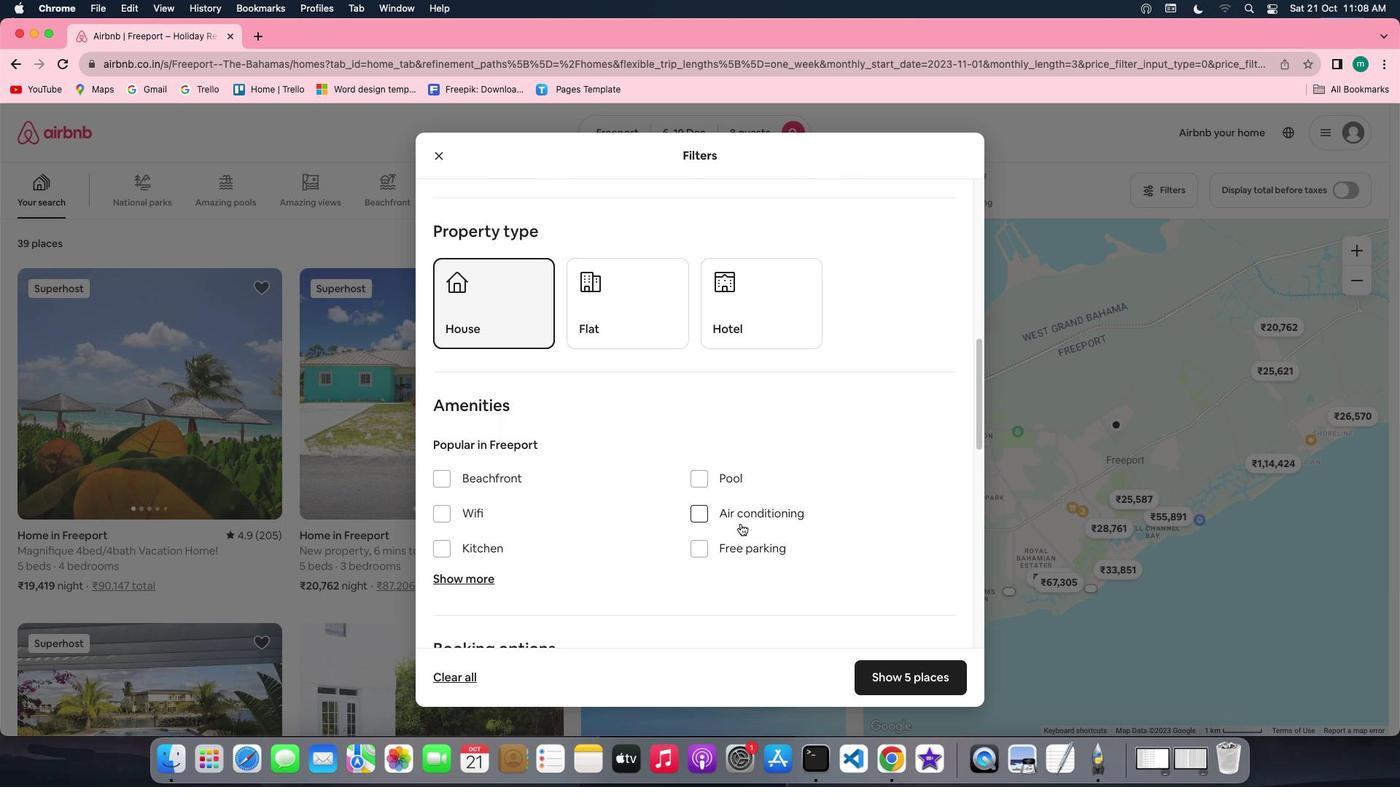 
Action: Mouse scrolled (716, 512) with delta (-114, 35)
Screenshot: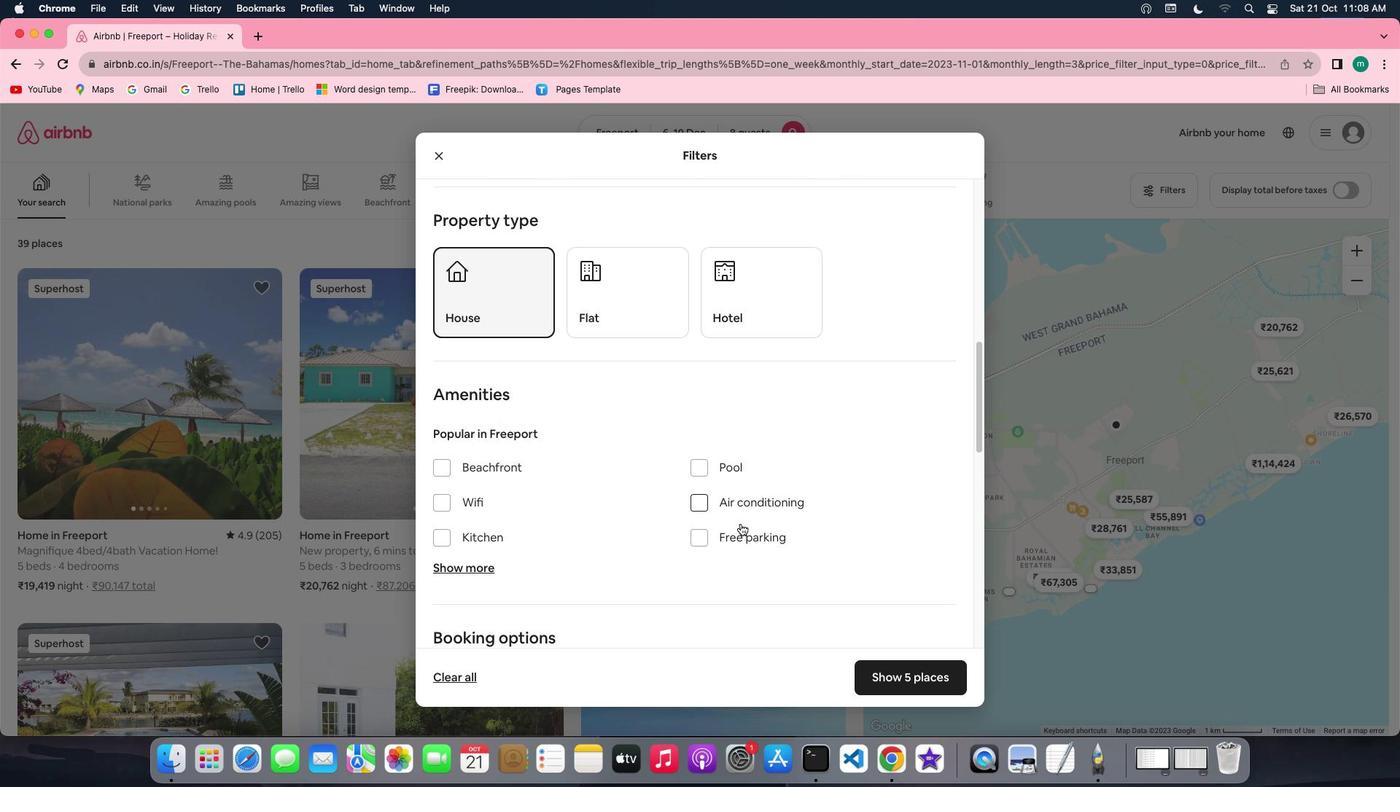 
Action: Mouse scrolled (716, 512) with delta (-114, 35)
Screenshot: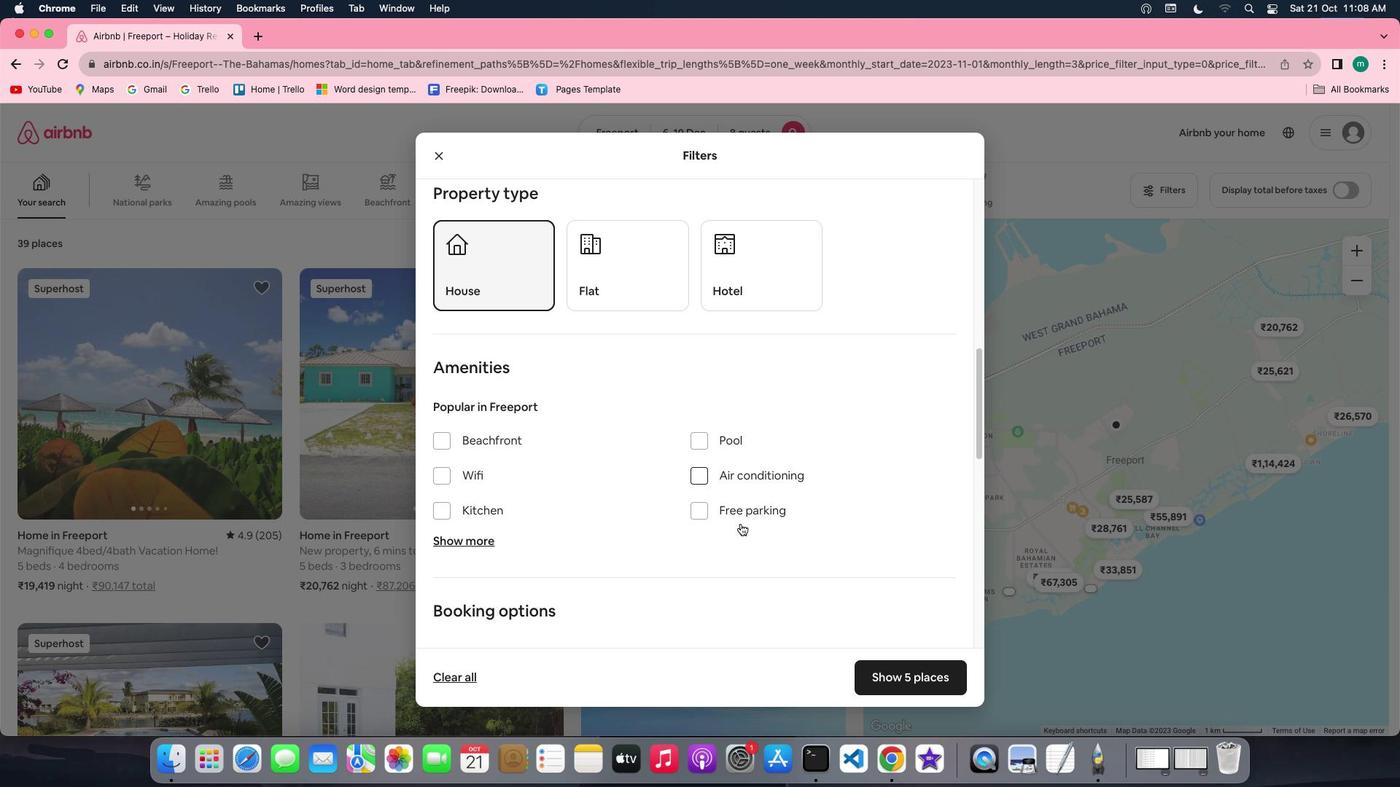 
Action: Mouse scrolled (716, 512) with delta (-114, 35)
Screenshot: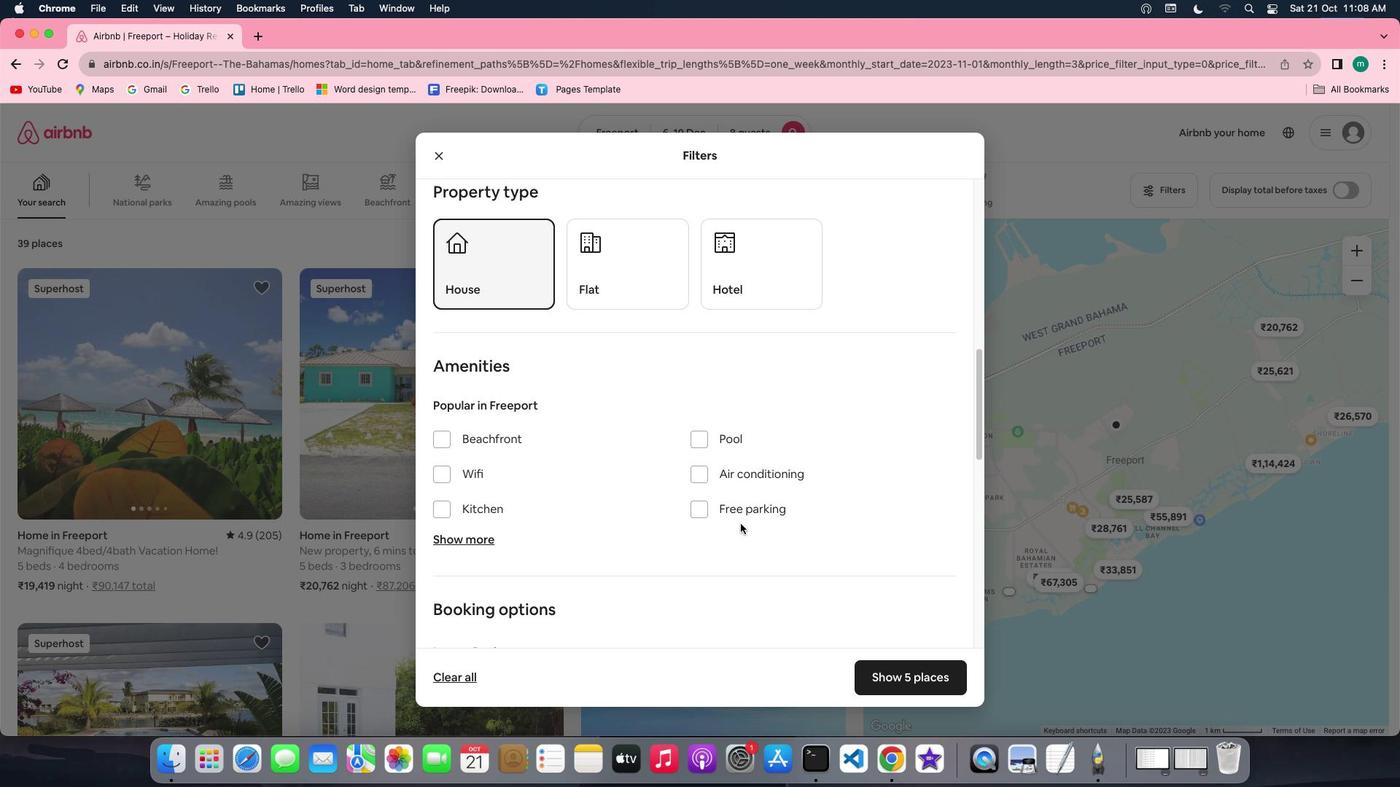 
Action: Mouse scrolled (716, 512) with delta (-114, 35)
Screenshot: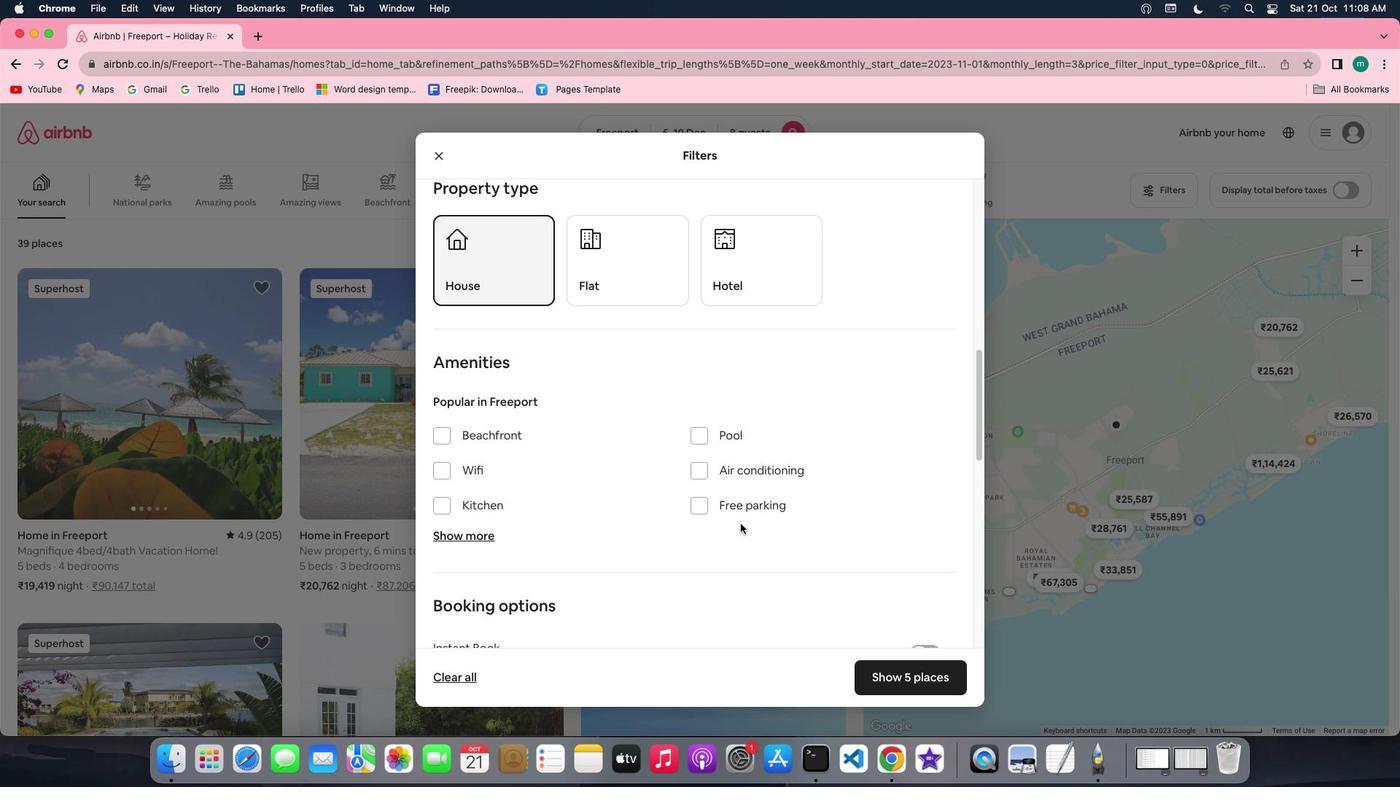 
Action: Mouse scrolled (716, 512) with delta (-114, 35)
Screenshot: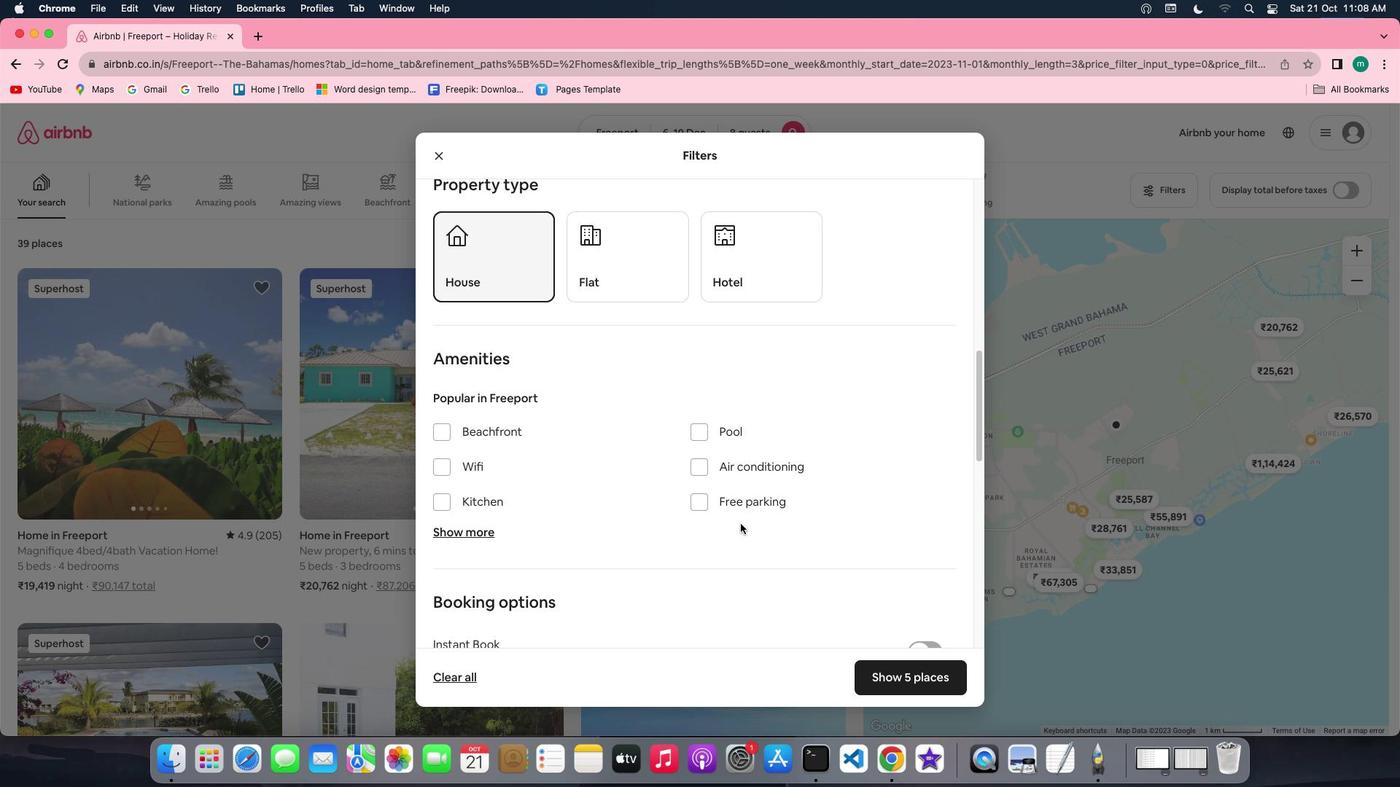 
Action: Mouse scrolled (716, 512) with delta (-114, 35)
Screenshot: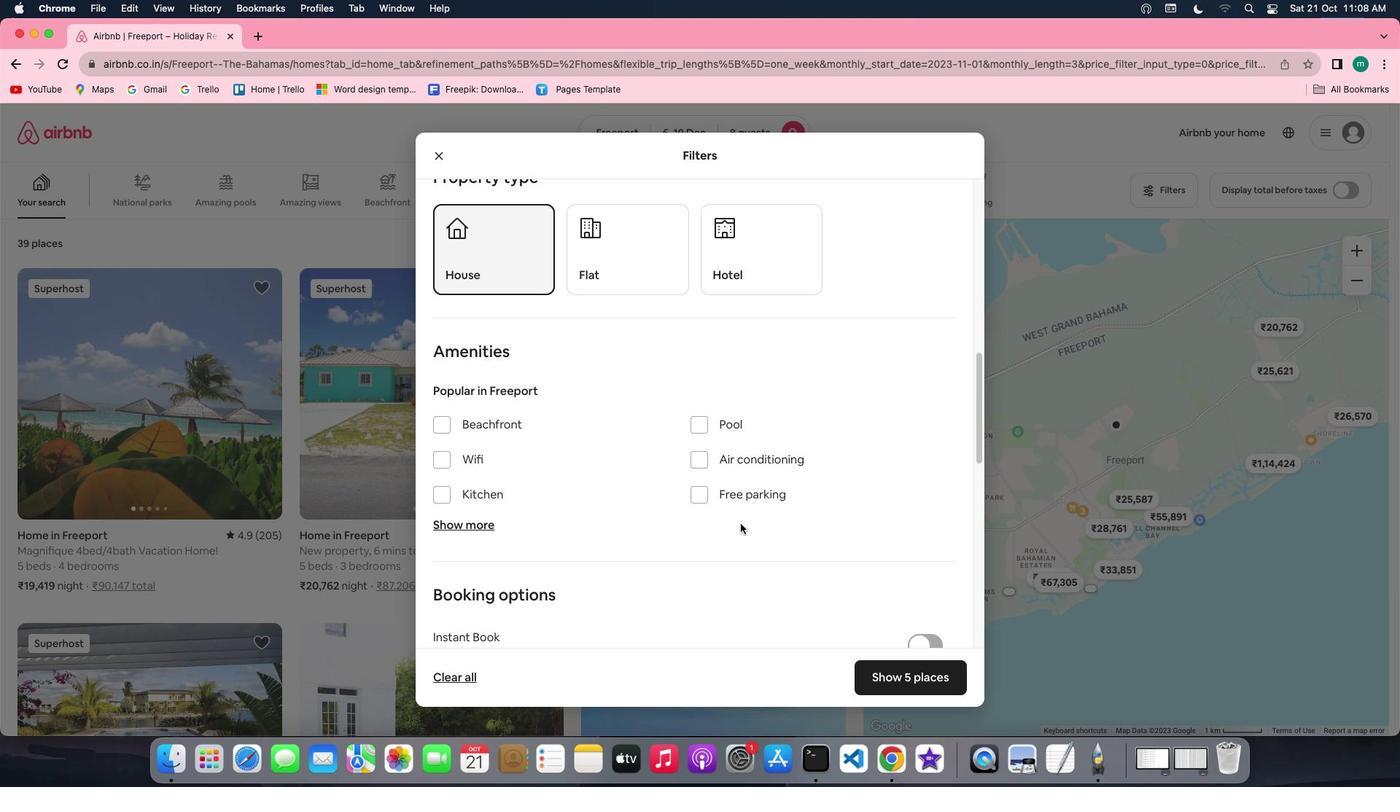 
Action: Mouse scrolled (716, 512) with delta (-114, 35)
Screenshot: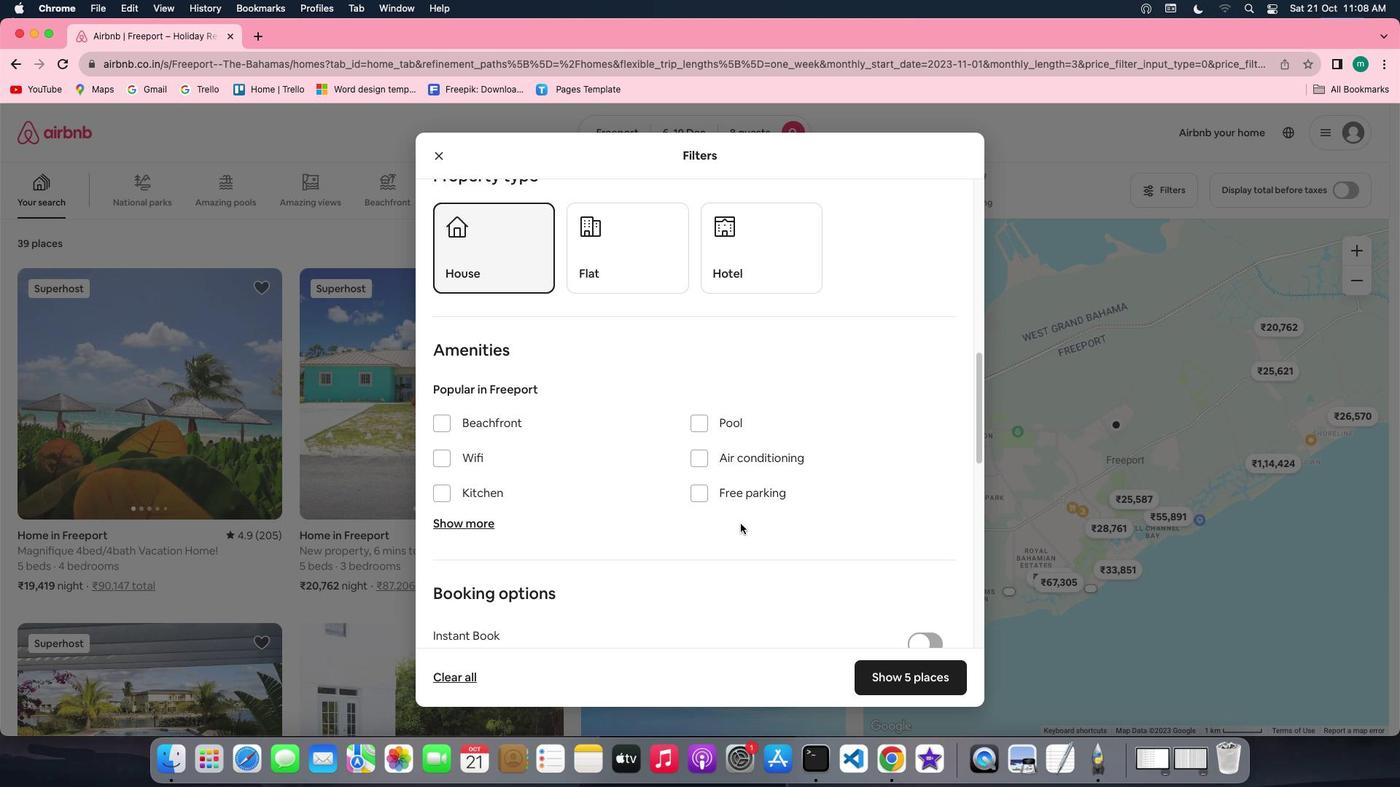 
Action: Mouse scrolled (716, 512) with delta (-114, 35)
Screenshot: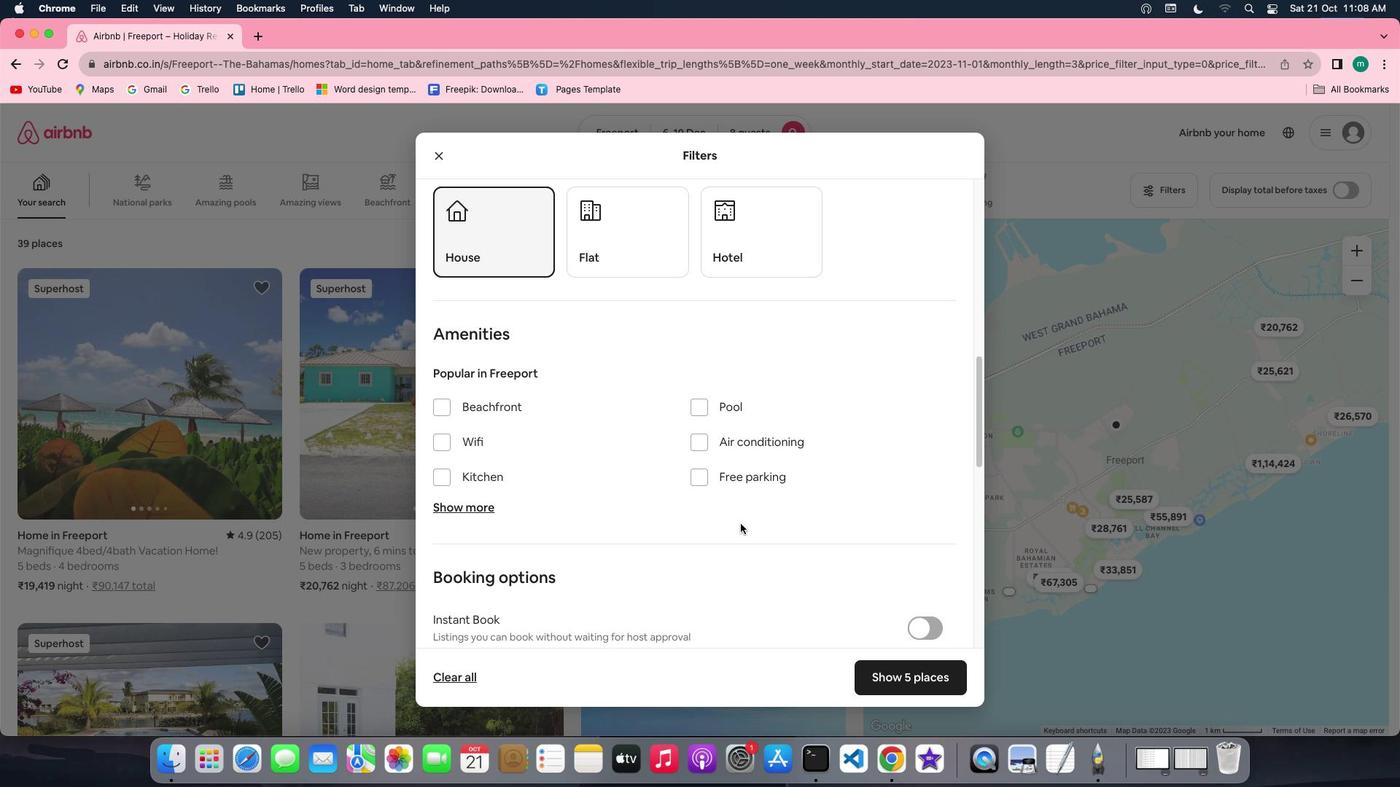 
Action: Mouse scrolled (716, 512) with delta (-114, 35)
Screenshot: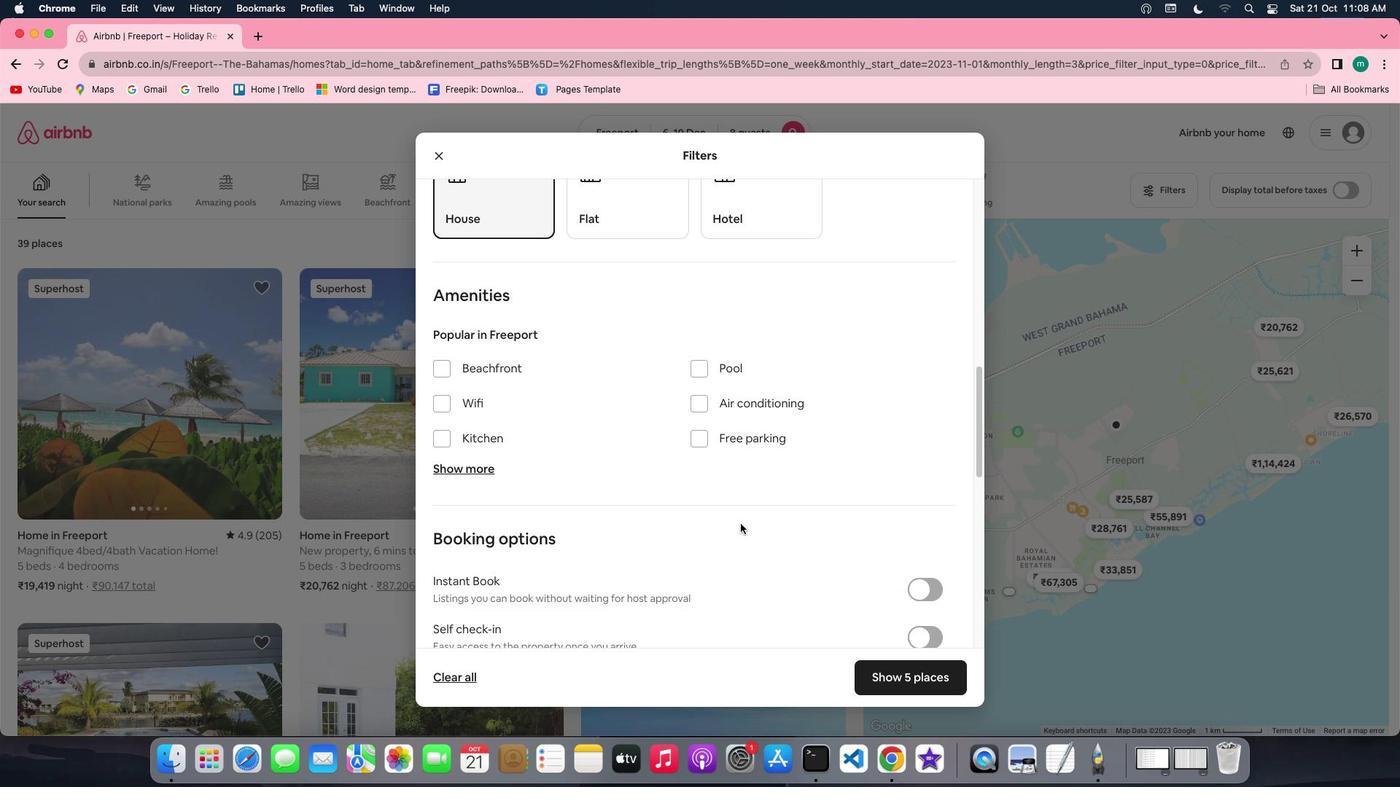 
Action: Mouse scrolled (716, 512) with delta (-114, 35)
Screenshot: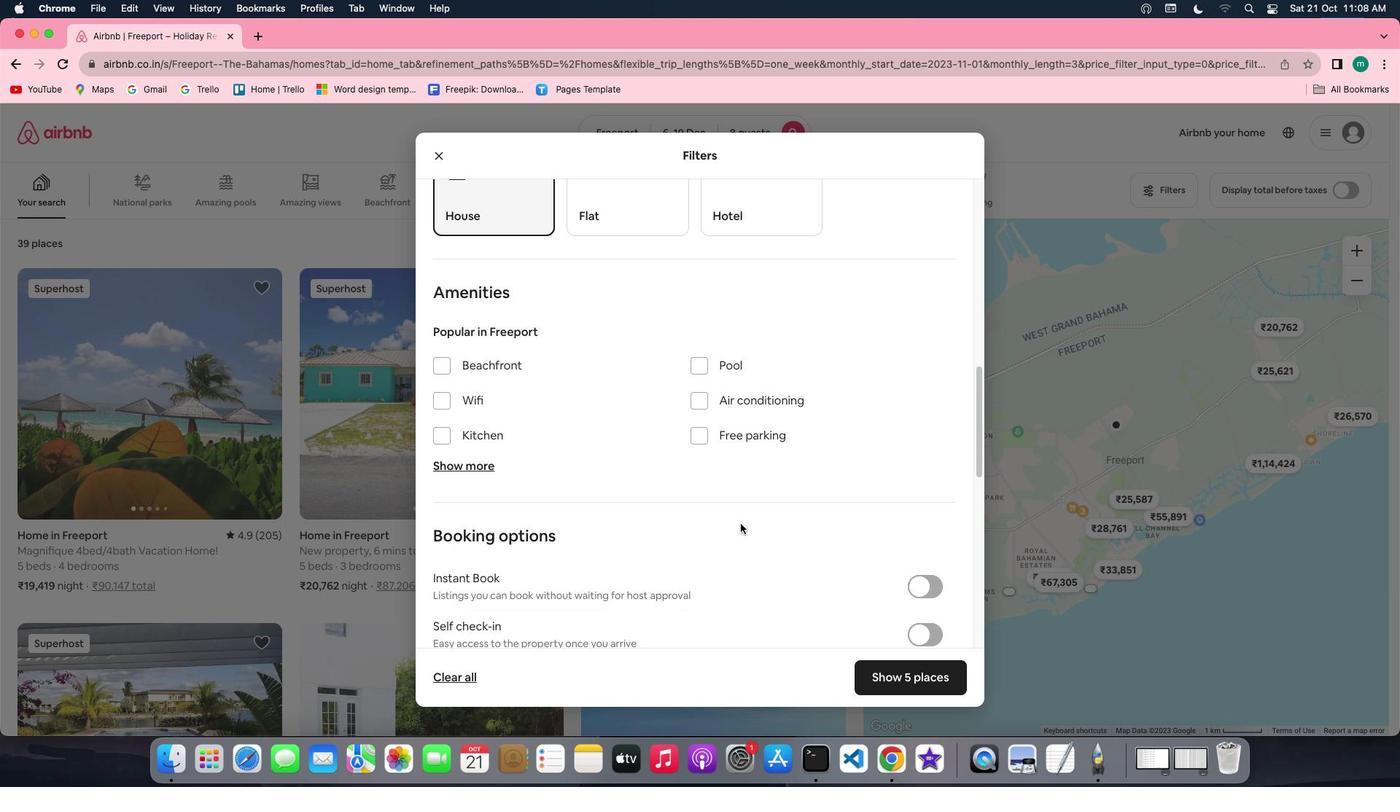 
Action: Mouse scrolled (716, 512) with delta (-114, 35)
Screenshot: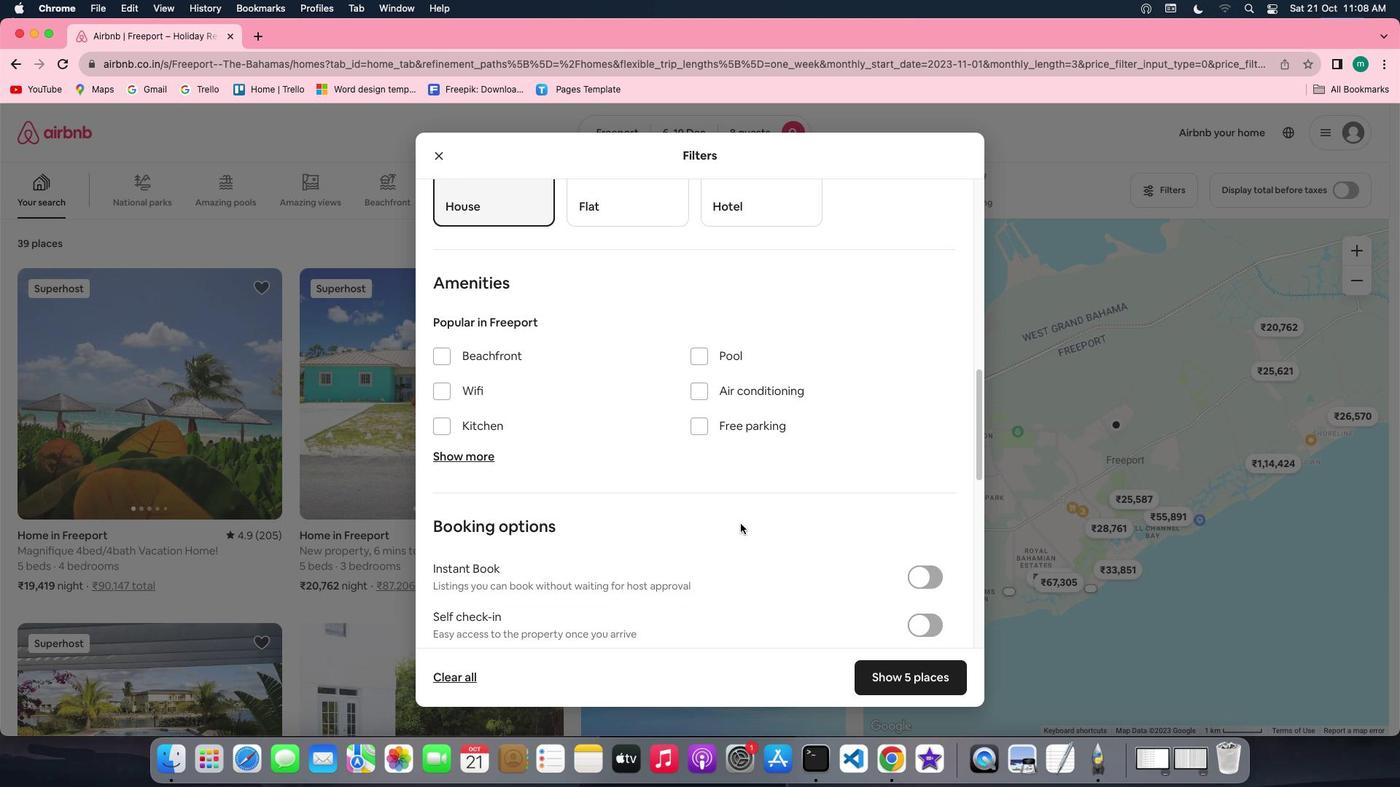 
Action: Mouse scrolled (716, 512) with delta (-114, 35)
Screenshot: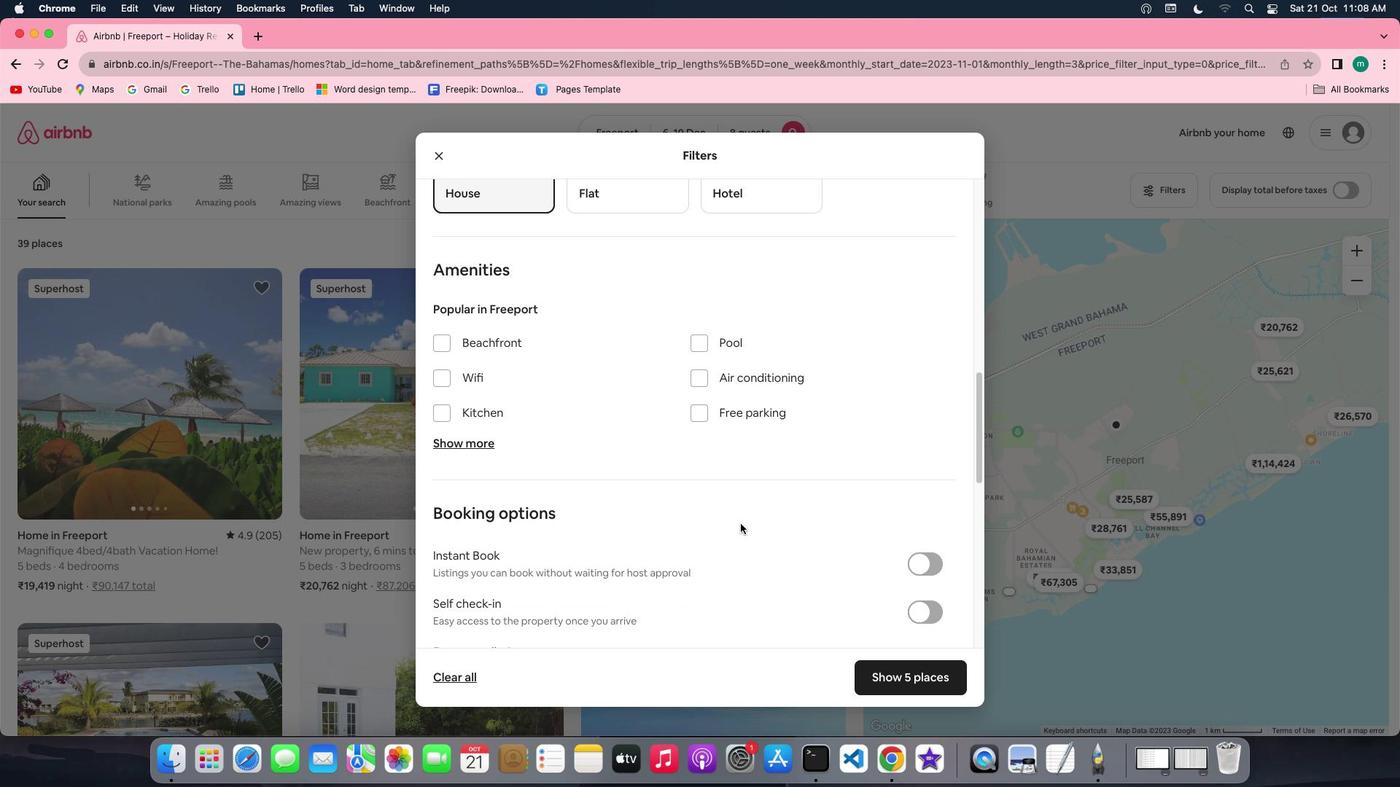 
Action: Mouse scrolled (716, 512) with delta (-114, 35)
Screenshot: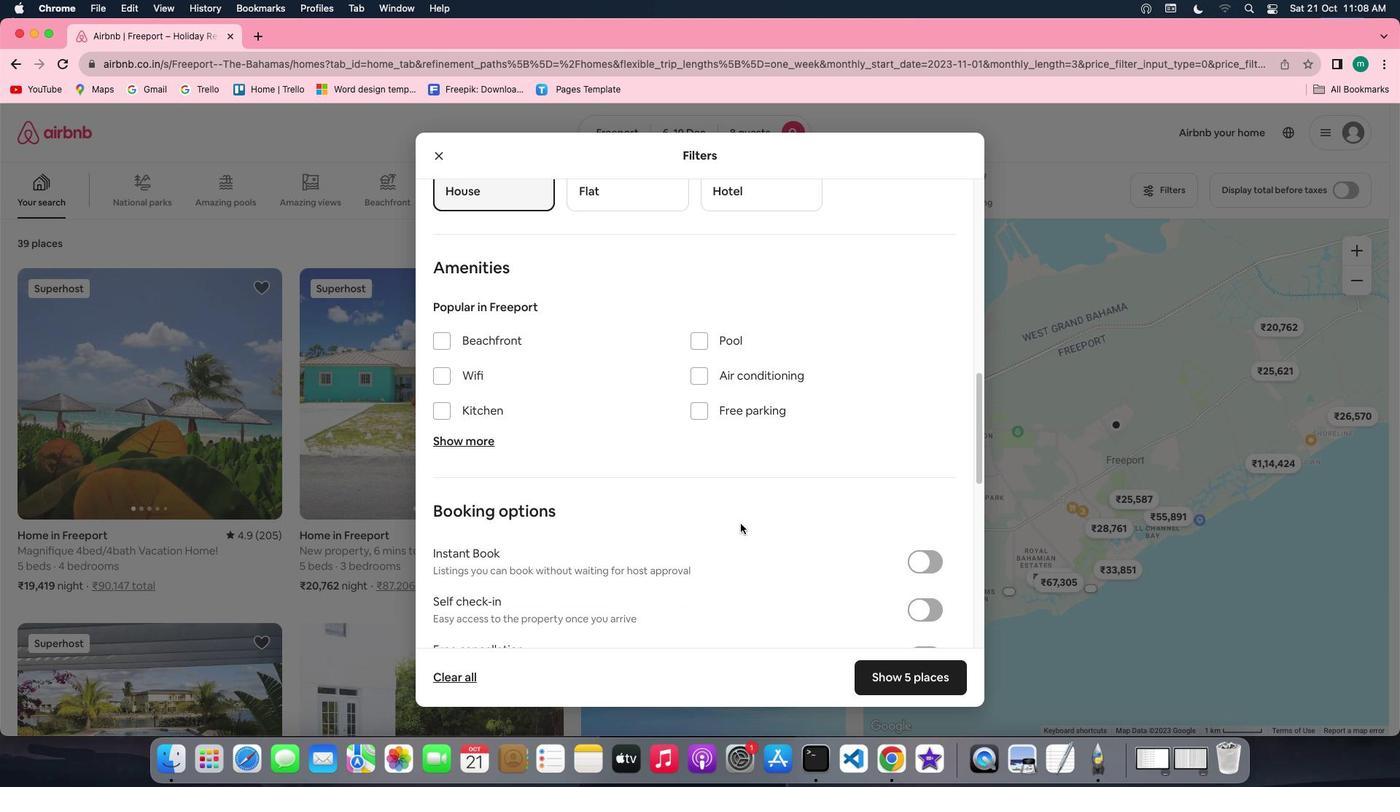 
Action: Mouse moved to (399, 358)
Screenshot: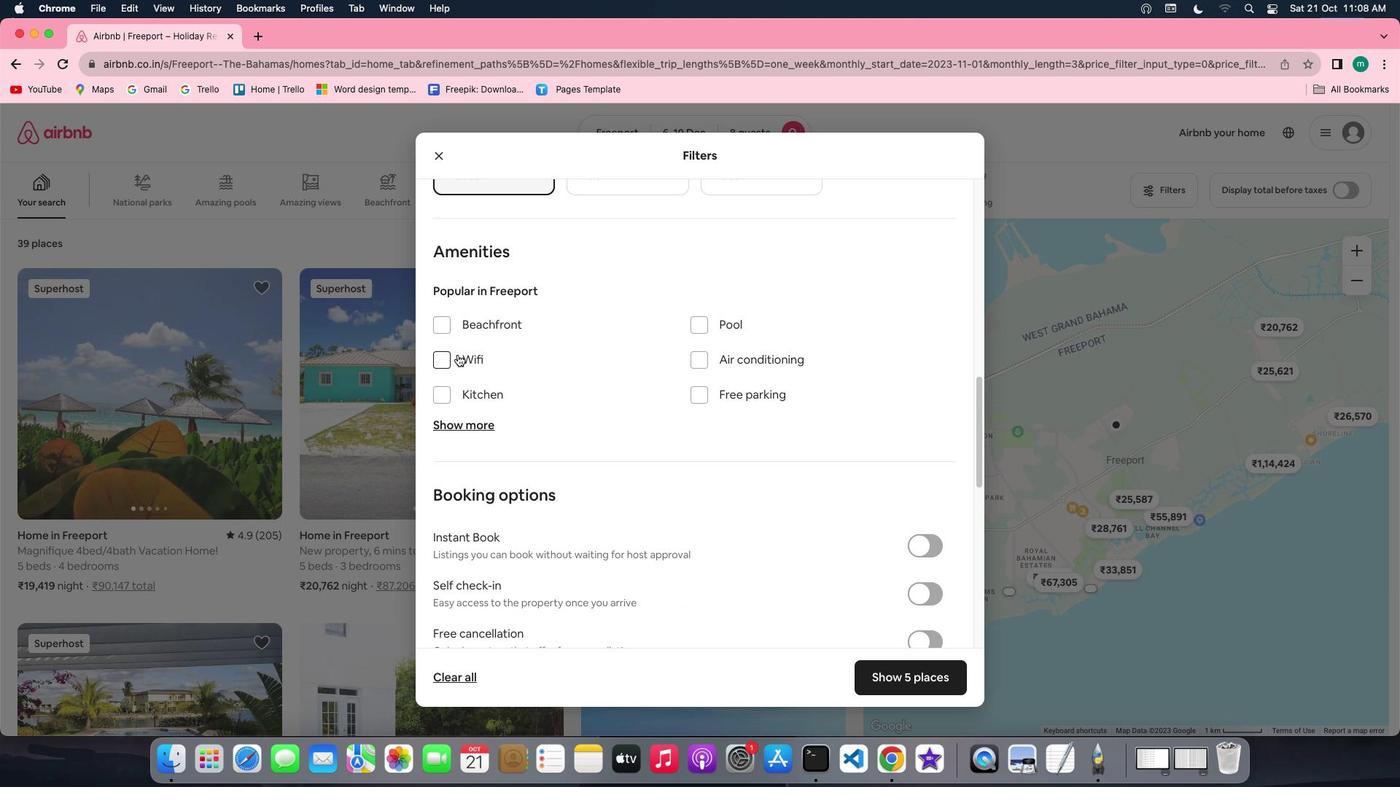 
Action: Mouse pressed left at (399, 358)
Screenshot: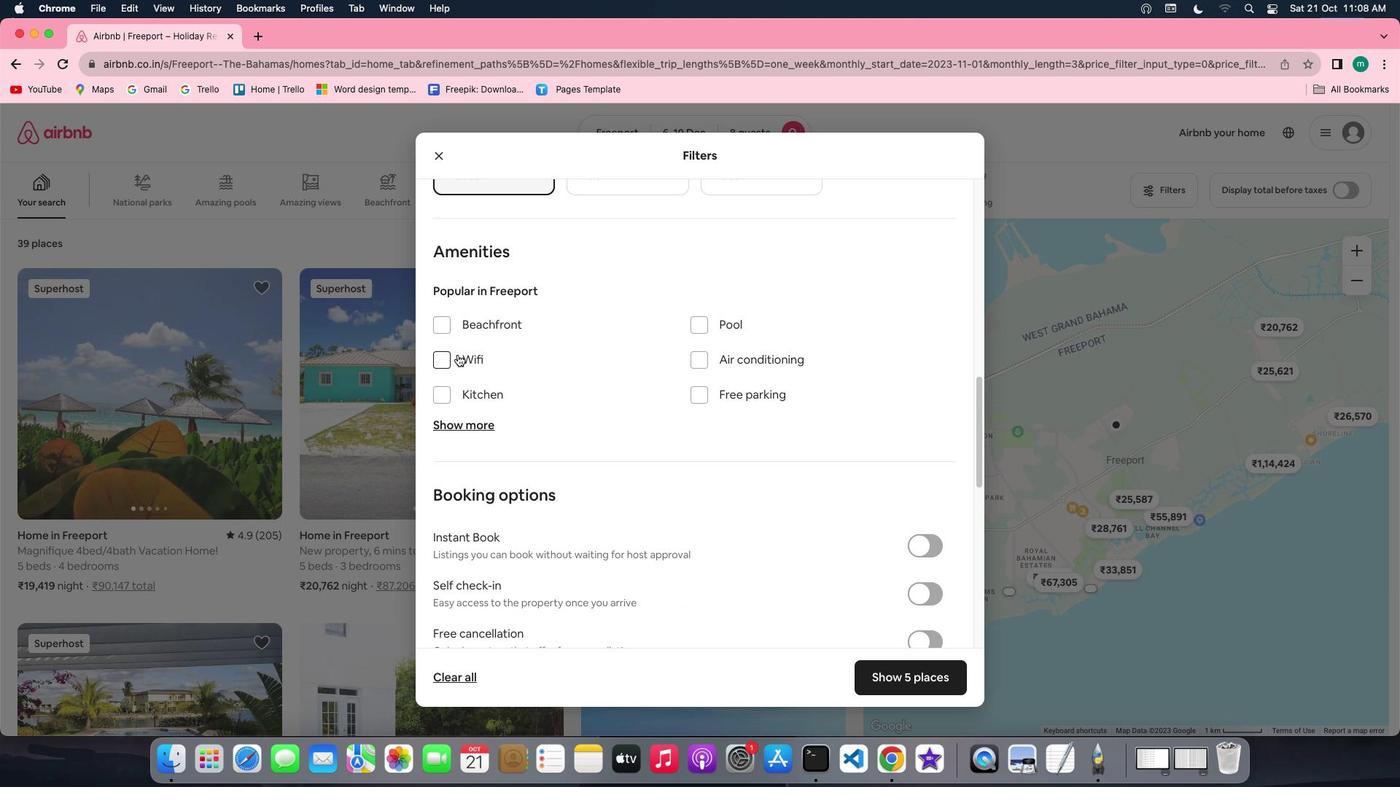 
Action: Mouse moved to (420, 420)
Screenshot: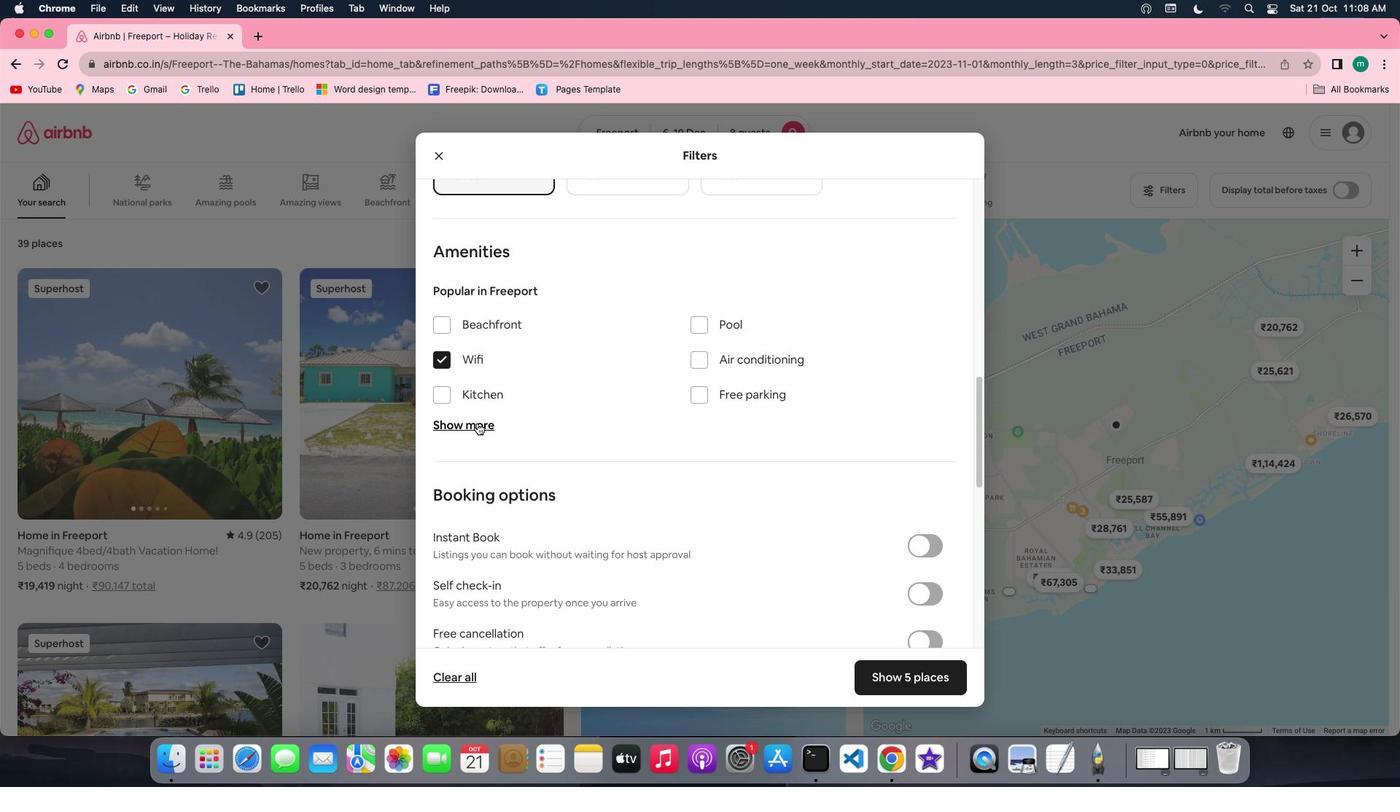 
Action: Mouse pressed left at (420, 420)
Screenshot: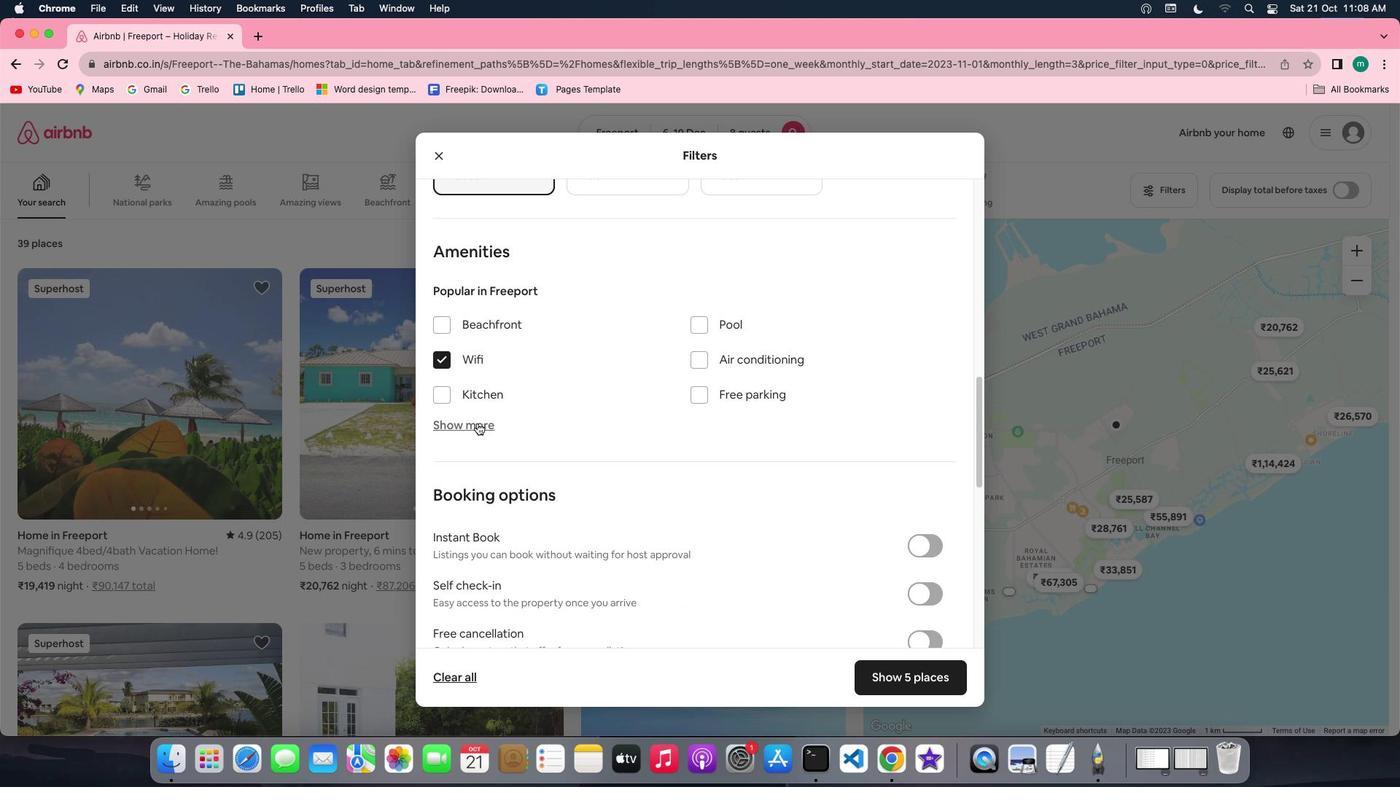 
Action: Mouse moved to (401, 528)
Screenshot: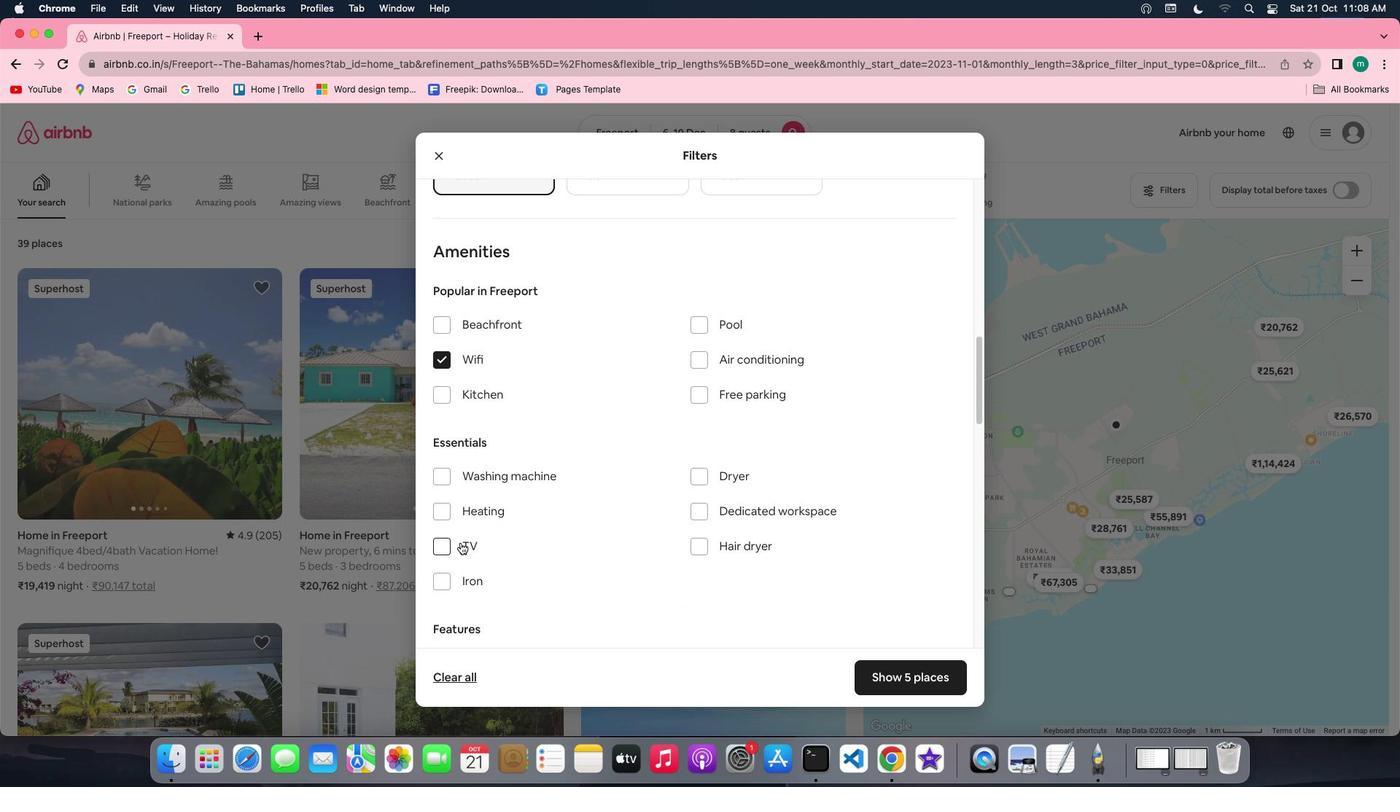 
Action: Mouse pressed left at (401, 528)
Screenshot: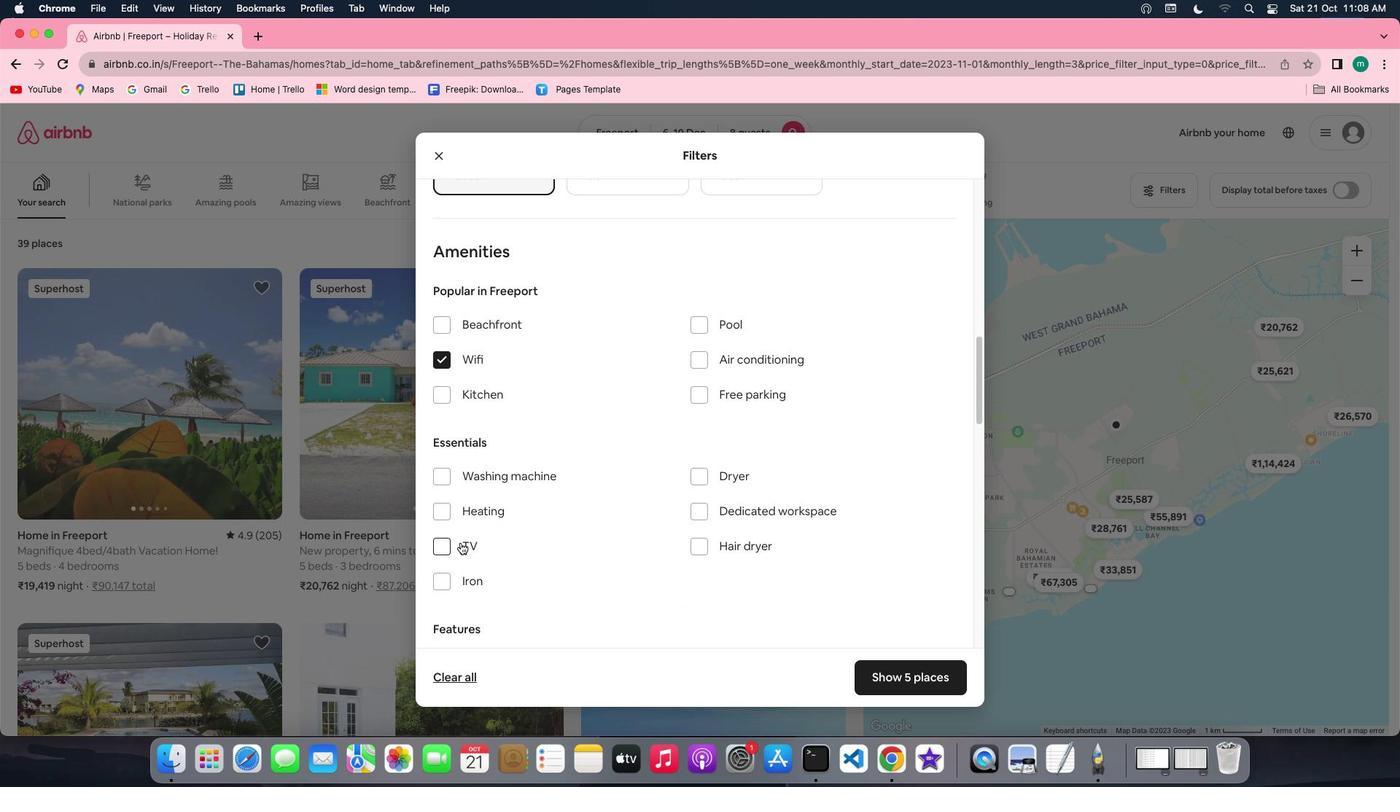 
Action: Mouse moved to (713, 393)
Screenshot: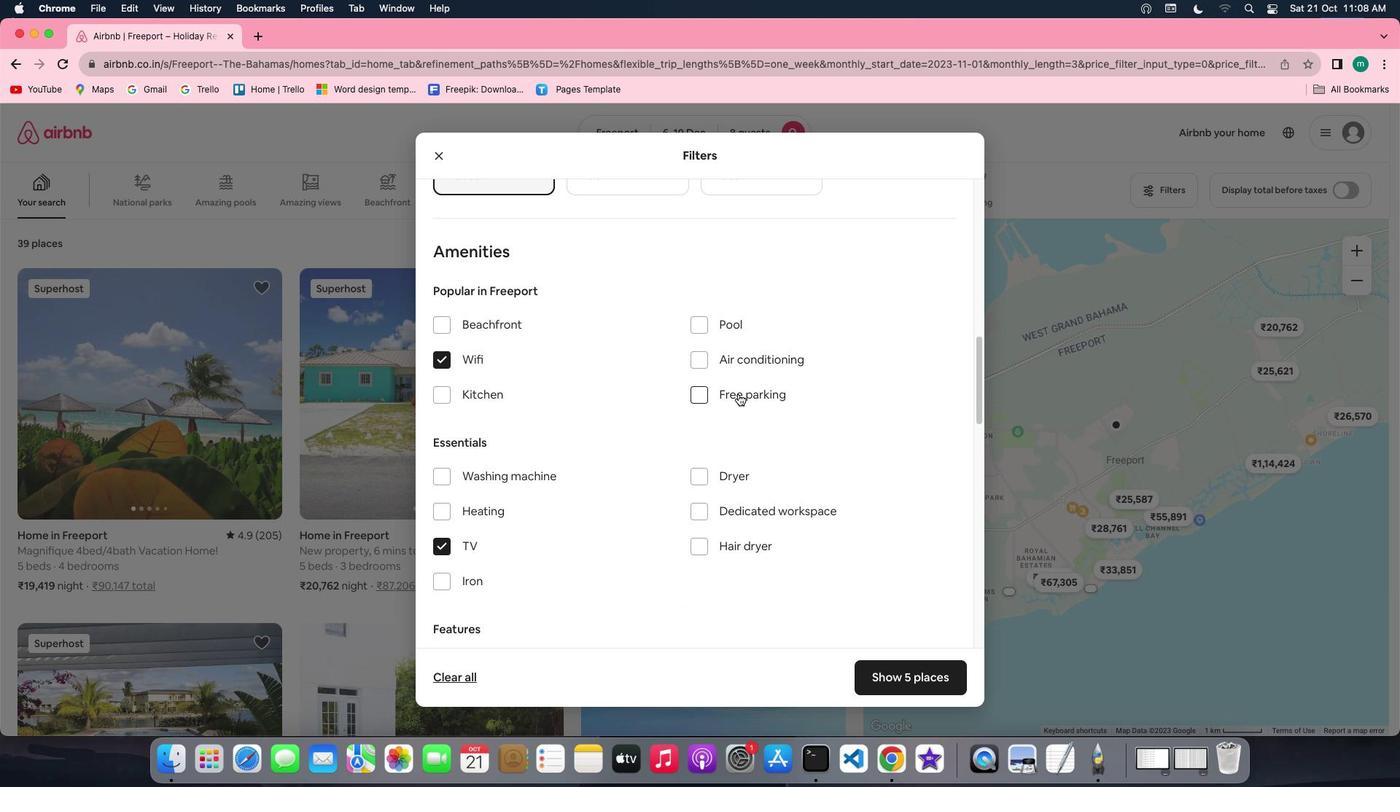 
Action: Mouse pressed left at (713, 393)
Screenshot: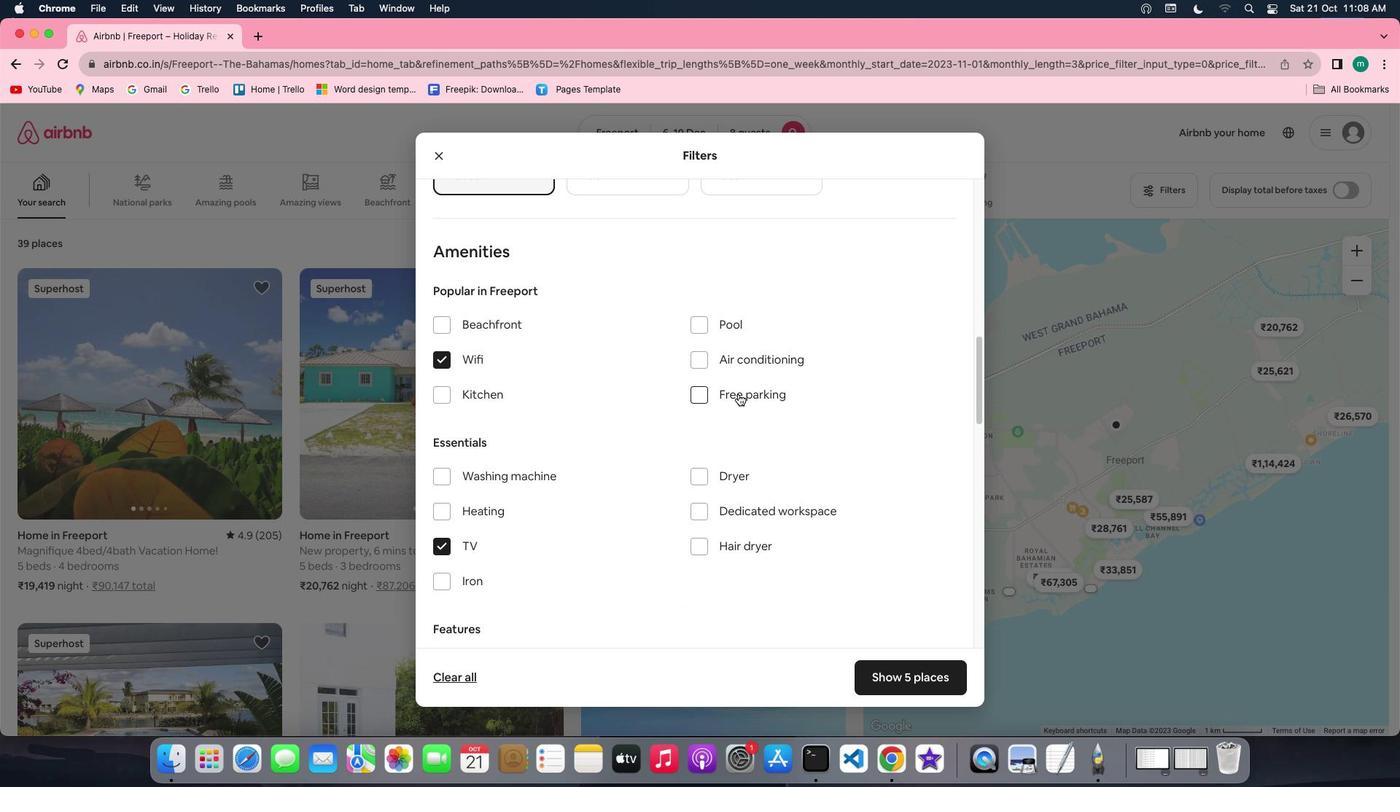
Action: Mouse moved to (567, 437)
Screenshot: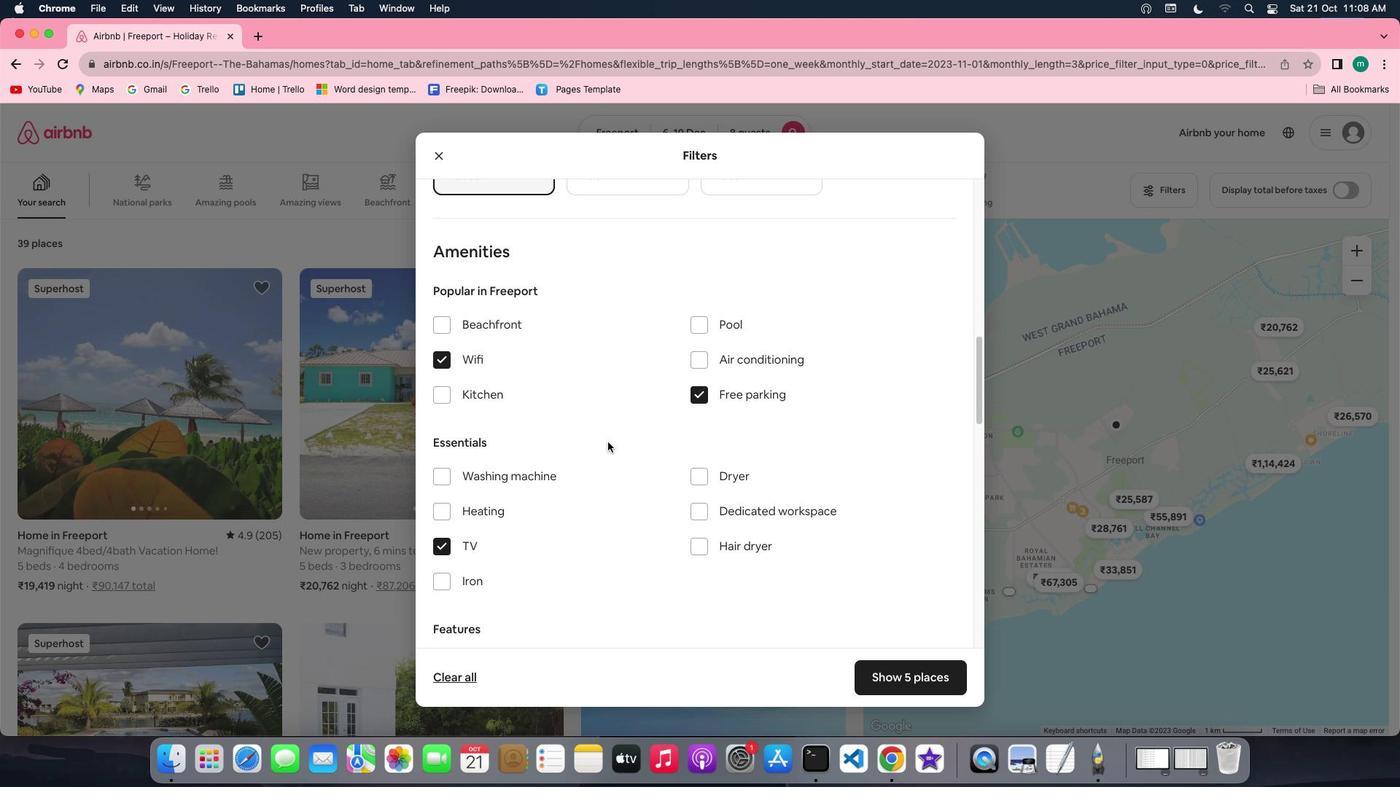 
Action: Mouse scrolled (567, 437) with delta (-114, 35)
Screenshot: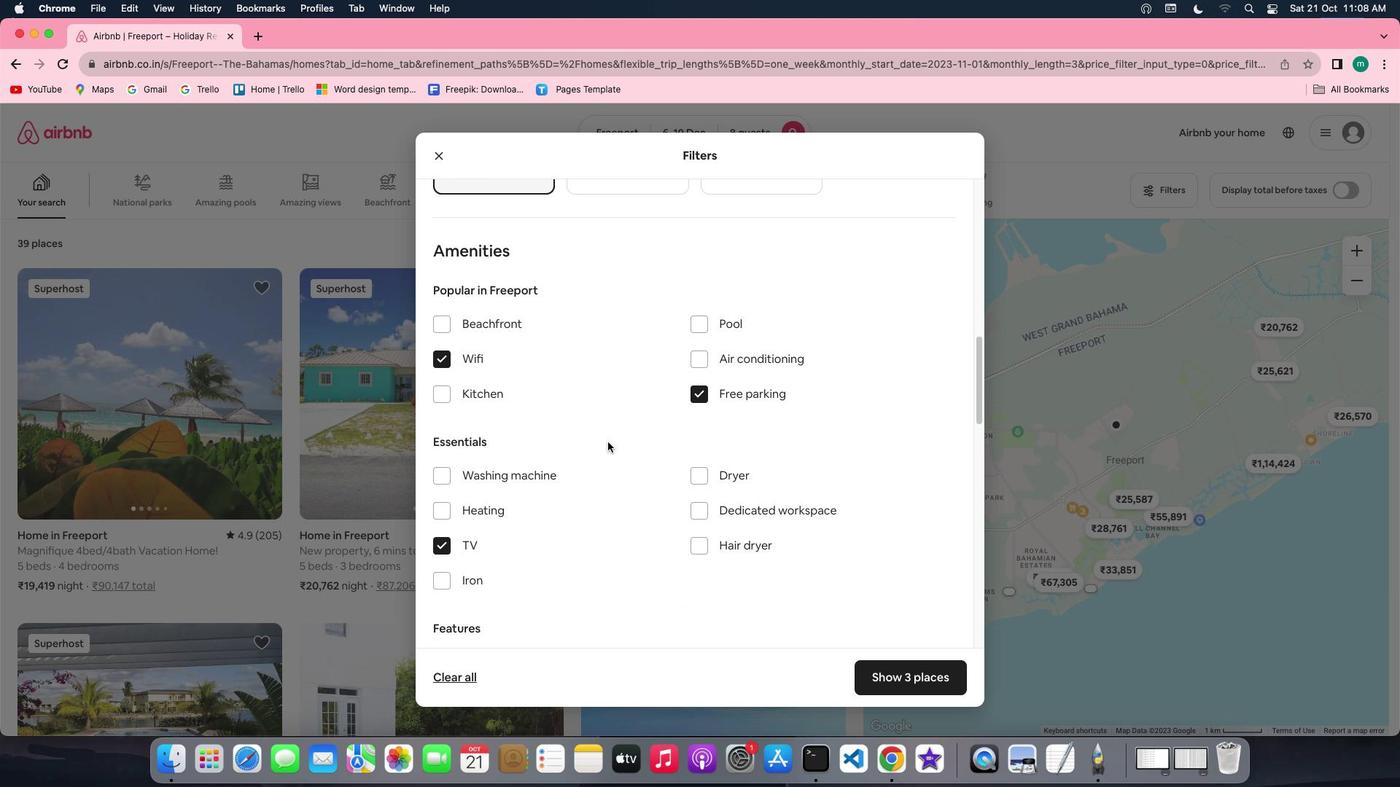 
Action: Mouse scrolled (567, 437) with delta (-114, 35)
Screenshot: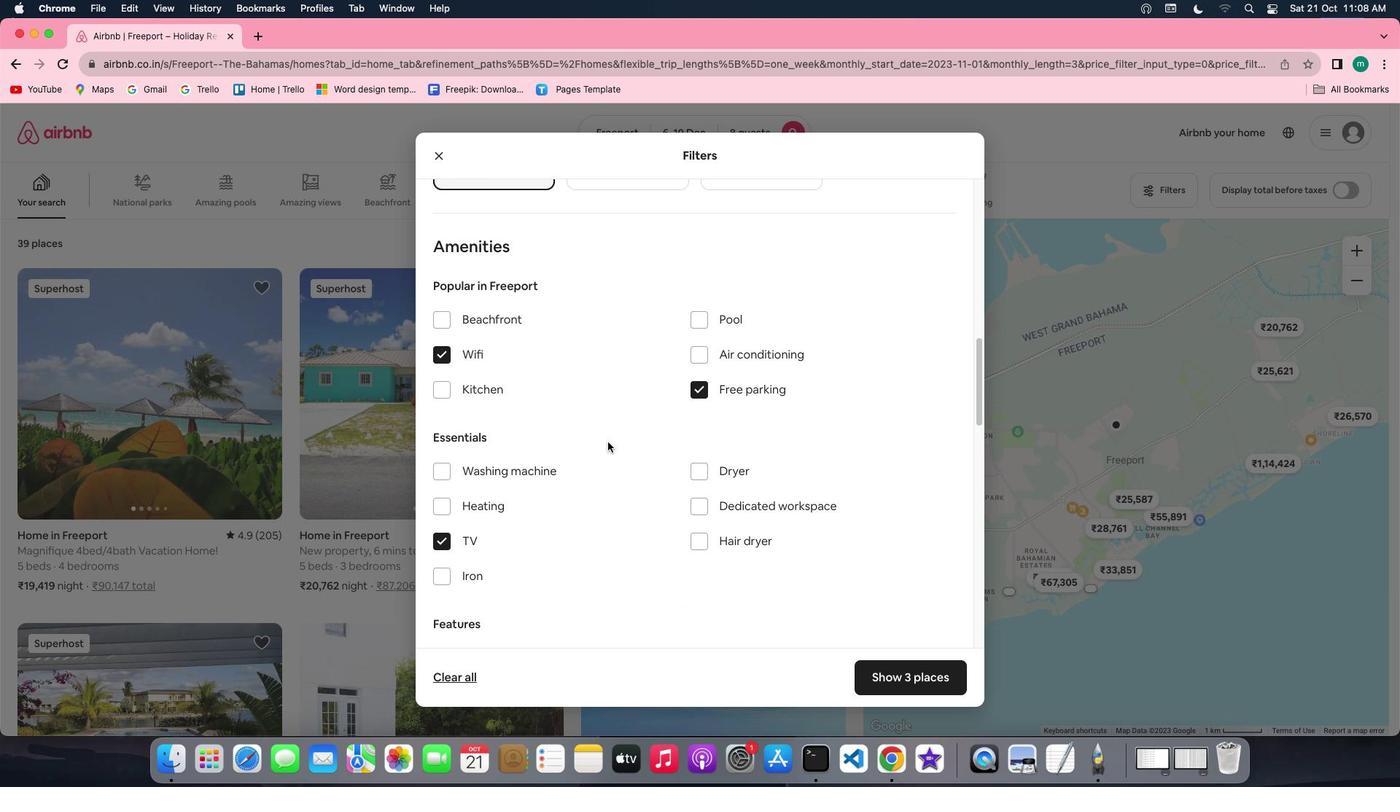 
Action: Mouse scrolled (567, 437) with delta (-114, 35)
Screenshot: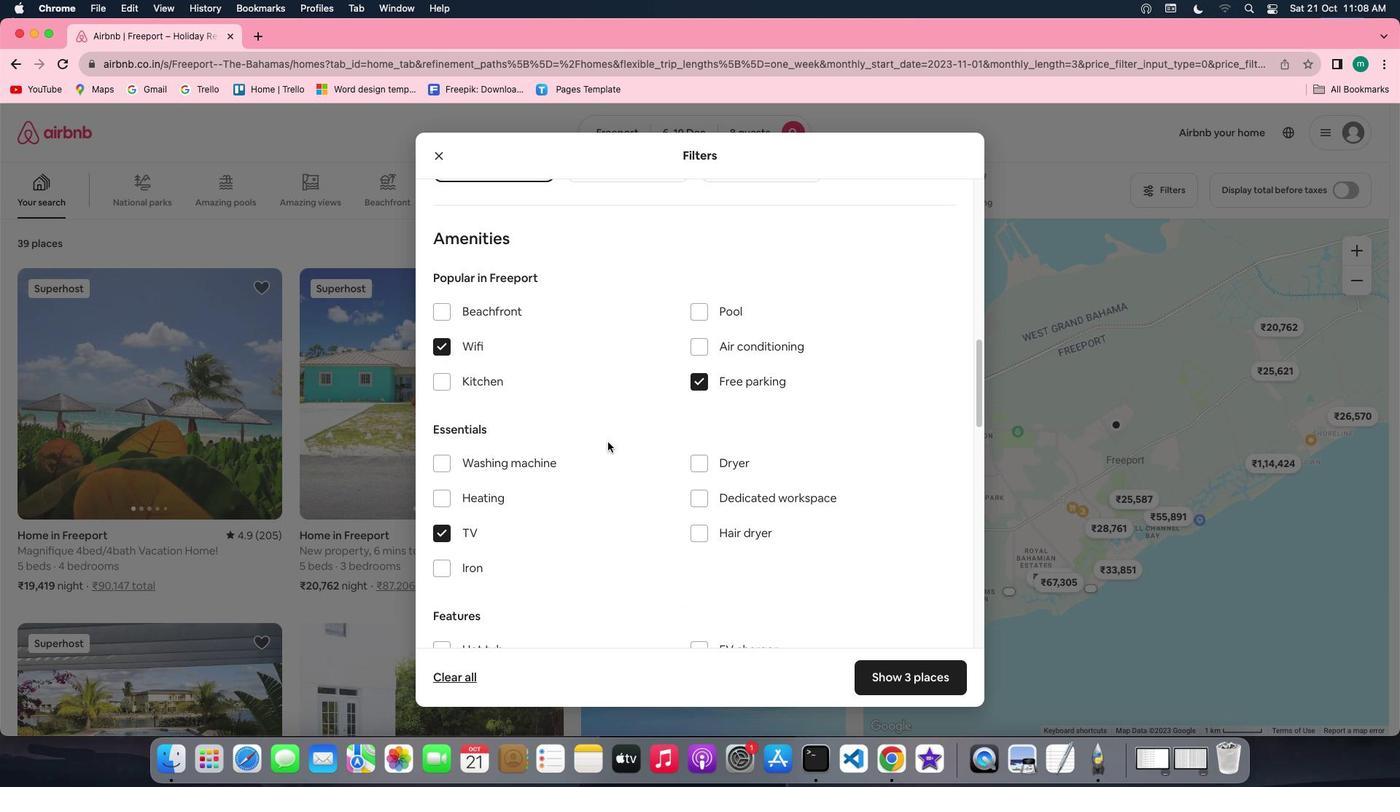 
Action: Mouse scrolled (567, 437) with delta (-114, 35)
Screenshot: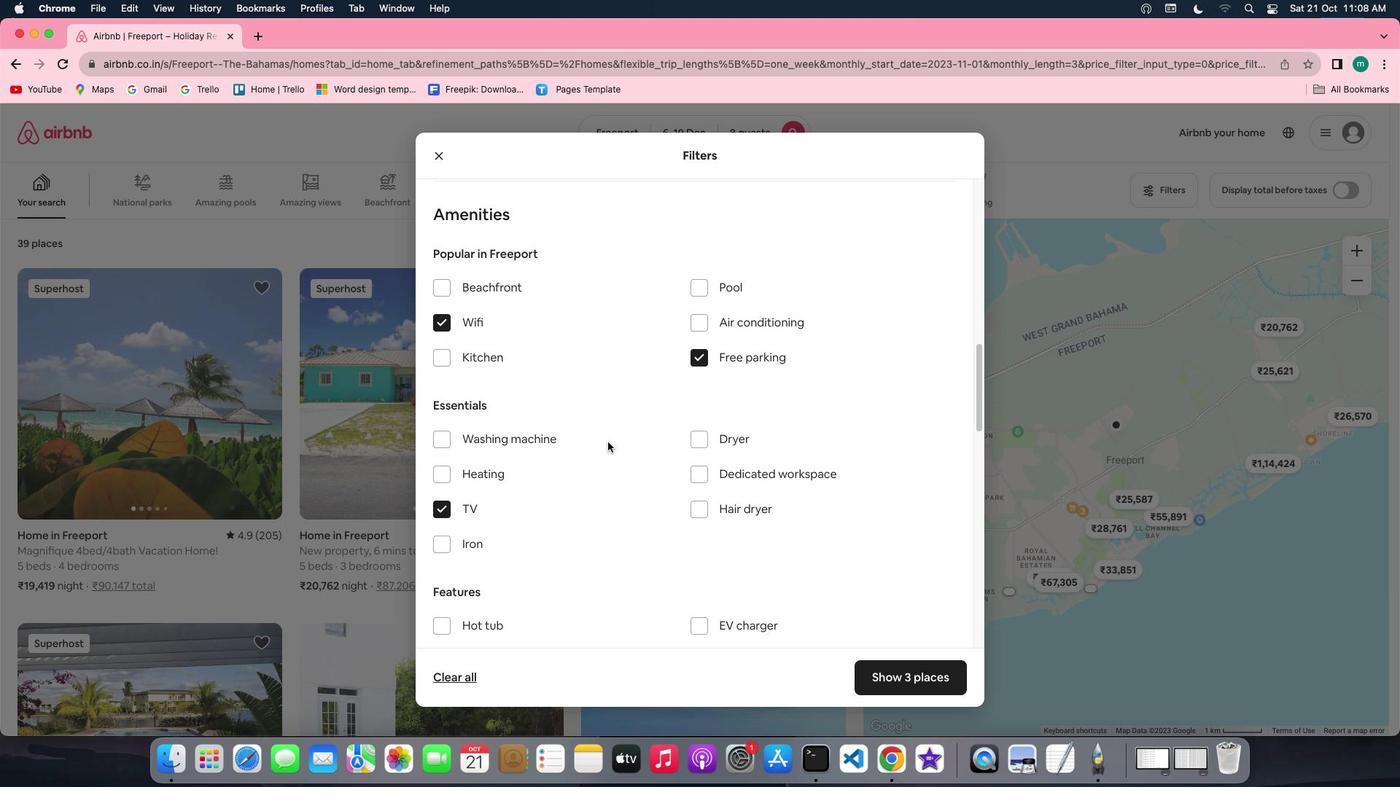 
Action: Mouse moved to (567, 437)
Screenshot: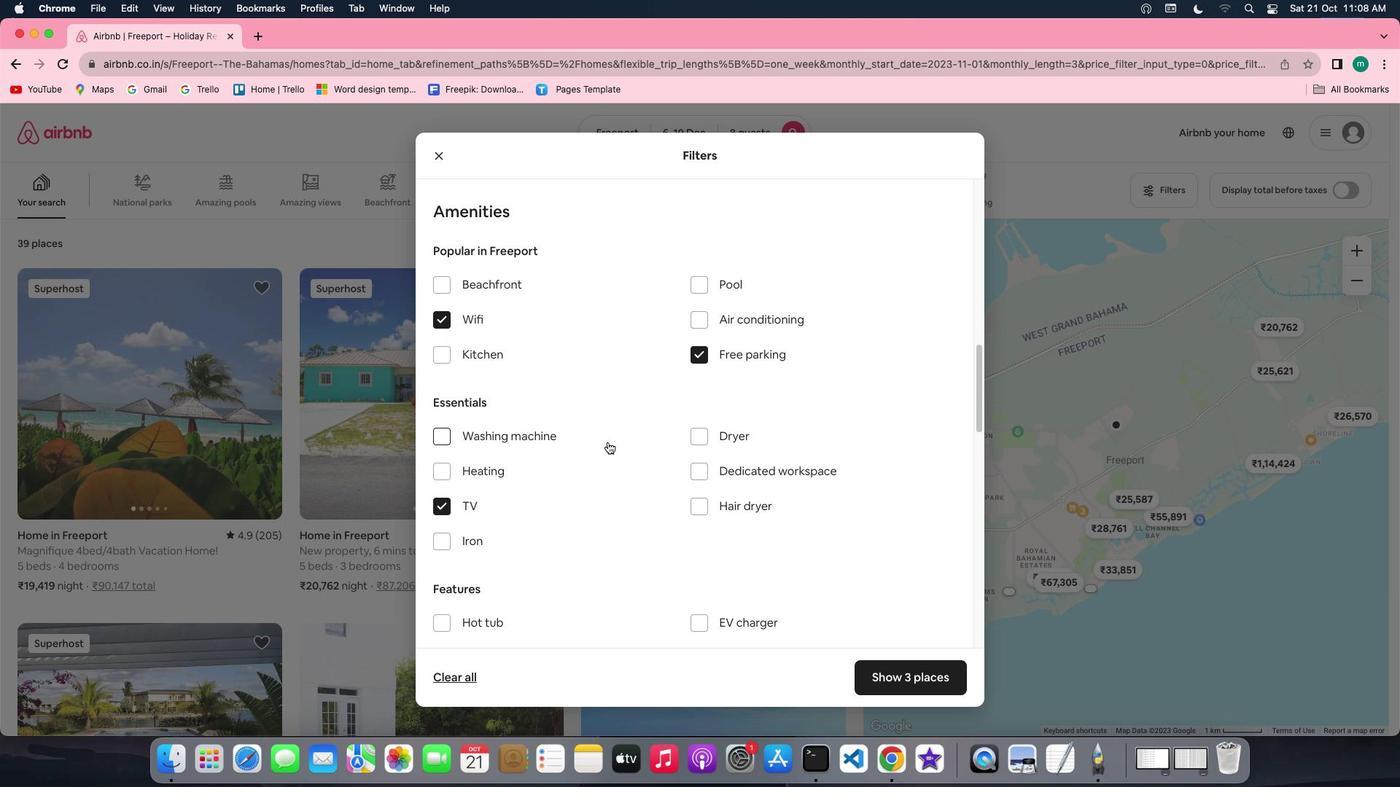 
Action: Mouse scrolled (567, 437) with delta (-114, 35)
Screenshot: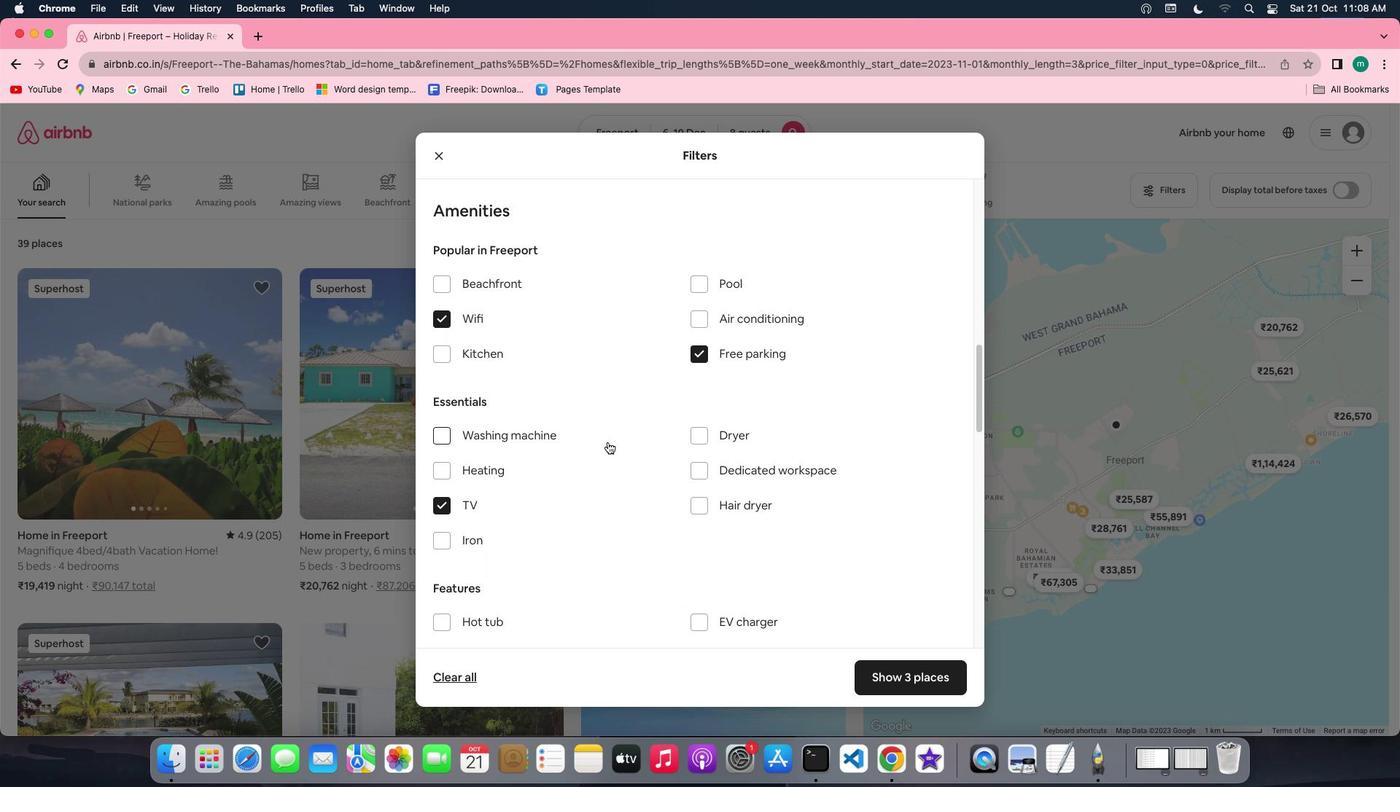 
Action: Mouse scrolled (567, 437) with delta (-114, 35)
Screenshot: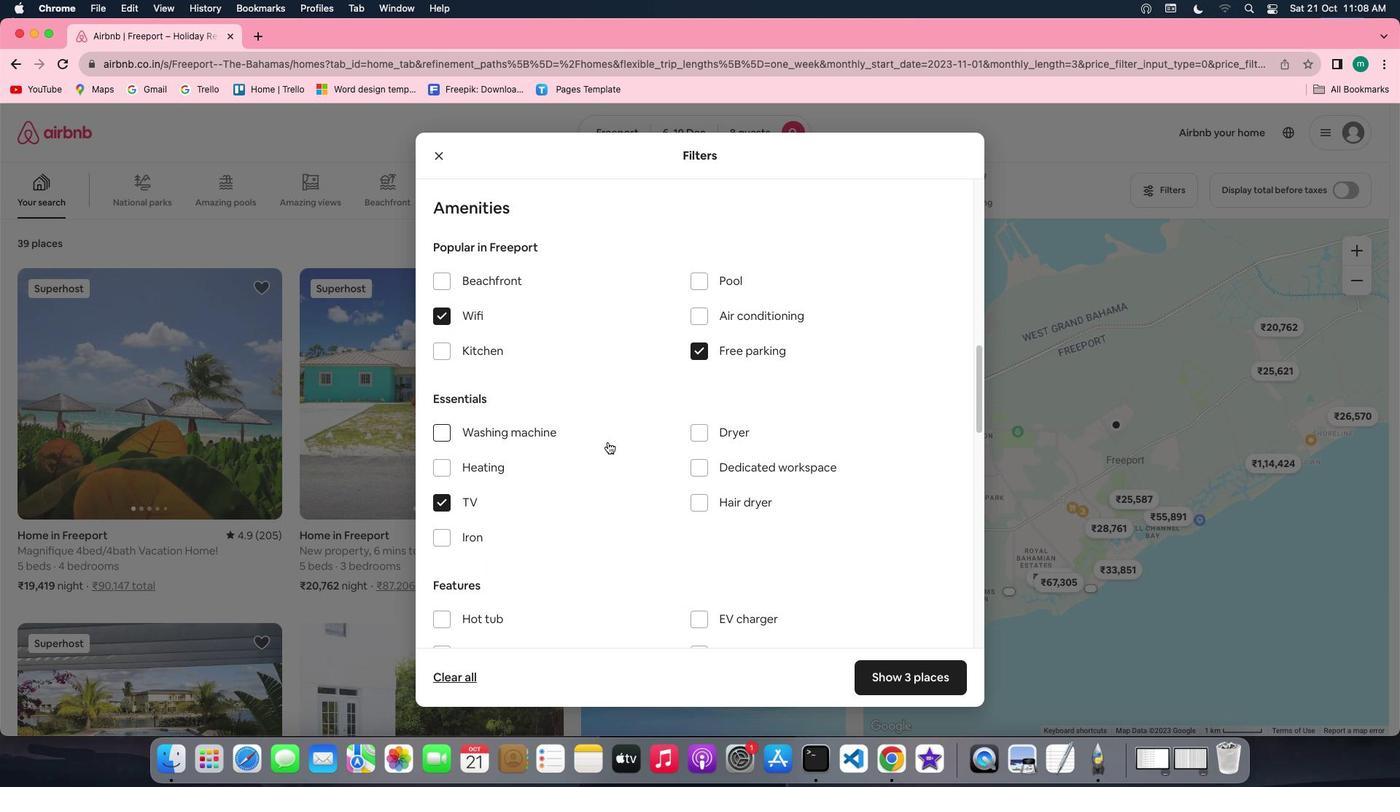 
Action: Mouse scrolled (567, 437) with delta (-114, 35)
Screenshot: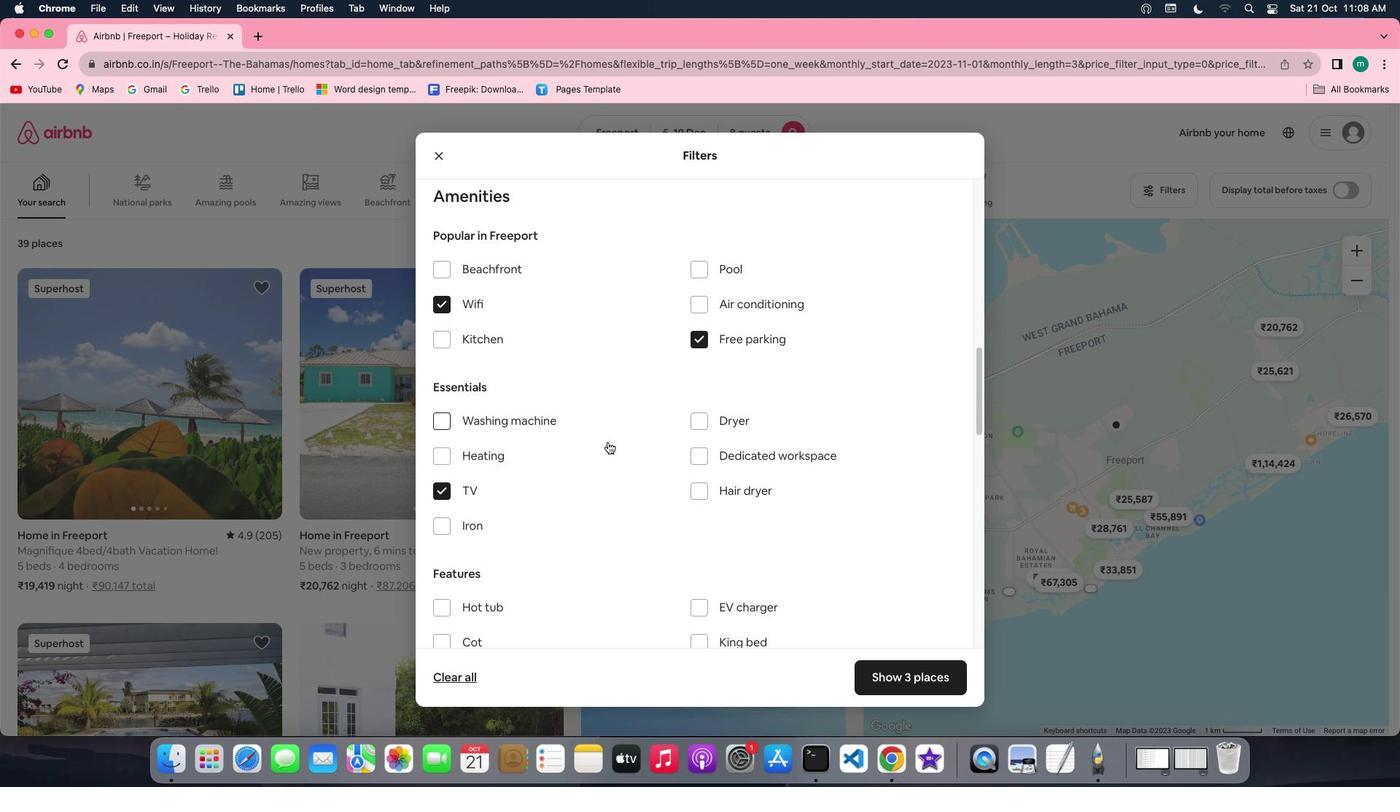 
Action: Mouse scrolled (567, 437) with delta (-114, 35)
Screenshot: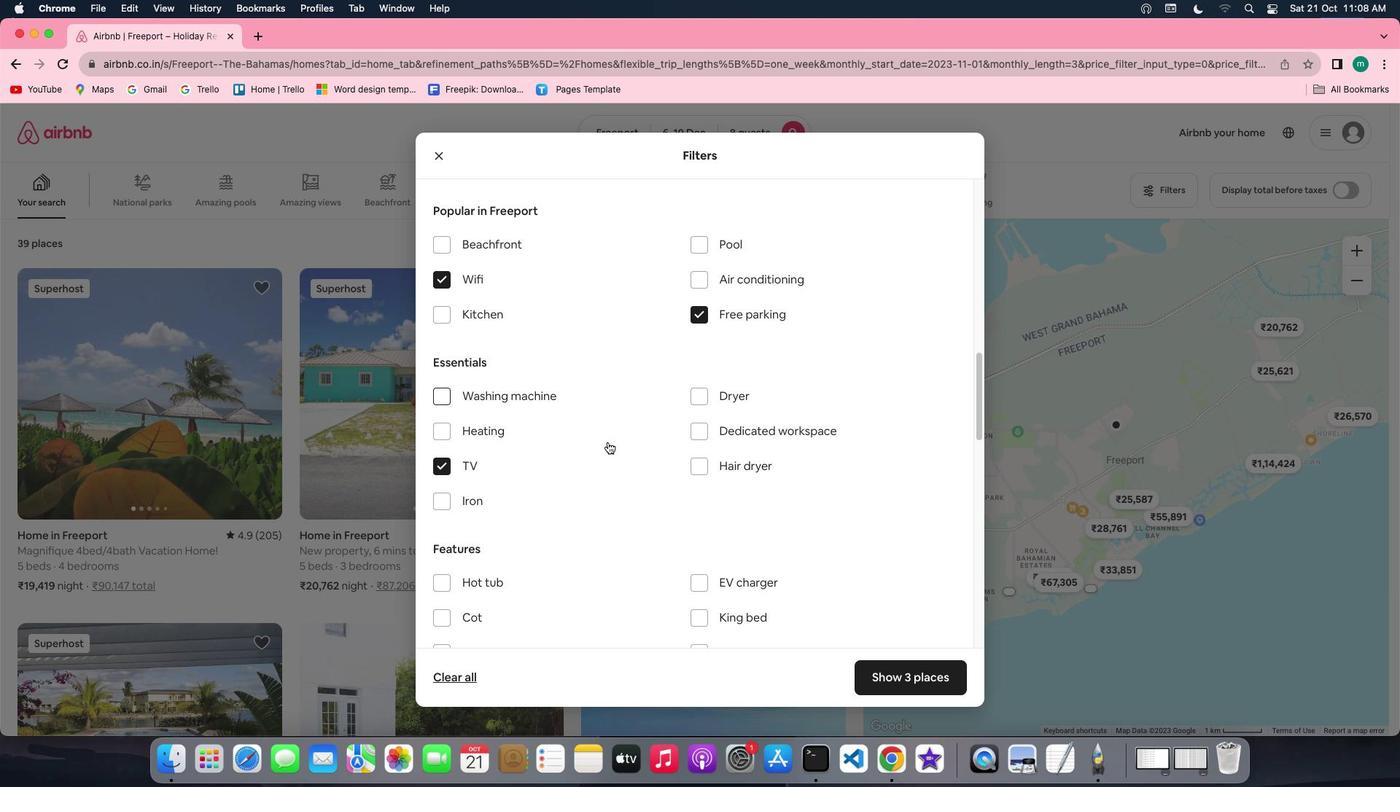 
Action: Mouse scrolled (567, 437) with delta (-114, 35)
Screenshot: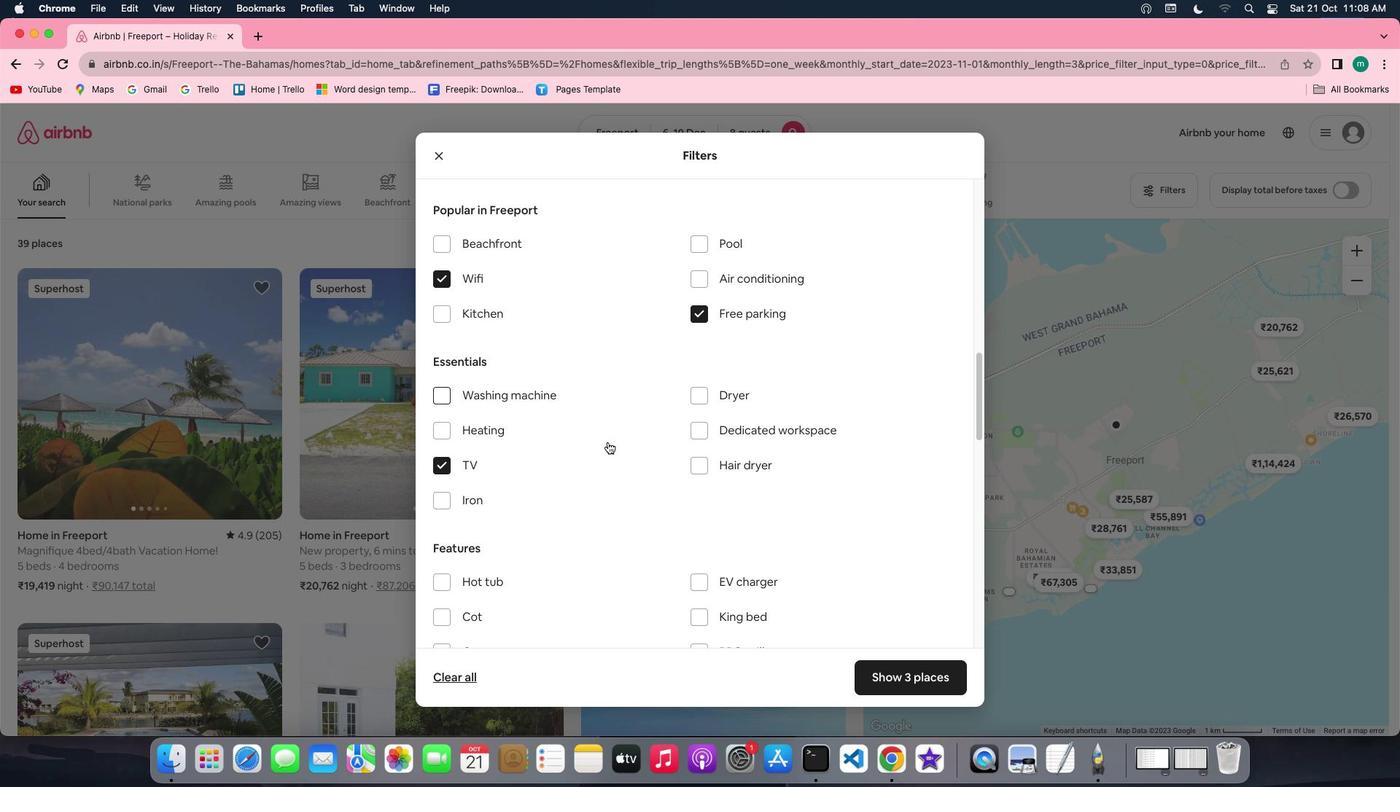 
Action: Mouse scrolled (567, 437) with delta (-114, 35)
Screenshot: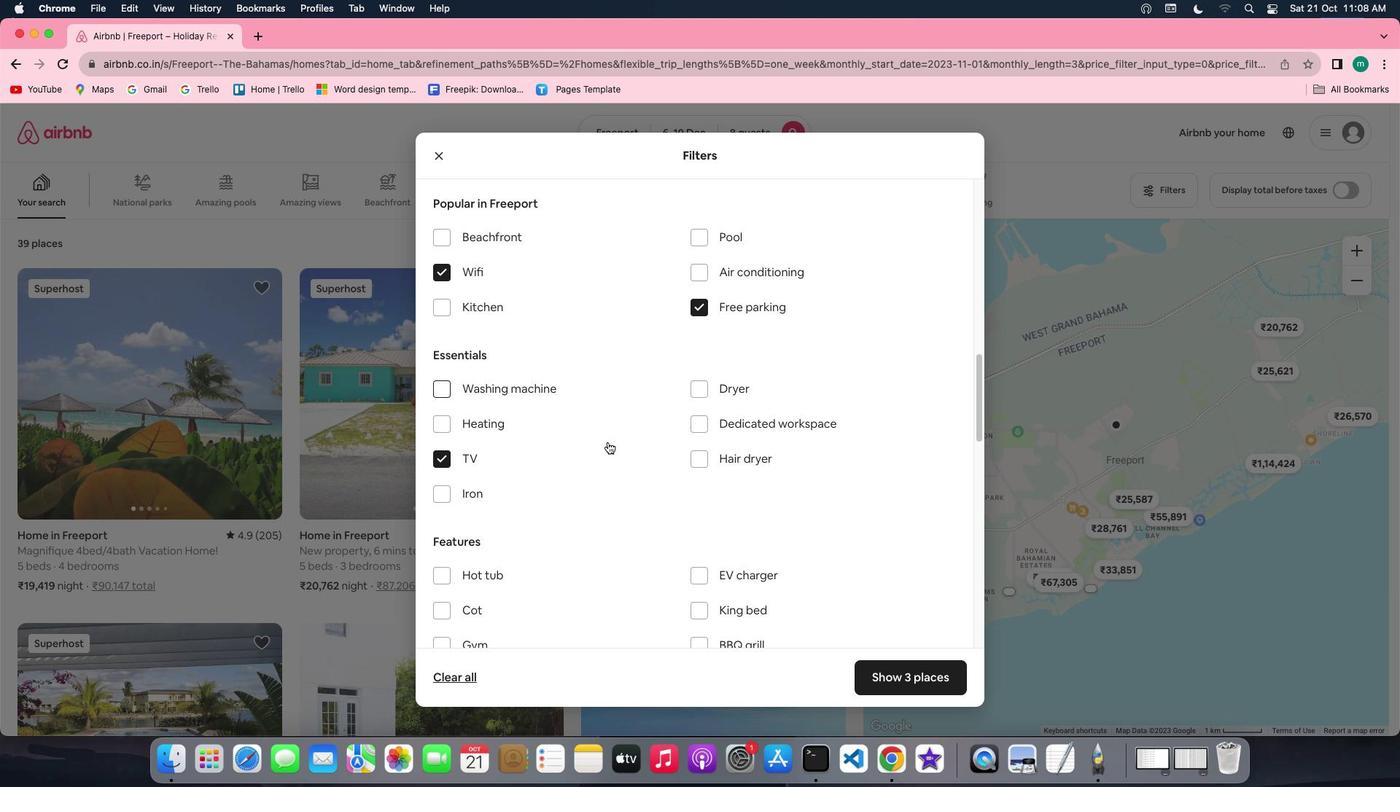 
Action: Mouse scrolled (567, 437) with delta (-114, 35)
Screenshot: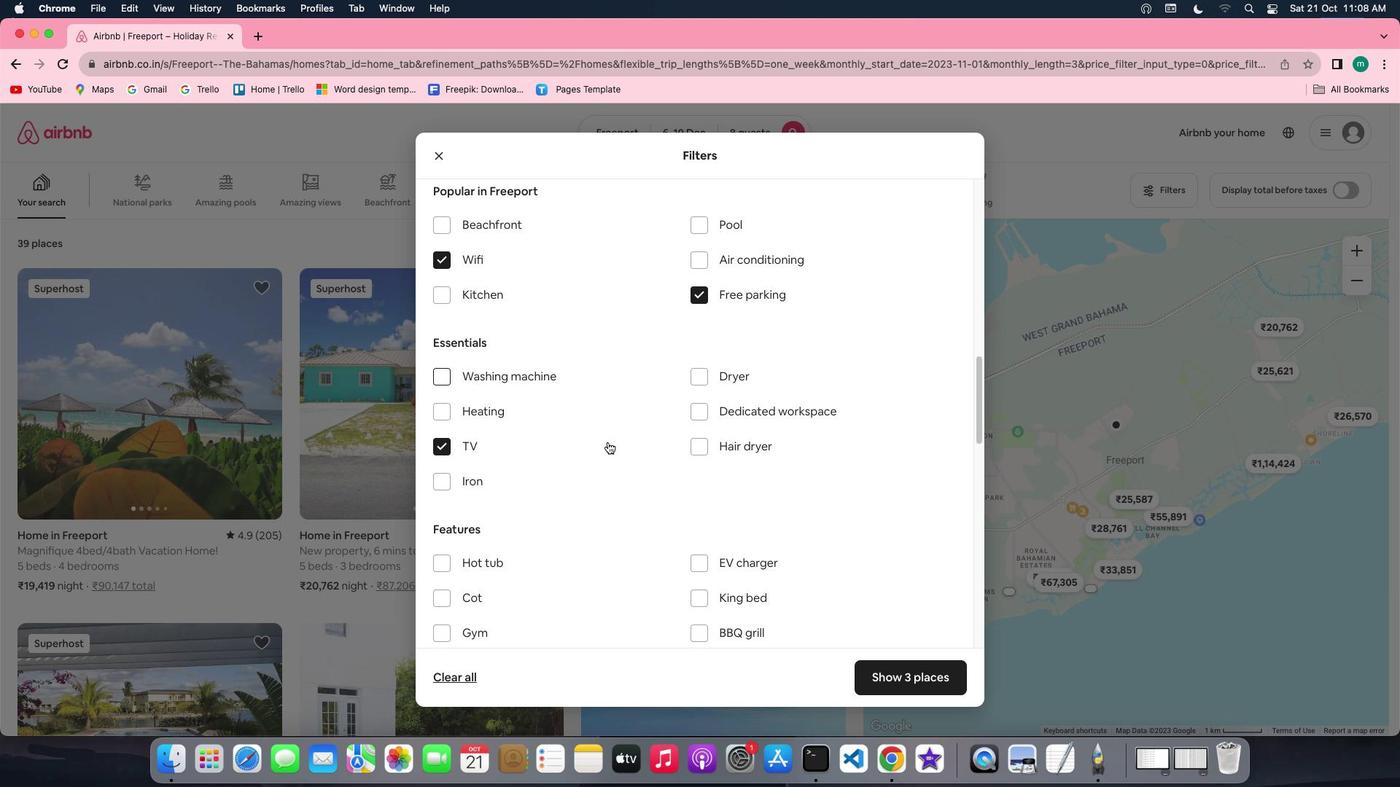 
Action: Mouse scrolled (567, 437) with delta (-114, 35)
Screenshot: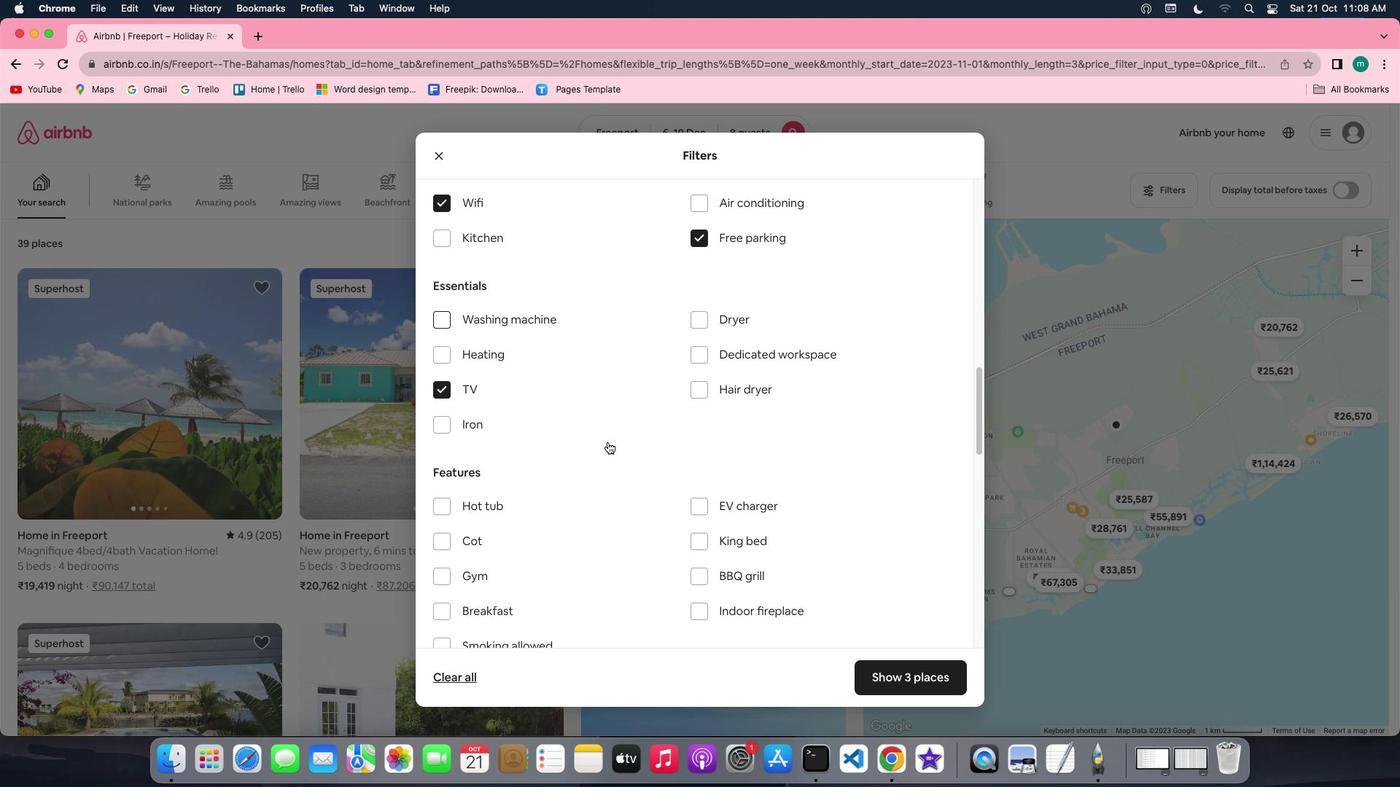 
Action: Mouse scrolled (567, 437) with delta (-114, 35)
Screenshot: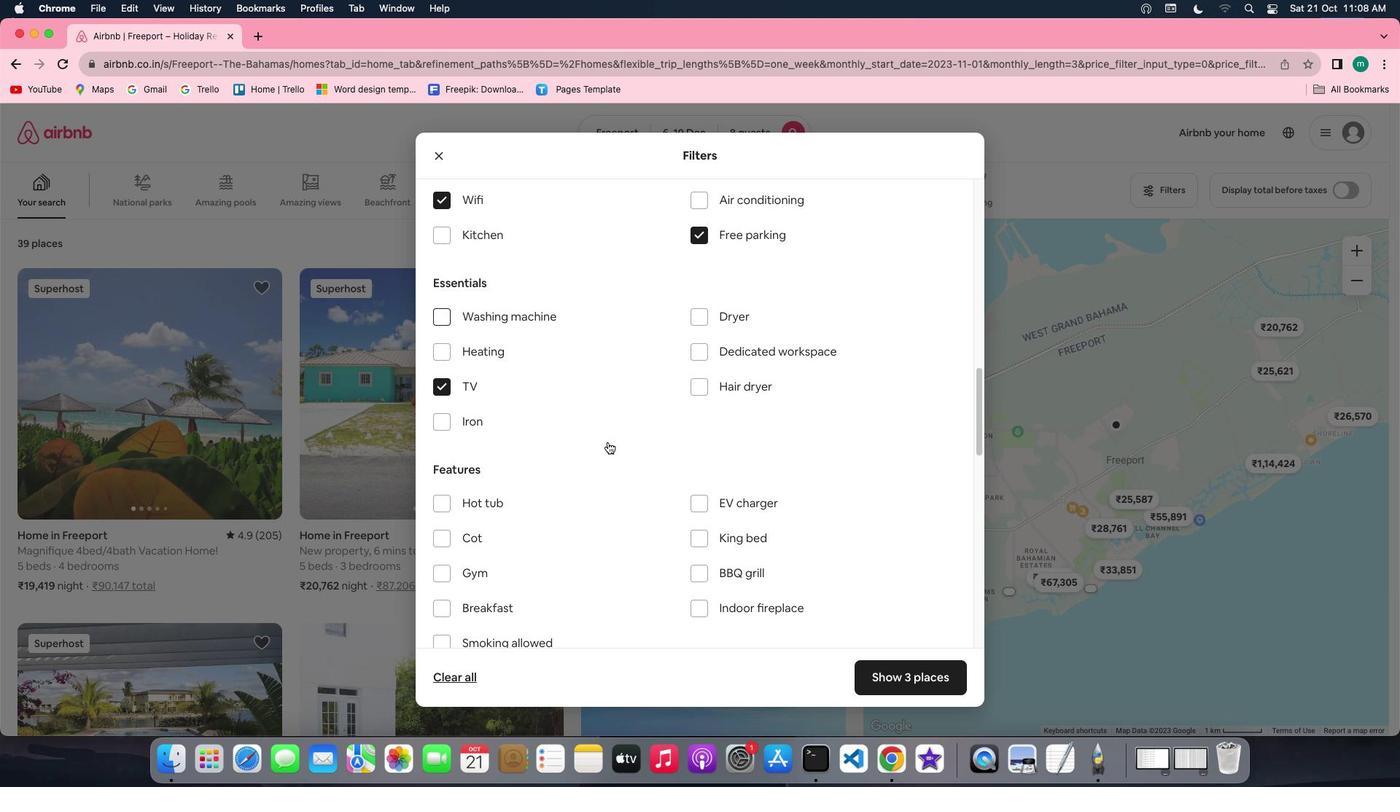 
Action: Mouse scrolled (567, 437) with delta (-114, 34)
Screenshot: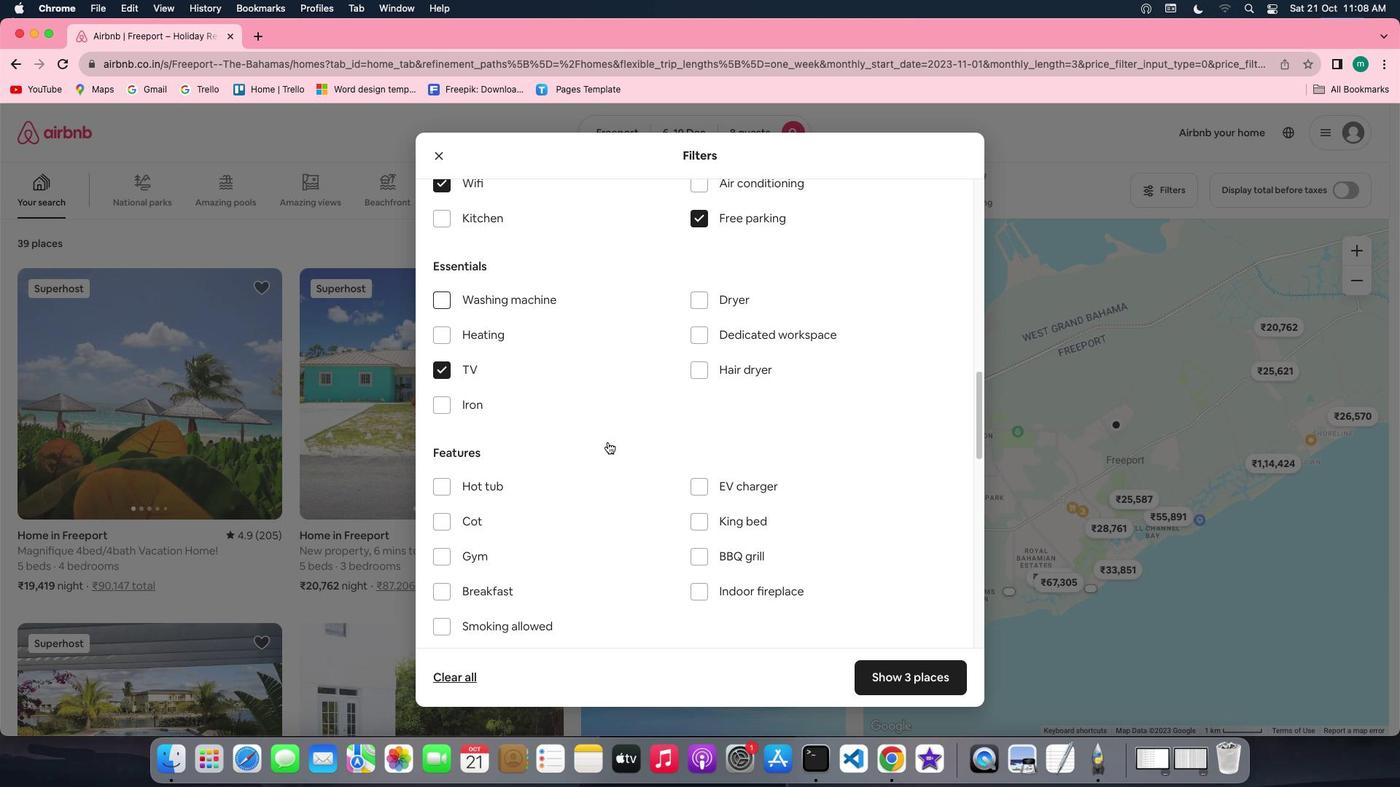 
Action: Mouse moved to (393, 480)
Screenshot: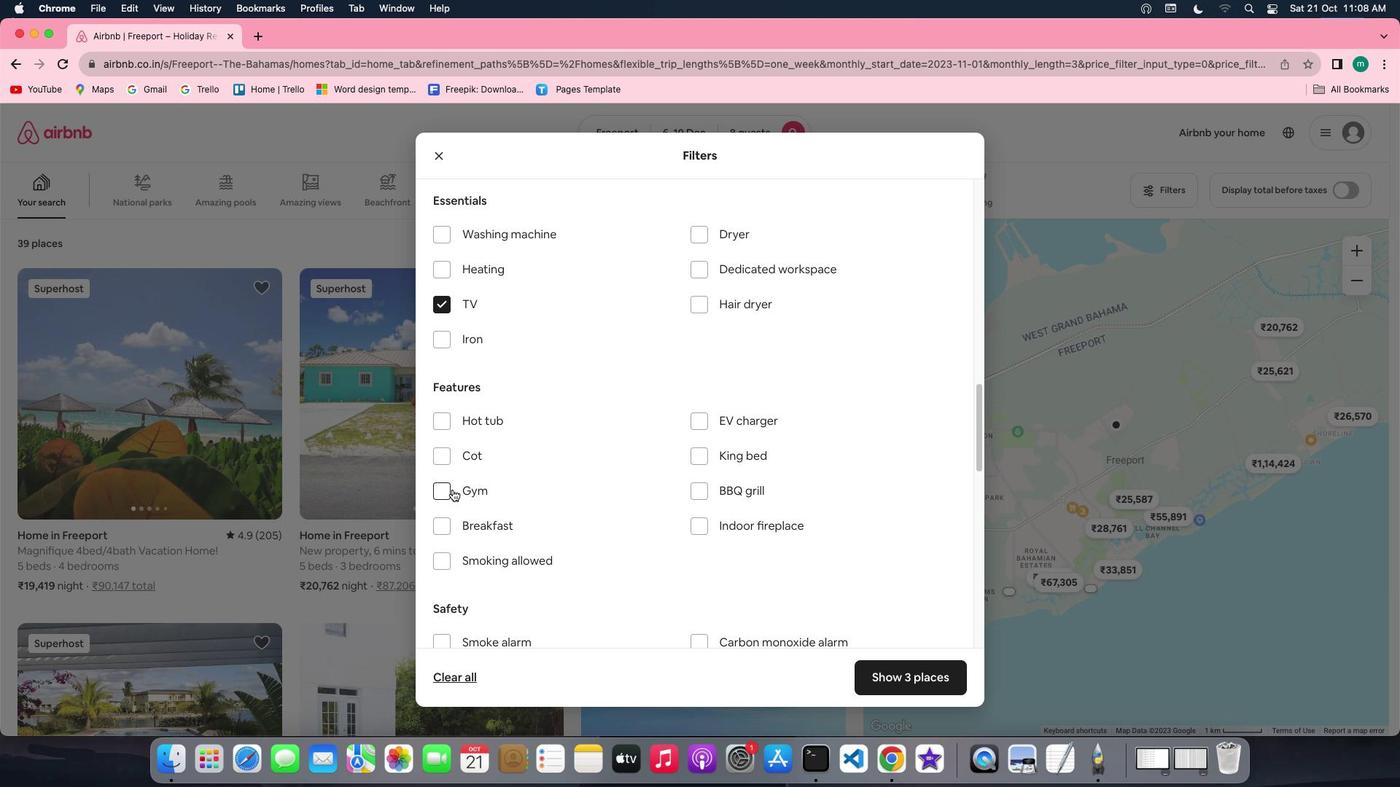 
Action: Mouse pressed left at (393, 480)
Screenshot: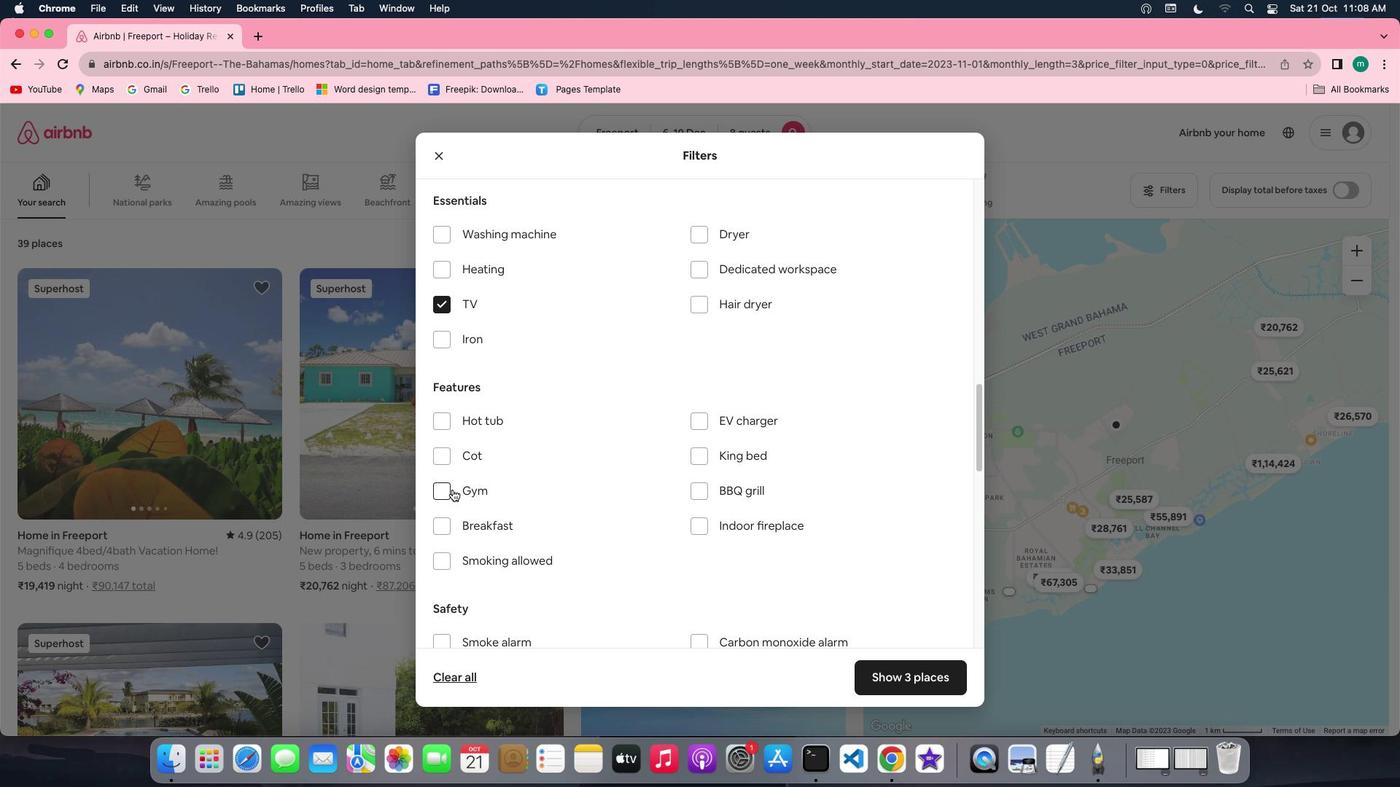 
Action: Mouse moved to (418, 512)
Screenshot: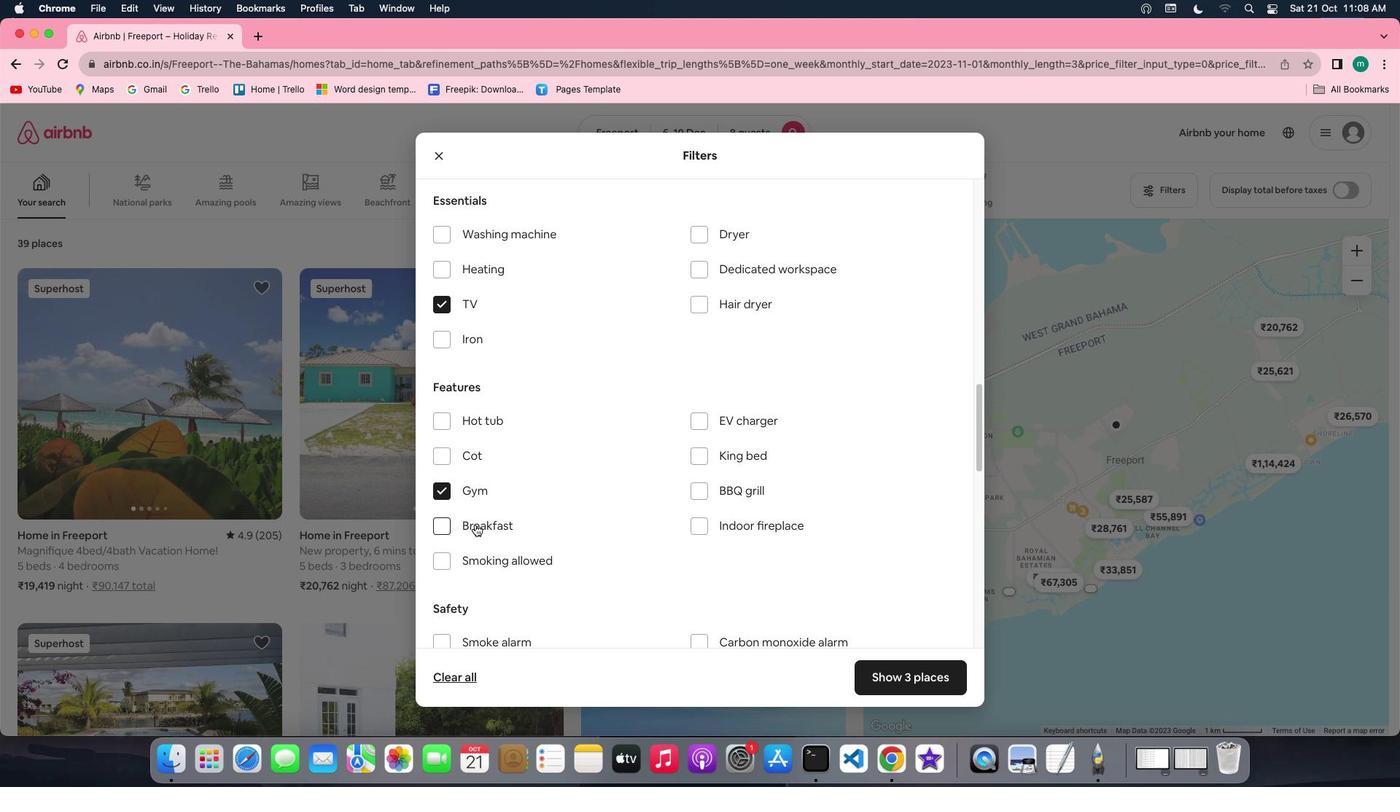 
Action: Mouse pressed left at (418, 512)
Screenshot: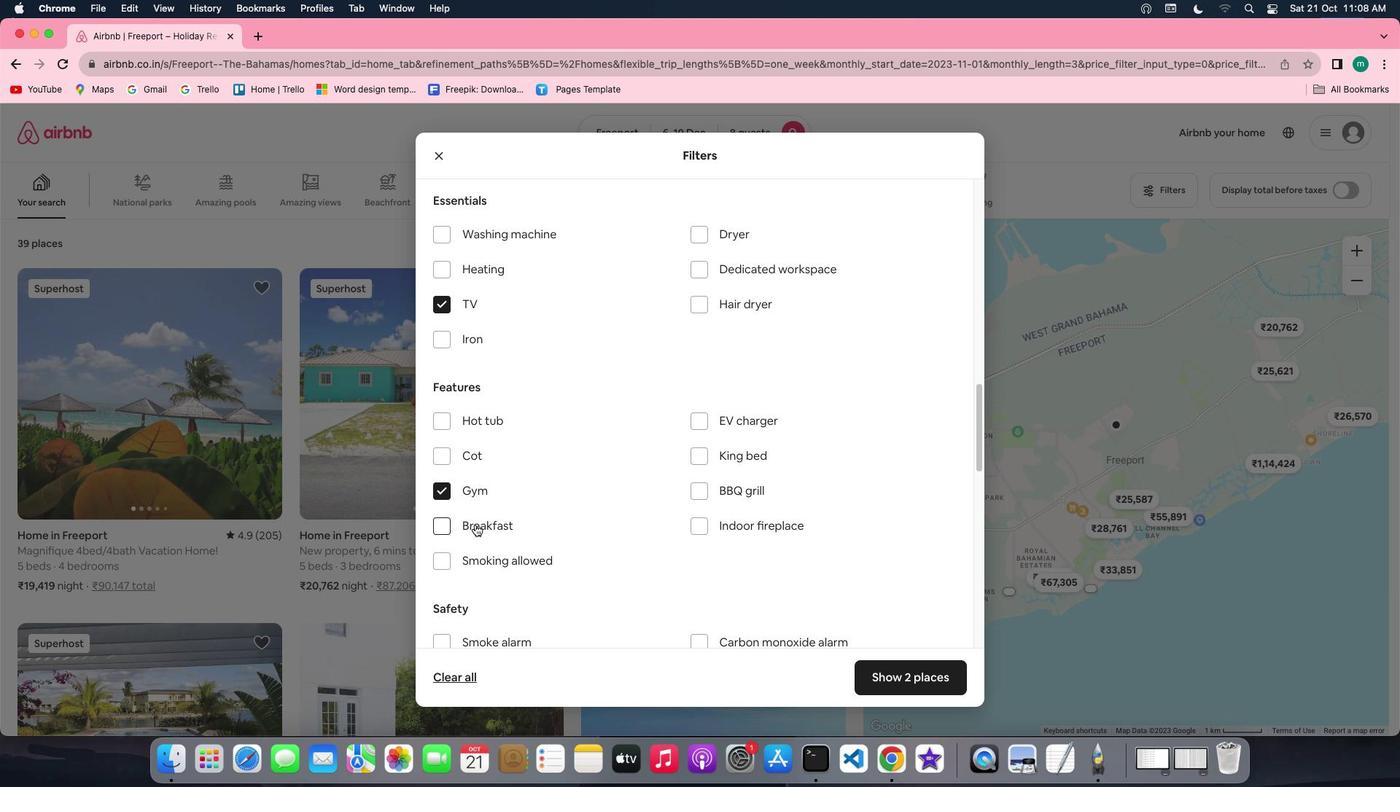 
Action: Mouse moved to (578, 500)
Screenshot: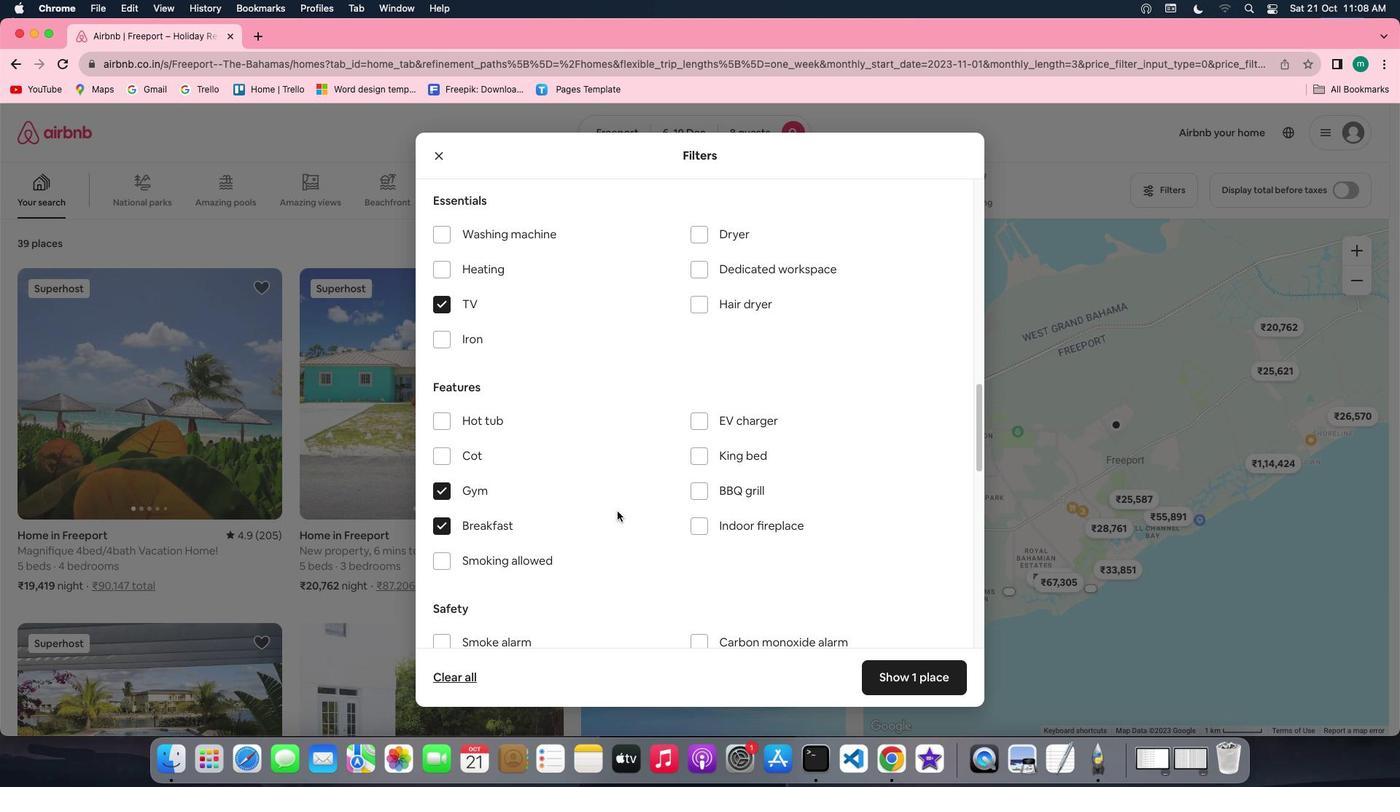 
Action: Mouse scrolled (578, 500) with delta (-114, 35)
Screenshot: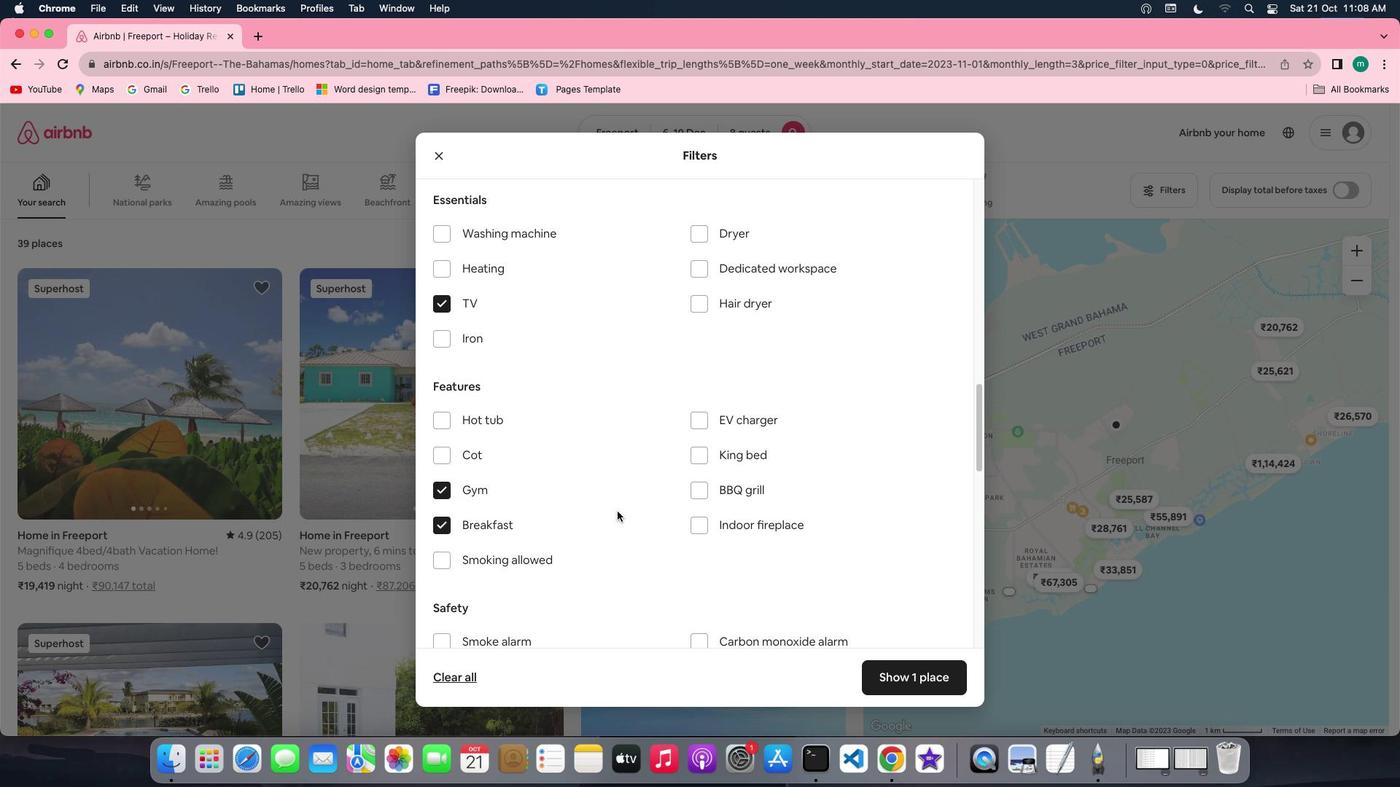 
Action: Mouse scrolled (578, 500) with delta (-114, 35)
Screenshot: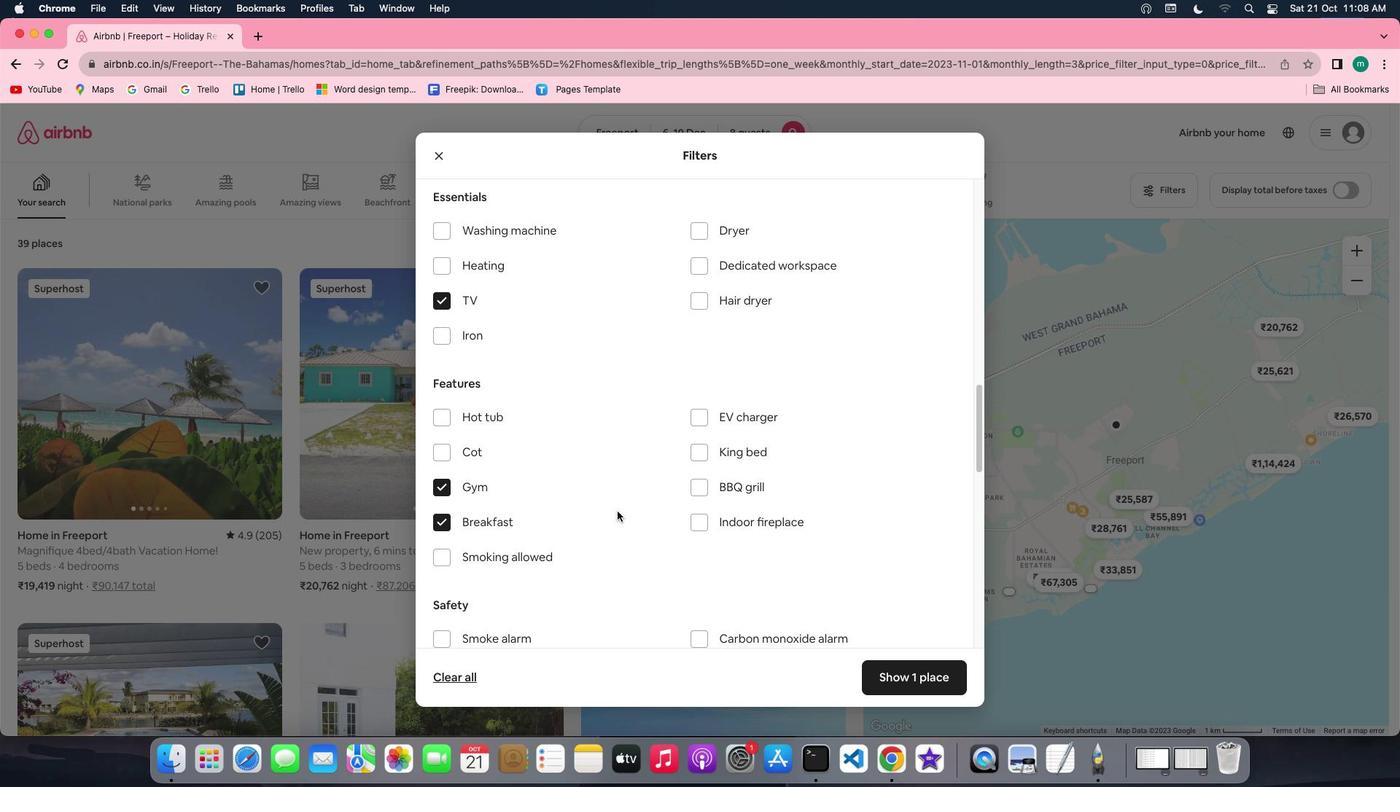 
Action: Mouse scrolled (578, 500) with delta (-114, 35)
Screenshot: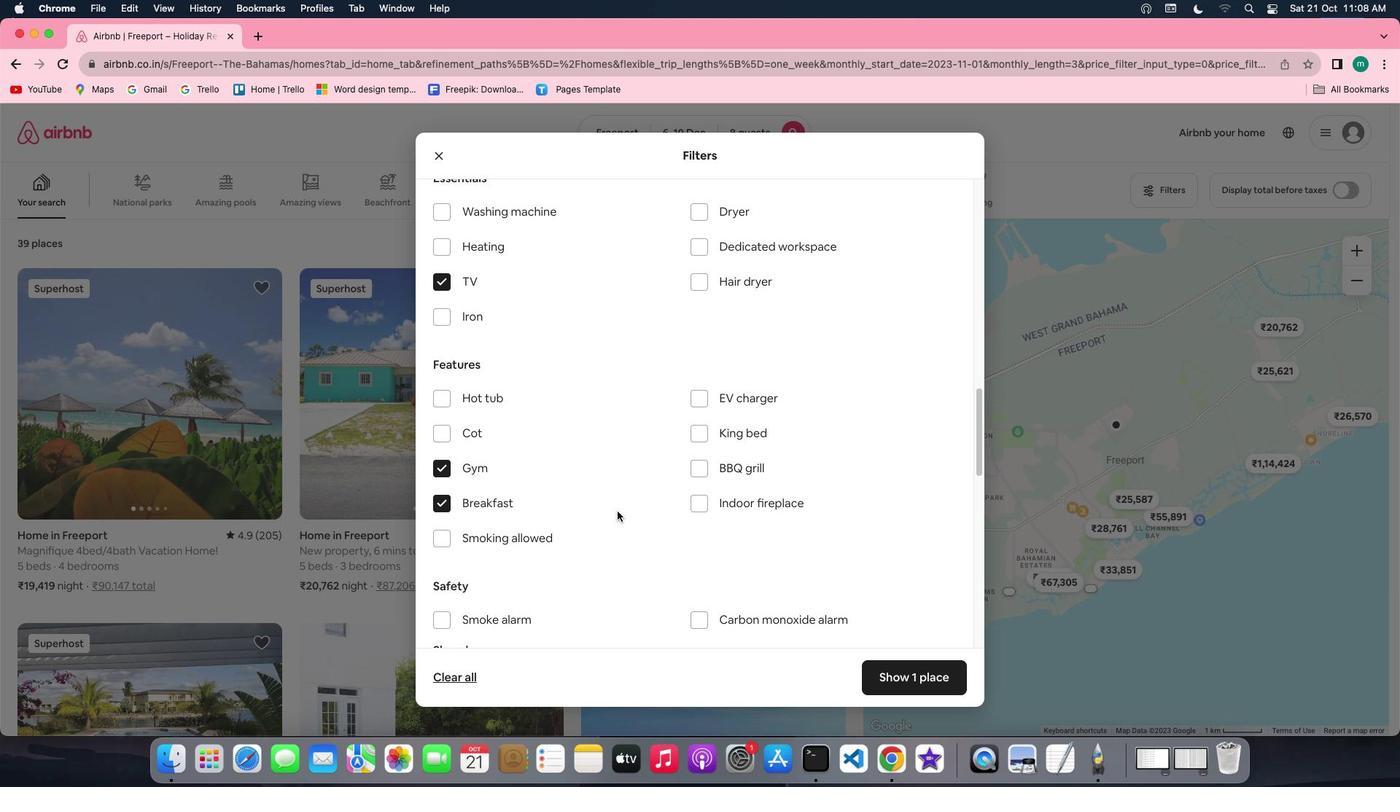 
Action: Mouse moved to (693, 536)
Screenshot: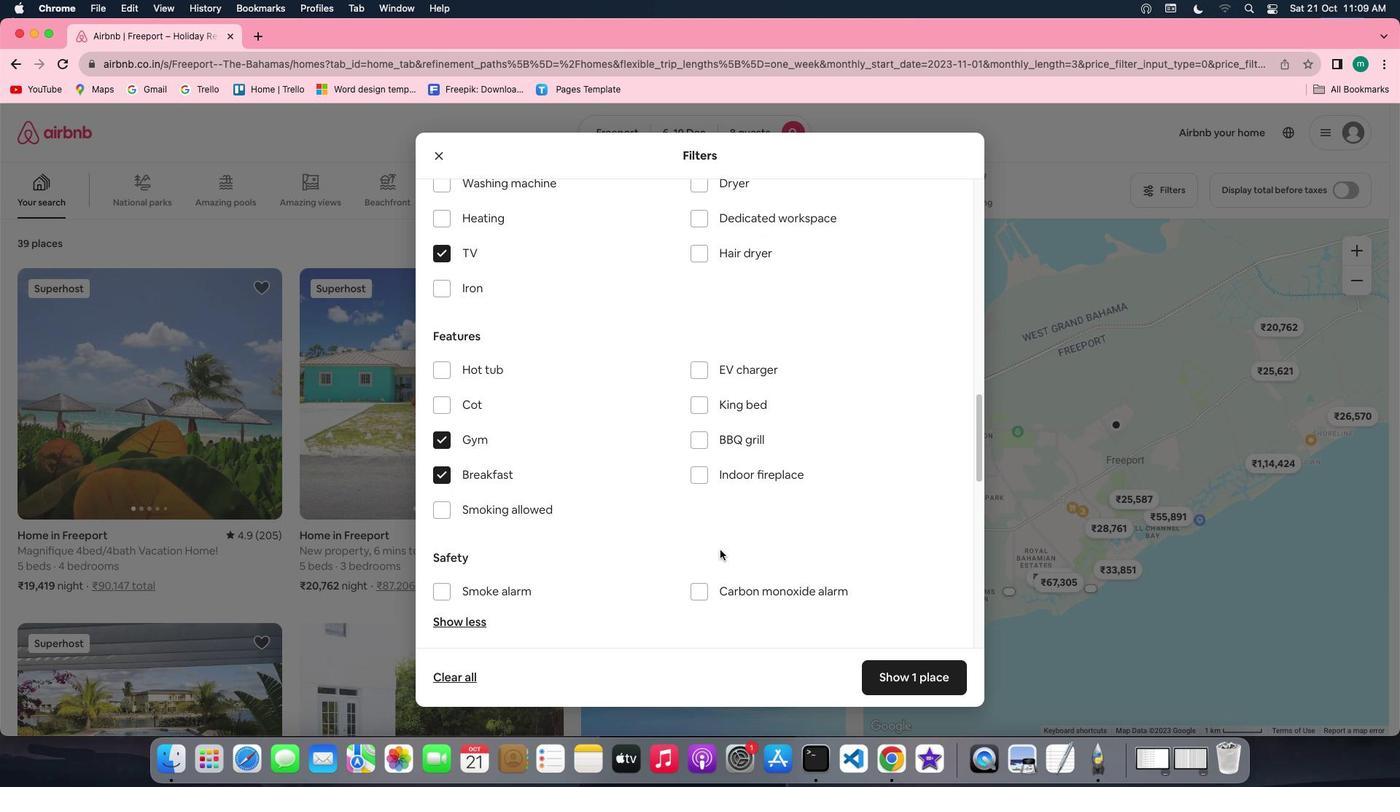 
Action: Mouse scrolled (693, 536) with delta (-114, 35)
Screenshot: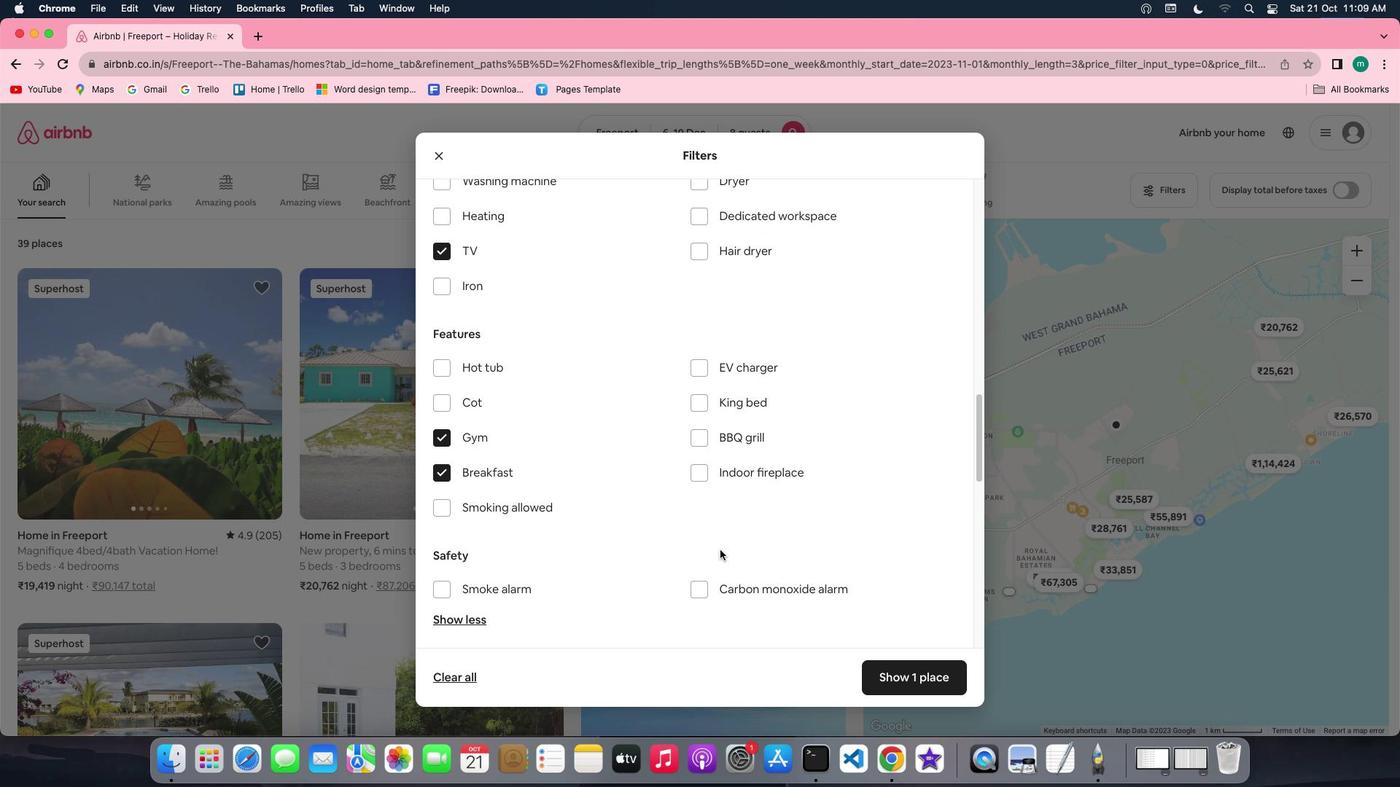 
Action: Mouse scrolled (693, 536) with delta (-114, 35)
Screenshot: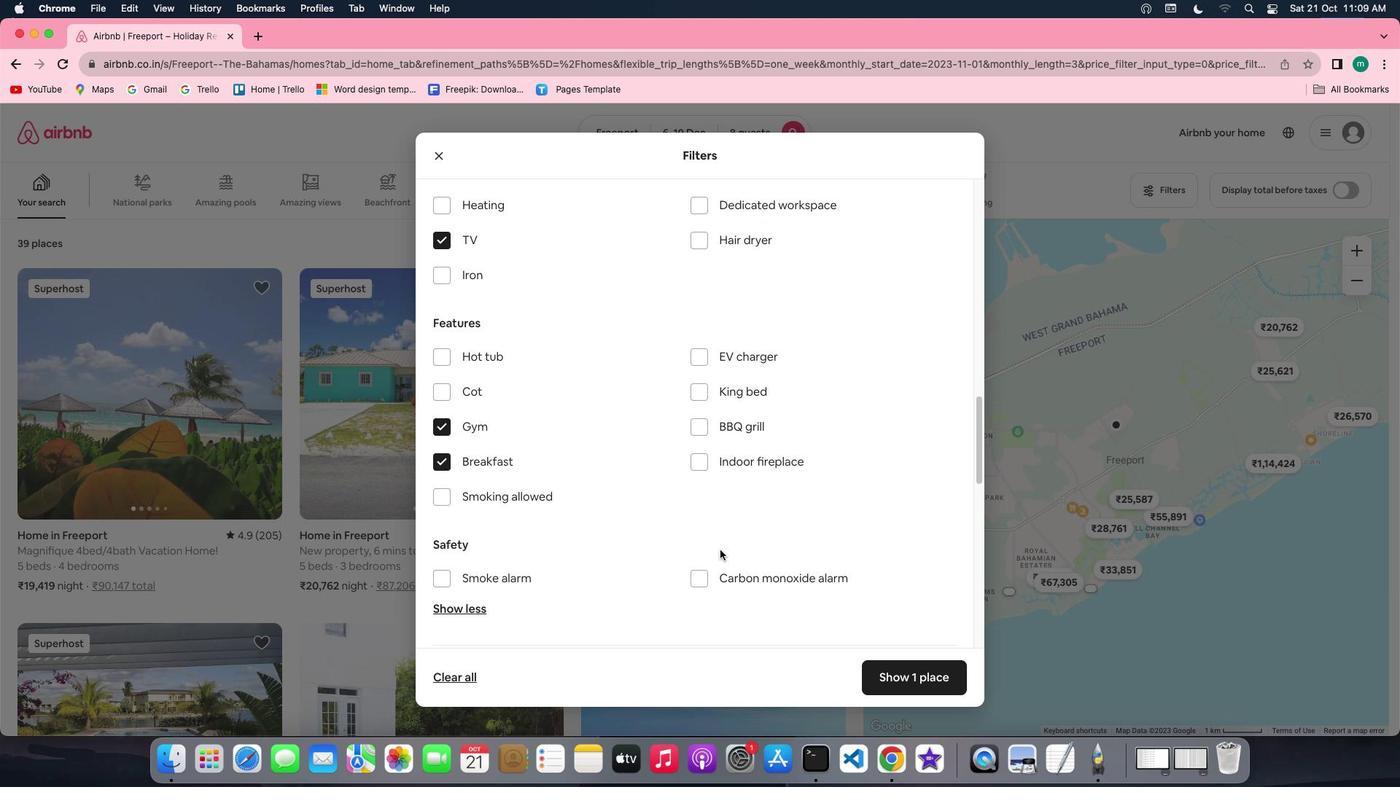 
Action: Mouse scrolled (693, 536) with delta (-114, 33)
Screenshot: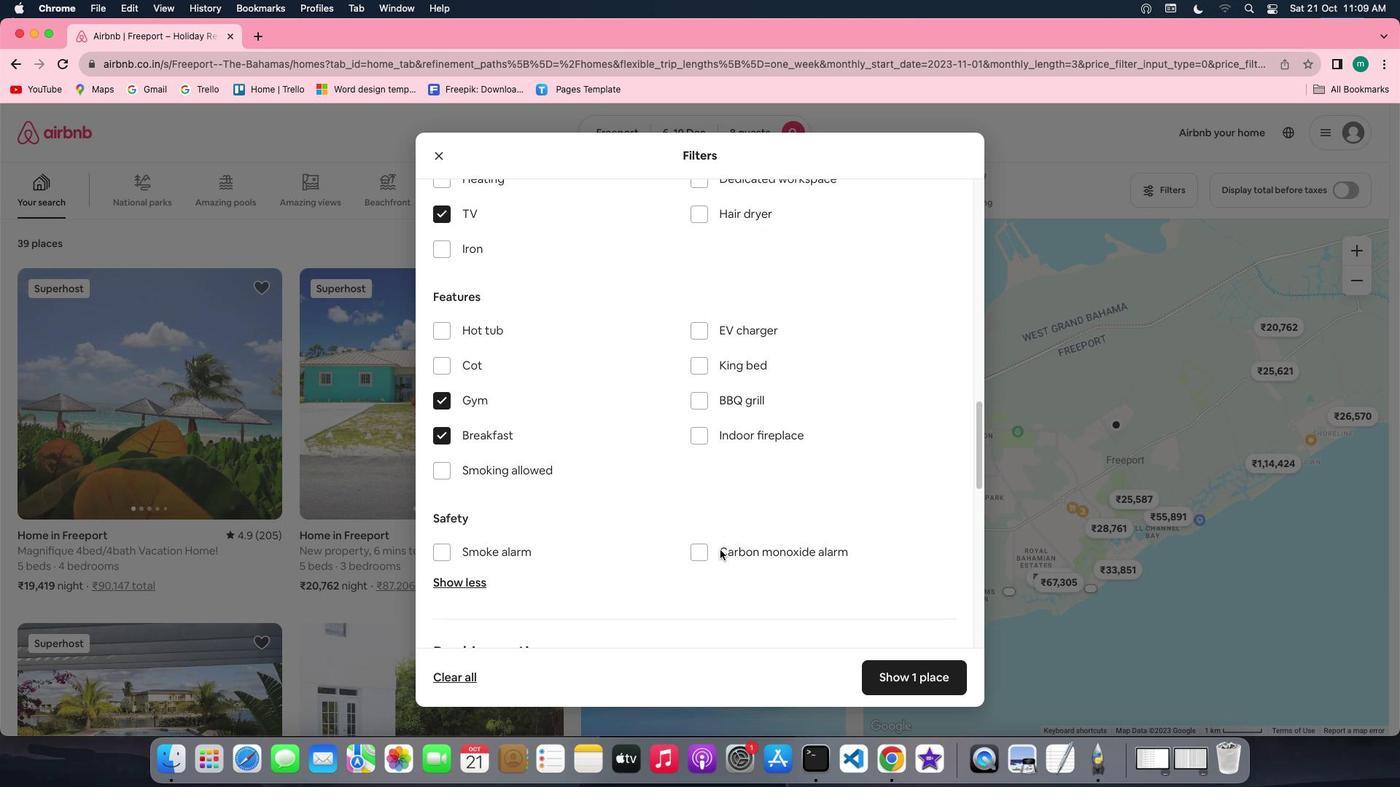 
Action: Mouse scrolled (693, 536) with delta (-114, 32)
Screenshot: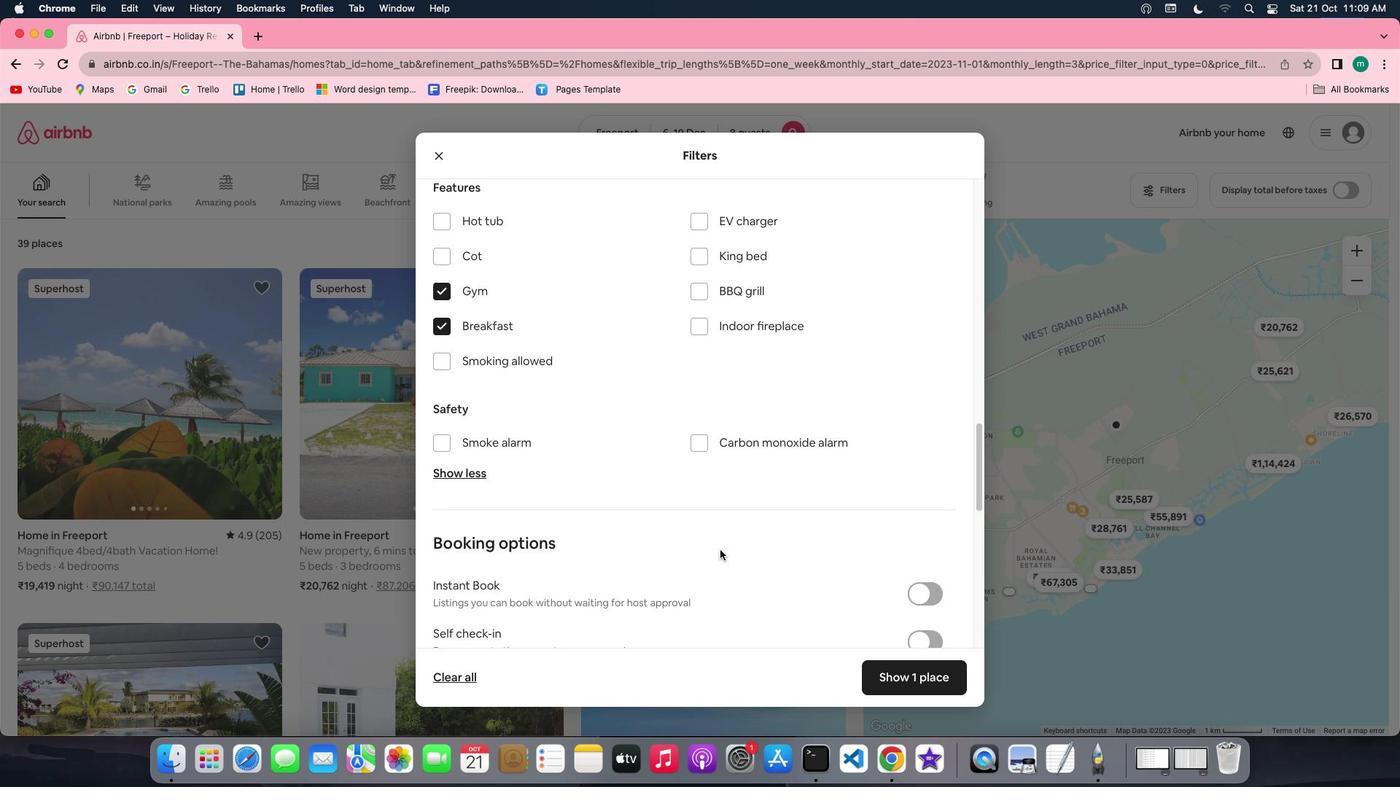 
Action: Mouse moved to (922, 538)
Screenshot: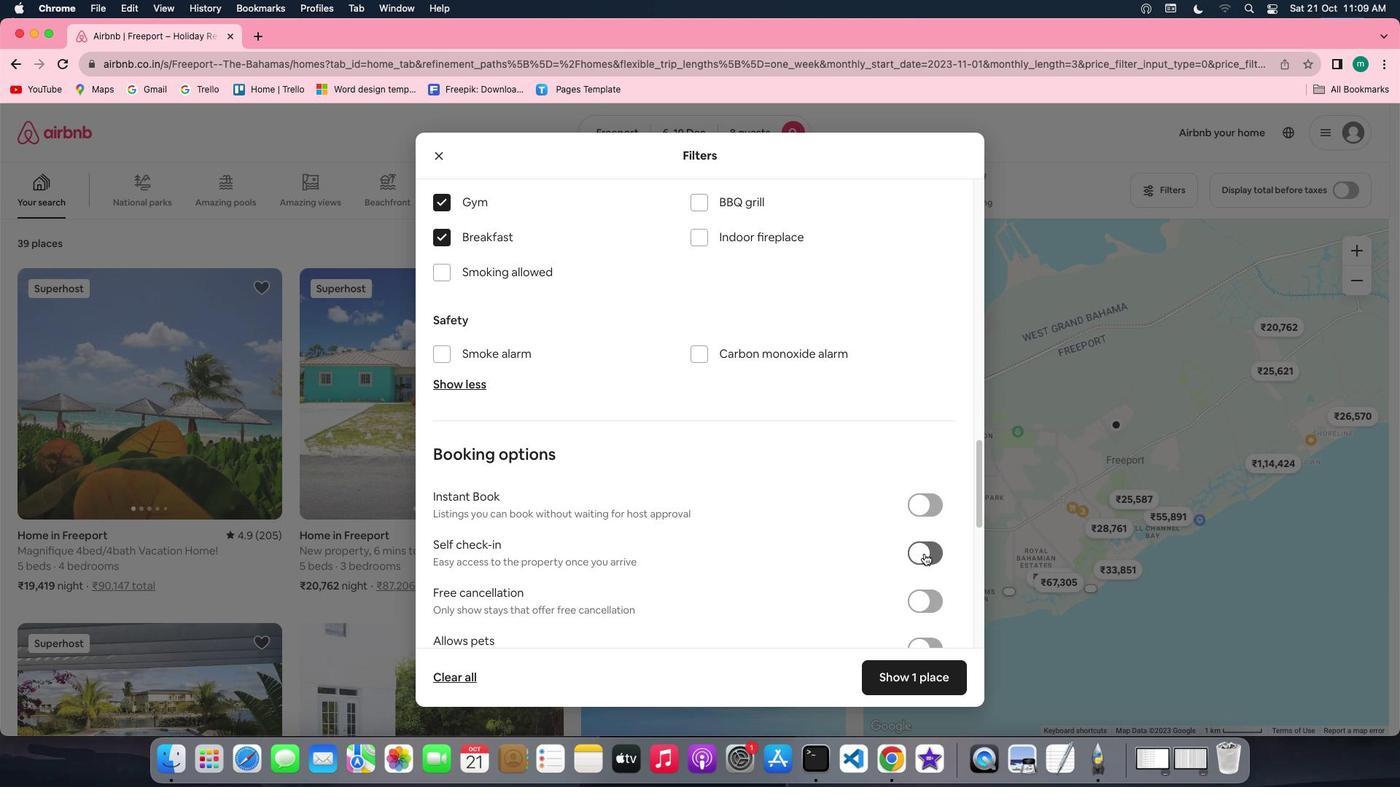 
Action: Mouse pressed left at (922, 538)
Screenshot: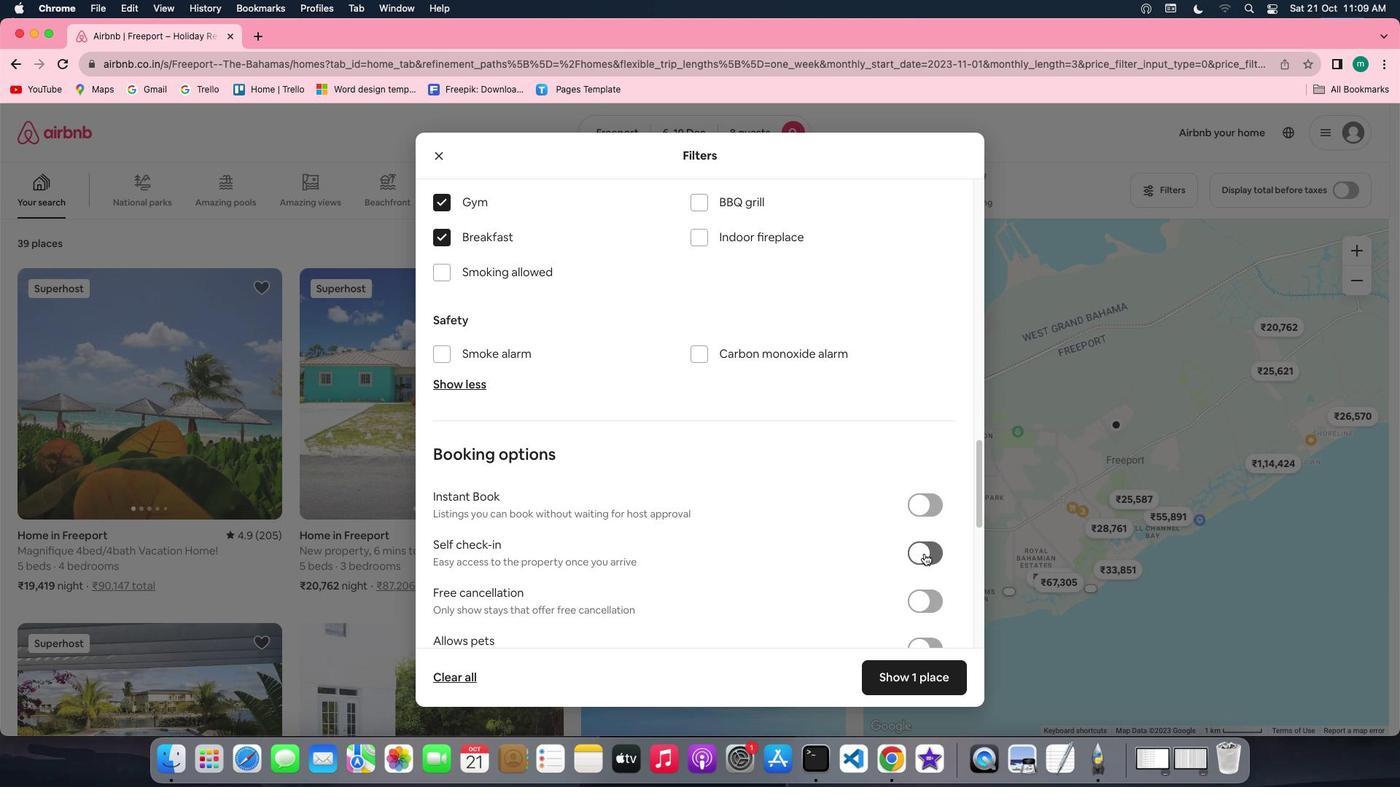 
Action: Mouse moved to (706, 526)
Screenshot: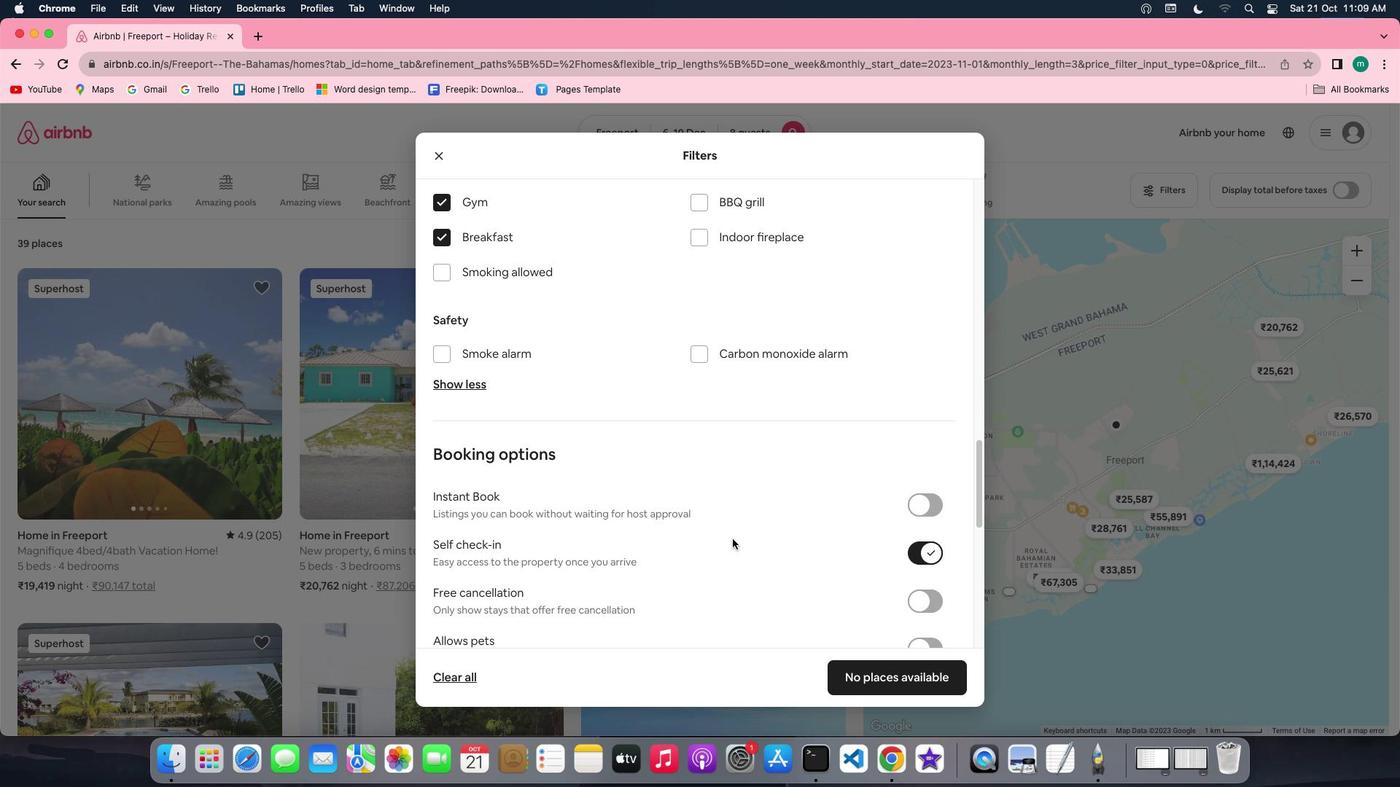 
Action: Mouse scrolled (706, 526) with delta (-114, 35)
Screenshot: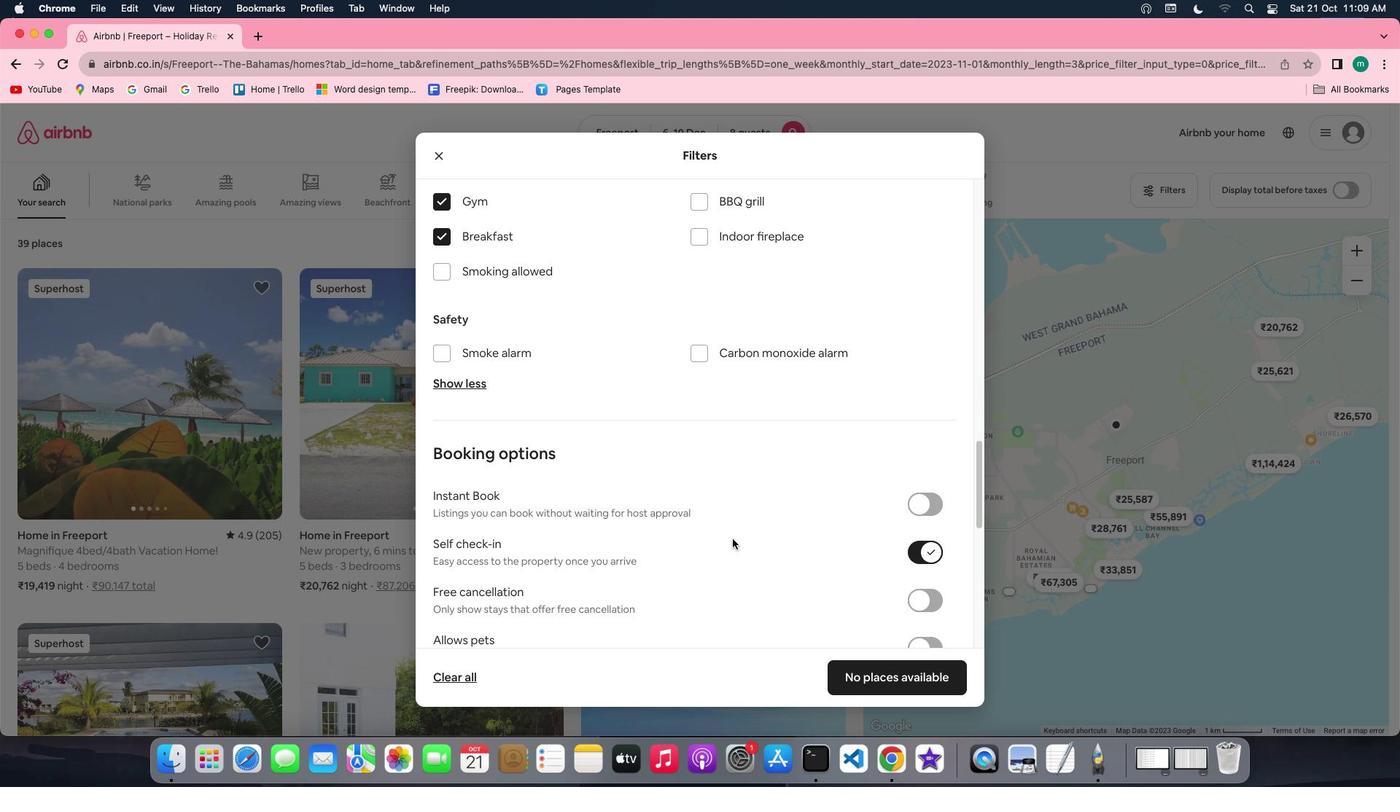 
Action: Mouse scrolled (706, 526) with delta (-114, 35)
Screenshot: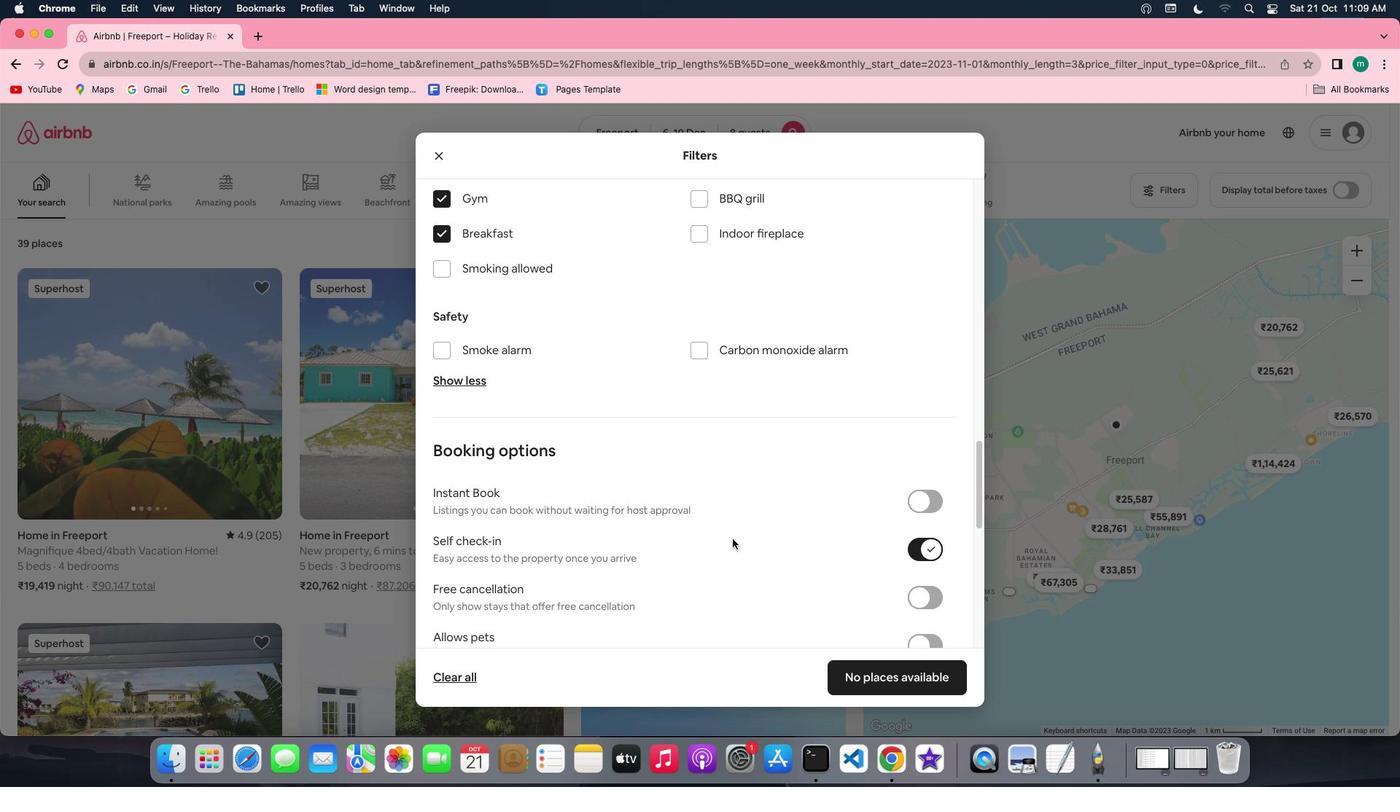 
Action: Mouse scrolled (706, 526) with delta (-114, 35)
Screenshot: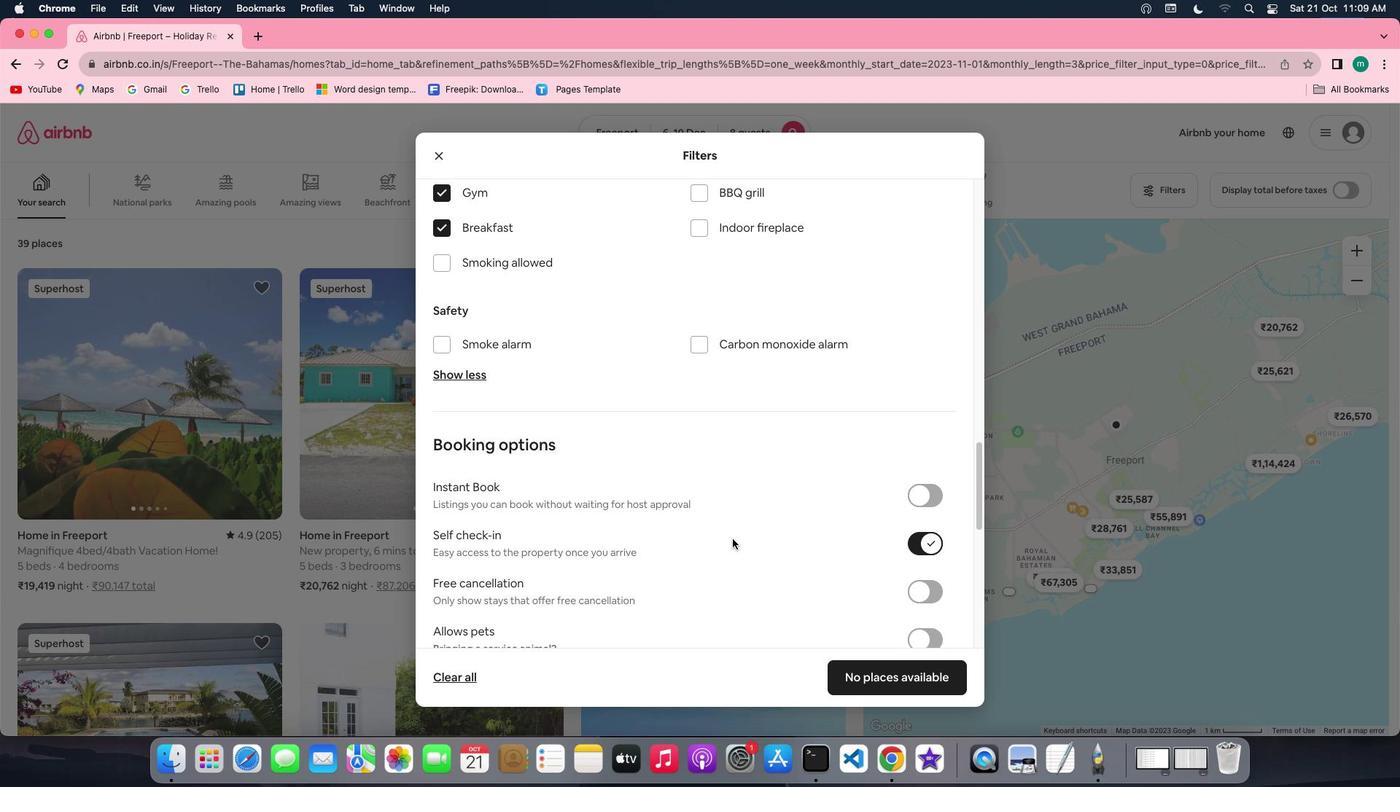 
Action: Mouse scrolled (706, 526) with delta (-114, 35)
Screenshot: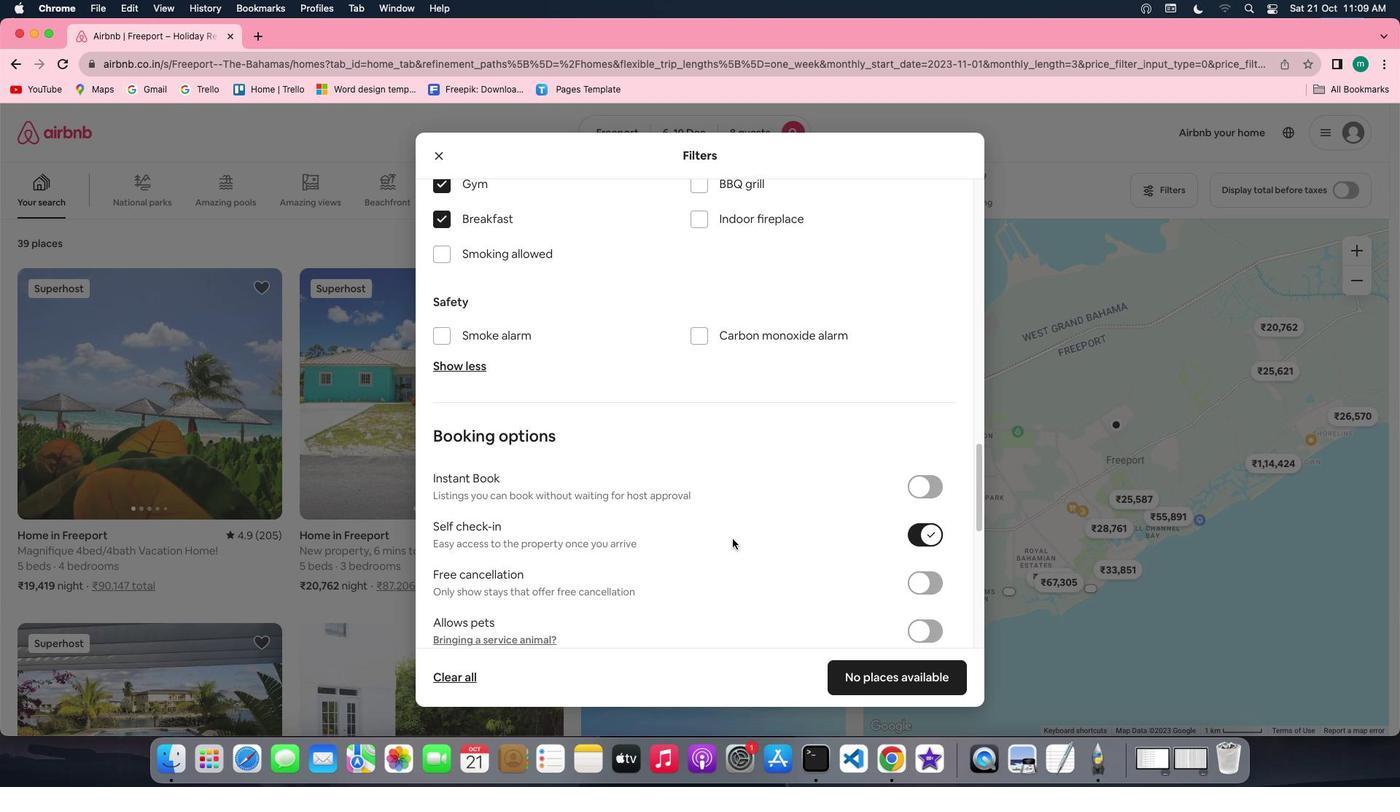 
Action: Mouse scrolled (706, 526) with delta (-114, 35)
Screenshot: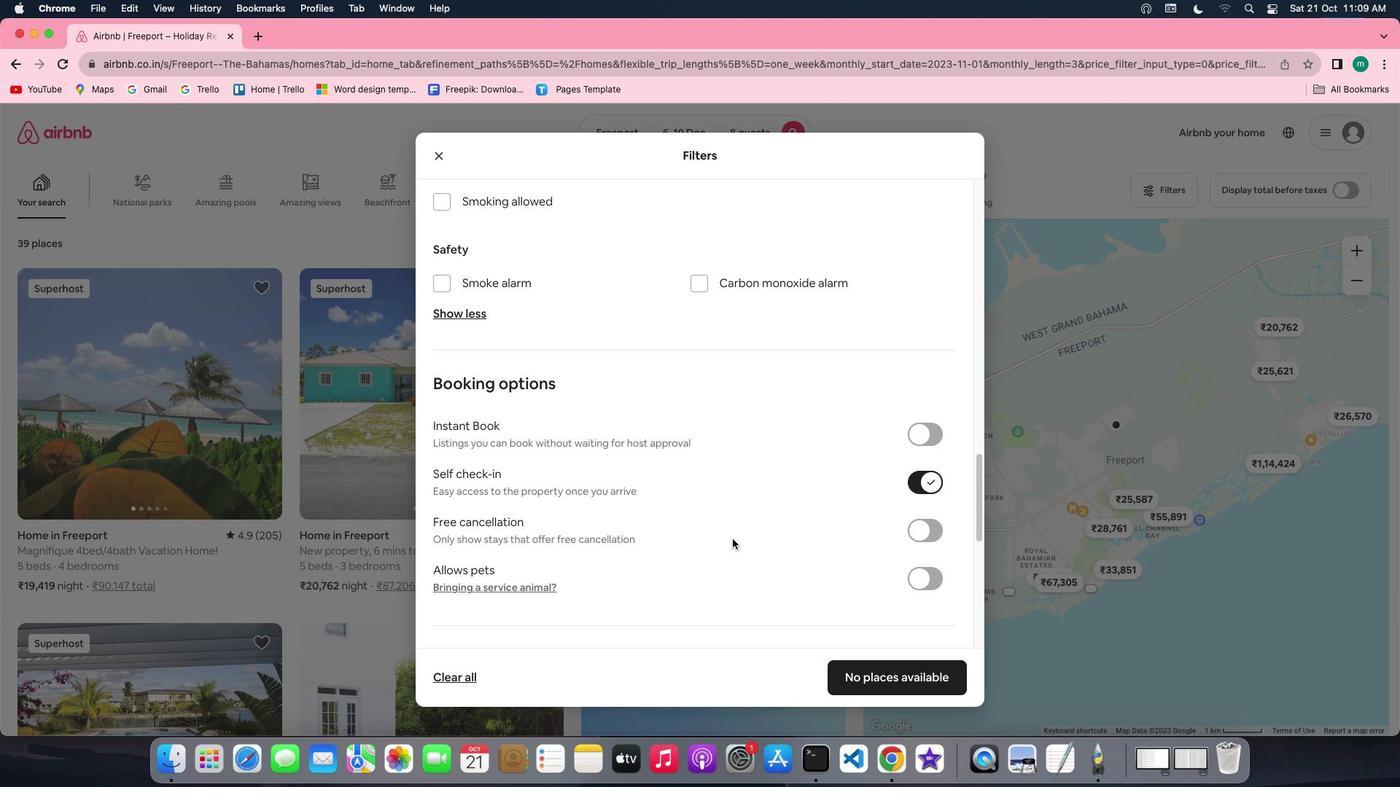
Action: Mouse scrolled (706, 526) with delta (-114, 35)
Screenshot: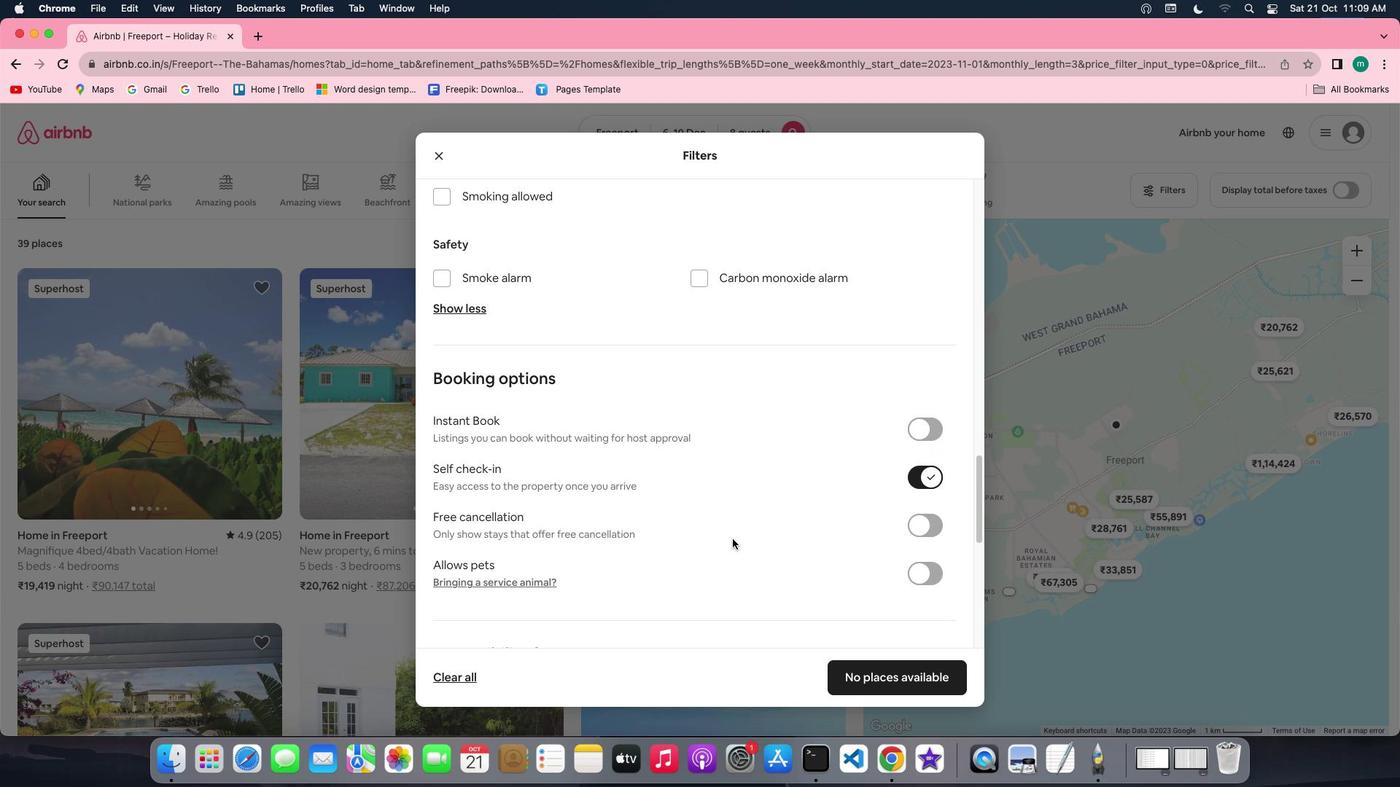 
Action: Mouse scrolled (706, 526) with delta (-114, 35)
Screenshot: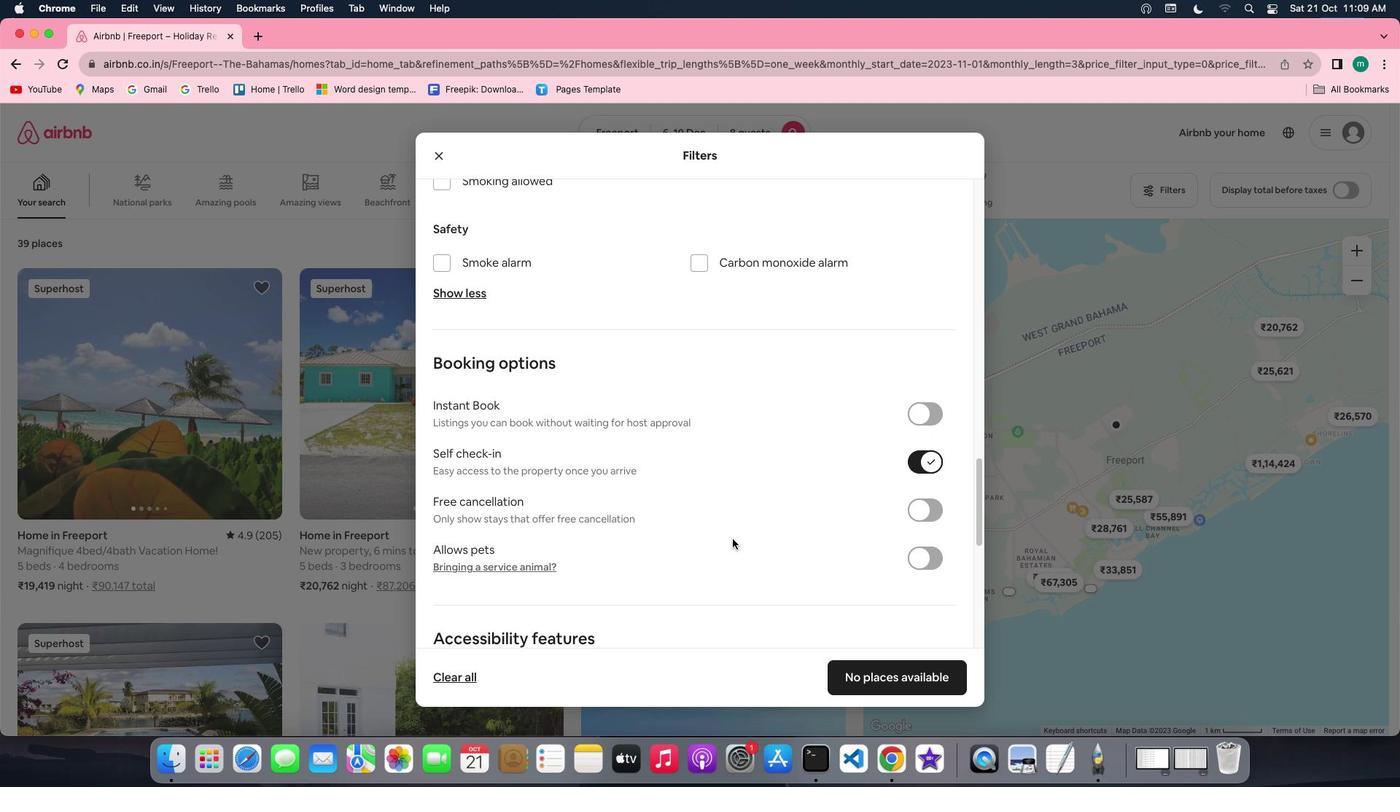 
Action: Mouse scrolled (706, 526) with delta (-114, 35)
Screenshot: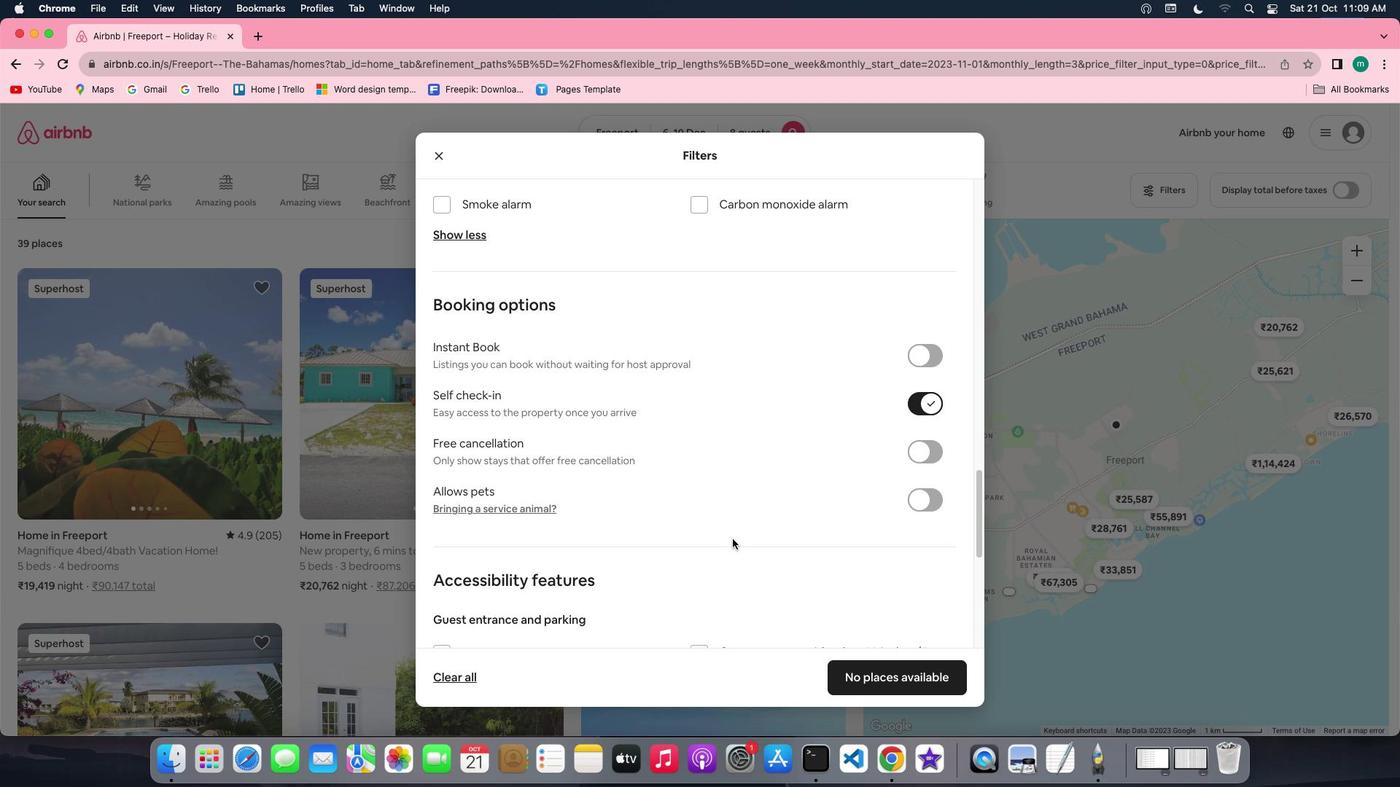 
Action: Mouse moved to (571, 507)
Screenshot: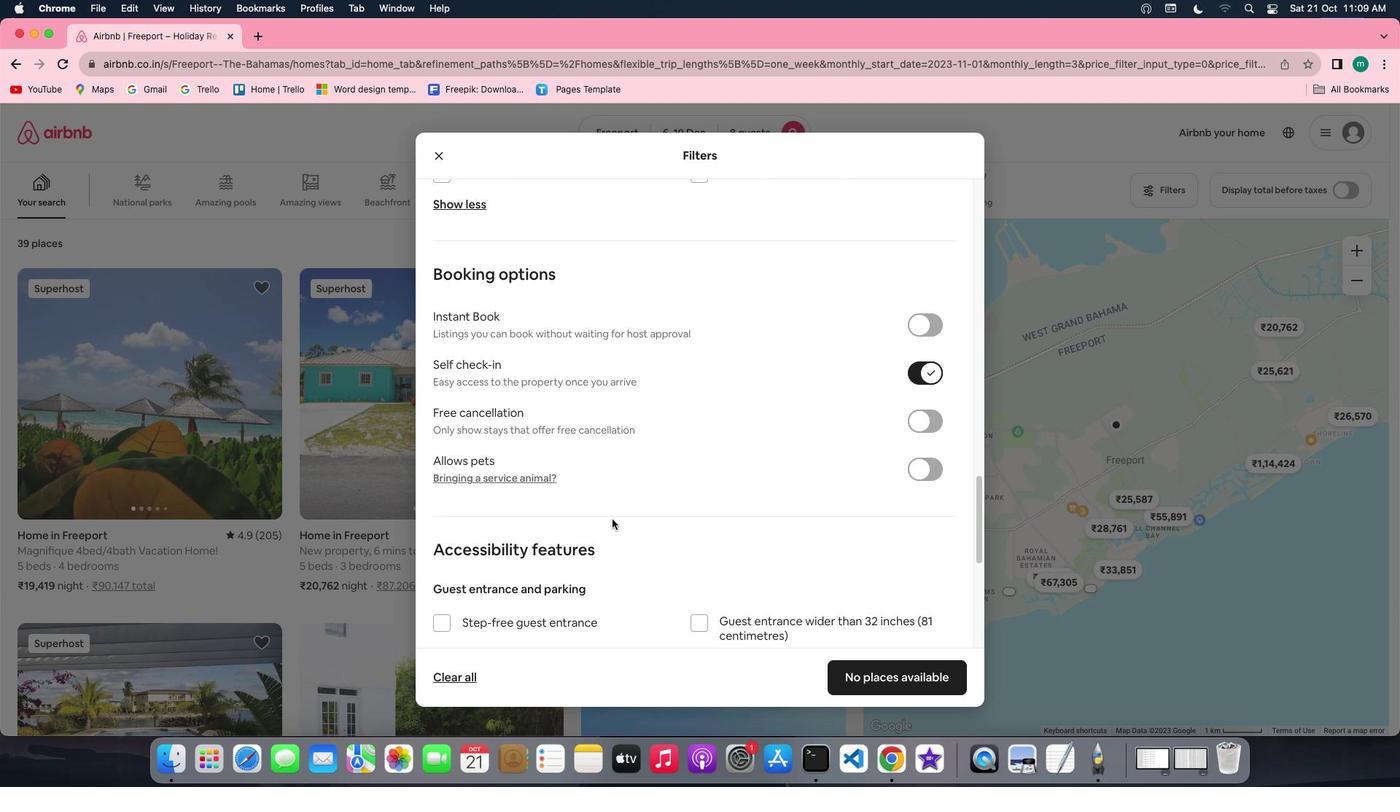 
Action: Mouse scrolled (571, 507) with delta (-114, 35)
Screenshot: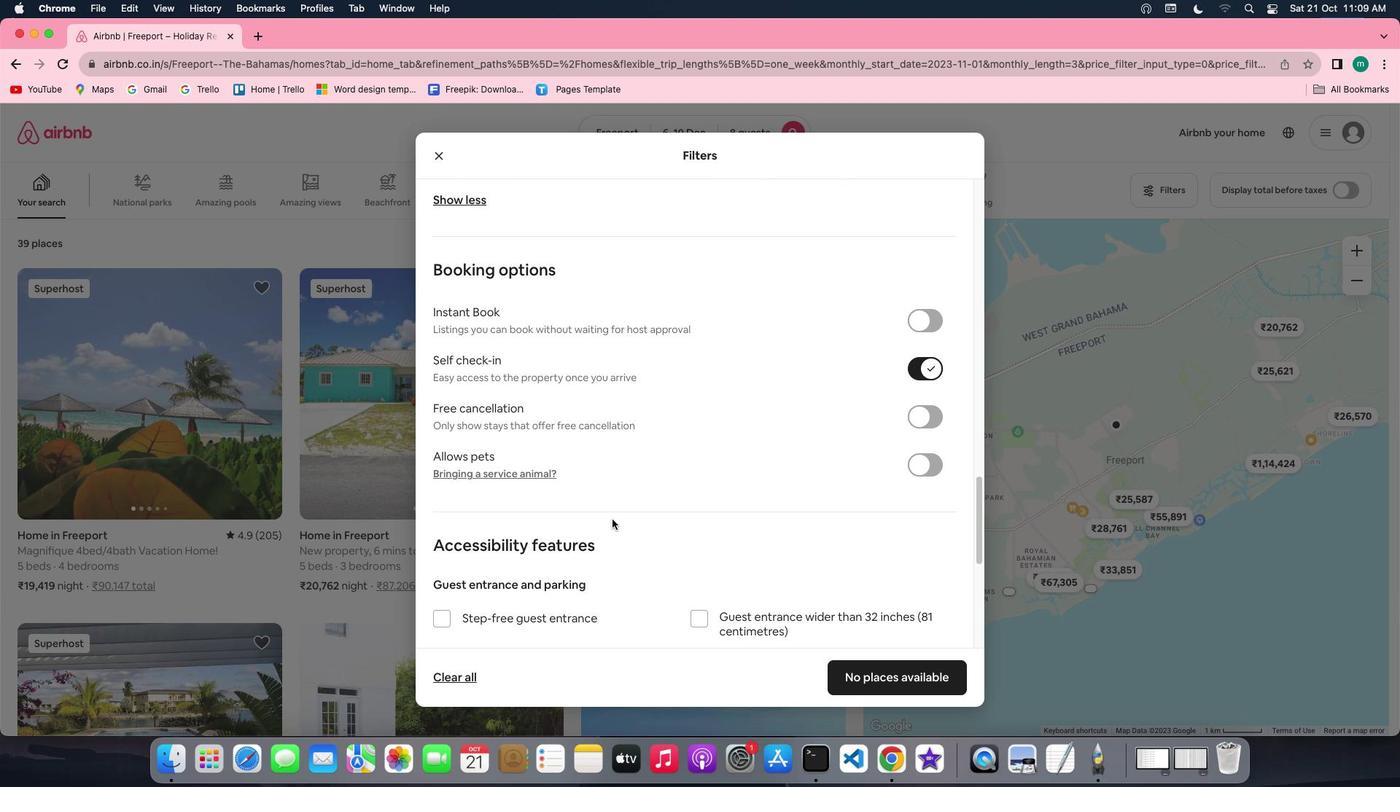 
Action: Mouse scrolled (571, 507) with delta (-114, 35)
Screenshot: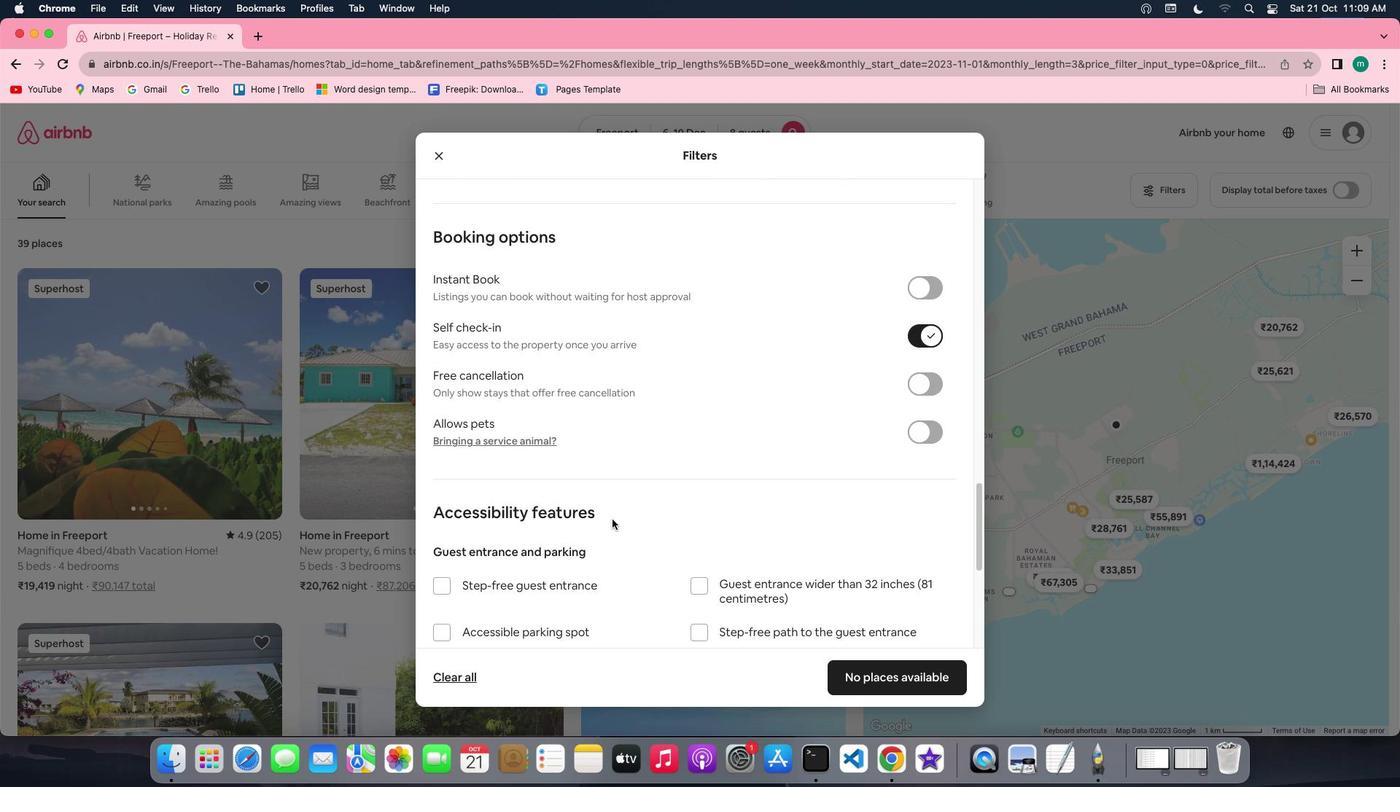 
Action: Mouse scrolled (571, 507) with delta (-114, 33)
Screenshot: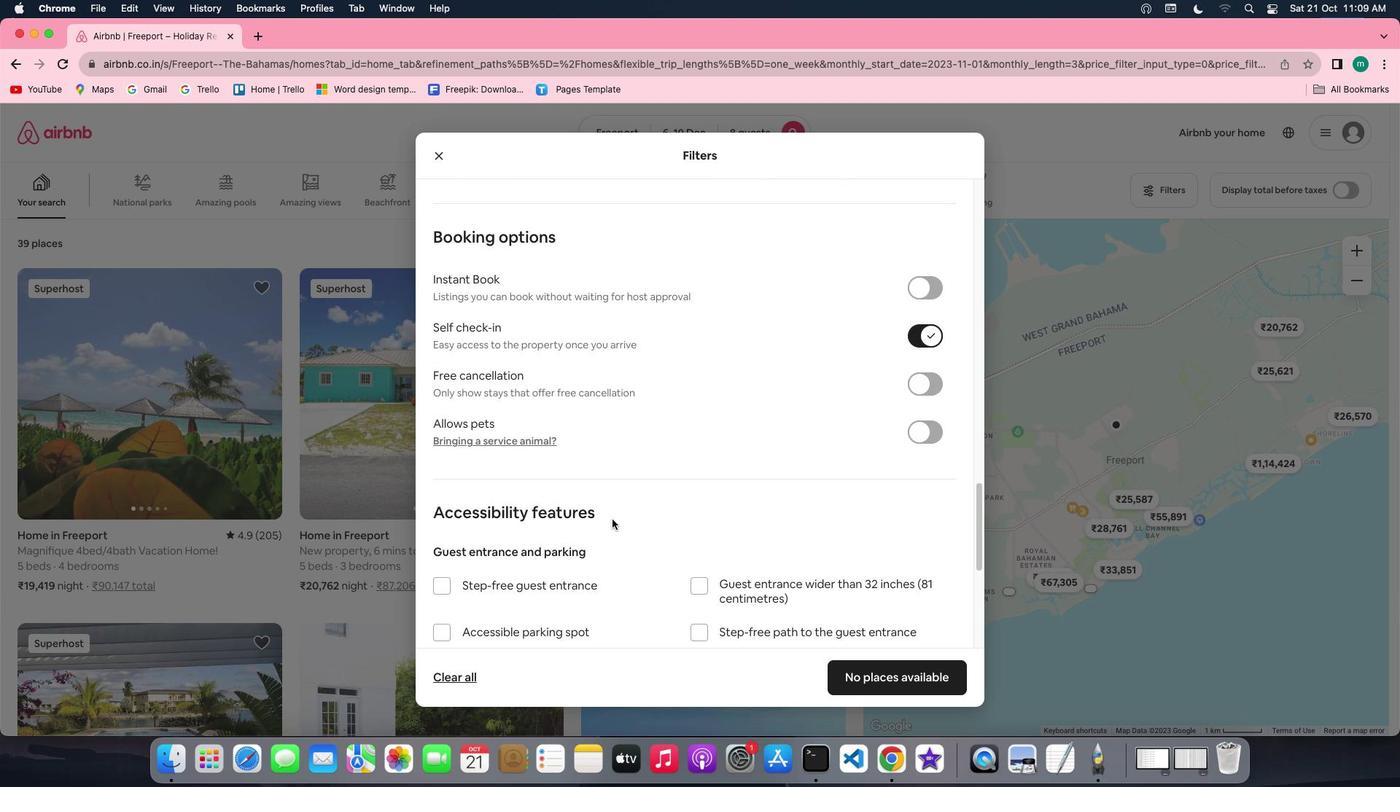 
Action: Mouse scrolled (571, 507) with delta (-114, 32)
Screenshot: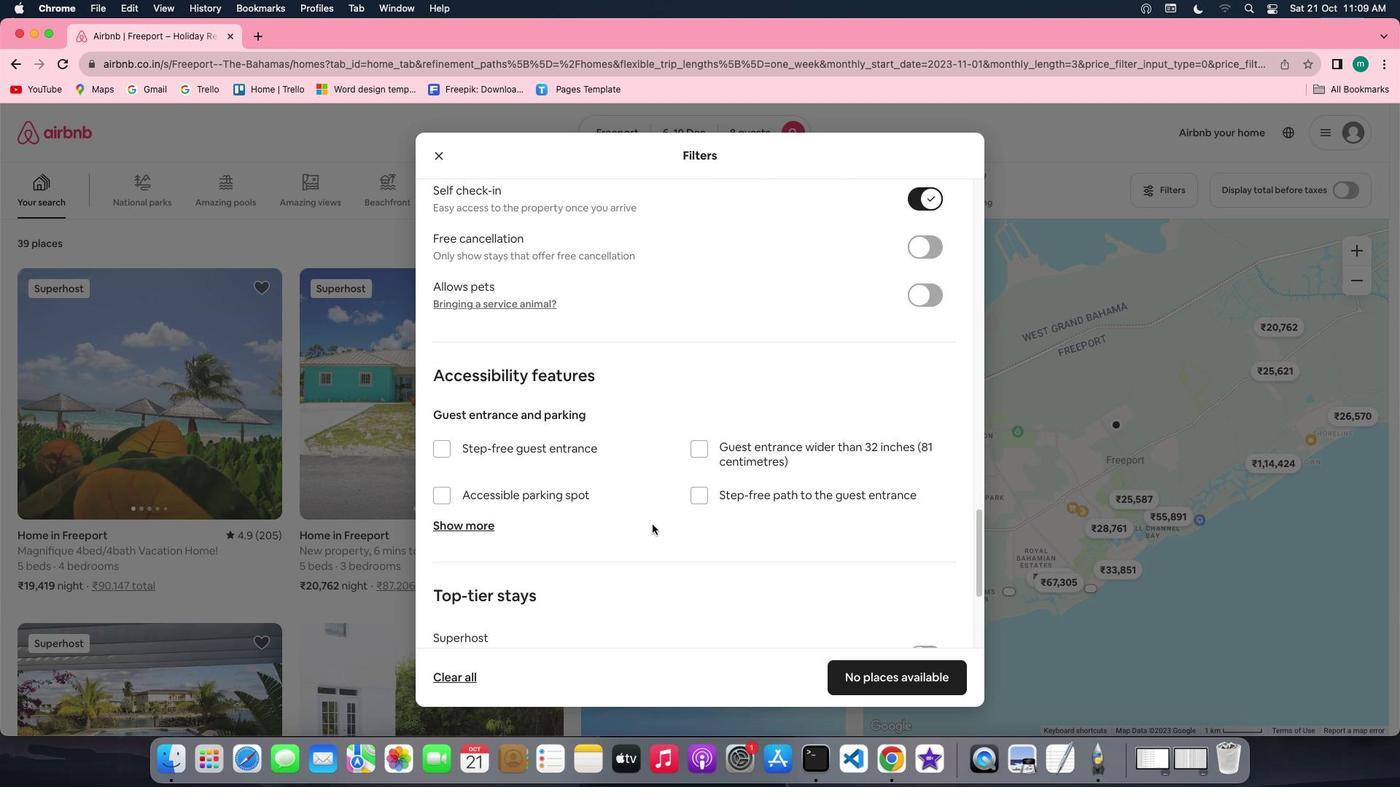 
Action: Mouse moved to (730, 551)
Screenshot: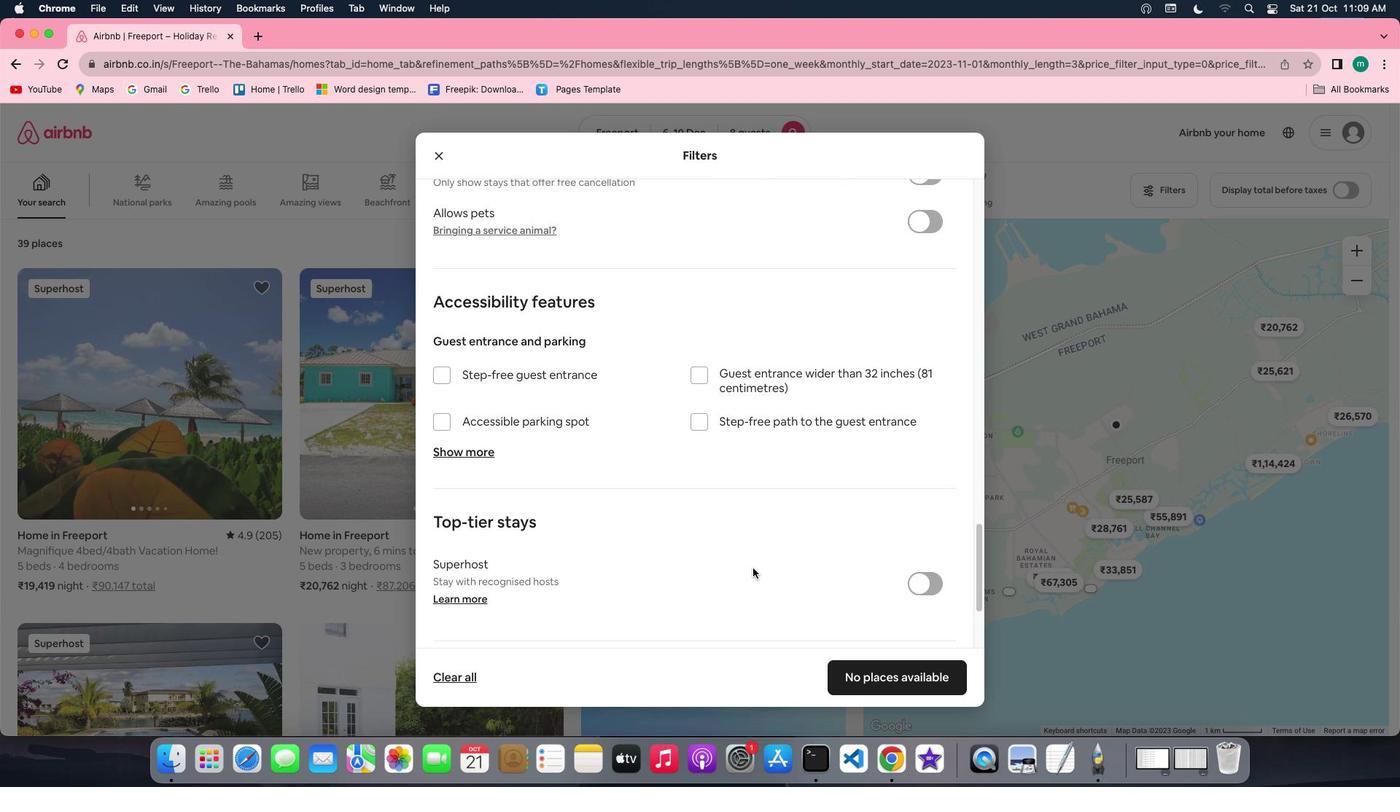
Action: Mouse scrolled (730, 551) with delta (-114, 35)
Screenshot: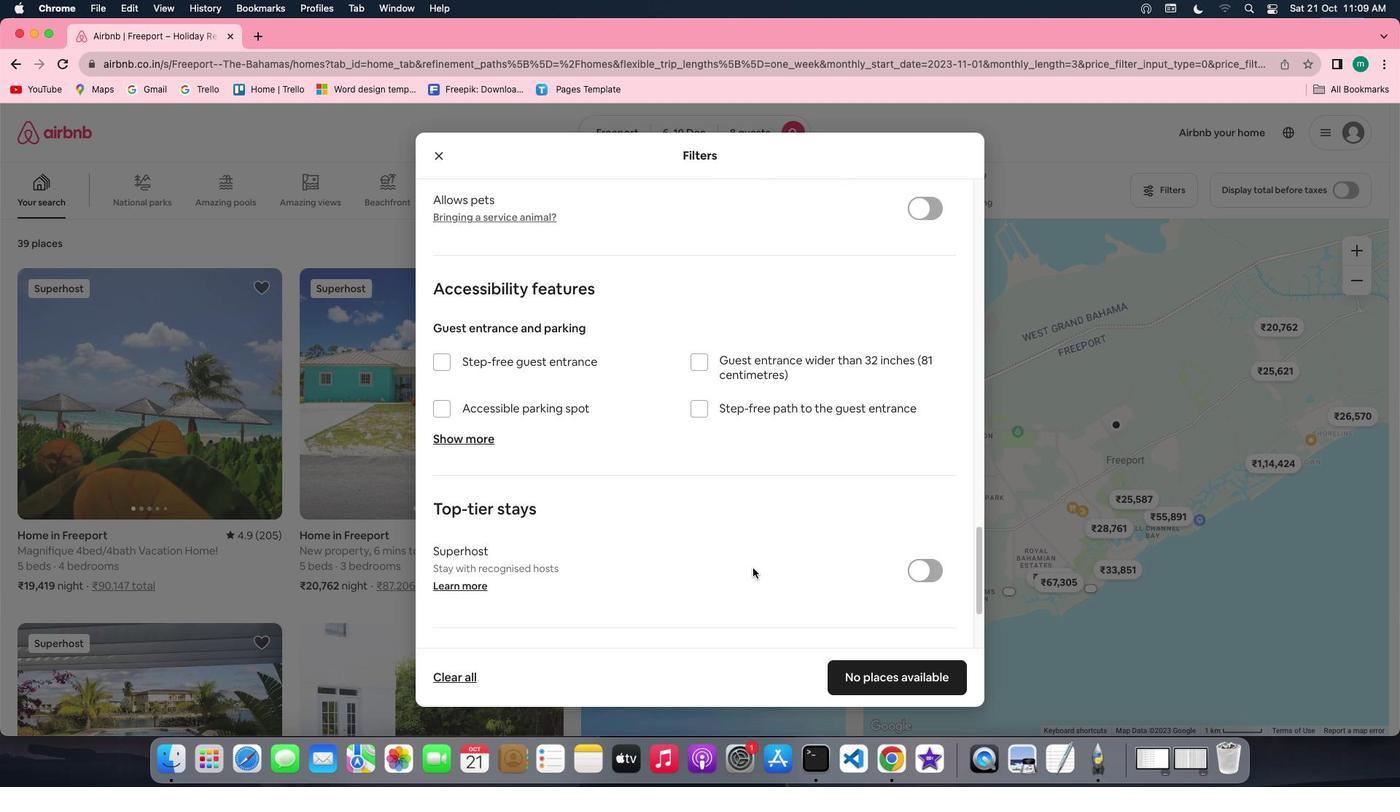 
Action: Mouse scrolled (730, 551) with delta (-114, 35)
Screenshot: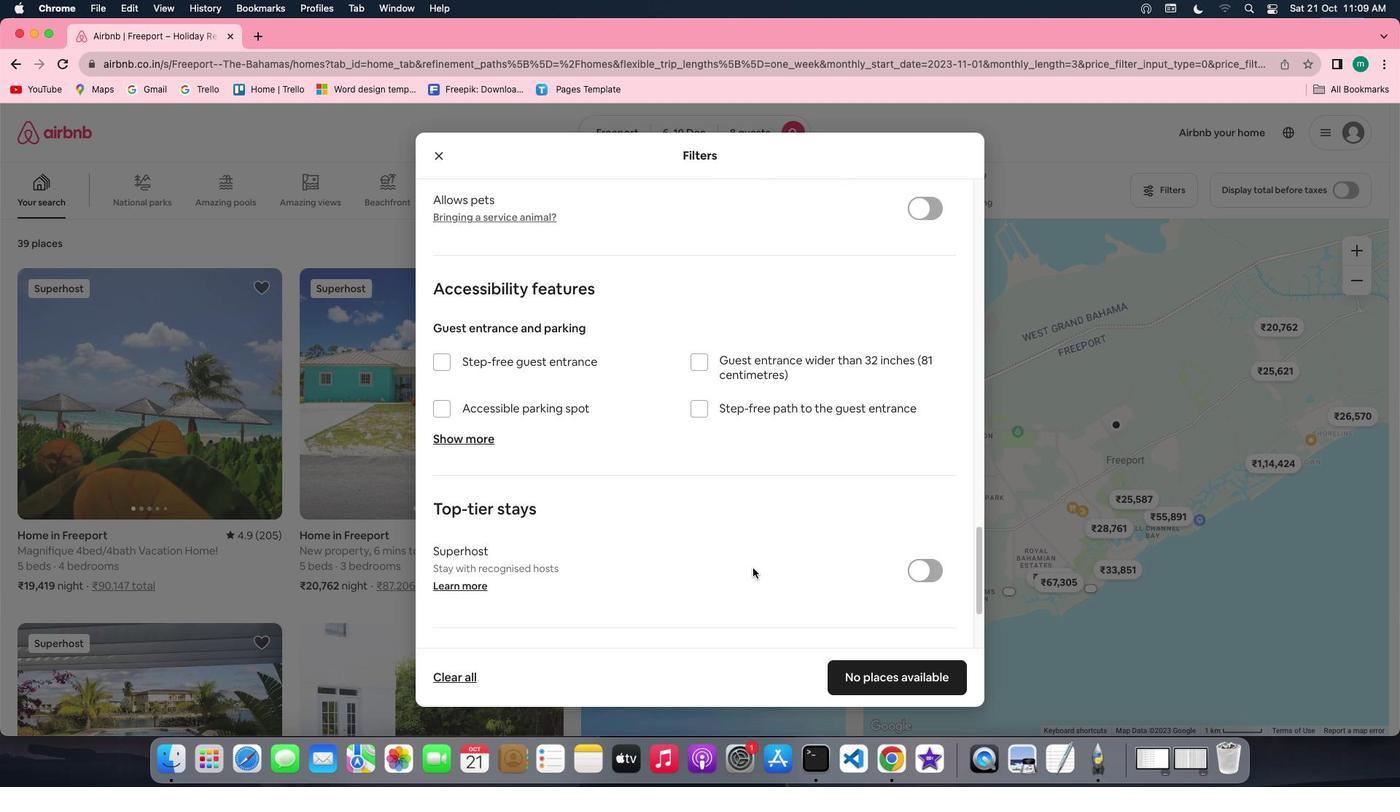 
Action: Mouse scrolled (730, 551) with delta (-114, 33)
Screenshot: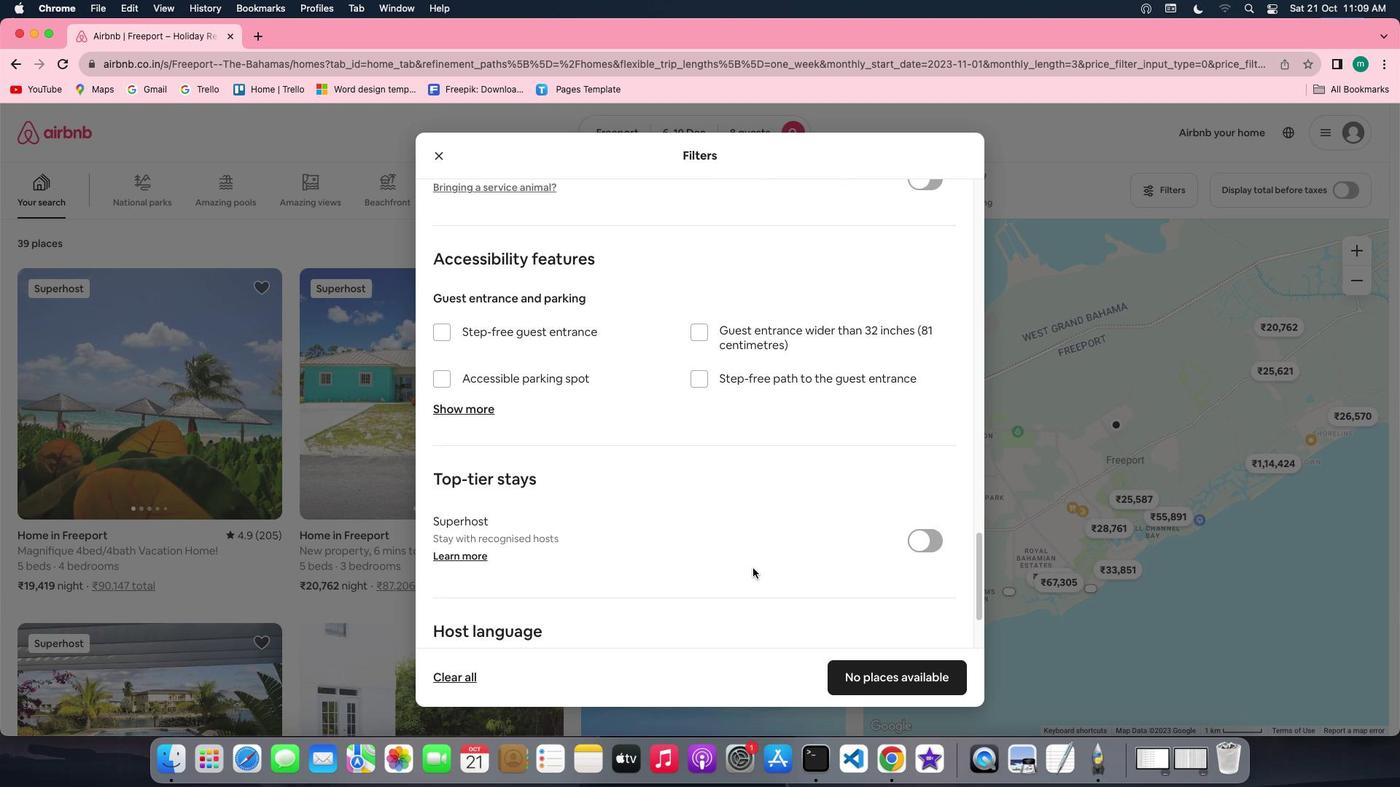 
Action: Mouse scrolled (730, 551) with delta (-114, 32)
Screenshot: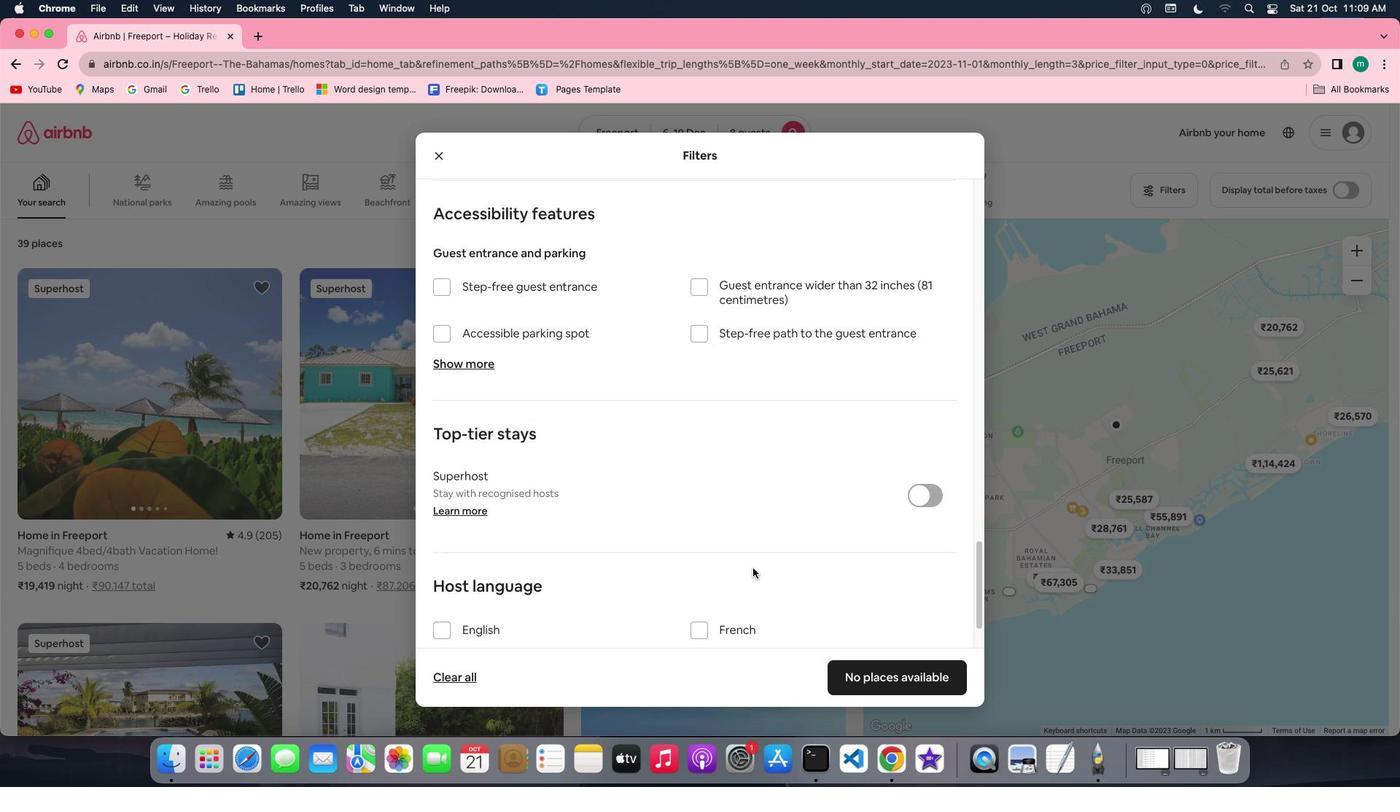 
Action: Mouse scrolled (730, 551) with delta (-114, 32)
Screenshot: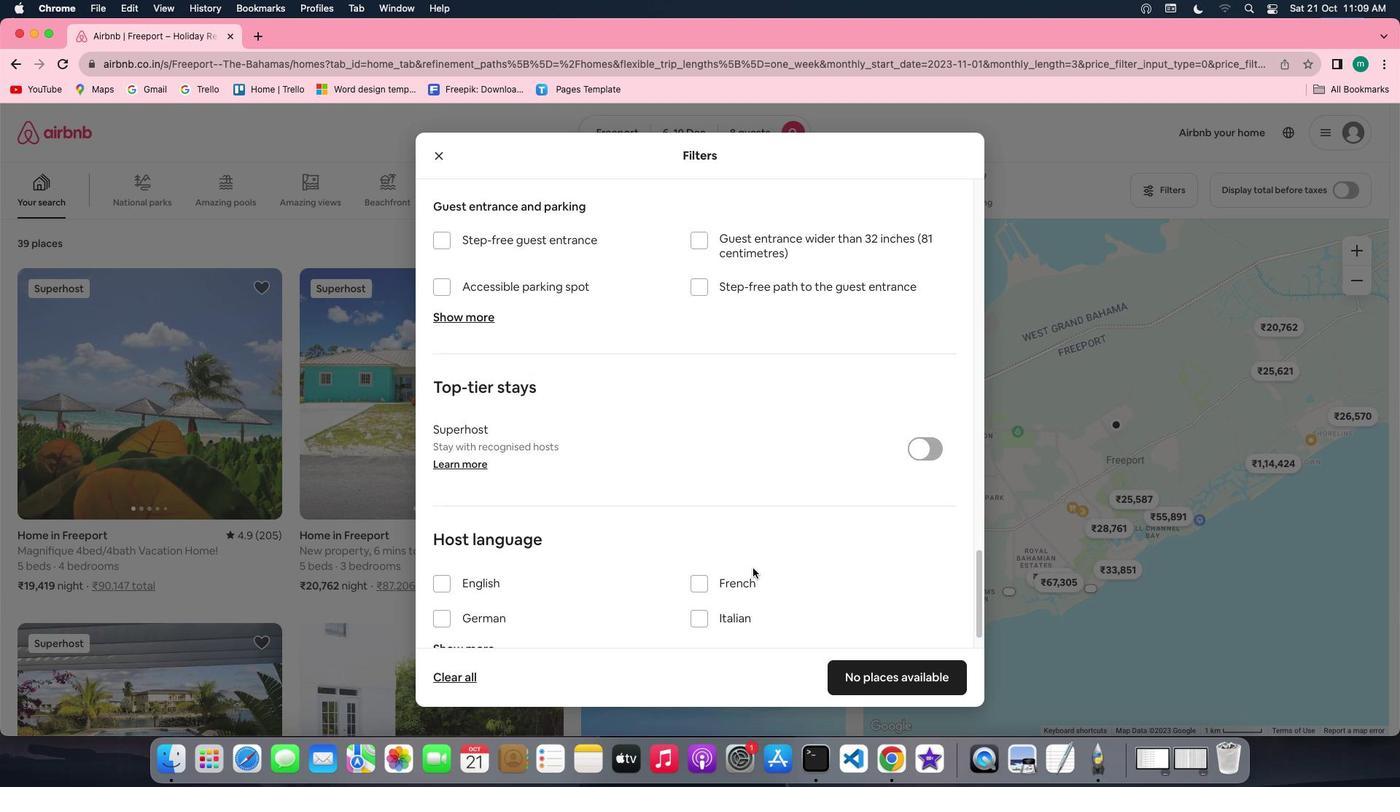 
Action: Mouse moved to (751, 559)
Screenshot: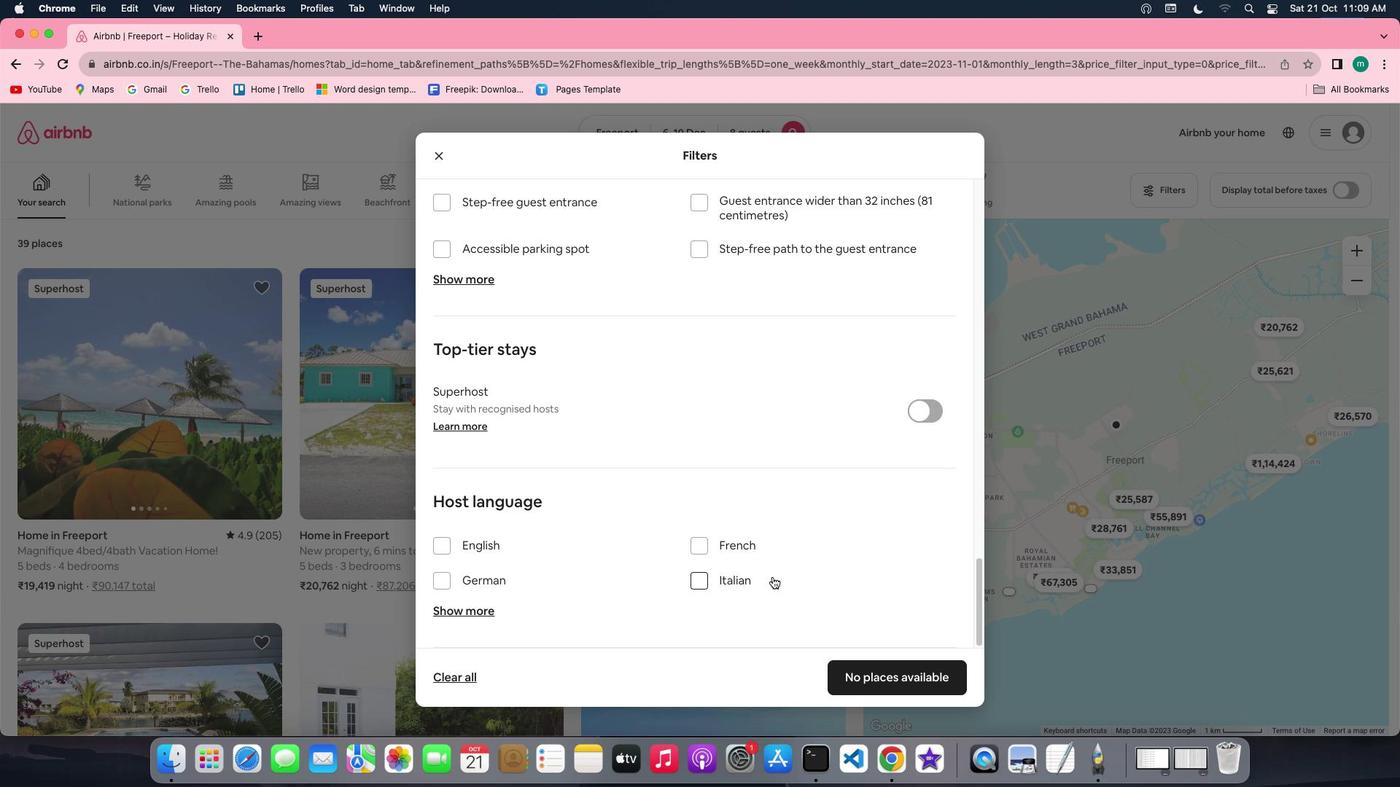 
Action: Mouse scrolled (751, 559) with delta (-114, 35)
Screenshot: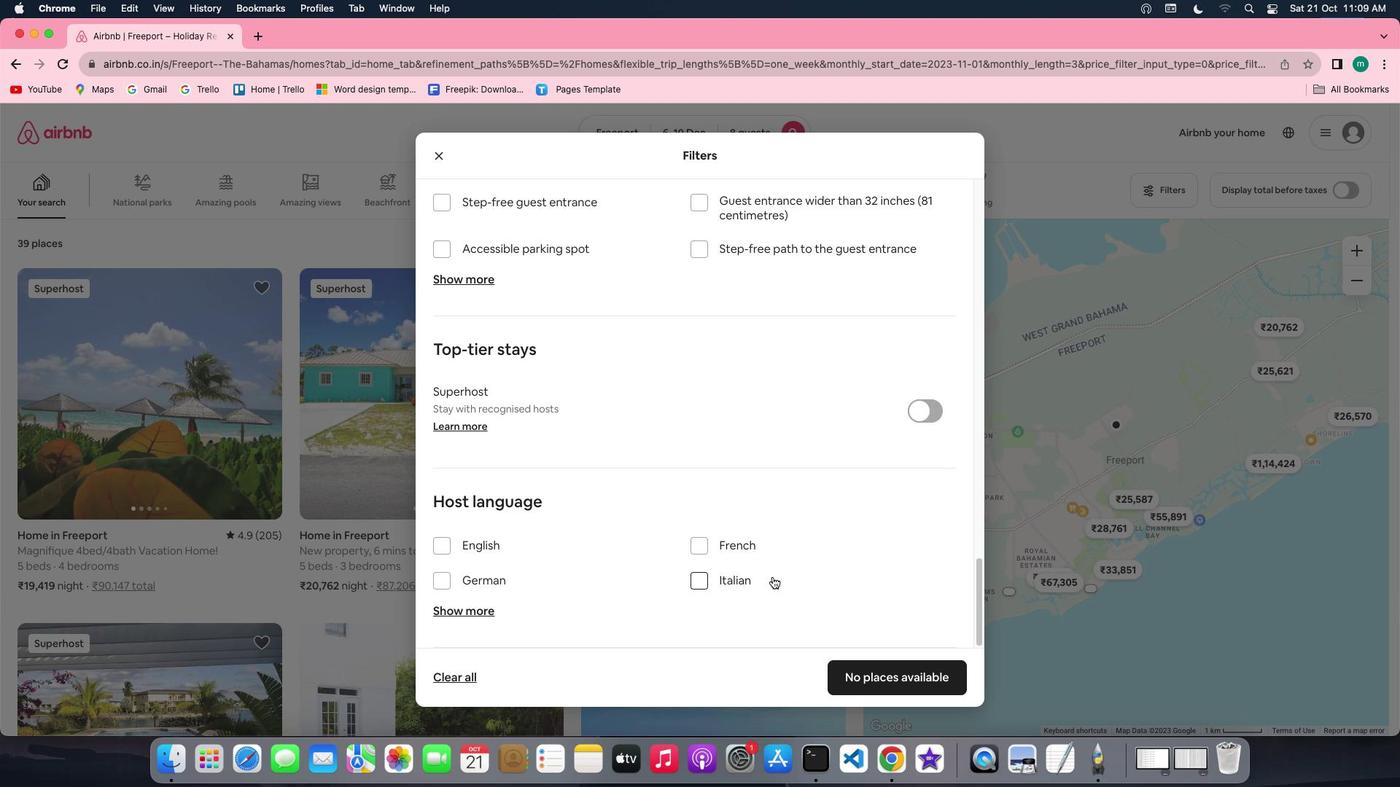 
Action: Mouse scrolled (751, 559) with delta (-114, 35)
Screenshot: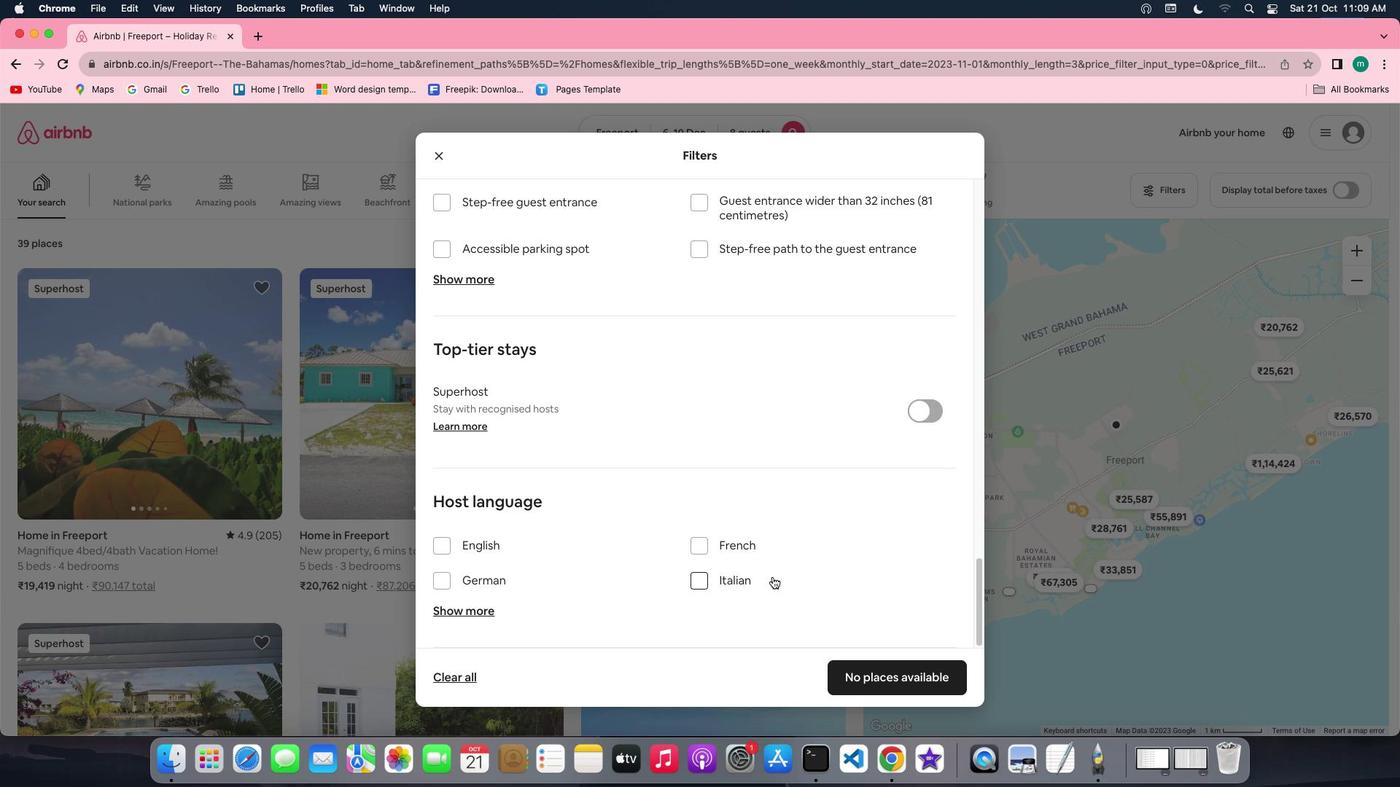 
Action: Mouse scrolled (751, 559) with delta (-114, 33)
Screenshot: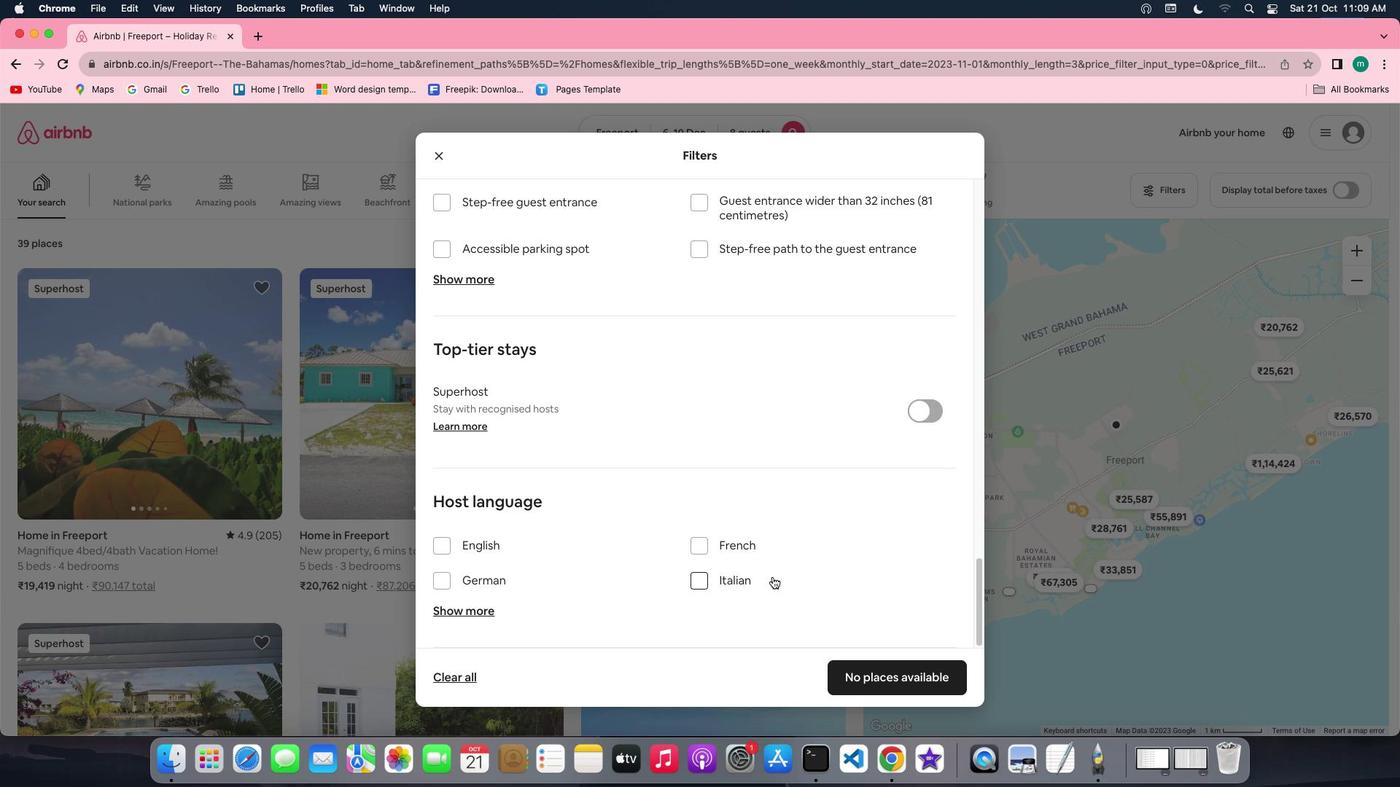 
Action: Mouse scrolled (751, 559) with delta (-114, 32)
Screenshot: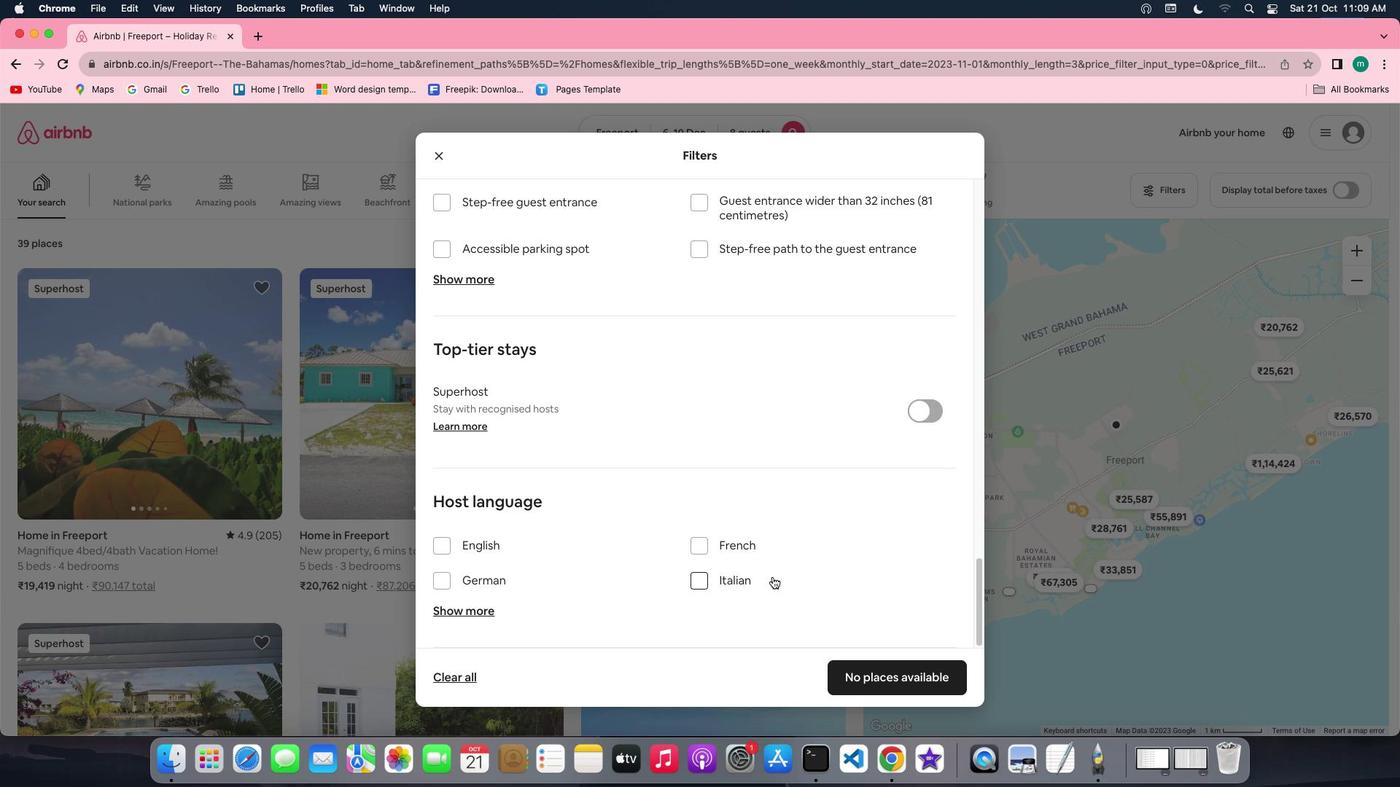 
Action: Mouse scrolled (751, 559) with delta (-114, 32)
Screenshot: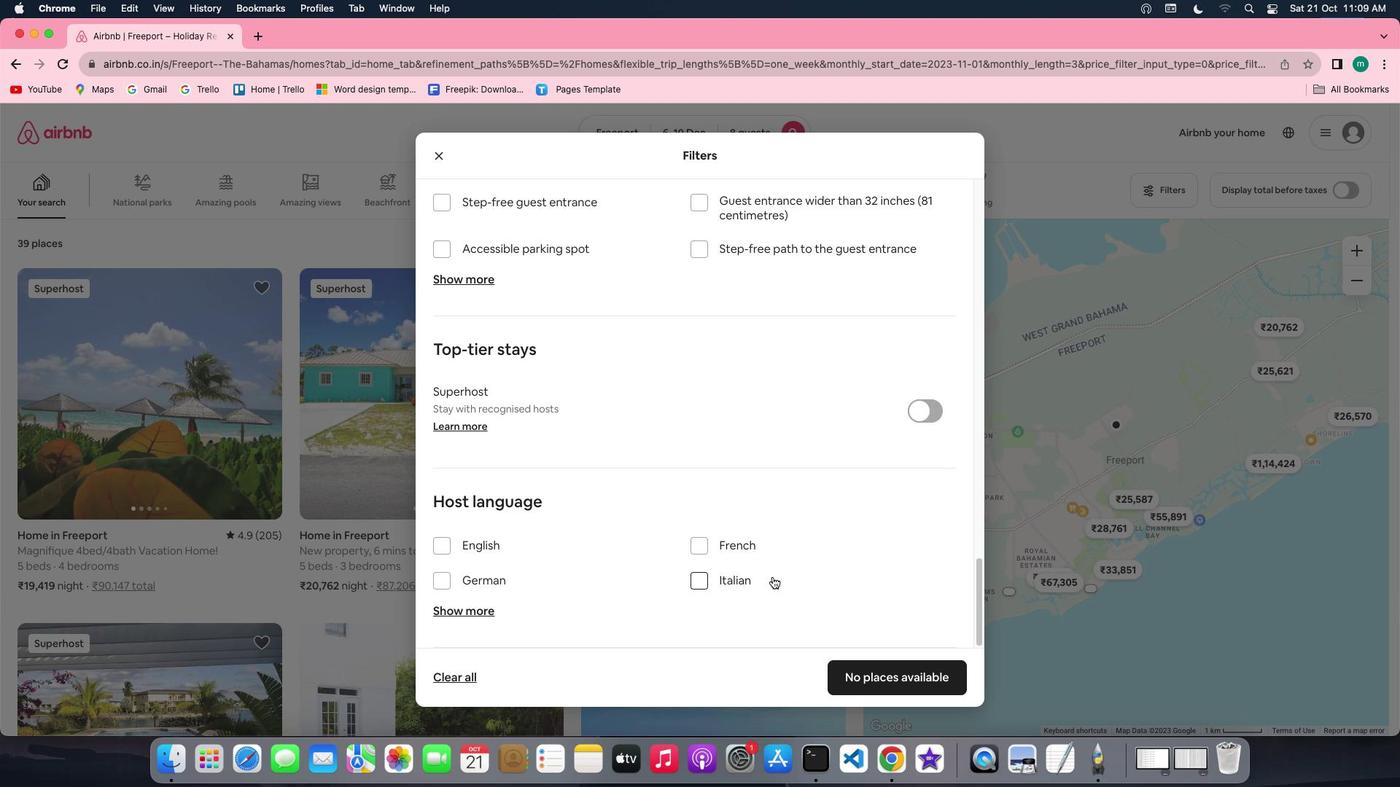 
Action: Mouse moved to (897, 645)
Screenshot: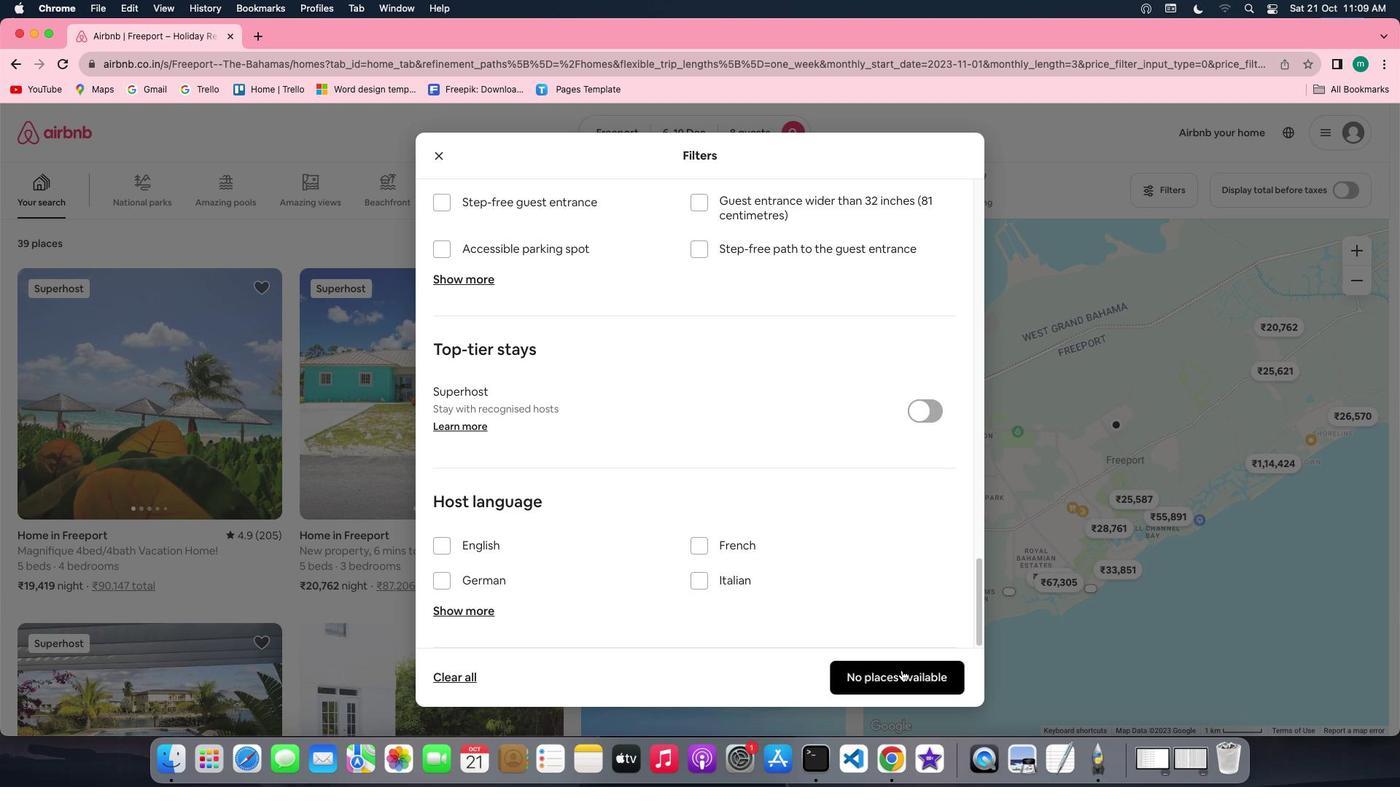 
Action: Mouse pressed left at (897, 645)
Screenshot: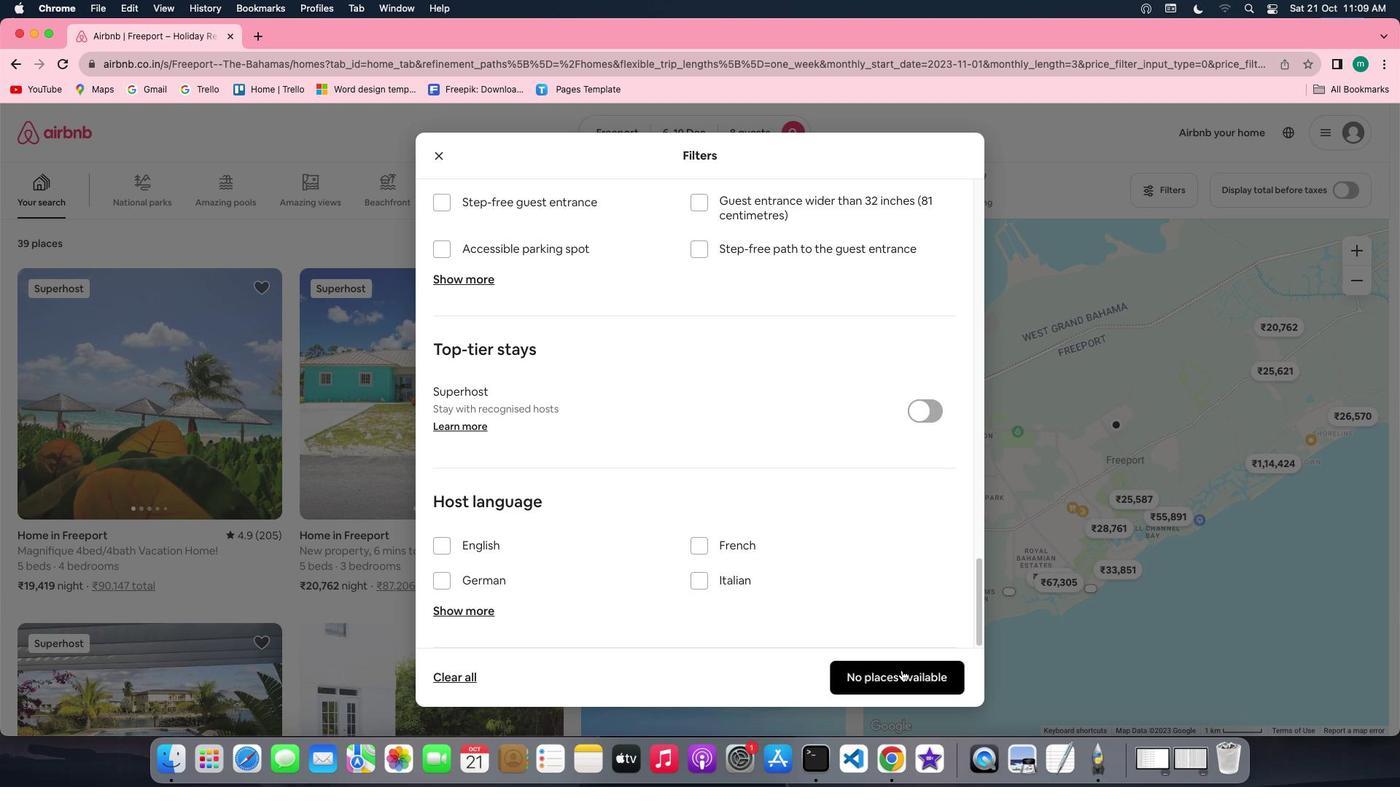
Action: Mouse moved to (492, 524)
Screenshot: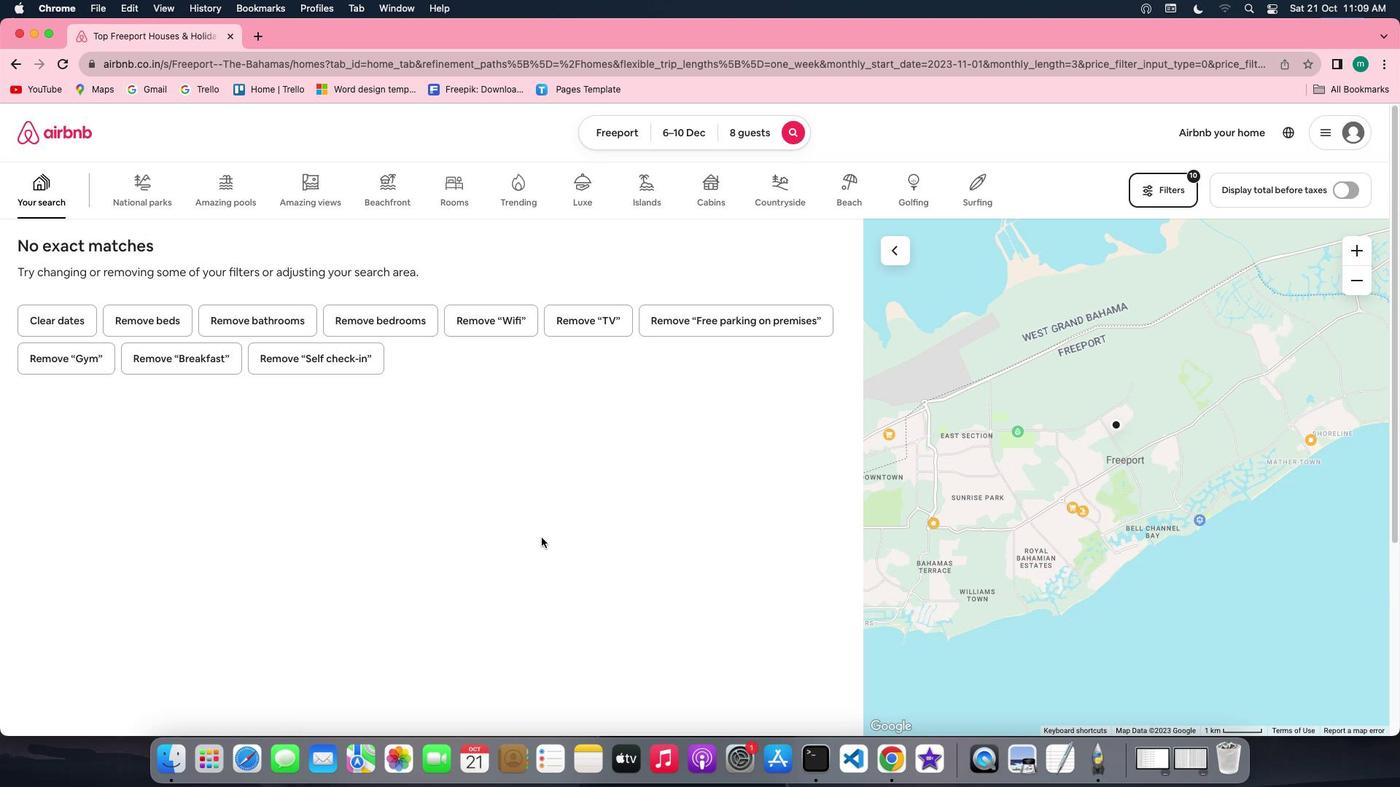 
